 Task: Determine the distance between Billings and Glacier National Park.
Action: Mouse moved to (1039, 226)
Screenshot: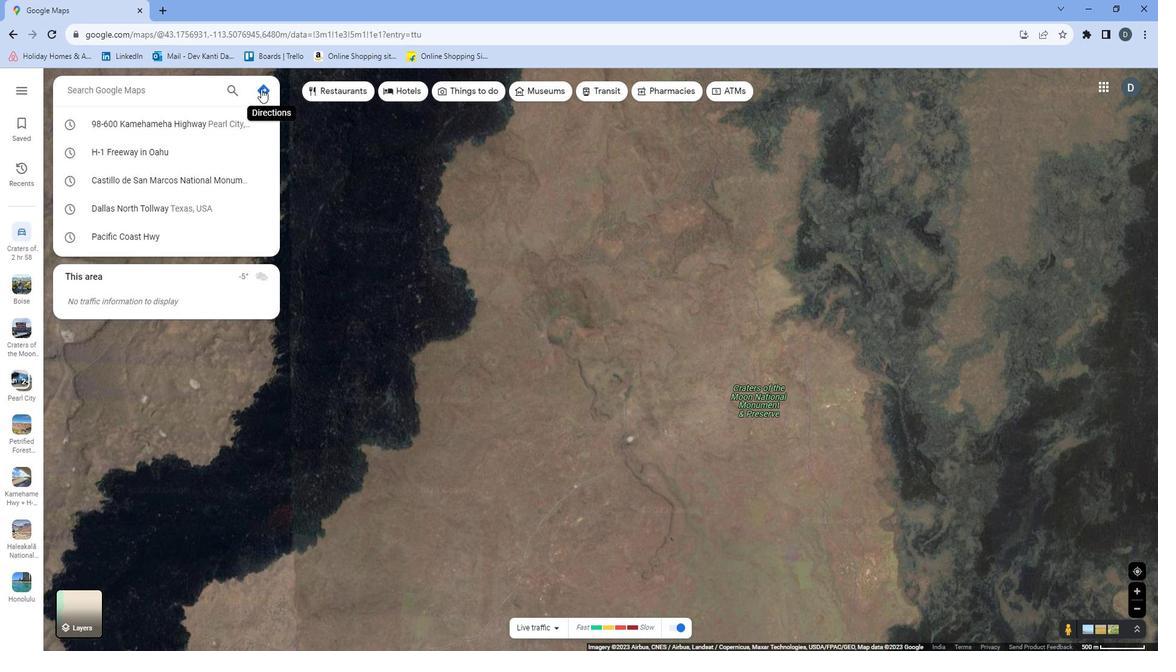 
Action: Mouse pressed left at (1039, 226)
Screenshot: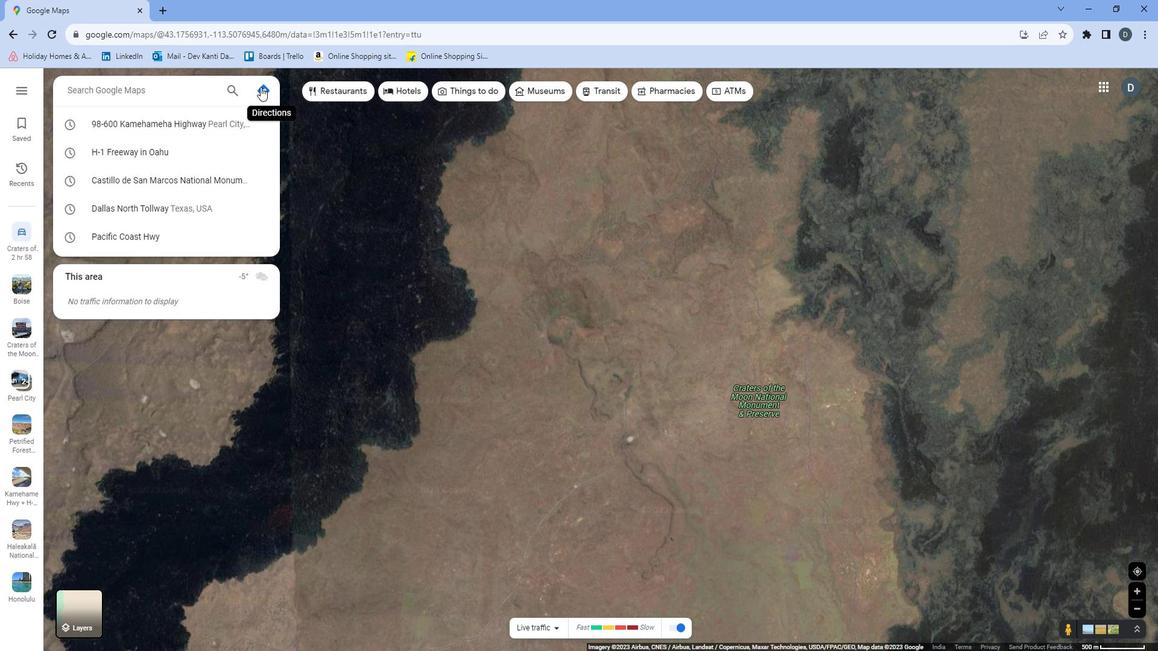 
Action: Mouse moved to (1086, 232)
Screenshot: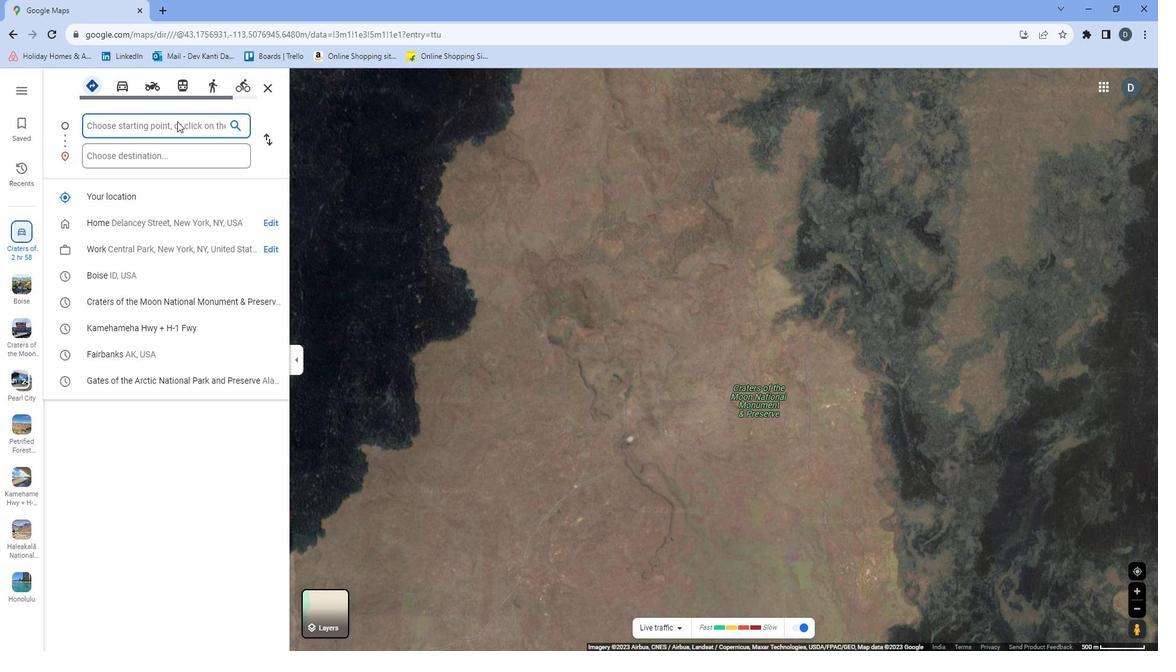
Action: Mouse pressed left at (1086, 232)
Screenshot: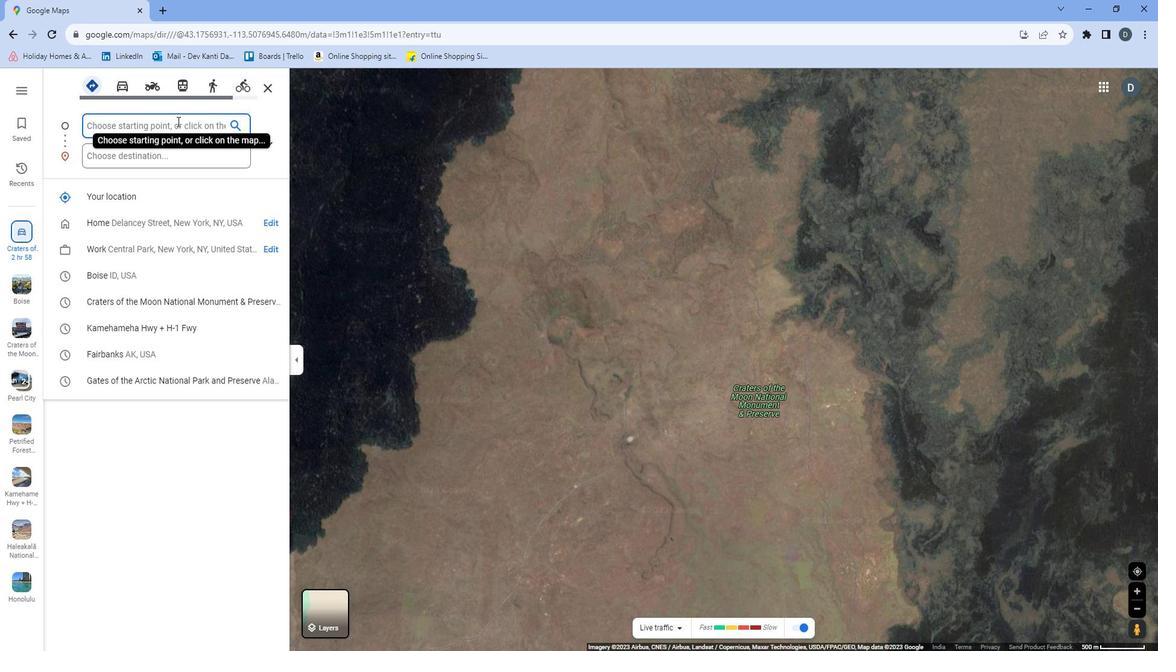 
Action: Mouse moved to (1085, 232)
Screenshot: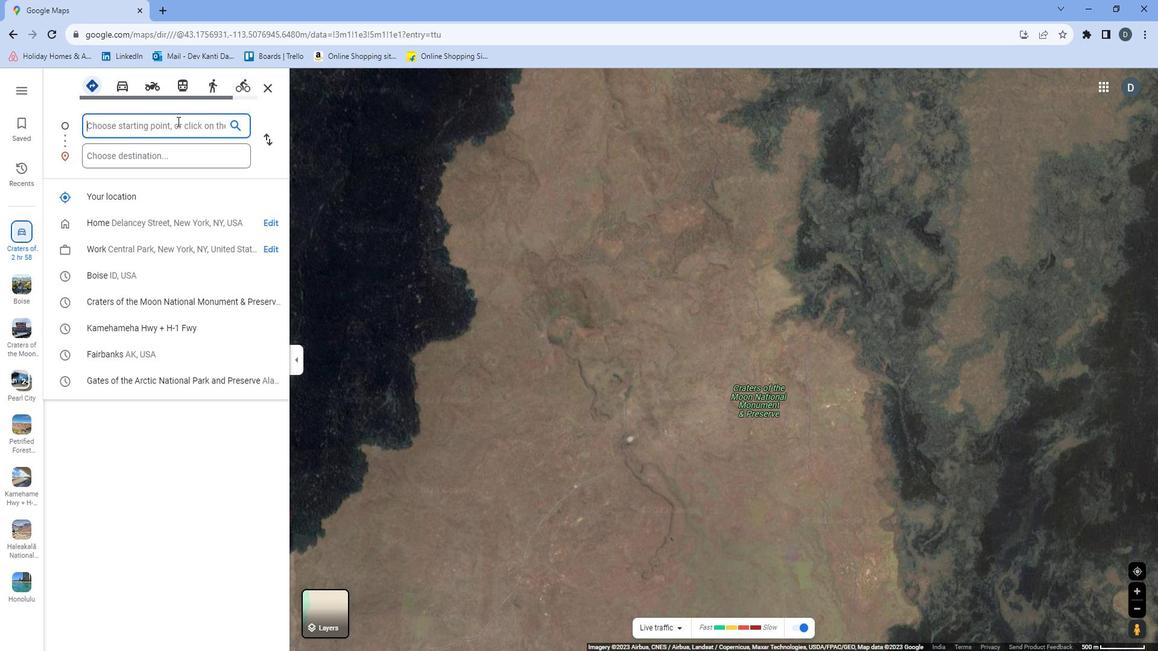 
Action: Key pressed <Key.shift><Key.shift><Key.shift><Key.shift><Key.shift>BVillings<Key.space><Key.backspace><Key.backspace><Key.backspace><Key.backspace><Key.backspace><Key.backspace><Key.backspace><Key.backspace><Key.backspace>illings
Screenshot: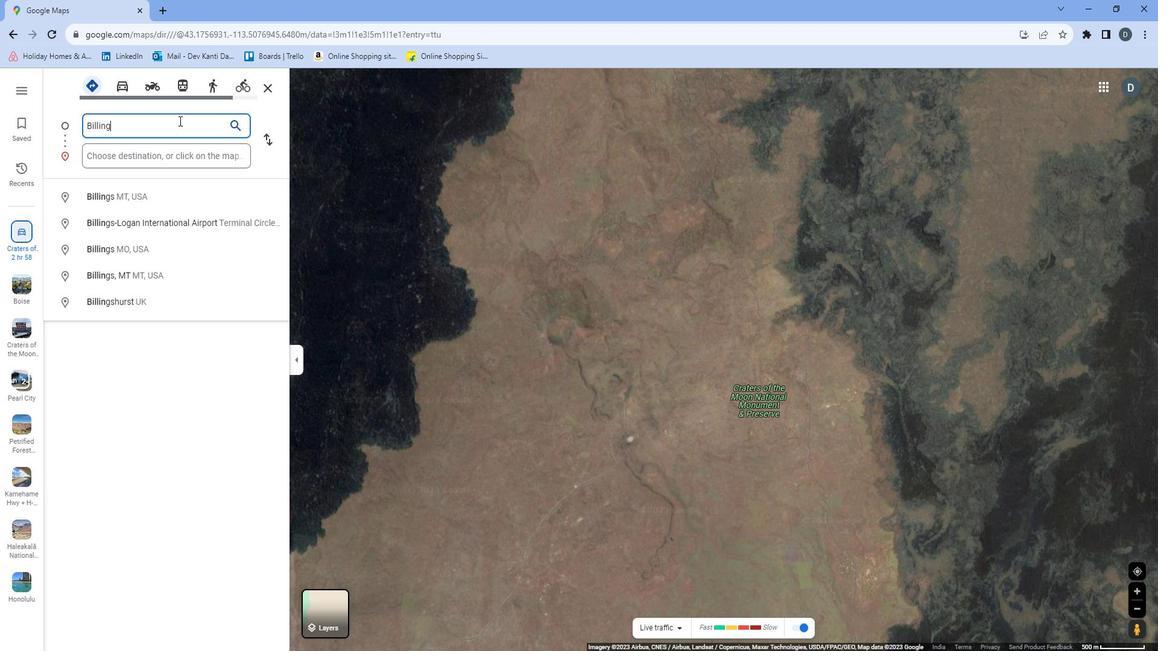 
Action: Mouse moved to (1075, 238)
Screenshot: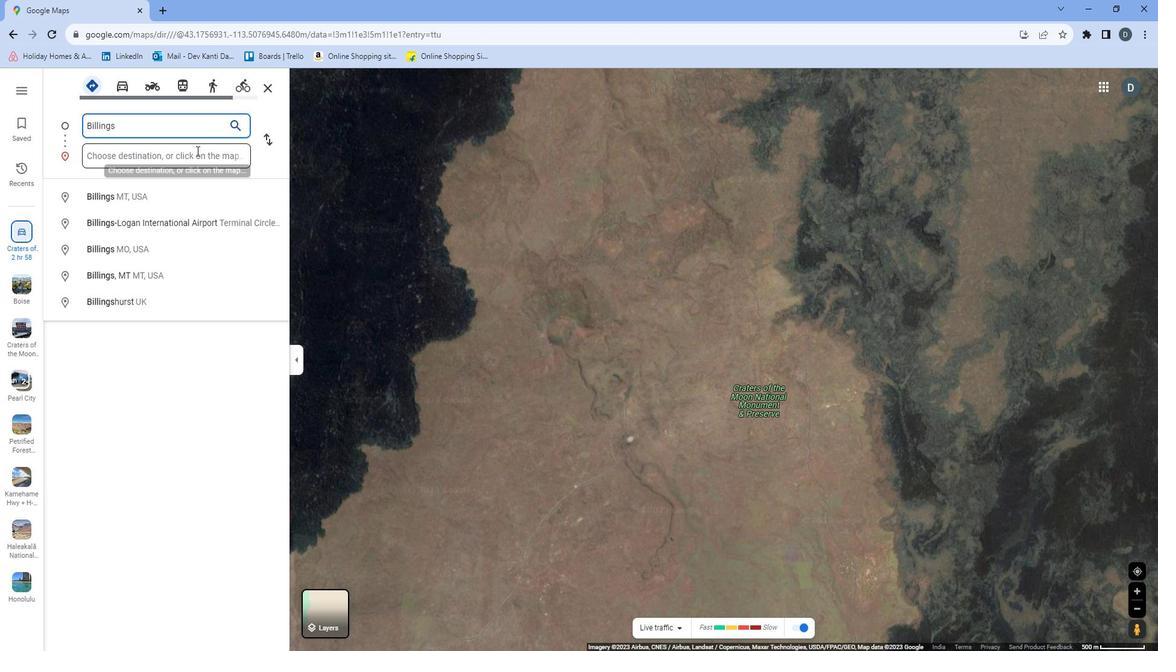 
Action: Mouse pressed left at (1075, 238)
Screenshot: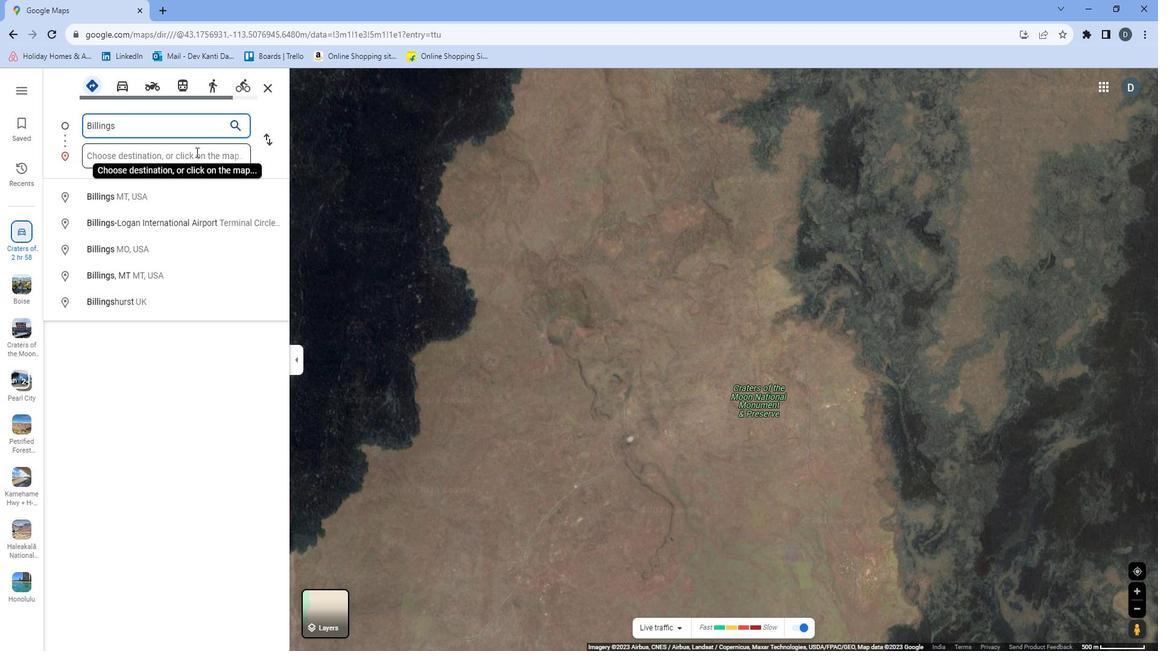 
Action: Key pressed <Key.shift><Key.shift>Glacier<Key.space><Key.shift>Natiuo<Key.backspace><Key.backspace>onal<Key.space><Key.shift>Park<Key.space><Key.enter>
Screenshot: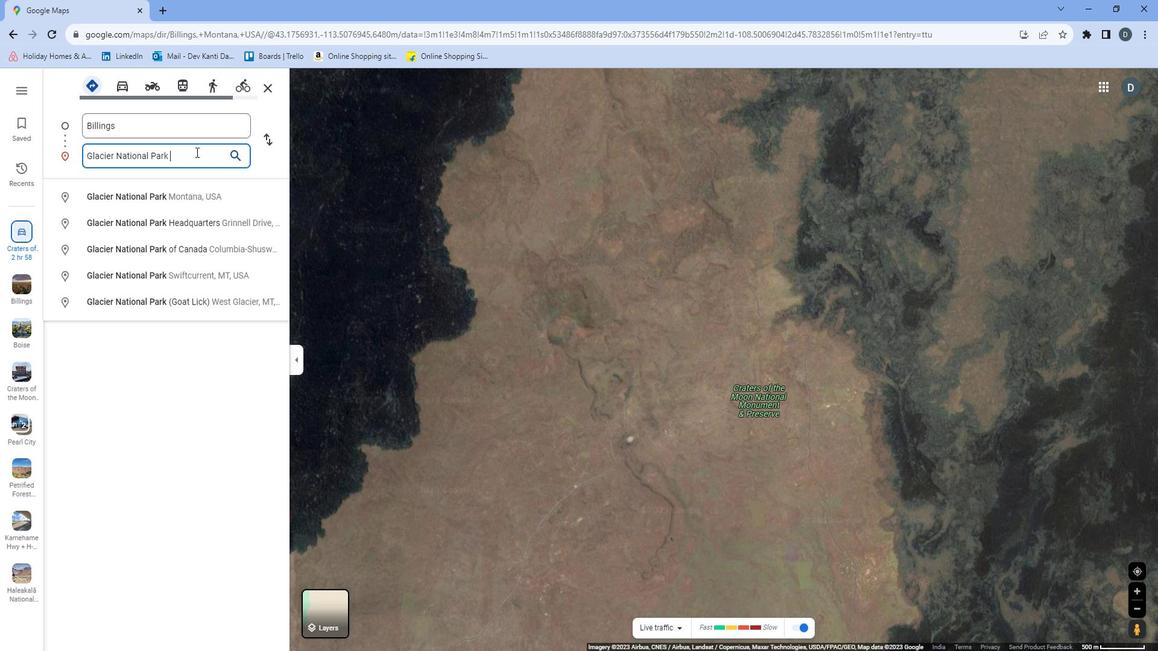 
Action: Mouse moved to (1086, 272)
Screenshot: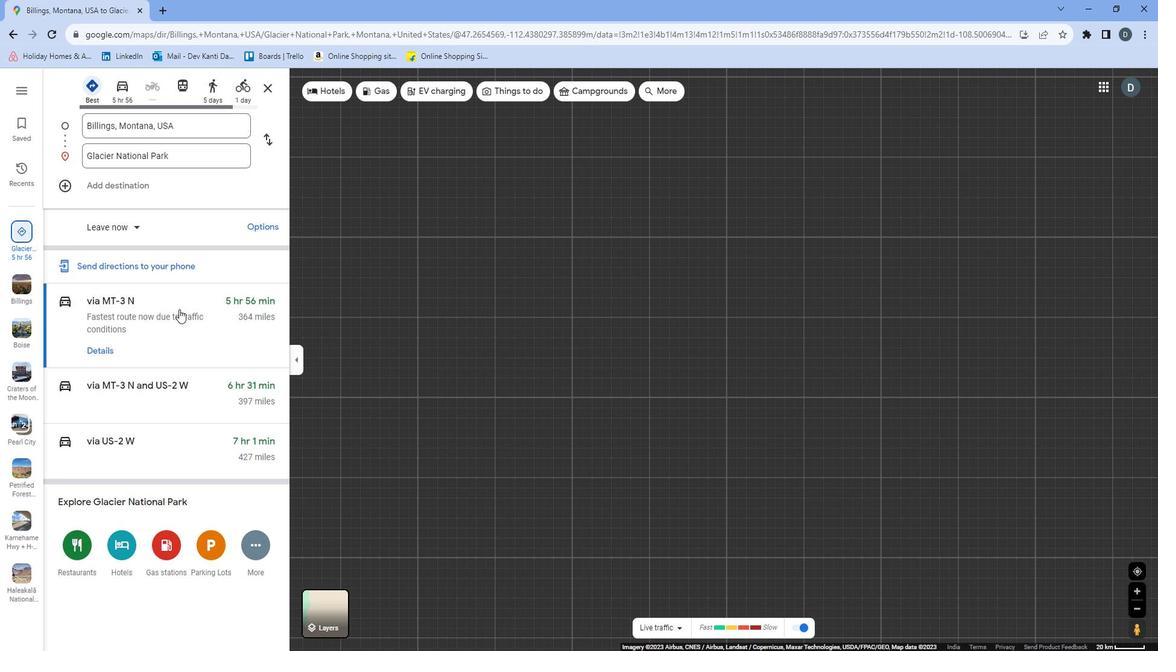 
Action: Mouse pressed left at (1086, 272)
Screenshot: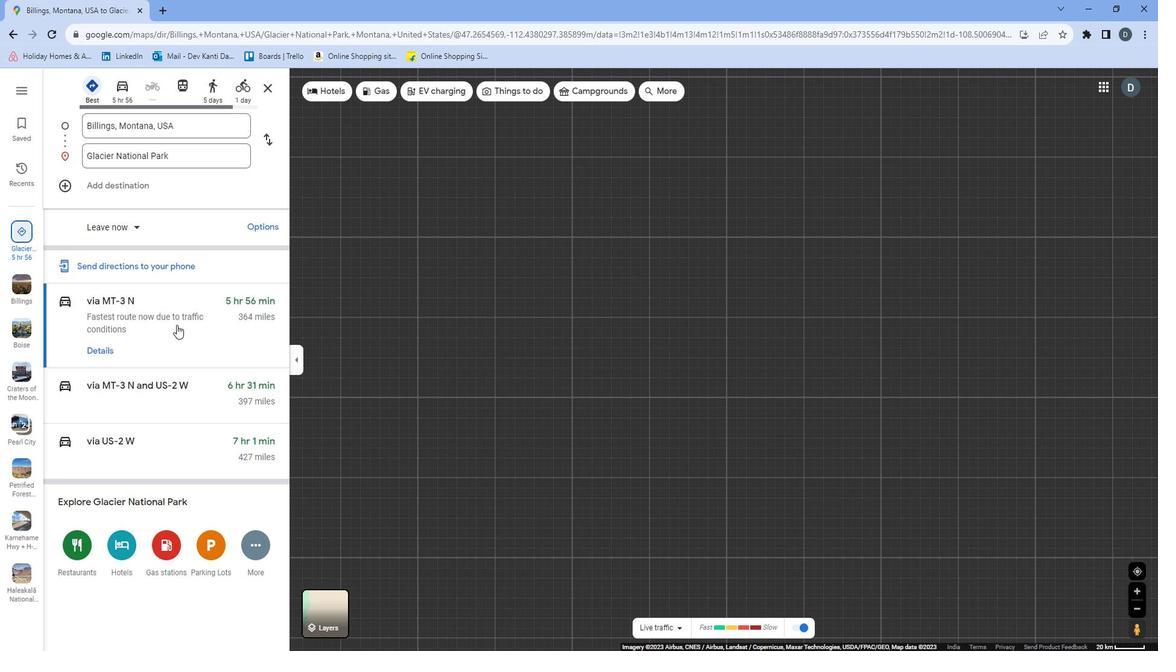 
Action: Mouse moved to (1149, 256)
Screenshot: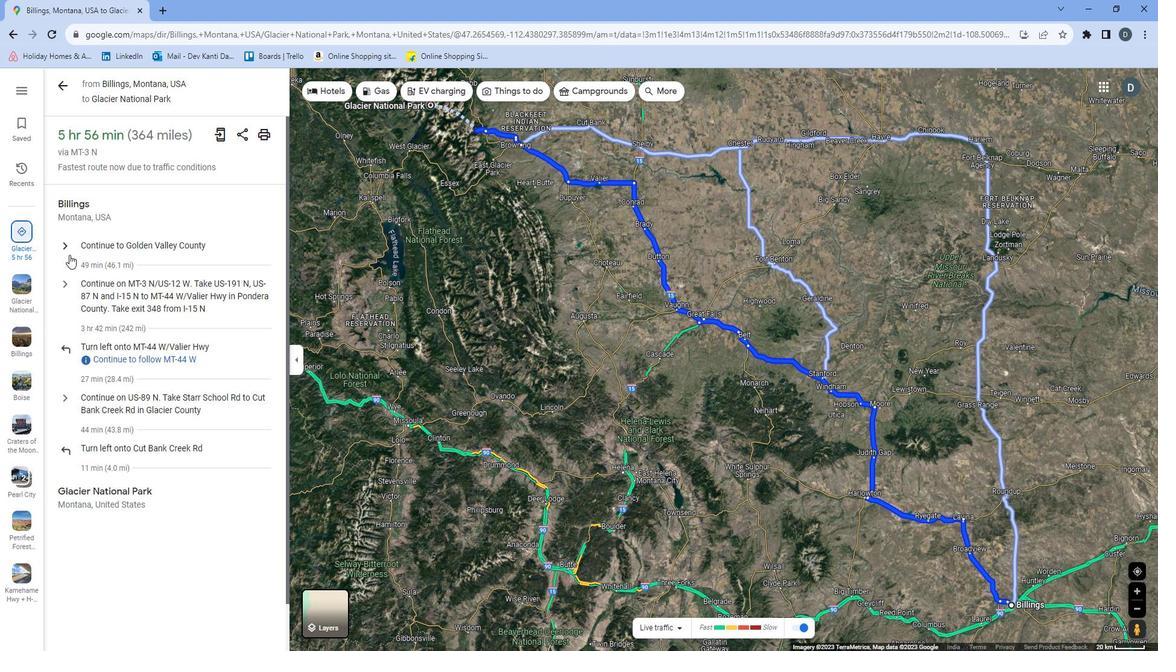 
Action: Mouse pressed left at (1149, 256)
Screenshot: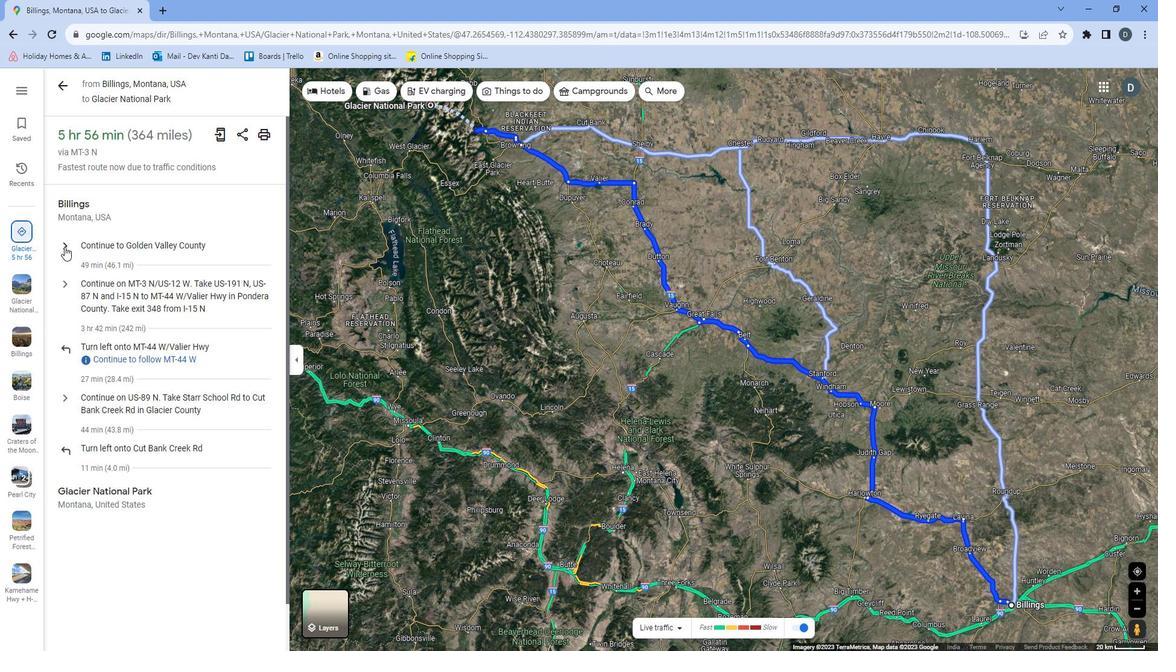 
Action: Mouse moved to (1148, 257)
Screenshot: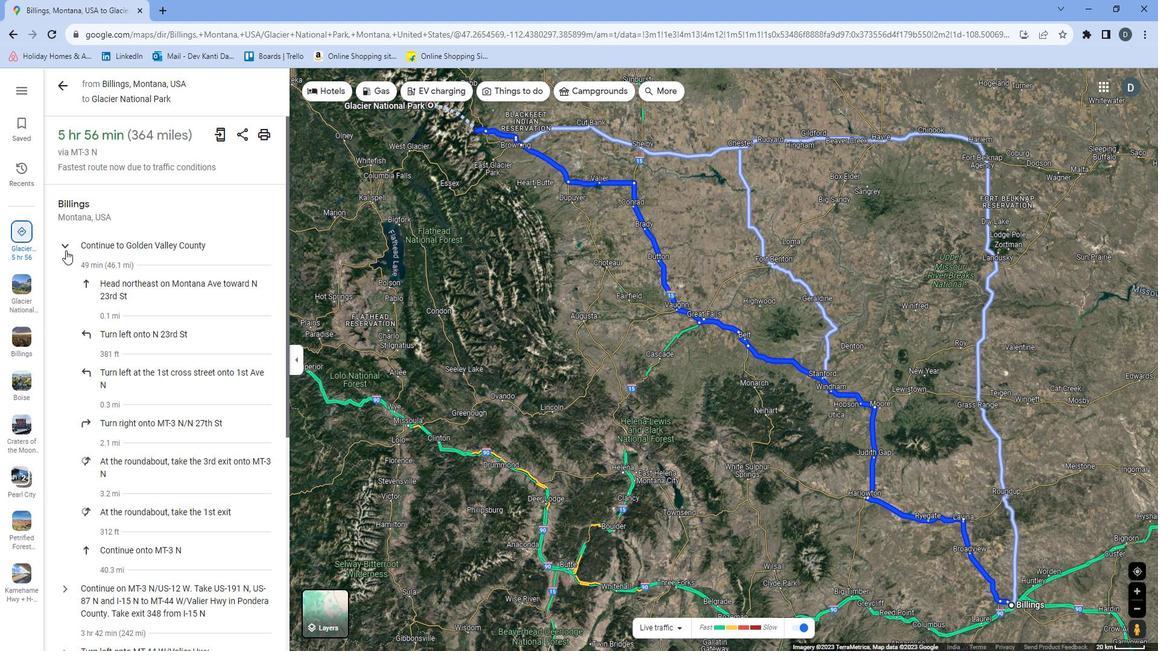 
Action: Mouse scrolled (1148, 257) with delta (0, 0)
Screenshot: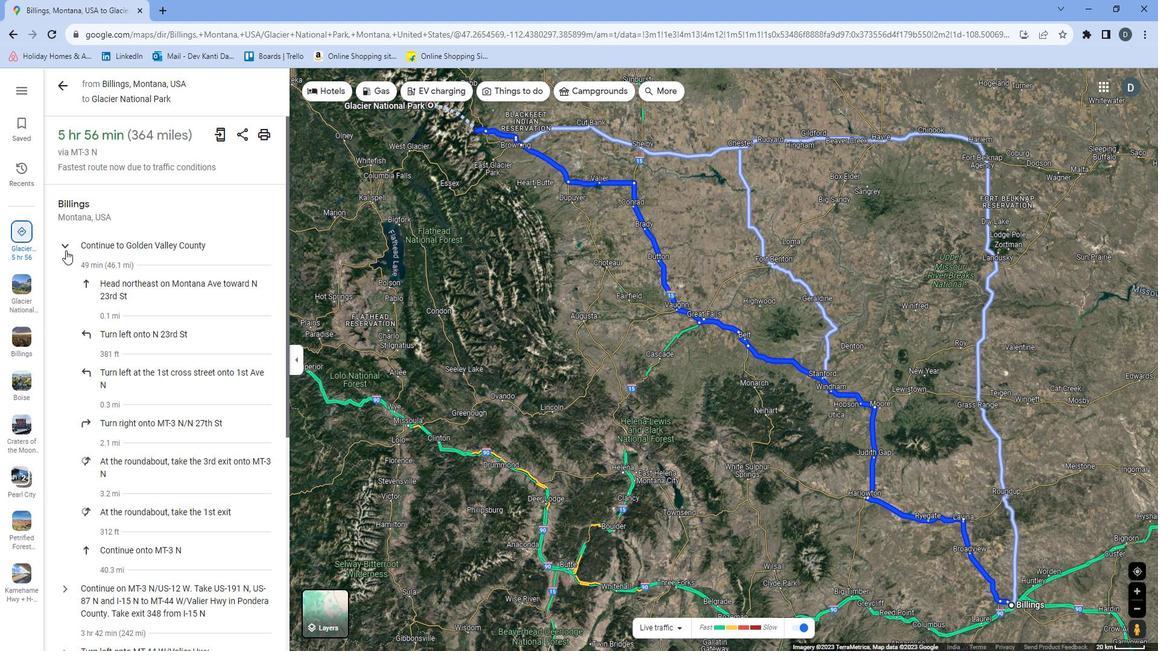 
Action: Mouse moved to (1147, 258)
Screenshot: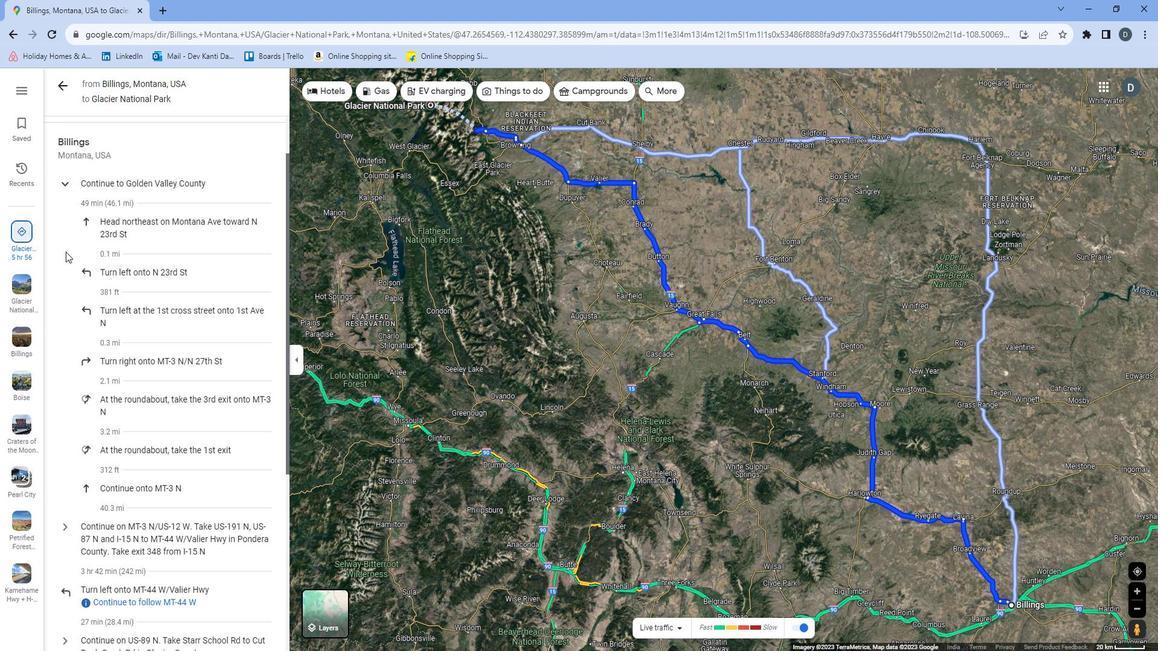 
Action: Mouse scrolled (1147, 258) with delta (0, 0)
Screenshot: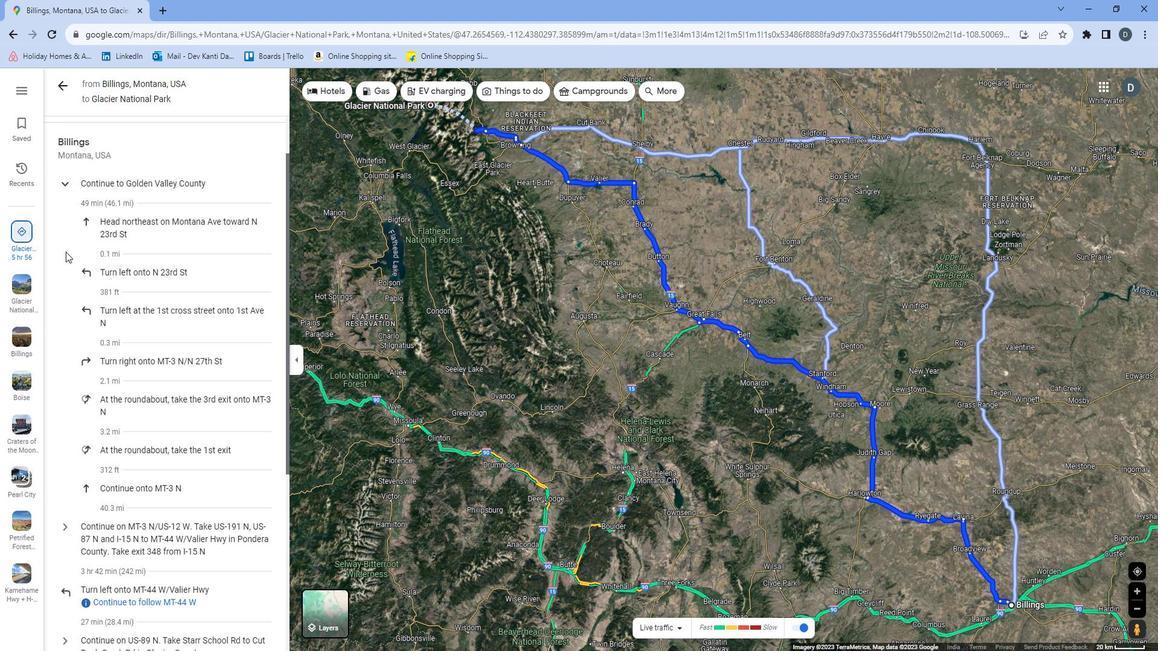 
Action: Mouse moved to (1138, 270)
Screenshot: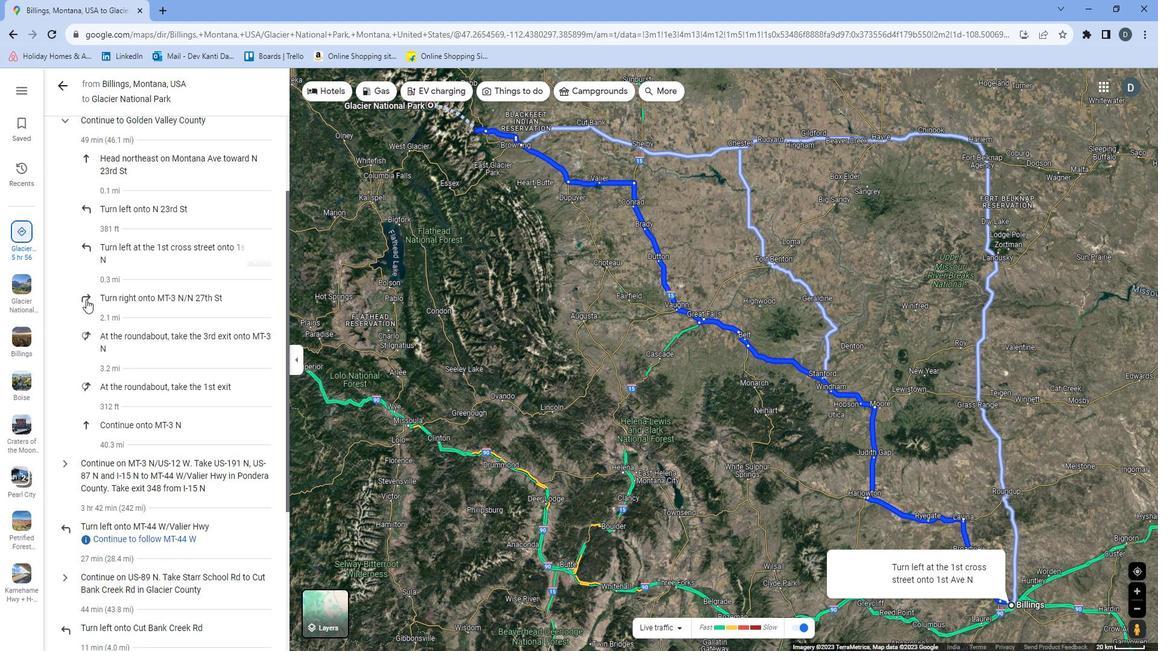 
Action: Mouse scrolled (1138, 270) with delta (0, 0)
Screenshot: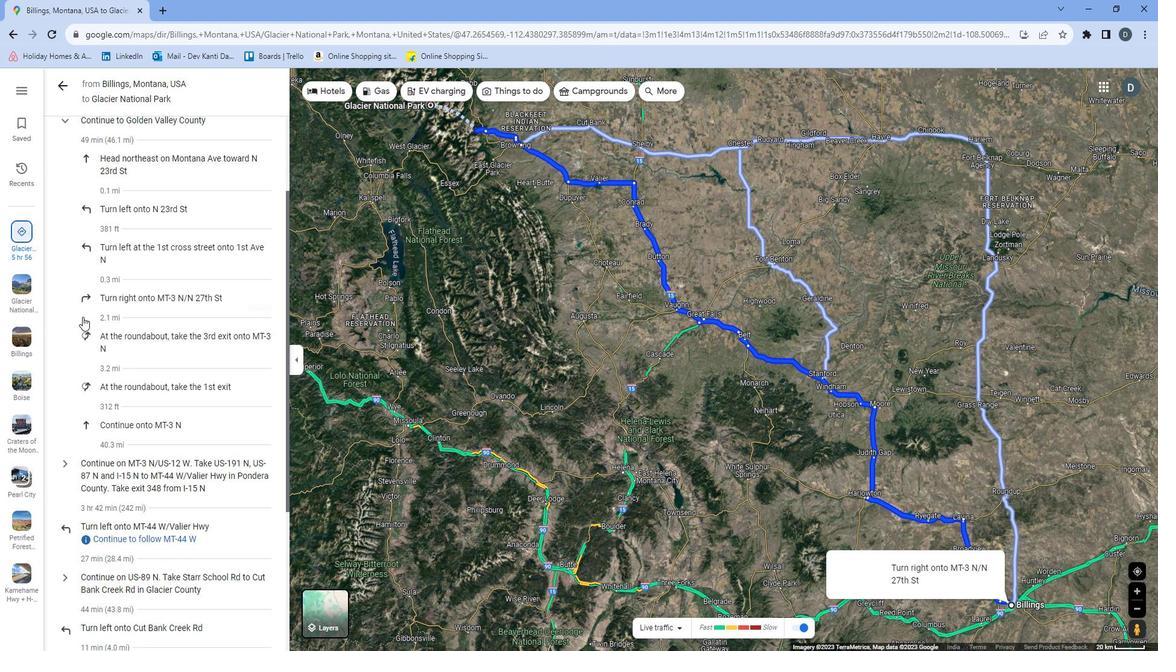 
Action: Mouse moved to (1147, 286)
Screenshot: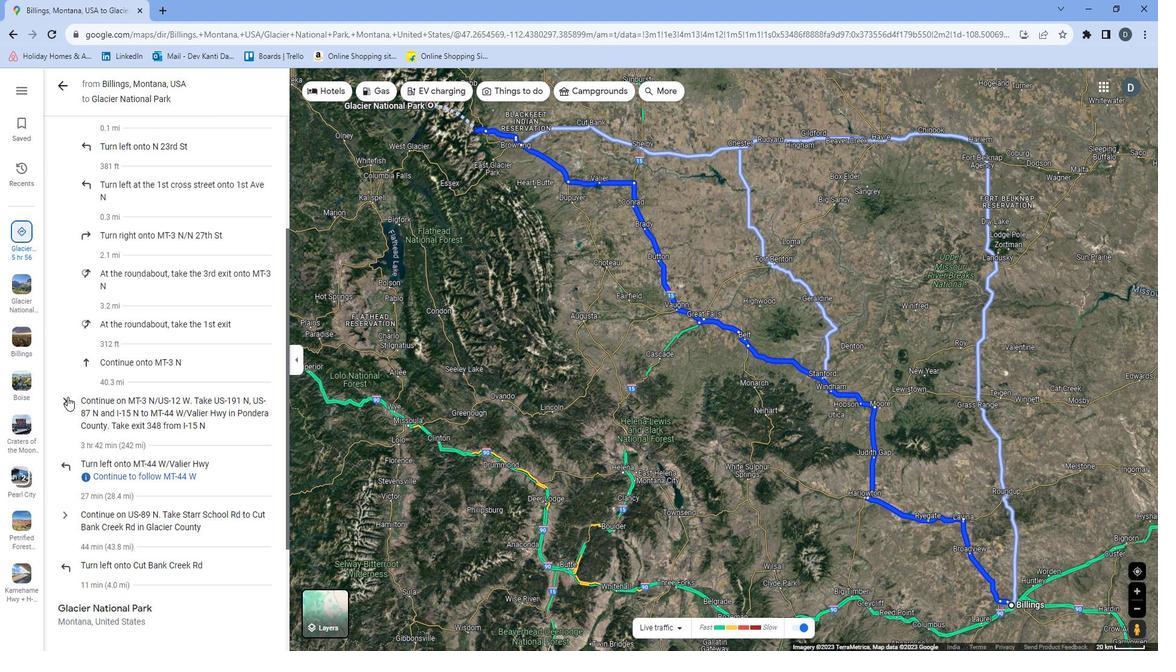 
Action: Mouse pressed left at (1147, 286)
Screenshot: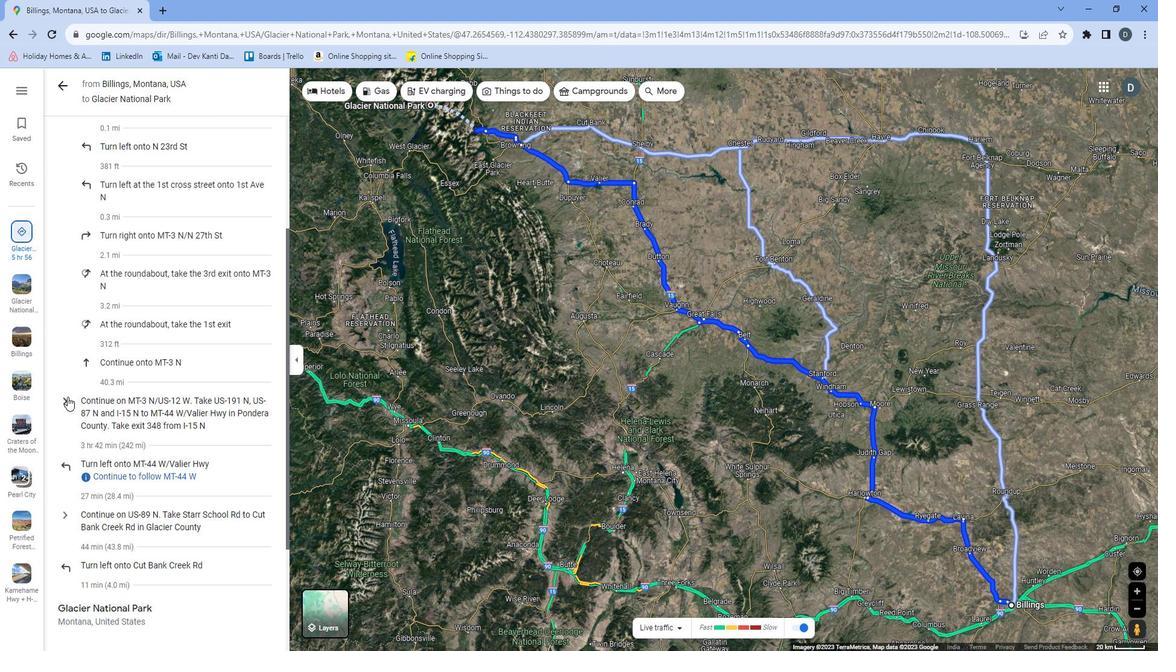 
Action: Mouse moved to (1146, 285)
Screenshot: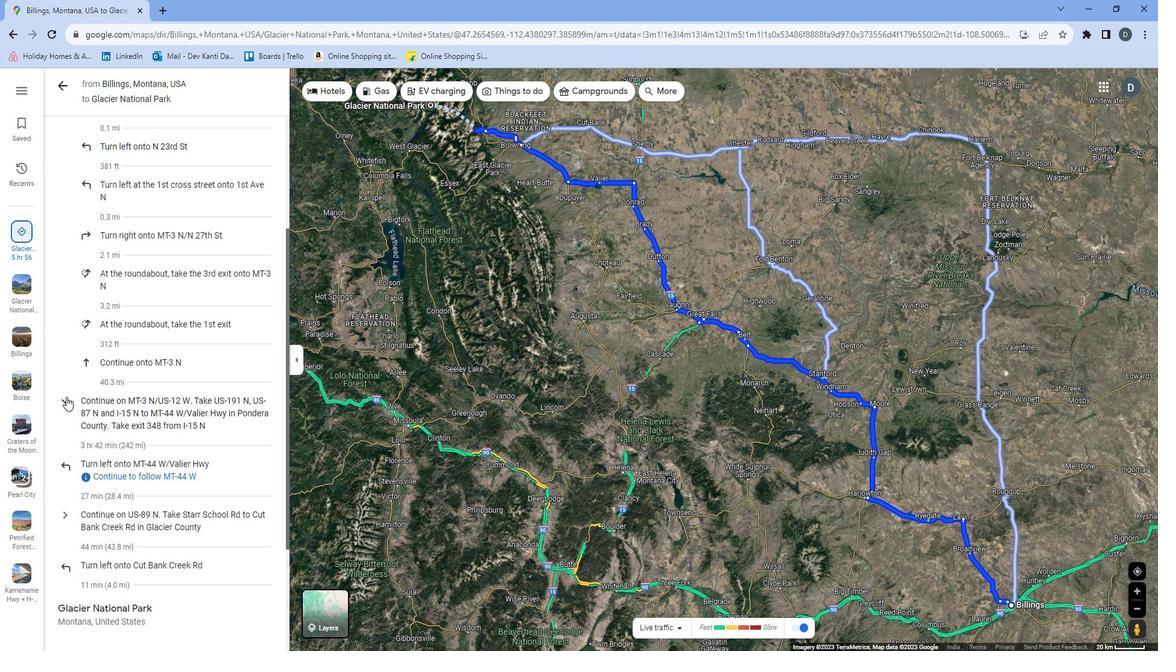 
Action: Mouse scrolled (1146, 285) with delta (0, 0)
Screenshot: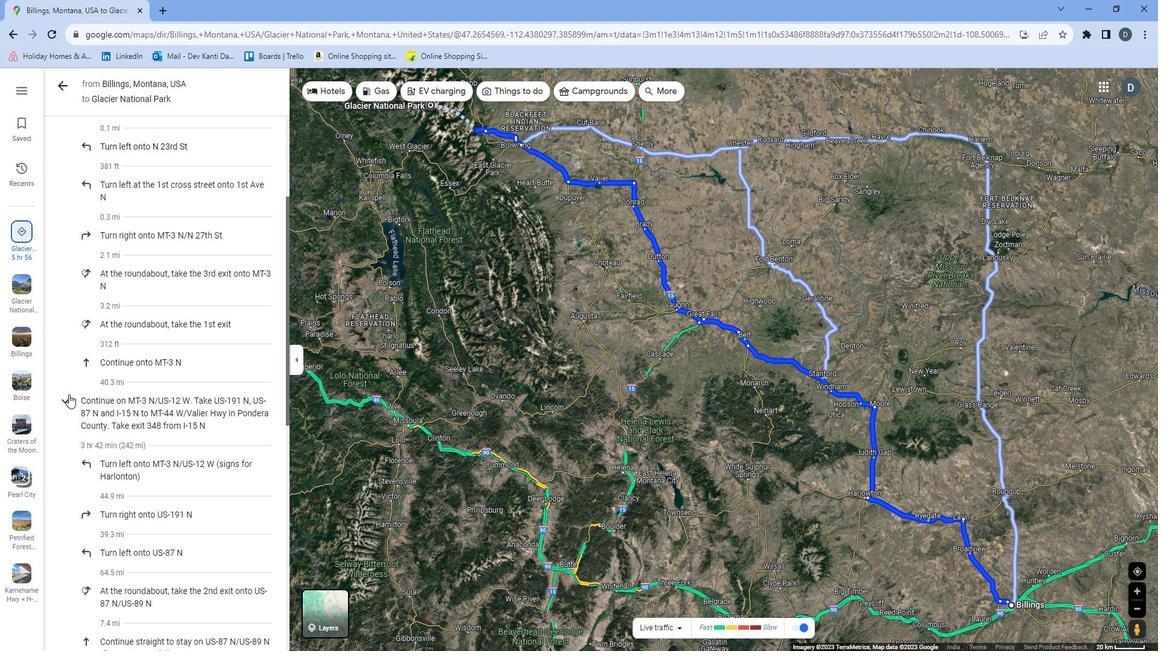 
Action: Mouse scrolled (1146, 285) with delta (0, 0)
Screenshot: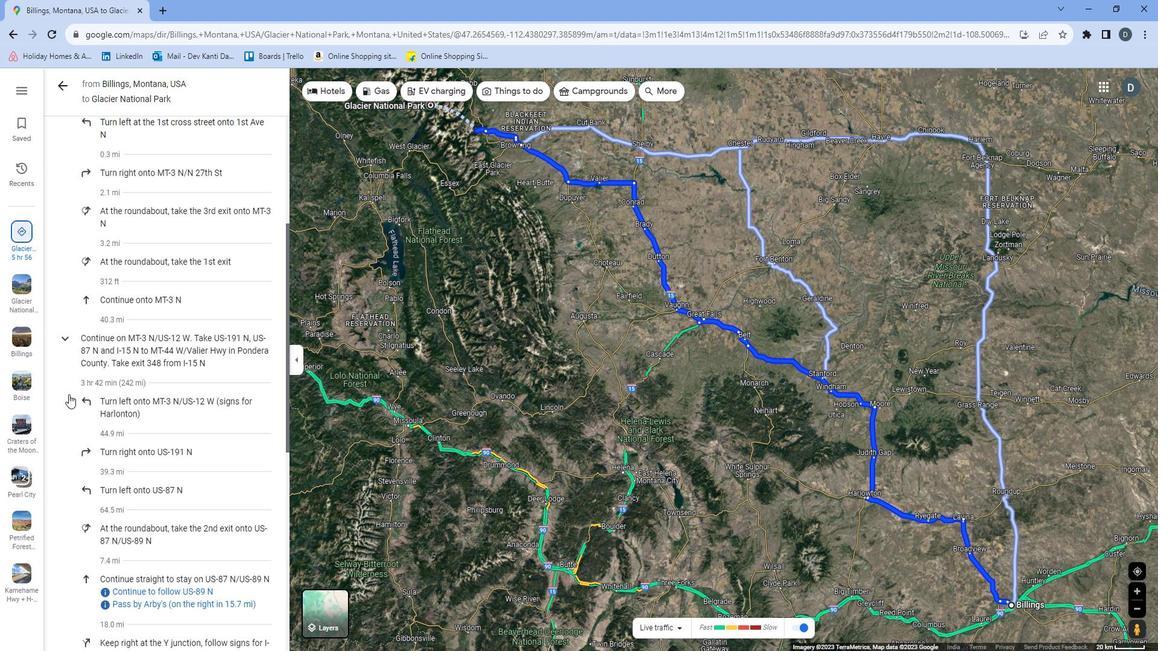
Action: Mouse scrolled (1146, 285) with delta (0, 0)
Screenshot: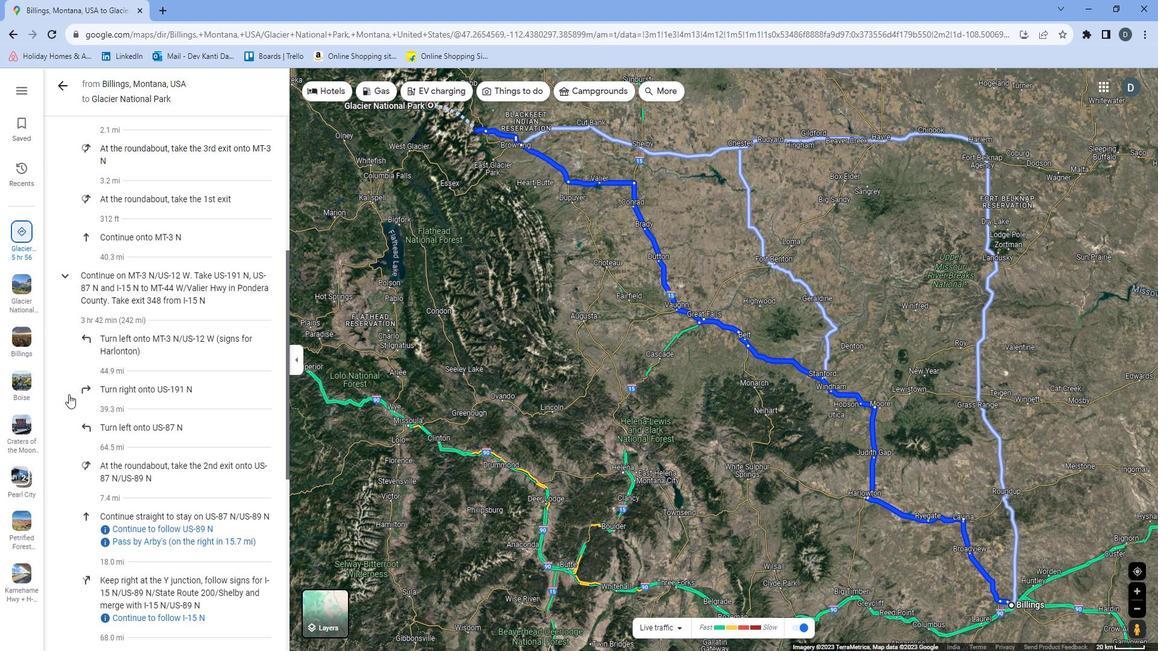 
Action: Mouse moved to (1149, 286)
Screenshot: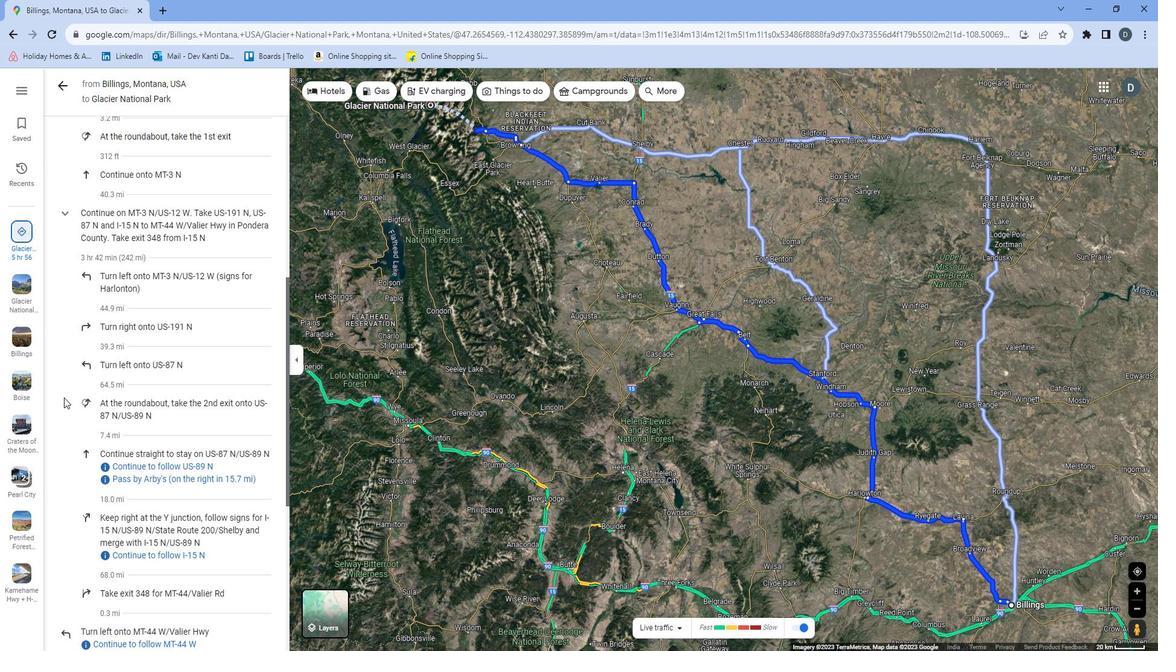 
Action: Mouse scrolled (1149, 286) with delta (0, 0)
Screenshot: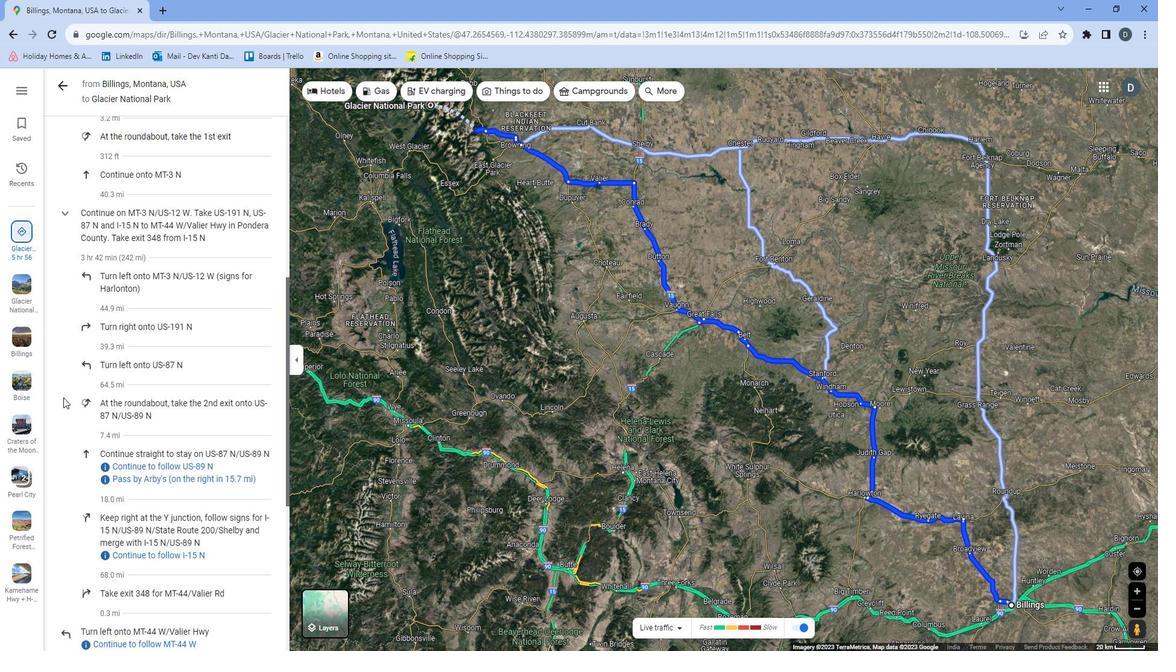 
Action: Mouse moved to (1149, 286)
Screenshot: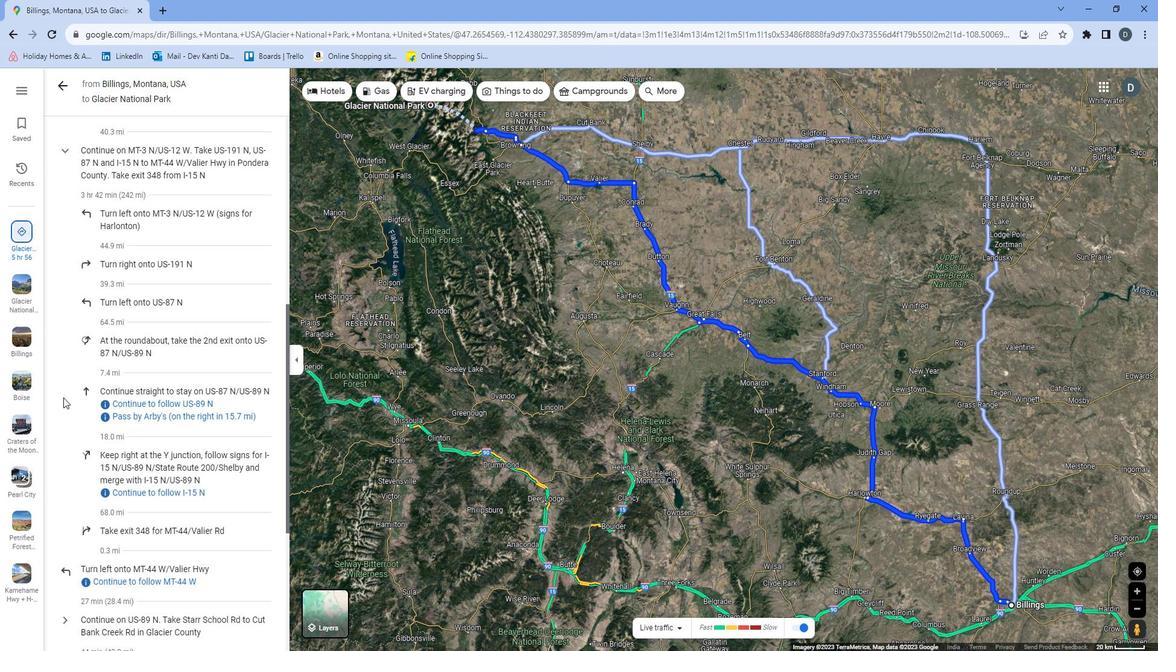 
Action: Mouse scrolled (1149, 286) with delta (0, 0)
Screenshot: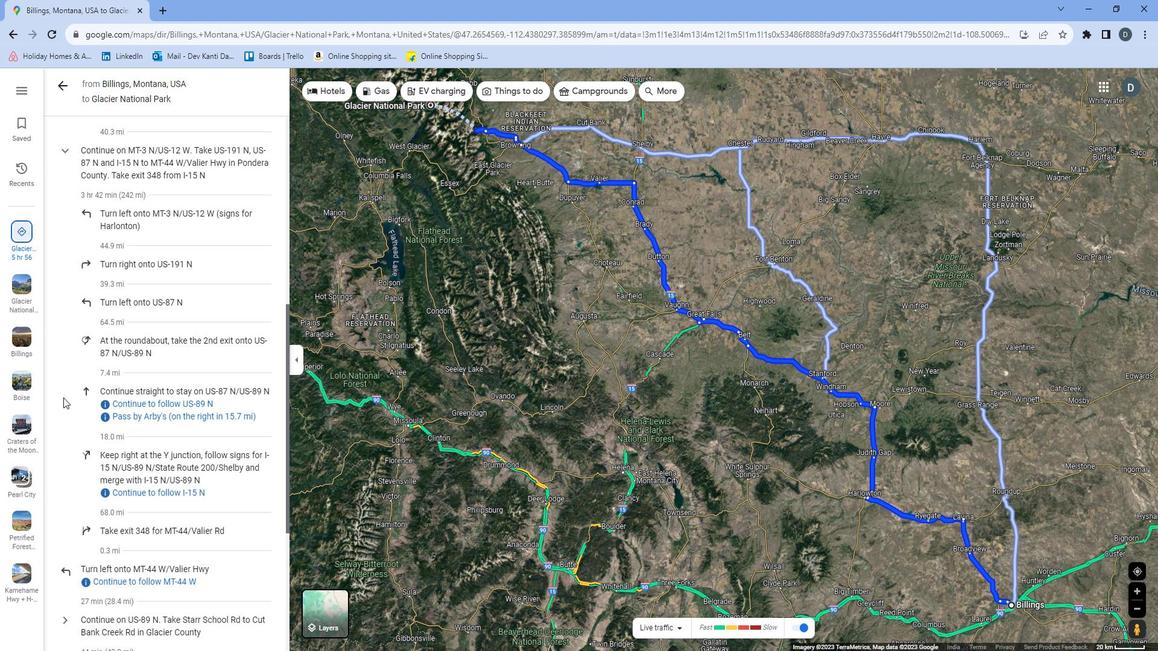 
Action: Mouse moved to (1150, 286)
Screenshot: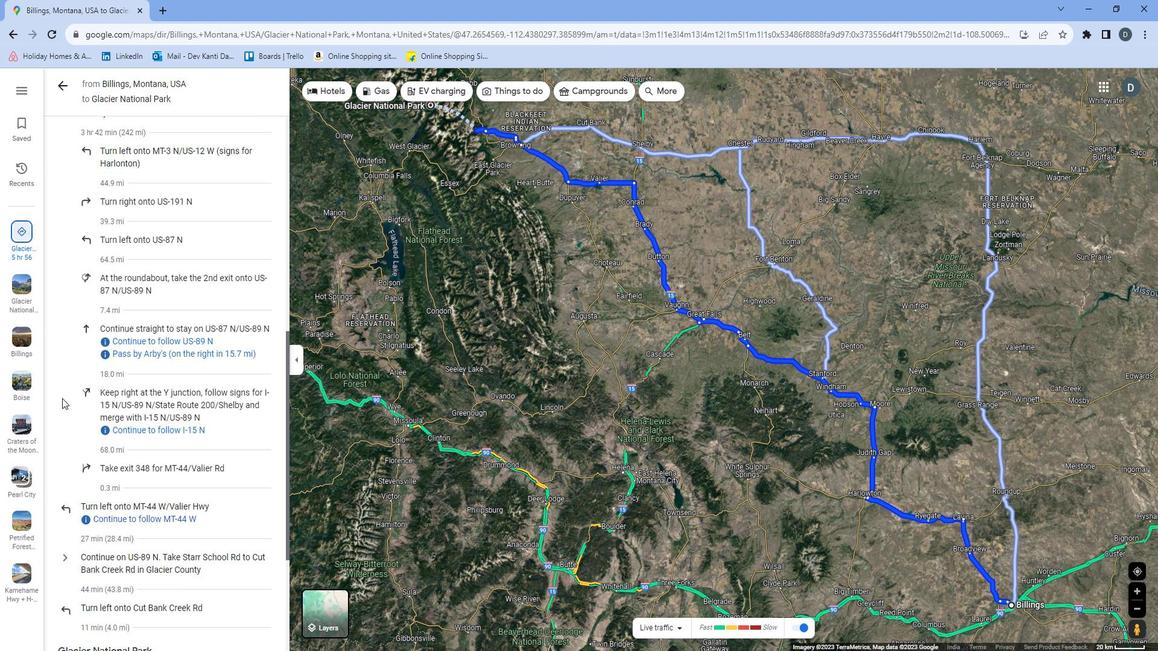 
Action: Mouse scrolled (1150, 286) with delta (0, 0)
Screenshot: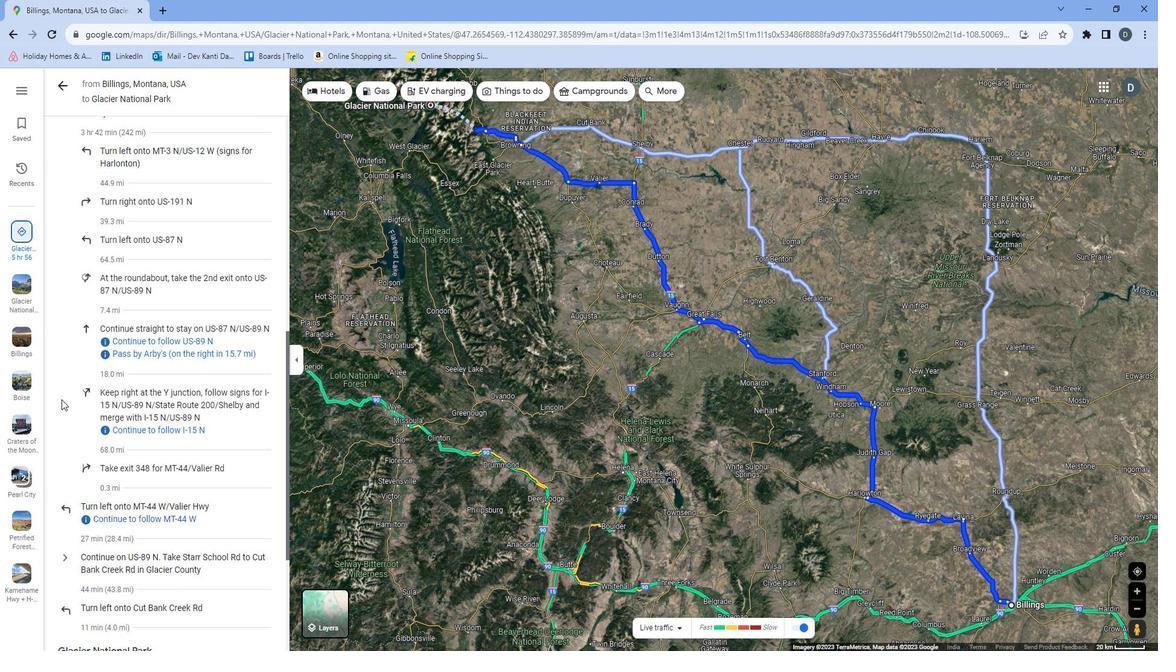 
Action: Mouse scrolled (1150, 286) with delta (0, 0)
Screenshot: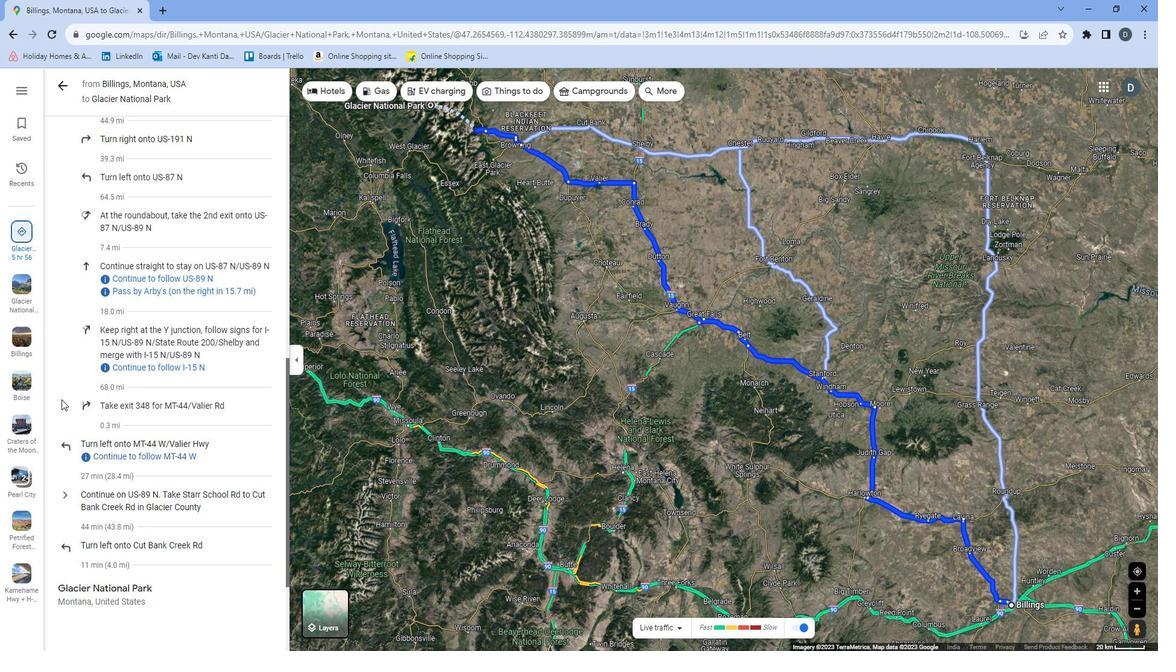 
Action: Mouse moved to (1148, 291)
Screenshot: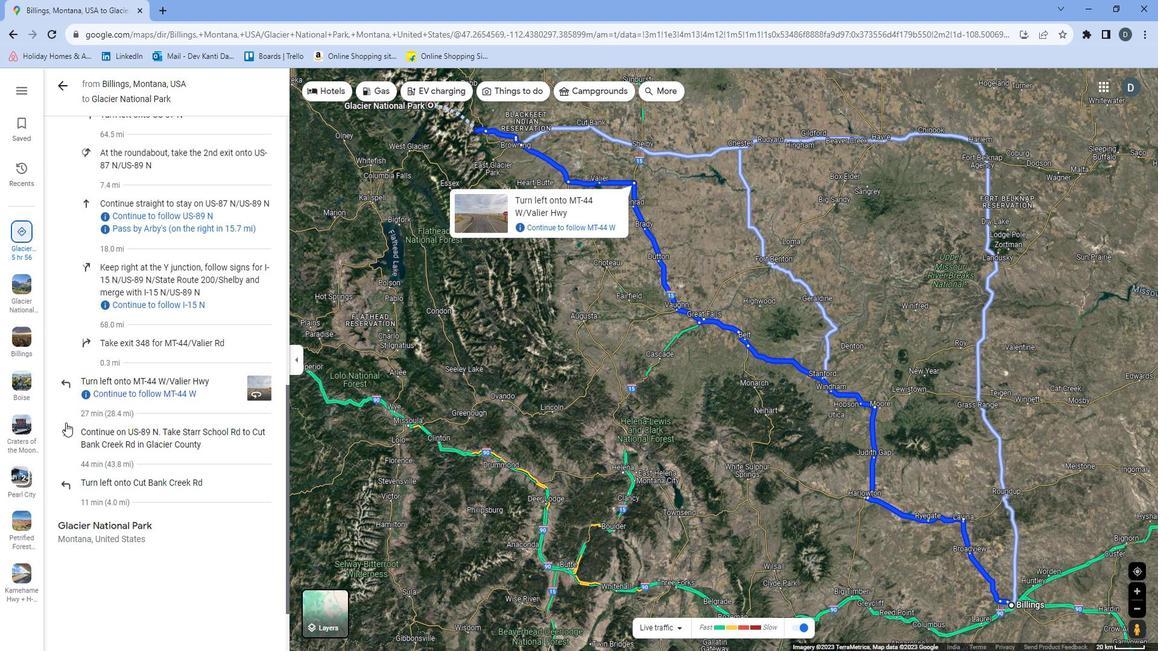 
Action: Mouse pressed left at (1148, 291)
Screenshot: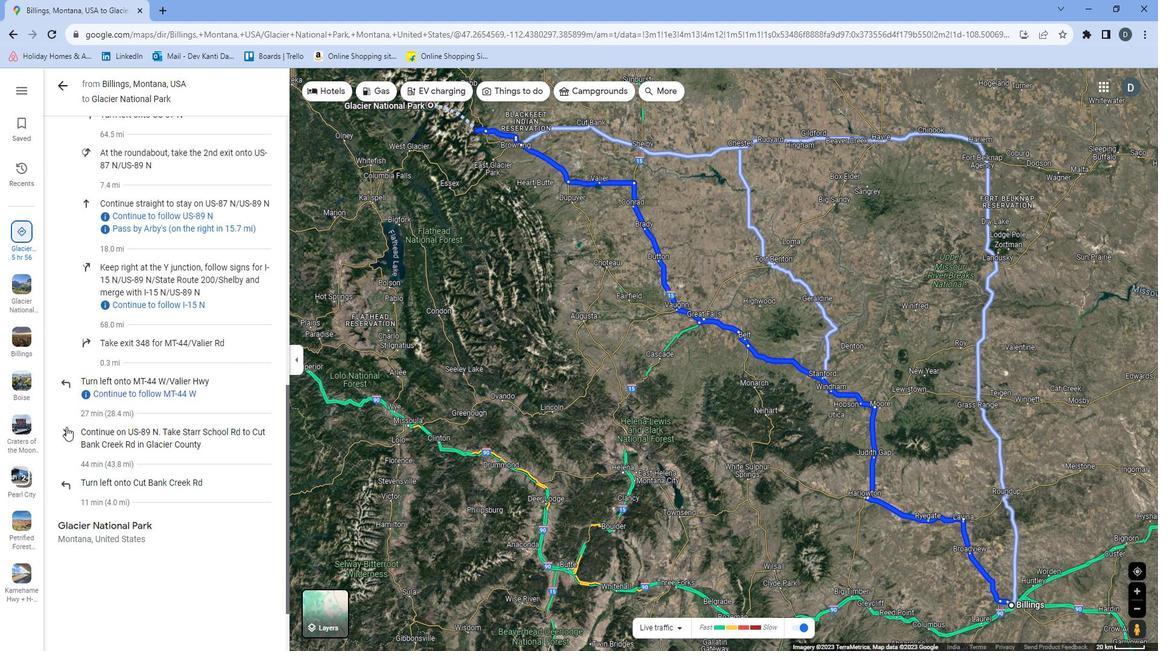 
Action: Mouse moved to (1146, 291)
Screenshot: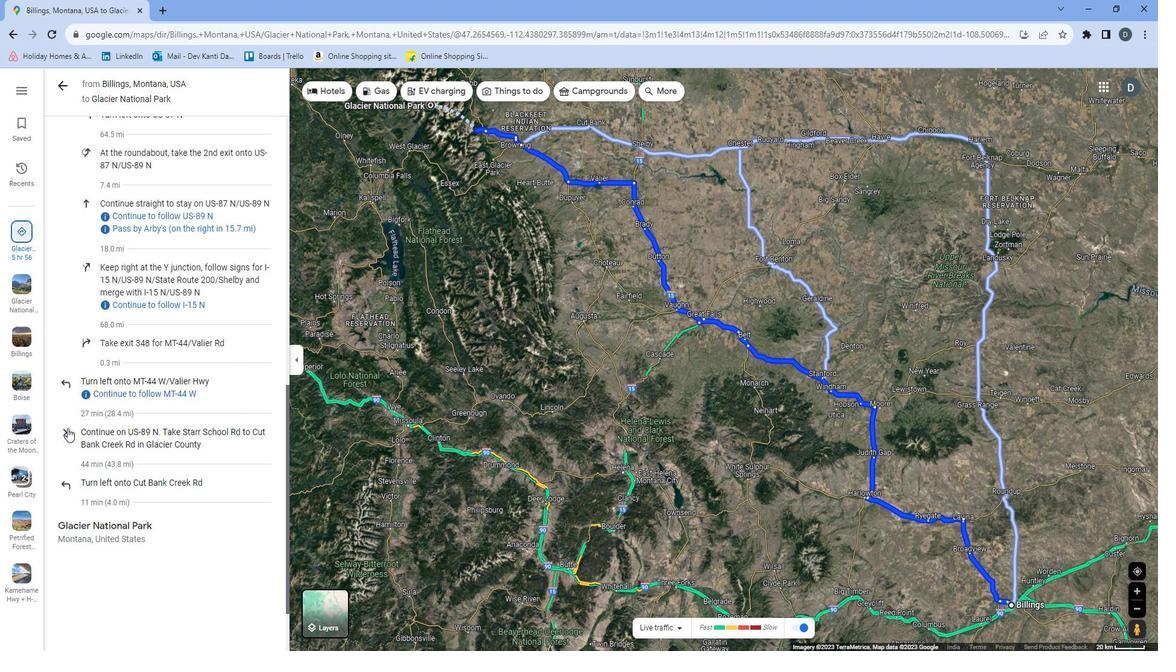 
Action: Mouse scrolled (1146, 291) with delta (0, 0)
Screenshot: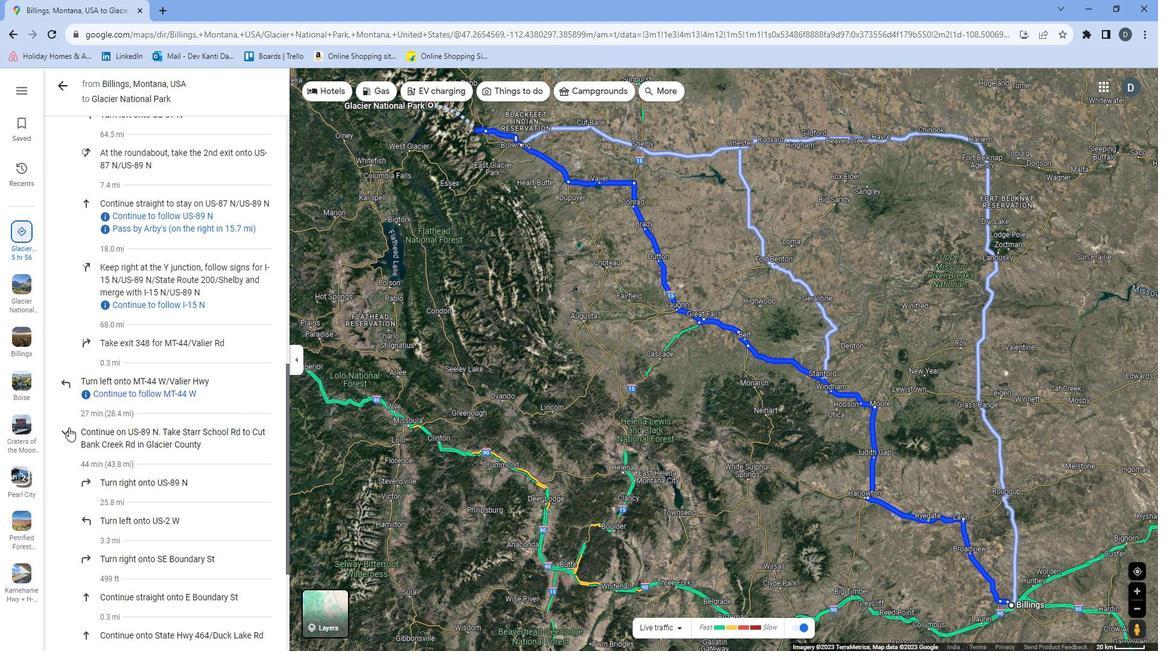 
Action: Mouse moved to (1146, 291)
Screenshot: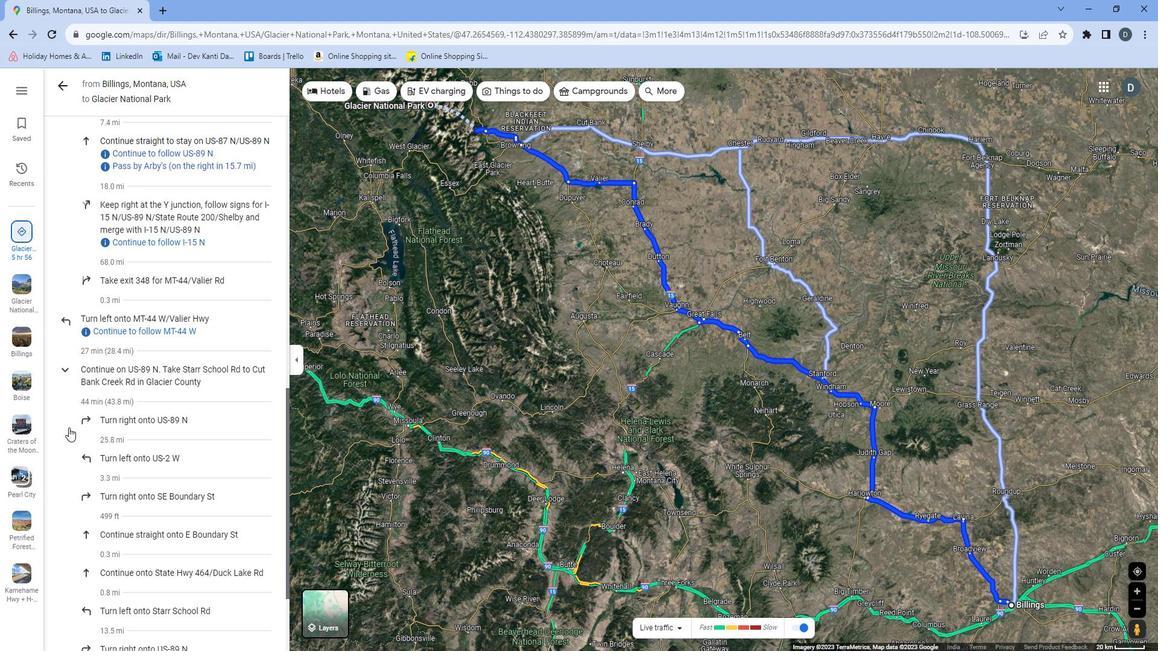 
Action: Mouse scrolled (1146, 291) with delta (0, 0)
Screenshot: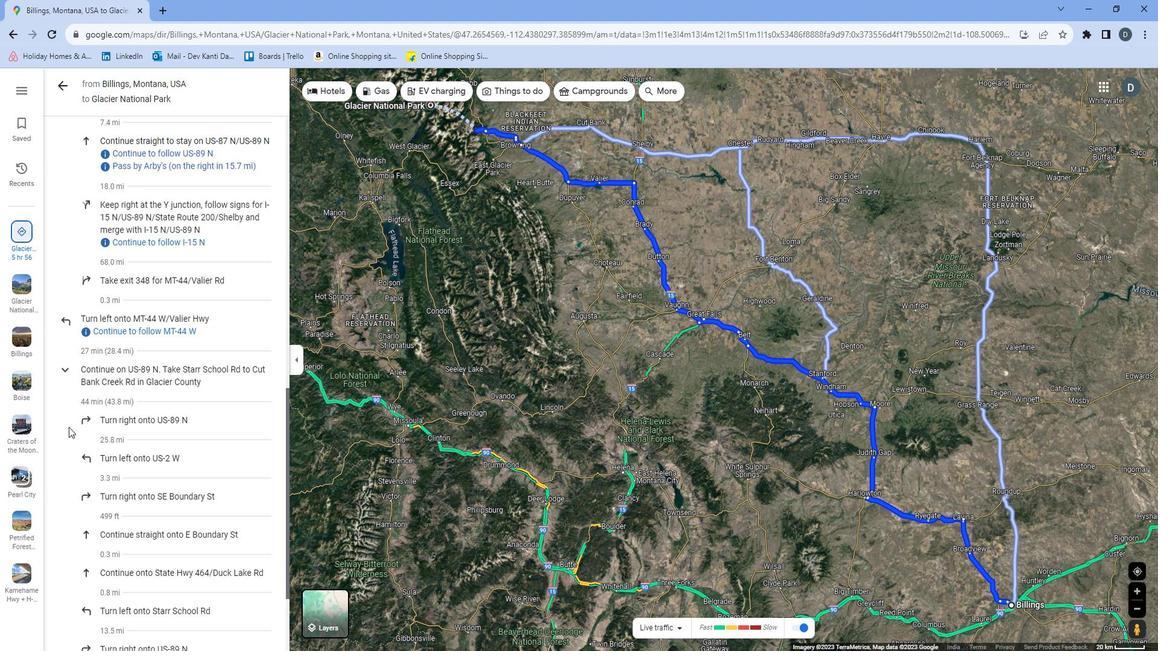 
Action: Mouse scrolled (1146, 291) with delta (0, 0)
Screenshot: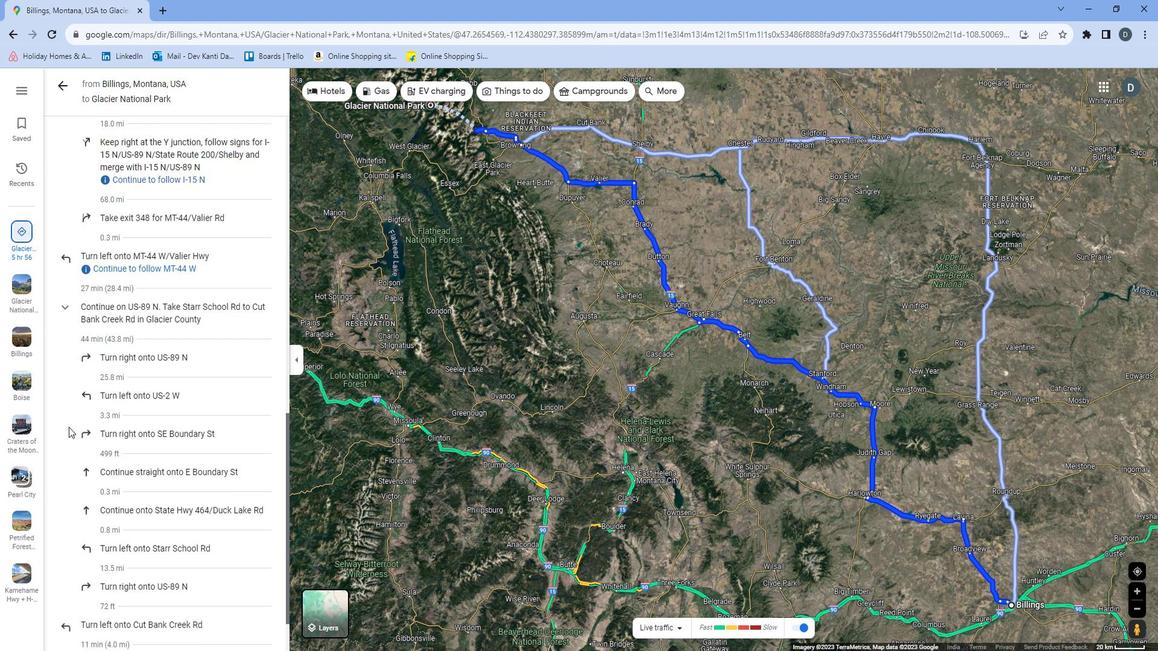 
Action: Mouse scrolled (1146, 291) with delta (0, 0)
Screenshot: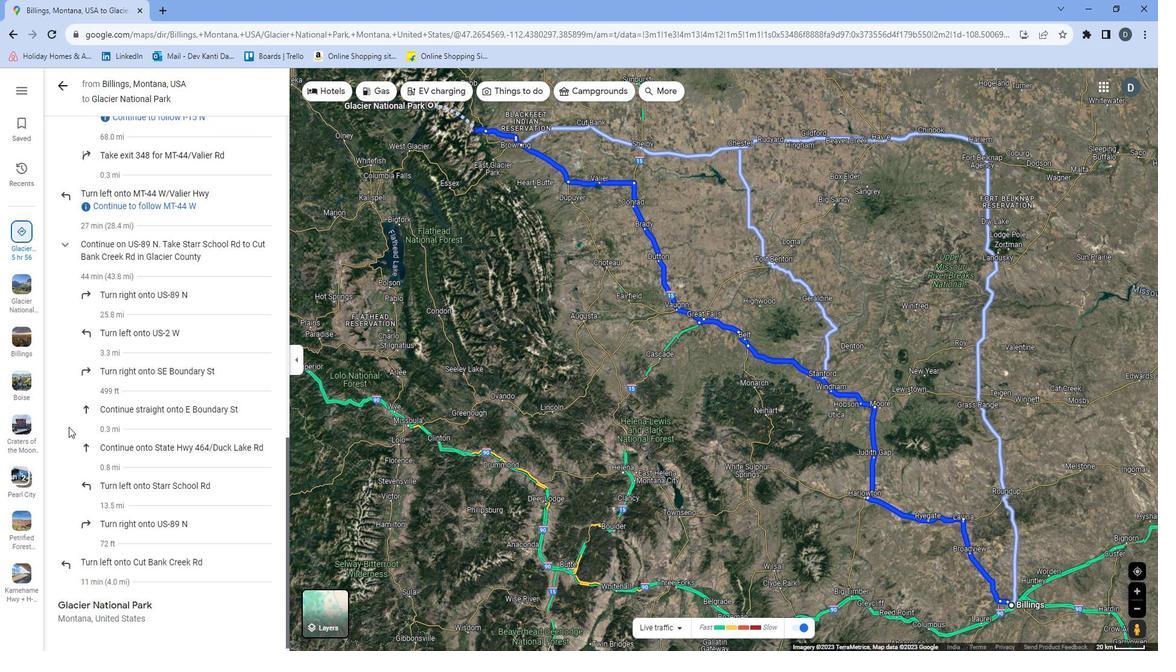 
Action: Mouse moved to (621, 330)
Screenshot: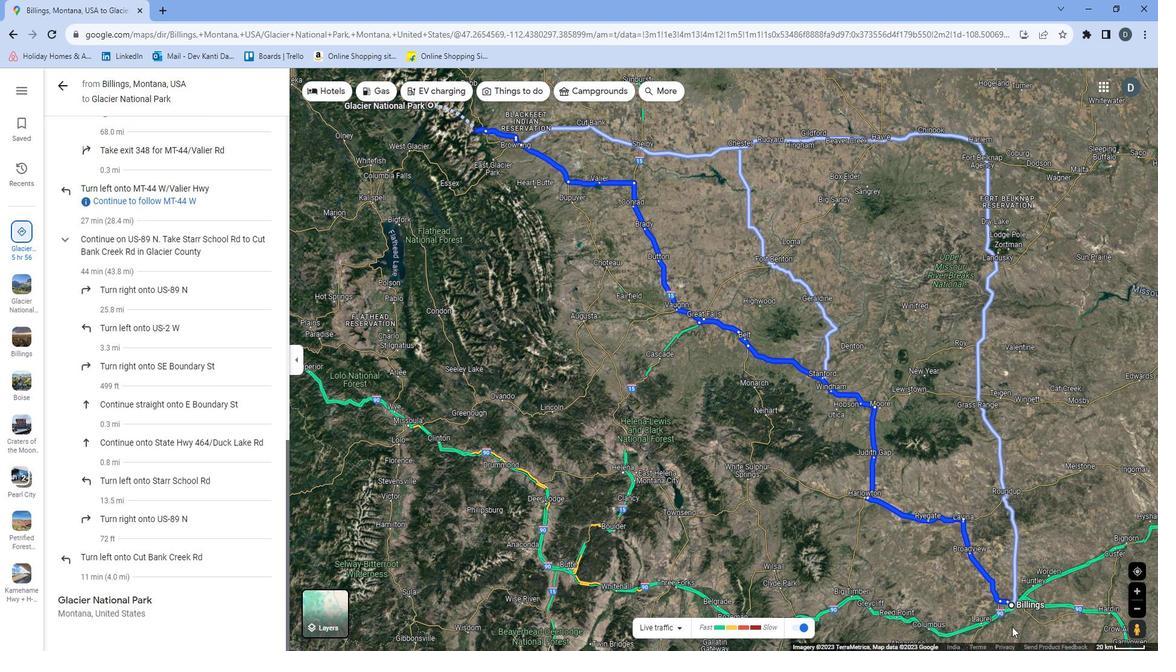 
Action: Mouse scrolled (621, 331) with delta (0, 0)
Screenshot: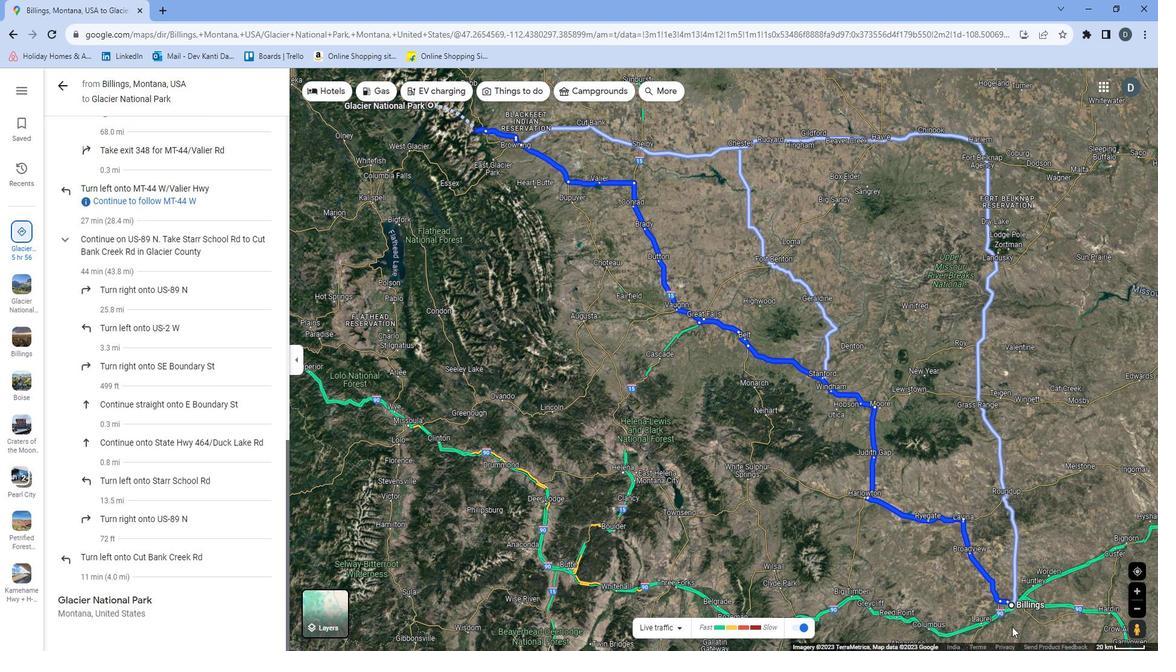 
Action: Mouse scrolled (621, 331) with delta (0, 0)
Screenshot: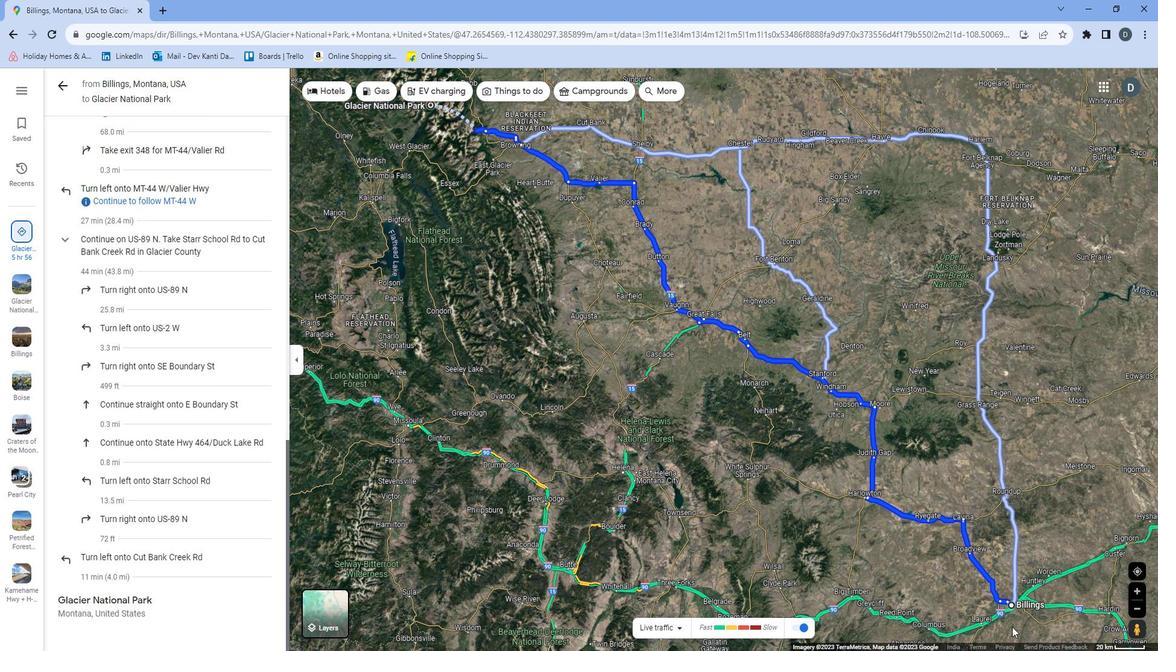 
Action: Mouse scrolled (621, 331) with delta (0, 0)
Screenshot: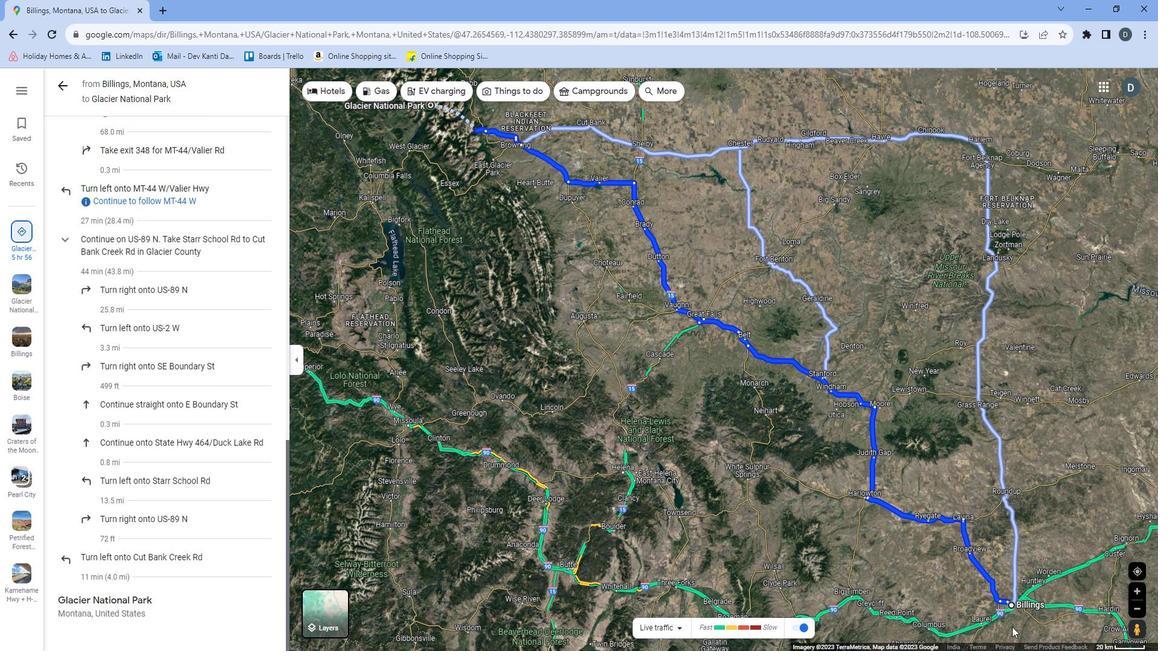 
Action: Mouse scrolled (621, 331) with delta (0, 0)
Screenshot: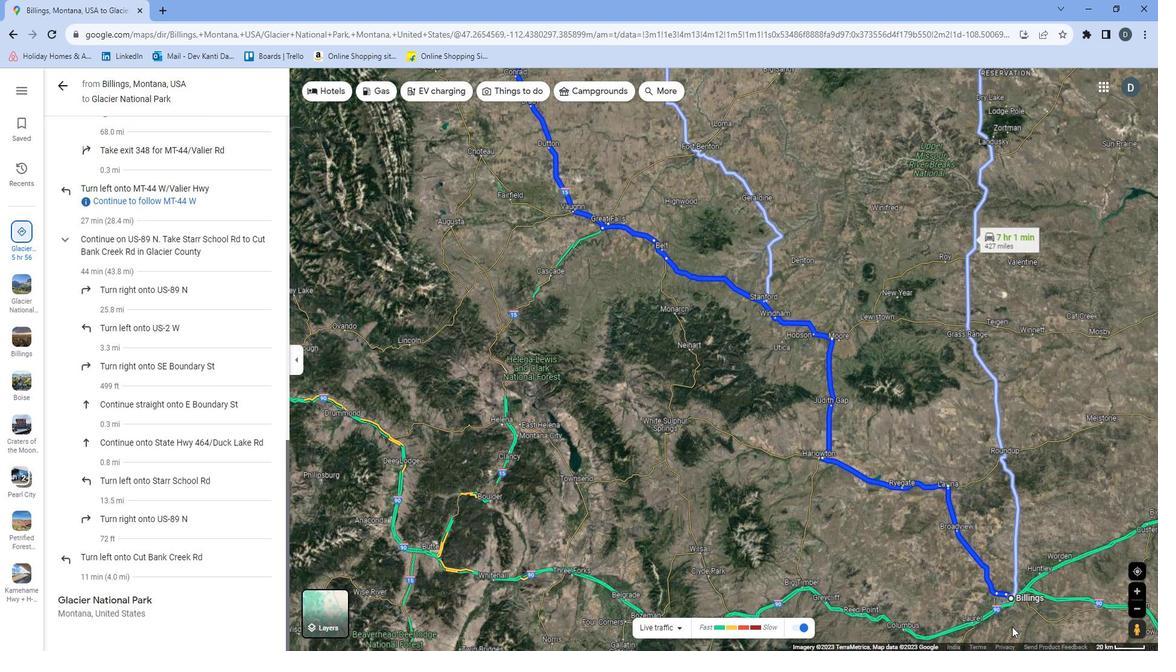 
Action: Mouse scrolled (621, 331) with delta (0, 0)
Screenshot: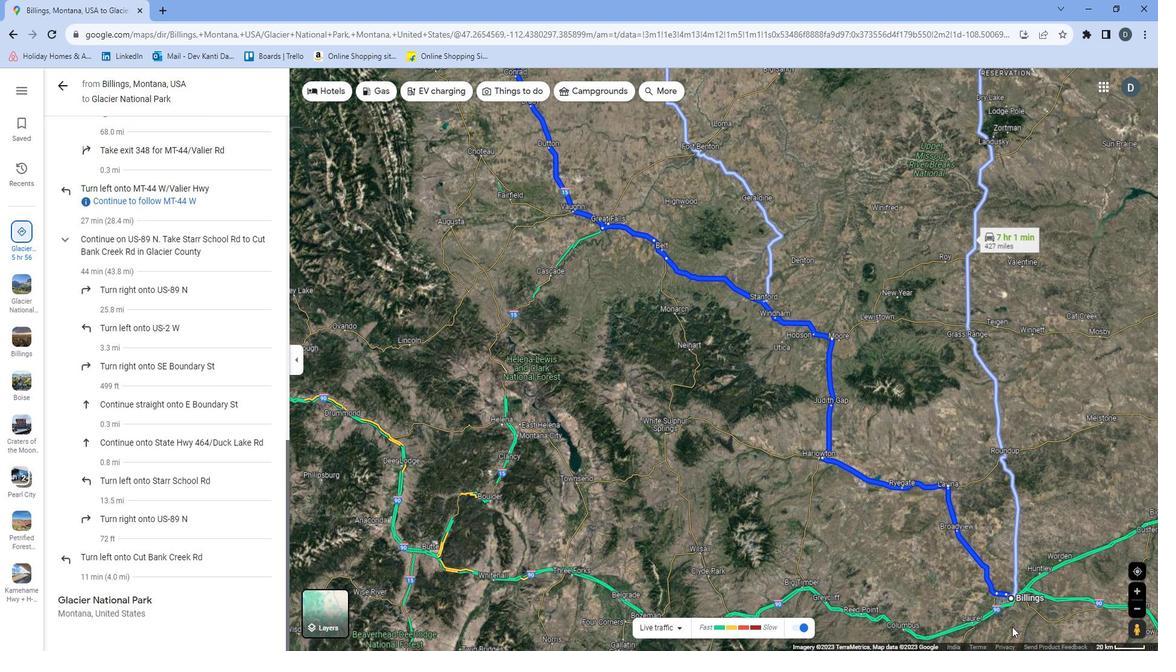 
Action: Mouse scrolled (621, 331) with delta (0, 0)
Screenshot: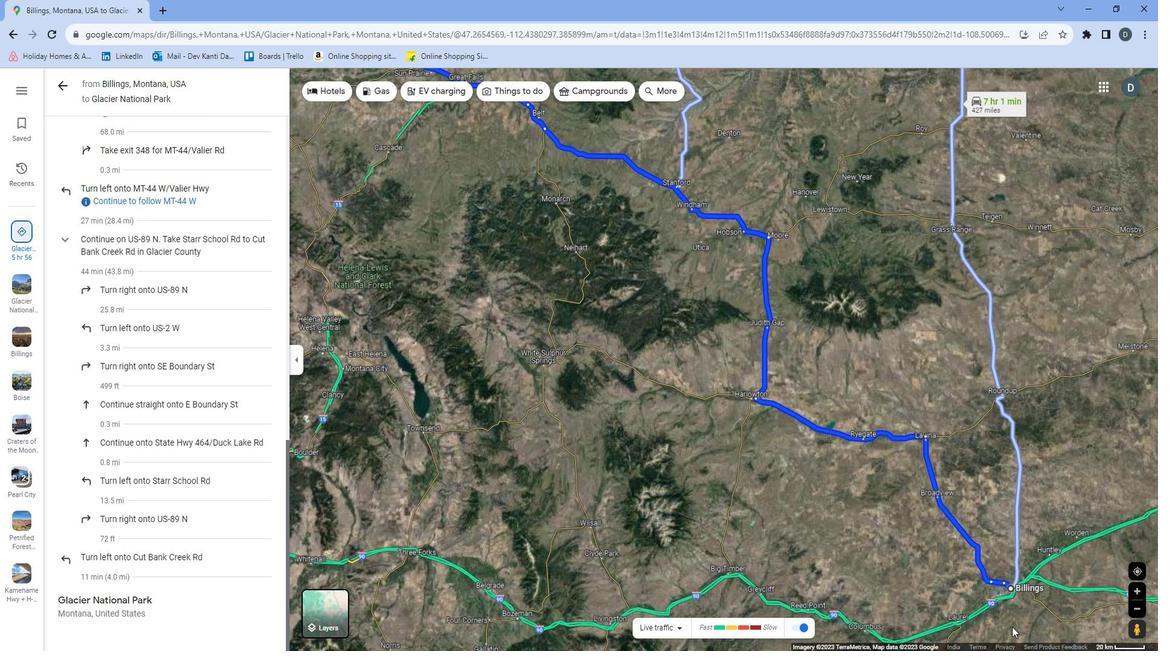 
Action: Mouse moved to (617, 326)
Screenshot: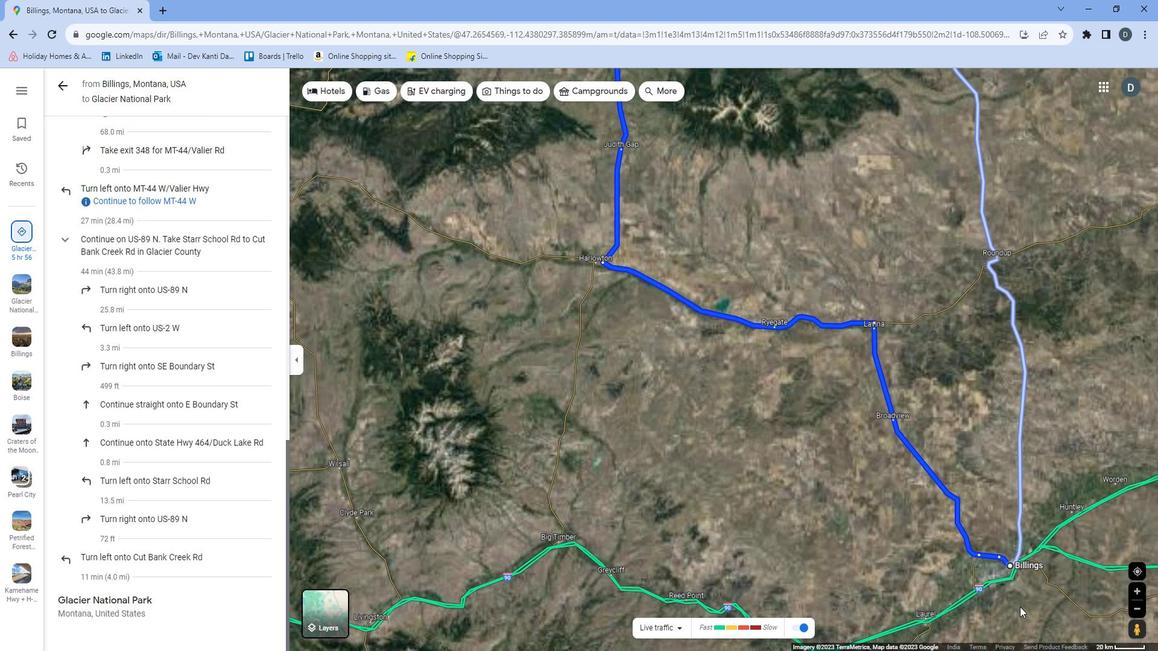 
Action: Mouse scrolled (617, 326) with delta (0, 0)
Screenshot: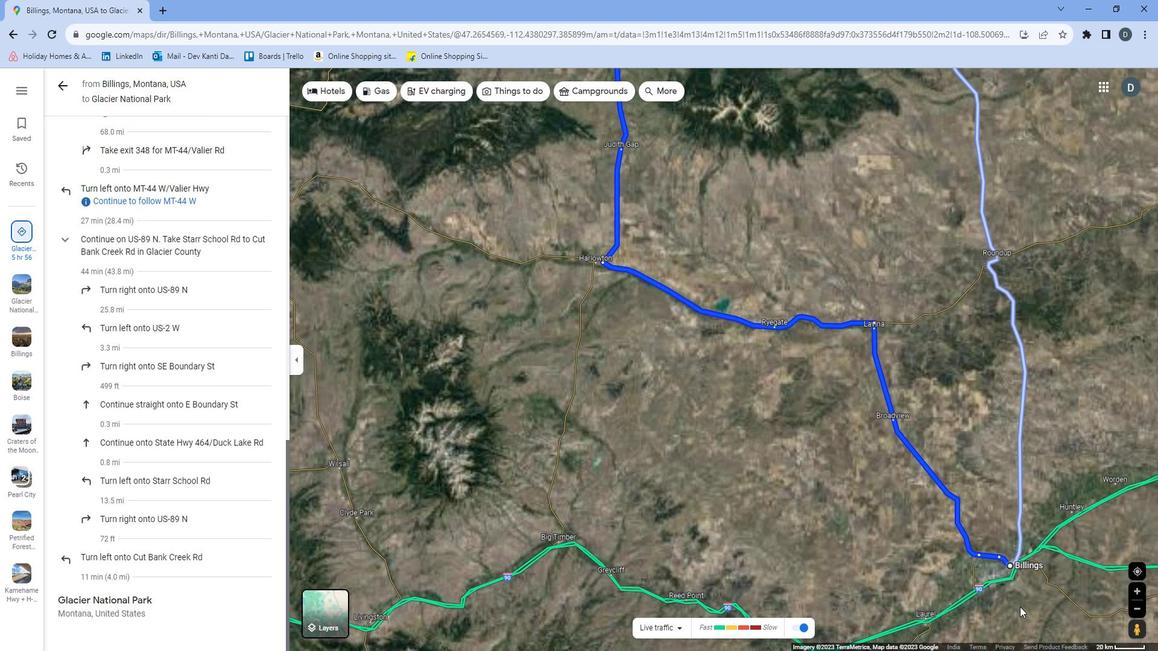
Action: Mouse moved to (617, 325)
Screenshot: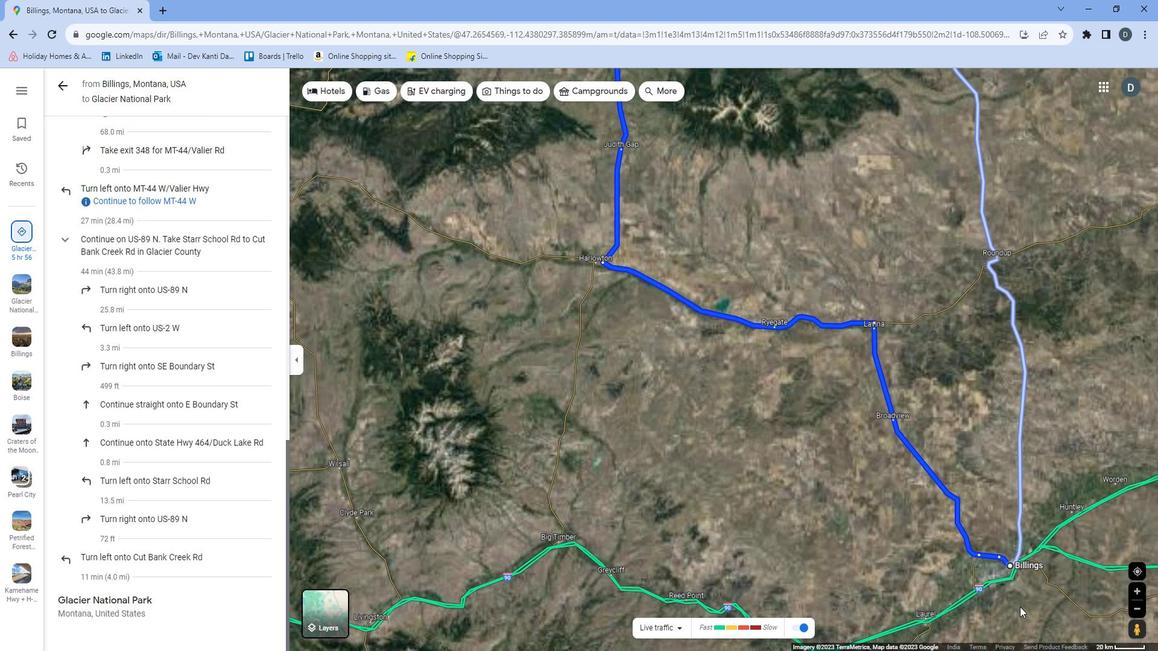 
Action: Mouse scrolled (617, 325) with delta (0, 0)
Screenshot: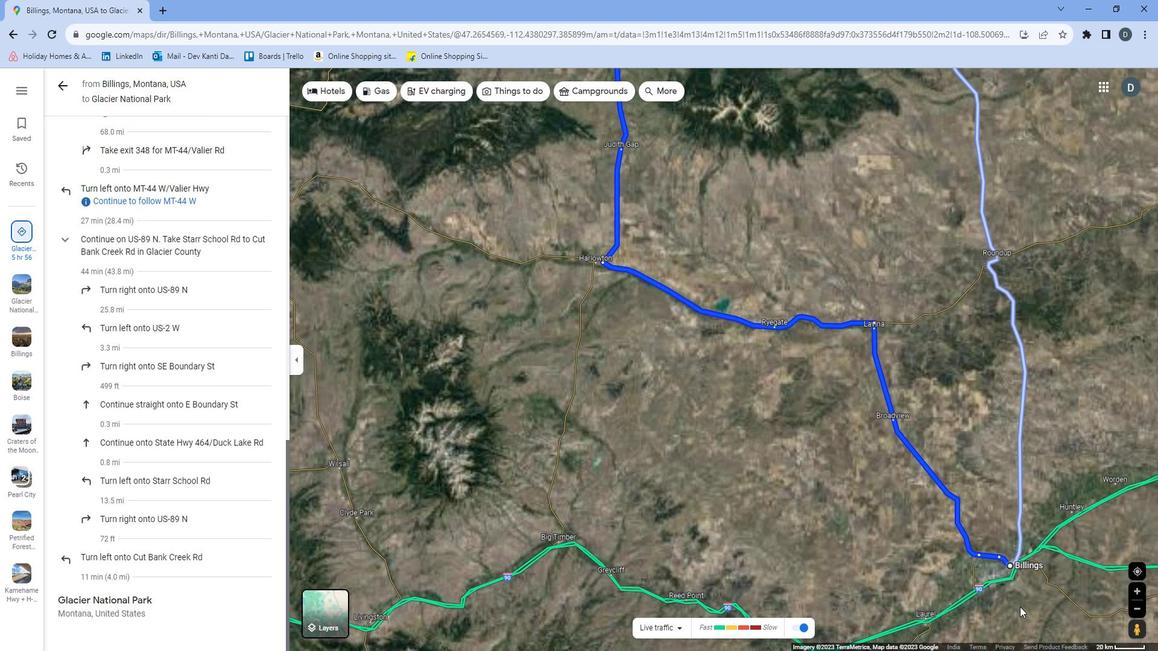 
Action: Mouse moved to (617, 324)
Screenshot: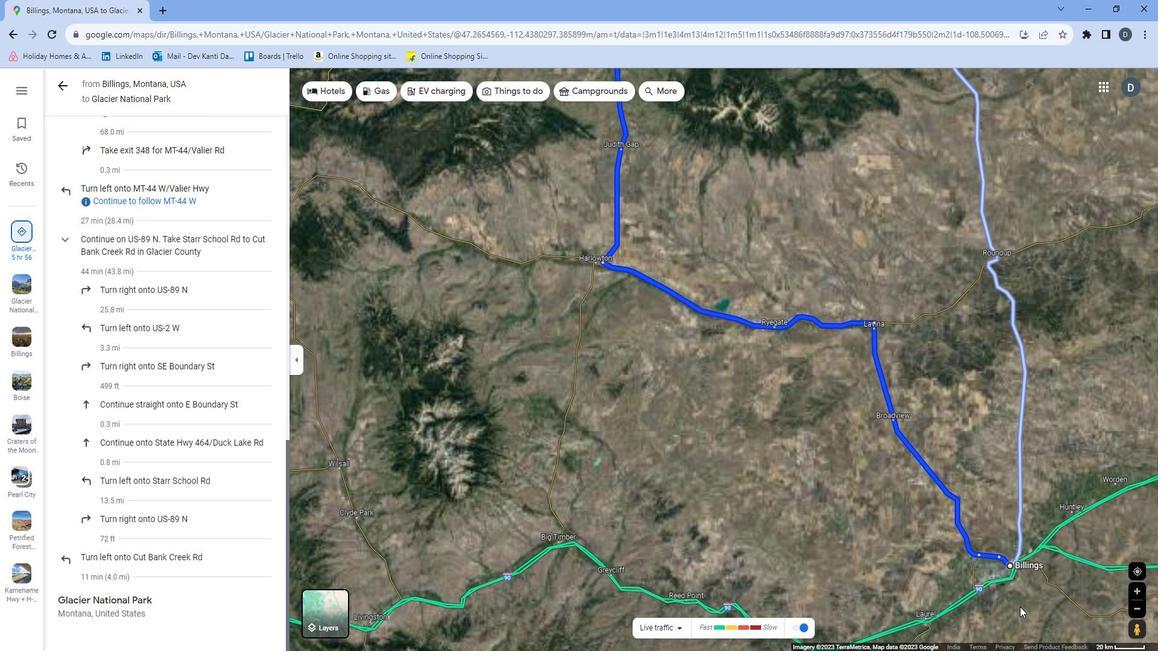 
Action: Mouse scrolled (617, 325) with delta (0, 0)
Screenshot: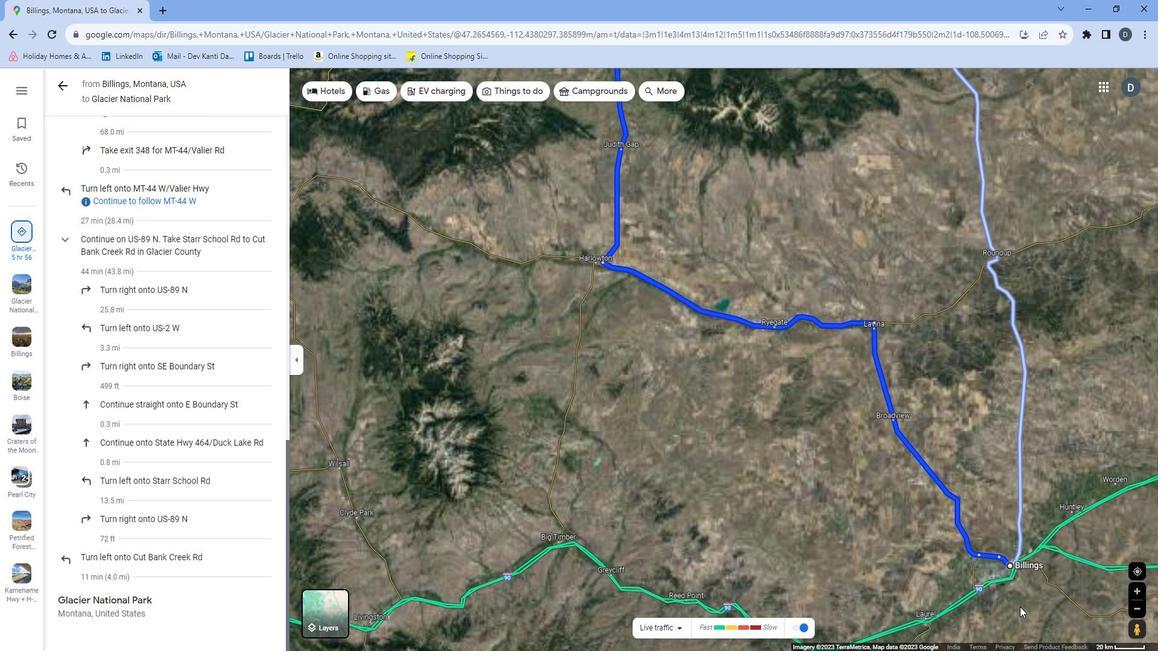 
Action: Mouse moved to (617, 324)
Screenshot: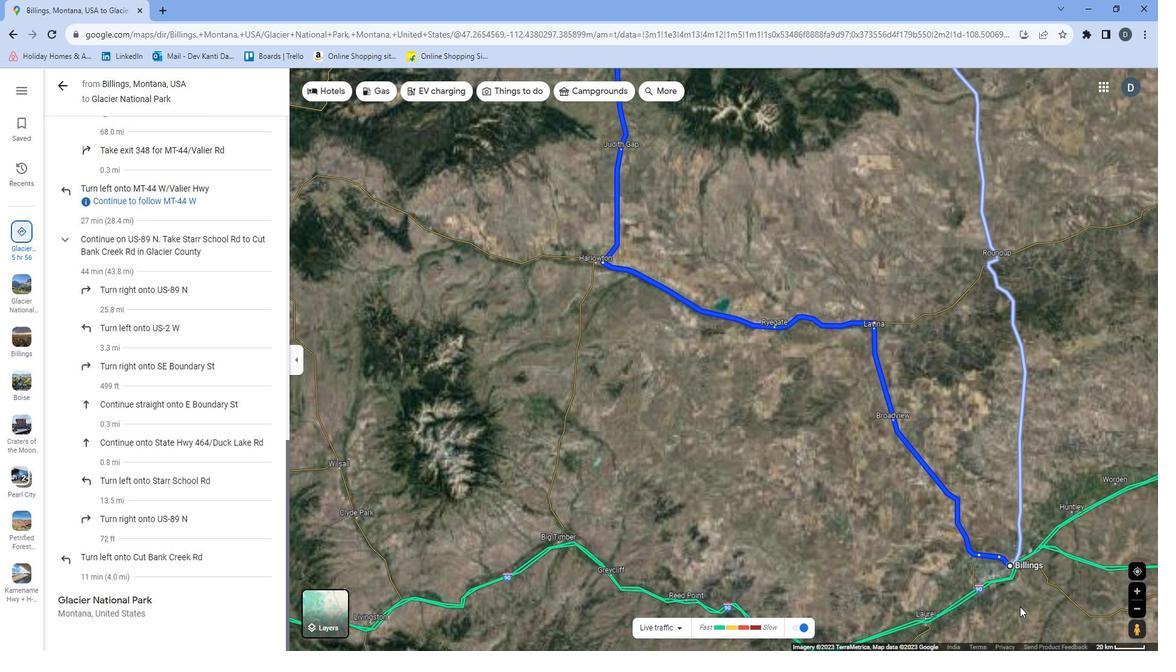 
Action: Mouse scrolled (617, 324) with delta (0, 0)
Screenshot: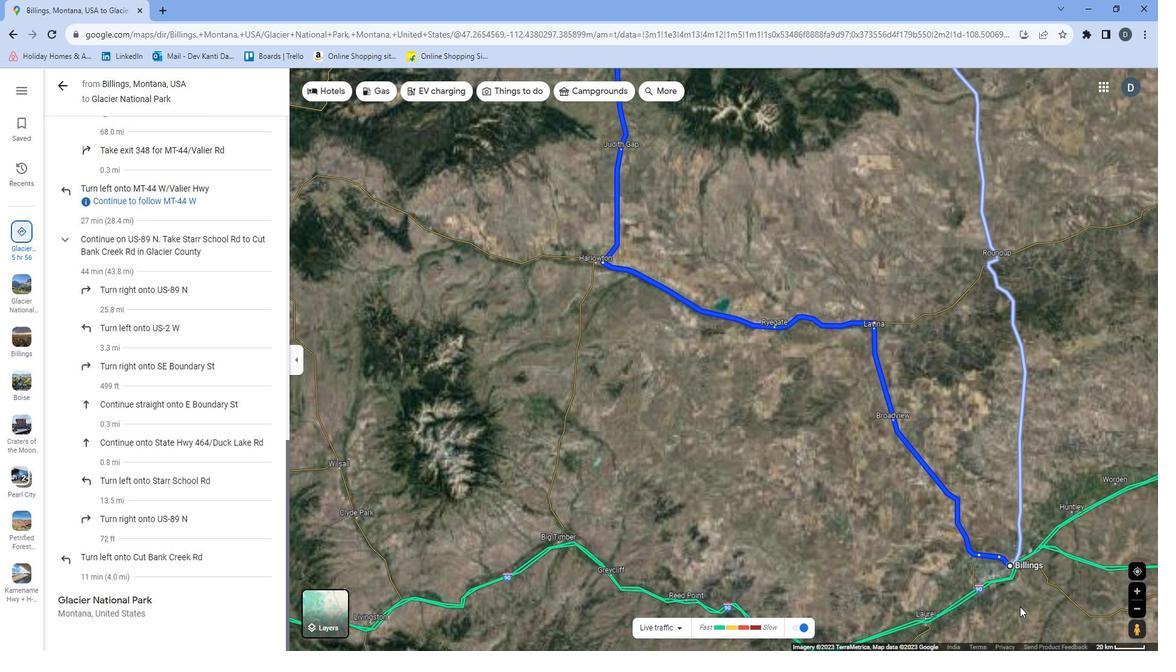 
Action: Mouse moved to (616, 323)
Screenshot: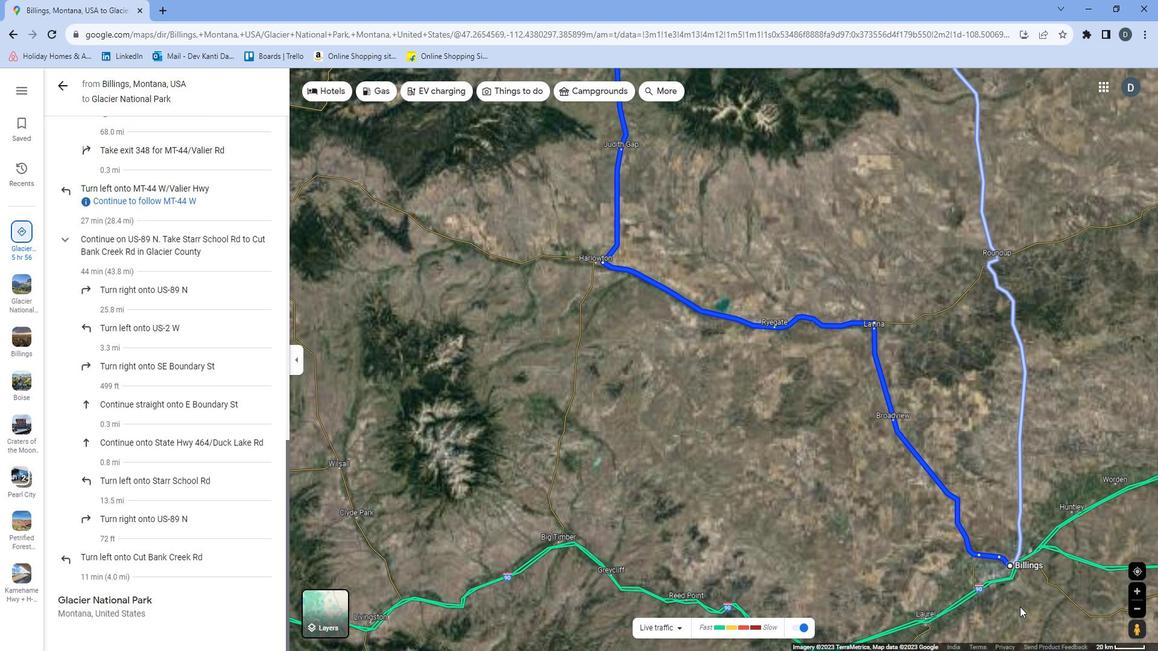 
Action: Mouse scrolled (616, 324) with delta (0, 0)
Screenshot: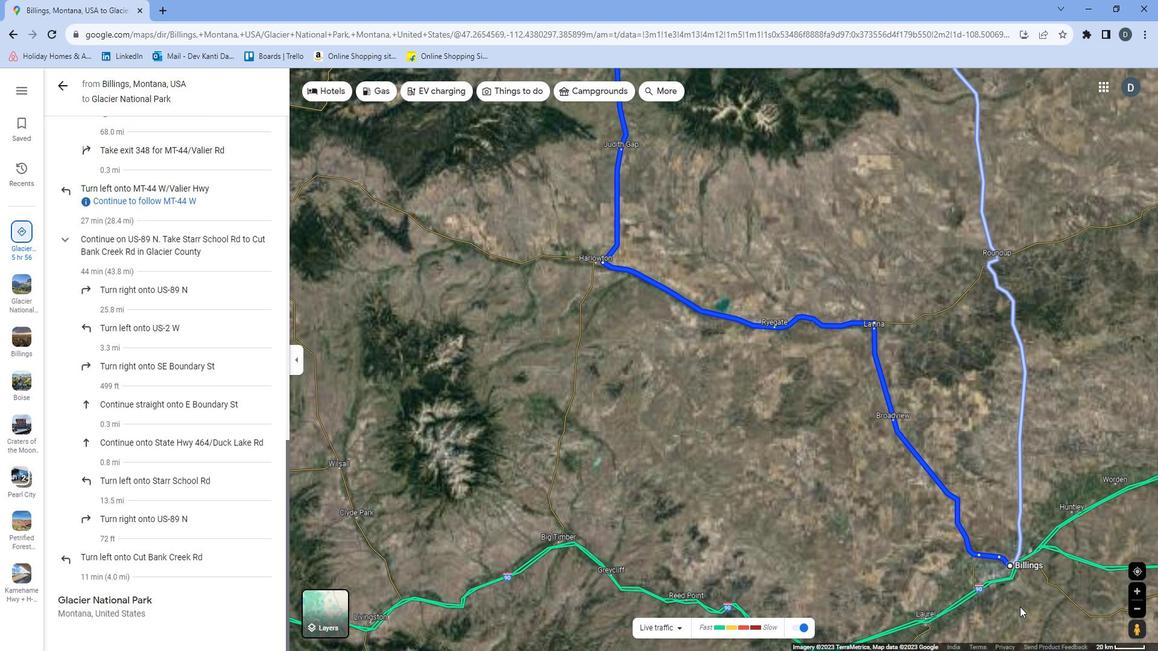 
Action: Mouse moved to (615, 323)
Screenshot: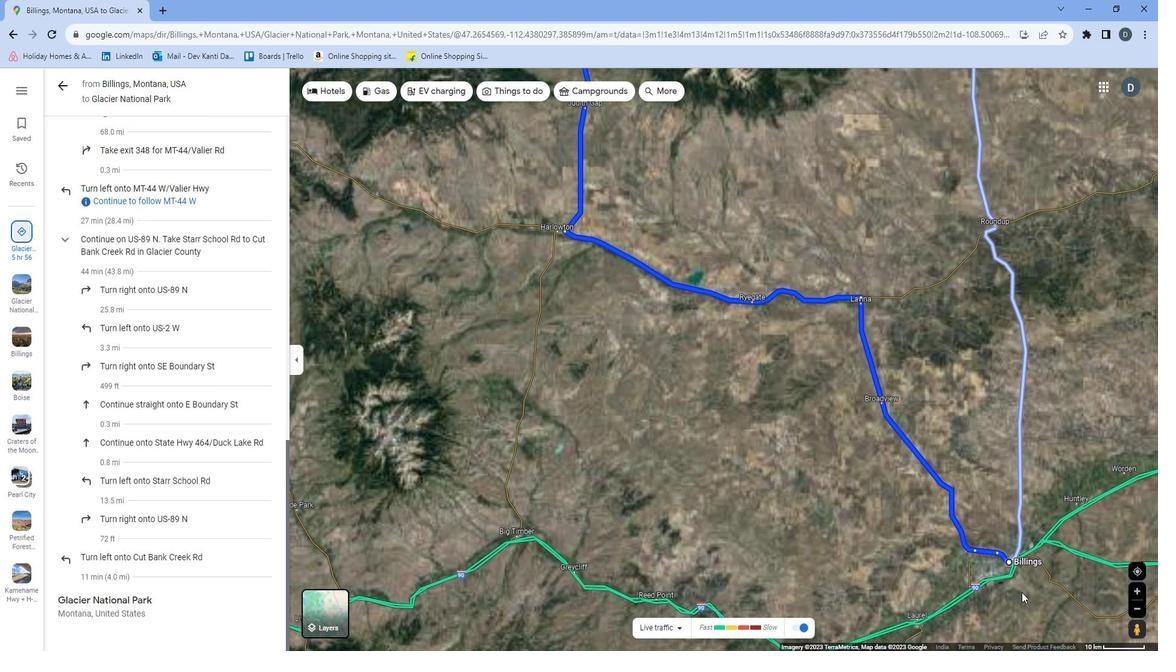 
Action: Mouse scrolled (615, 323) with delta (0, 0)
Screenshot: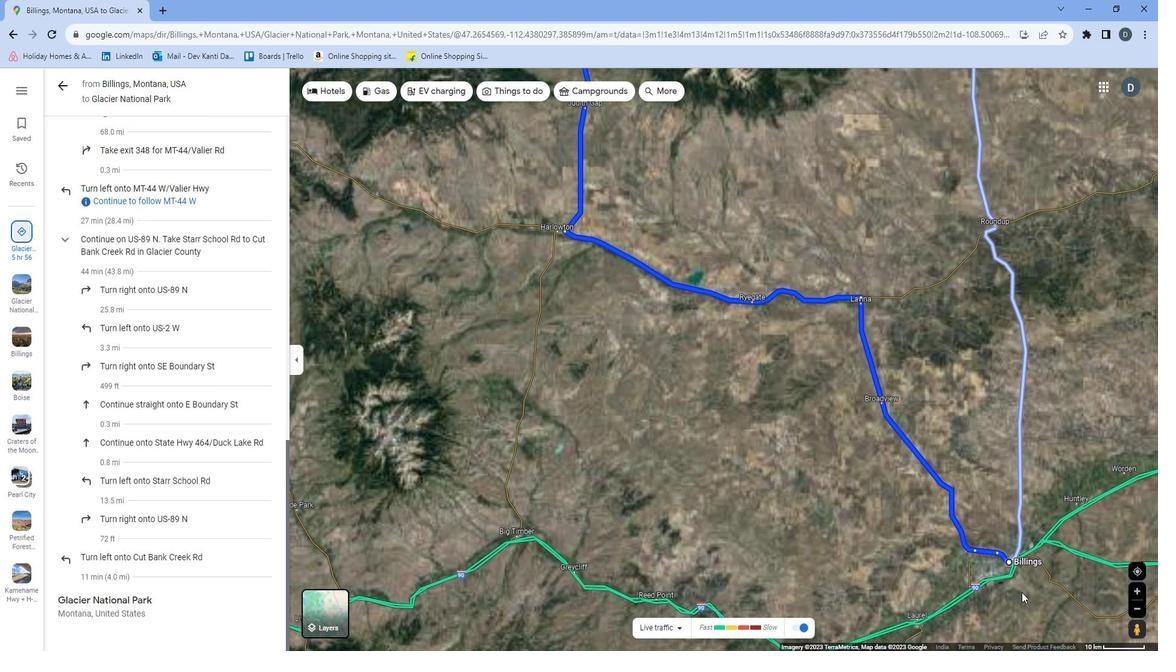 
Action: Mouse moved to (646, 305)
Screenshot: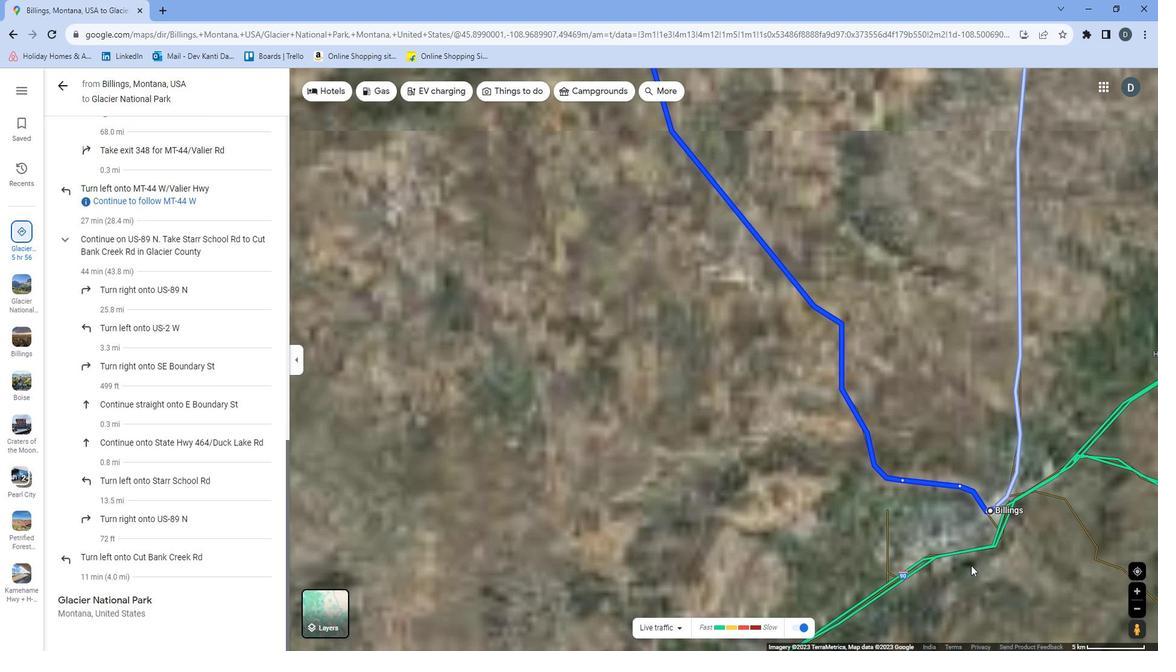 
Action: Mouse scrolled (646, 305) with delta (0, 0)
Screenshot: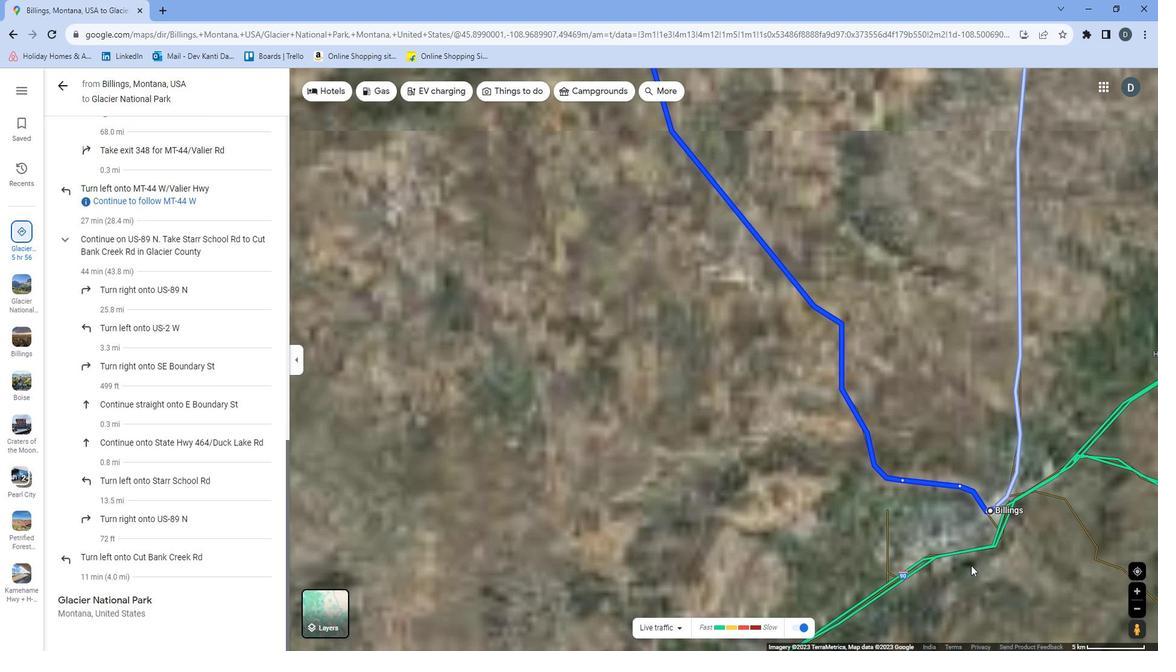 
Action: Mouse moved to (641, 302)
Screenshot: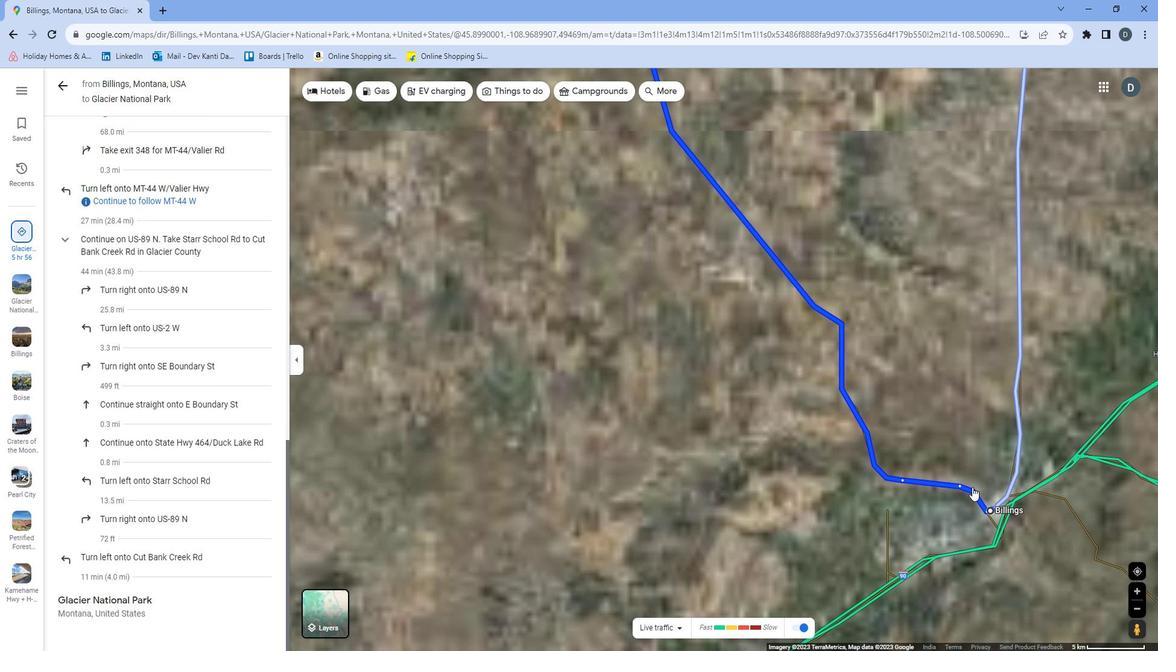 
Action: Mouse scrolled (641, 302) with delta (0, 0)
Screenshot: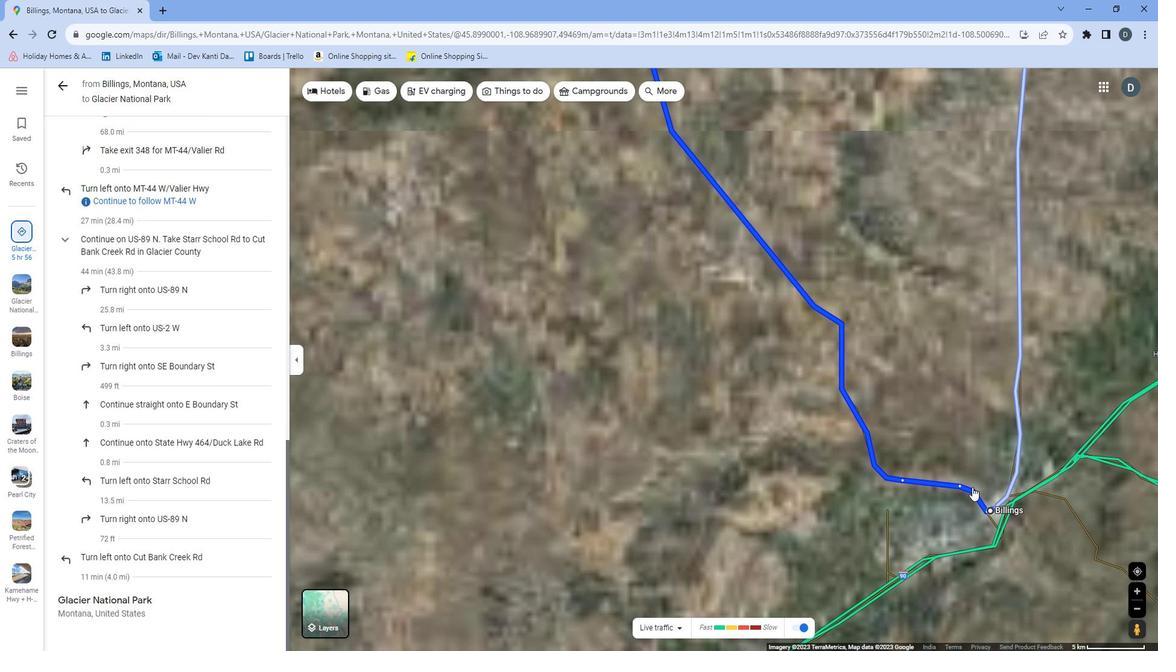 
Action: Mouse moved to (641, 302)
Screenshot: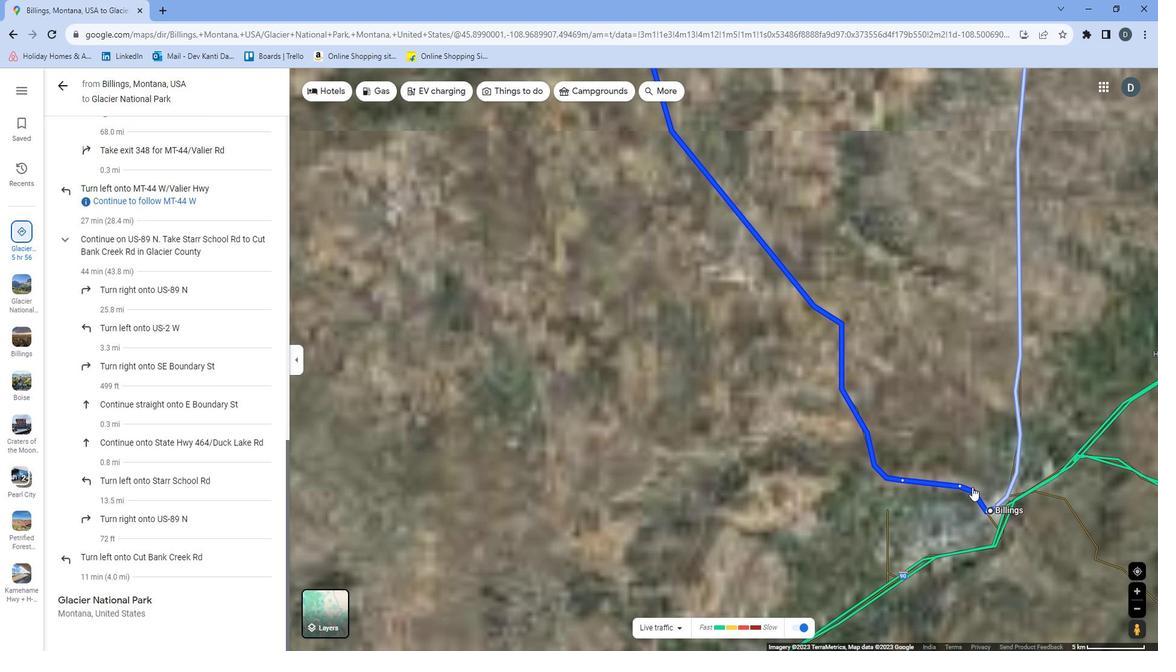 
Action: Mouse scrolled (641, 302) with delta (0, 0)
Screenshot: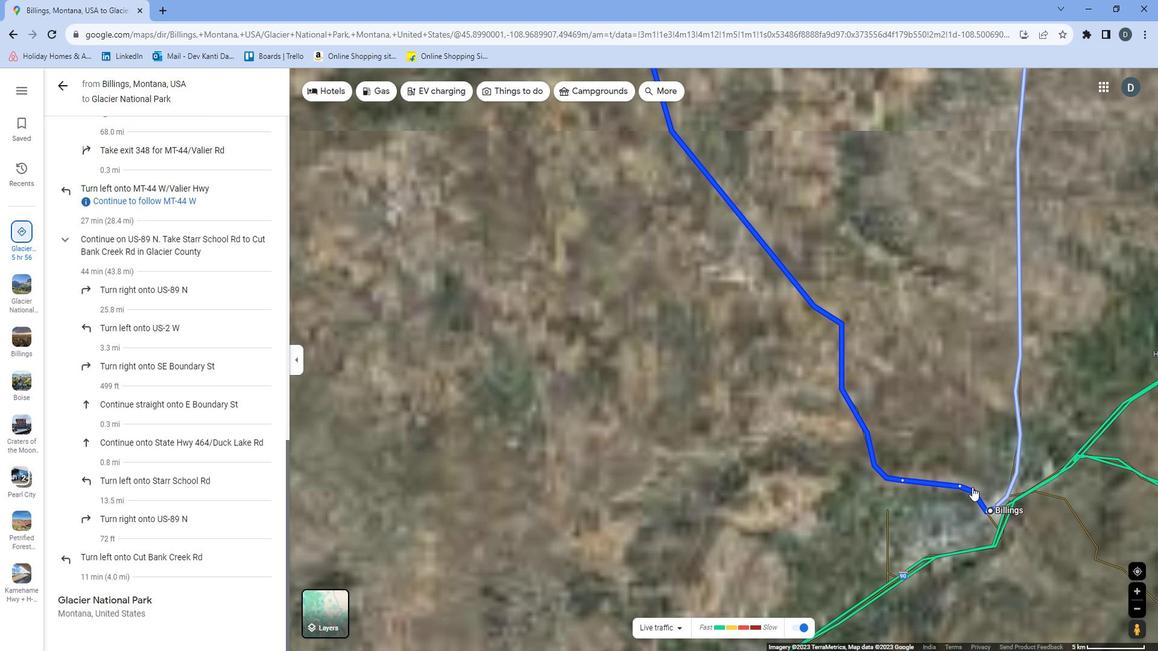 
Action: Mouse moved to (640, 302)
Screenshot: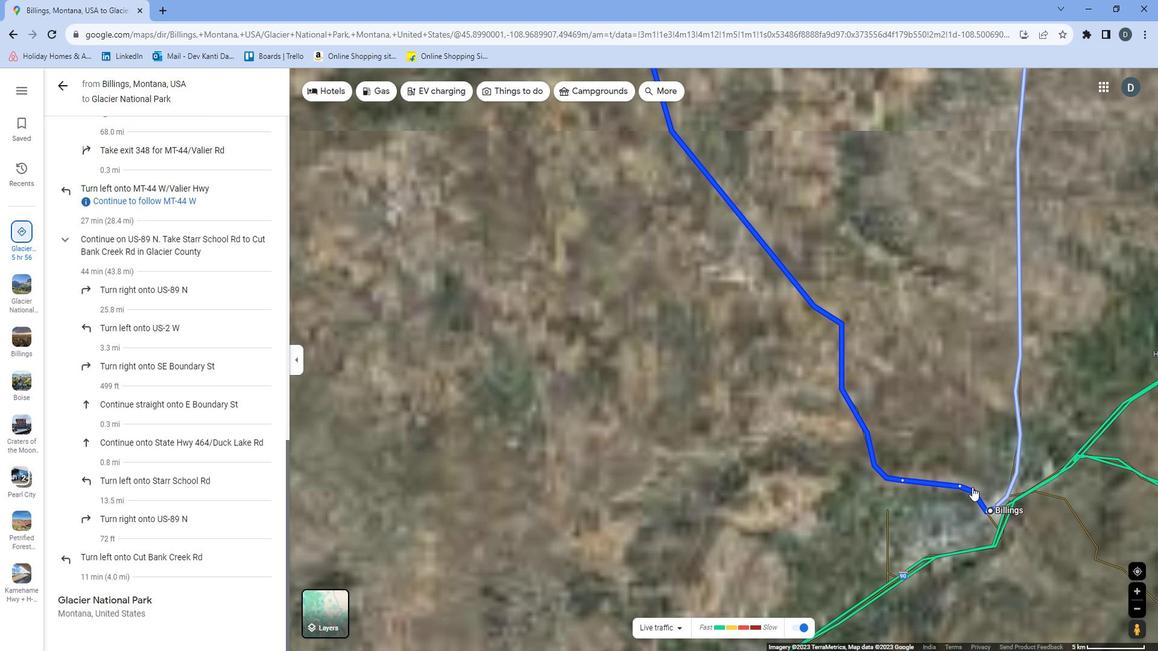 
Action: Mouse scrolled (640, 302) with delta (0, 0)
Screenshot: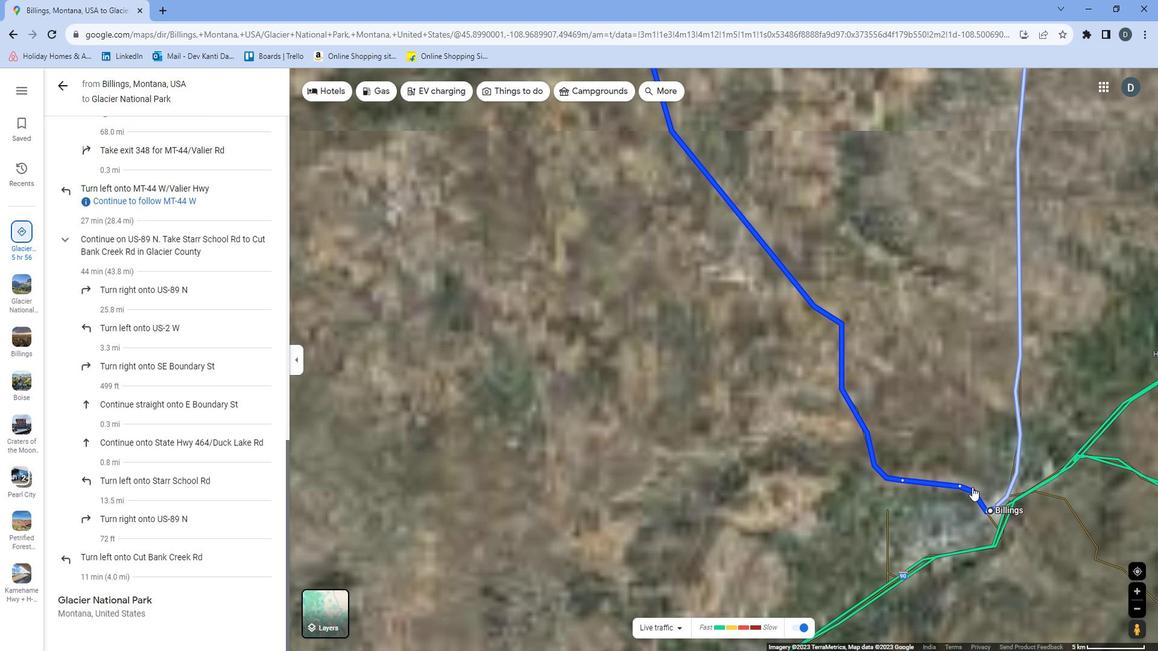 
Action: Mouse moved to (661, 311)
Screenshot: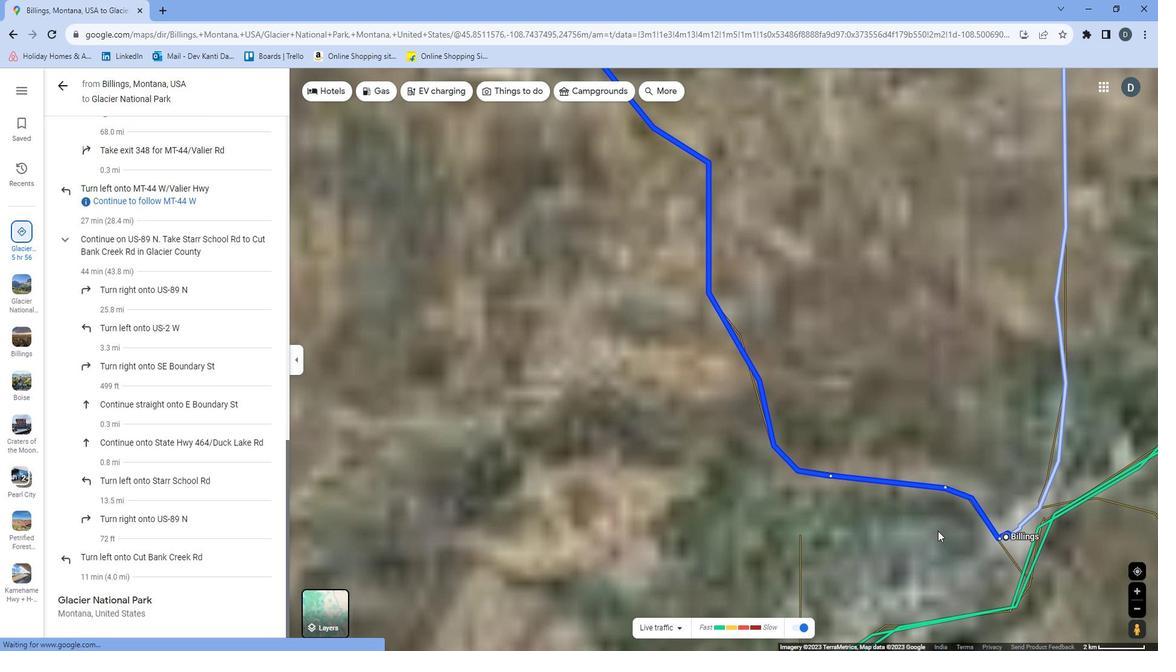 
Action: Mouse scrolled (661, 312) with delta (0, 0)
Screenshot: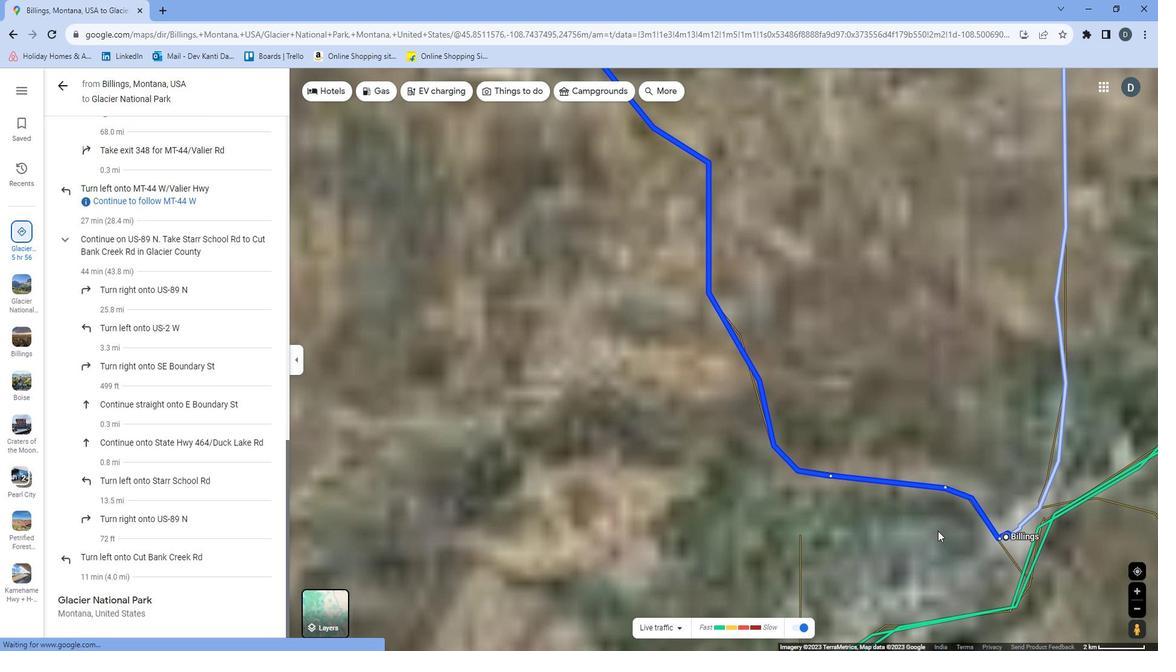 
Action: Mouse moved to (658, 311)
Screenshot: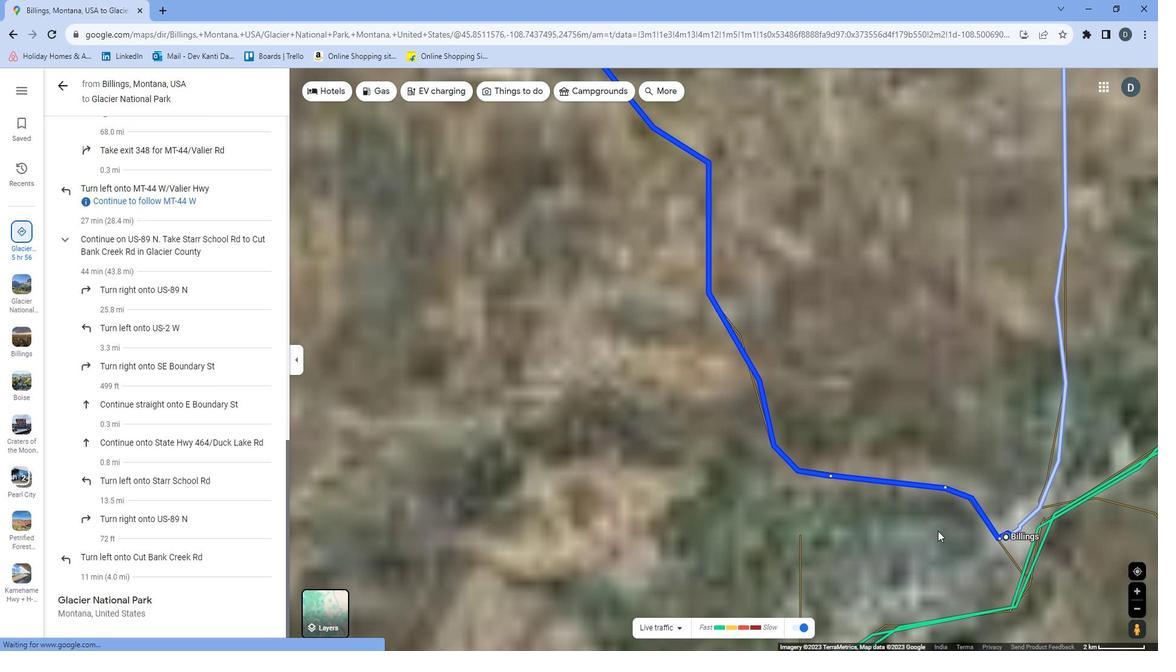 
Action: Mouse scrolled (658, 311) with delta (0, 0)
Screenshot: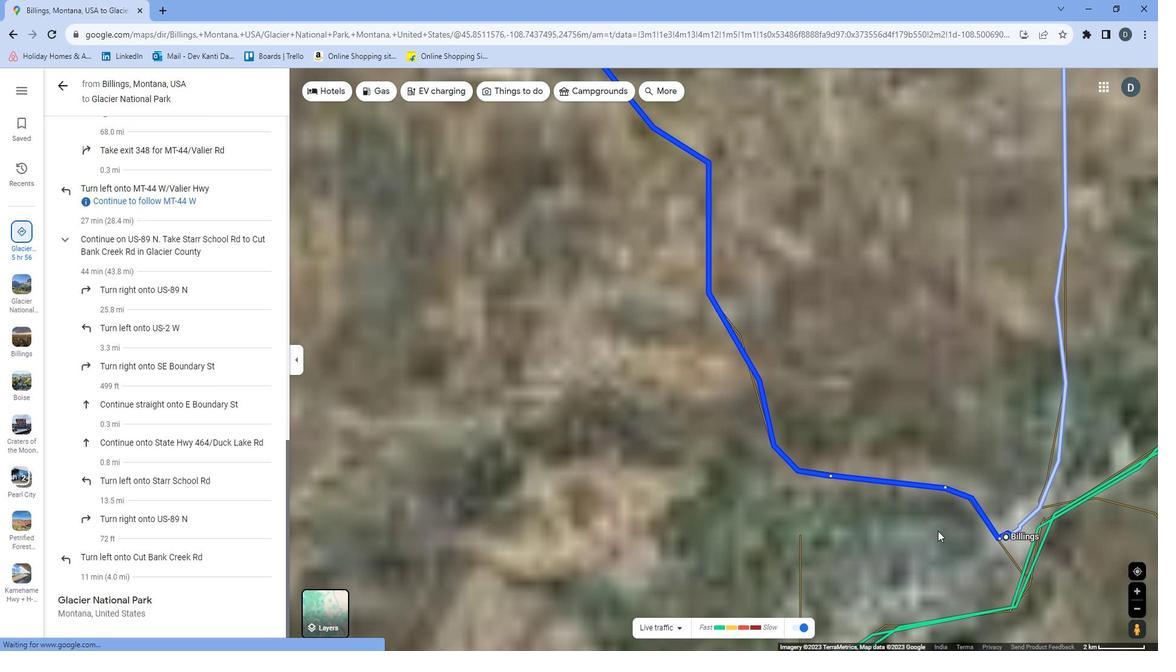 
Action: Mouse moved to (656, 311)
Screenshot: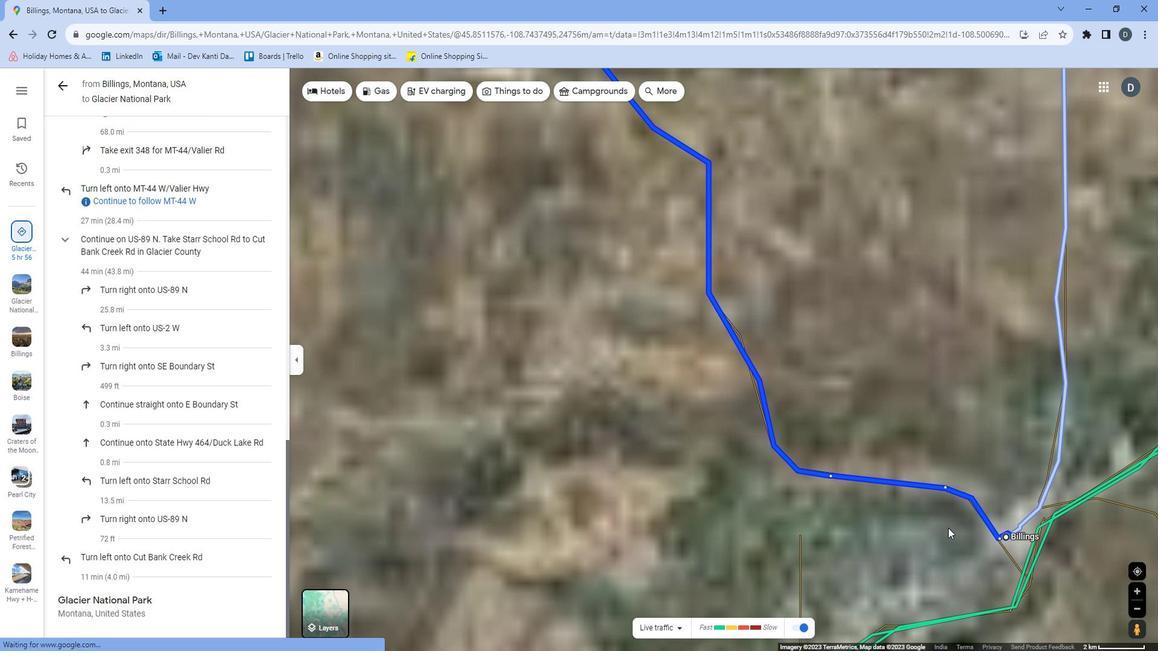 
Action: Mouse scrolled (656, 311) with delta (0, 0)
Screenshot: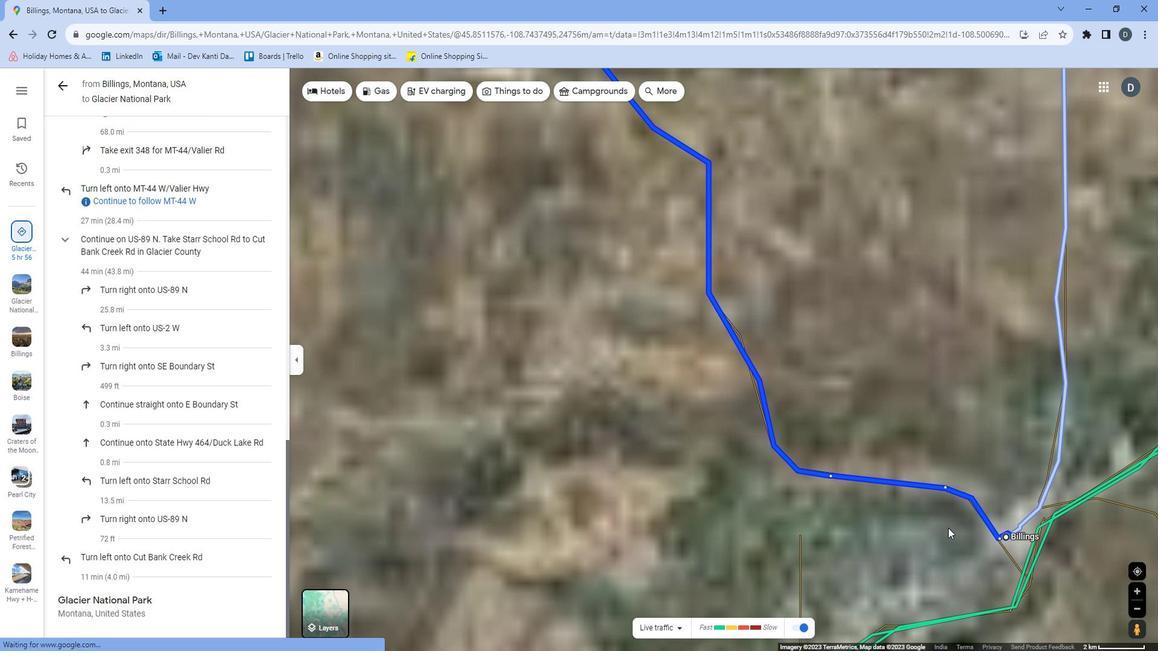 
Action: Mouse moved to (653, 311)
Screenshot: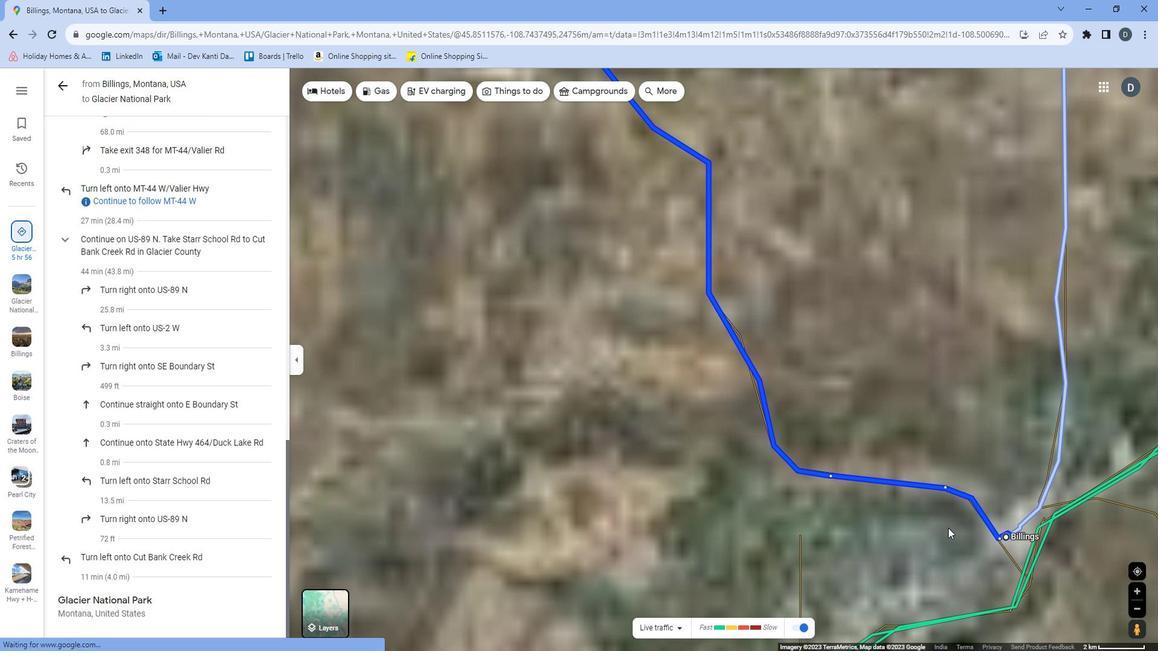 
Action: Mouse scrolled (653, 311) with delta (0, 0)
Screenshot: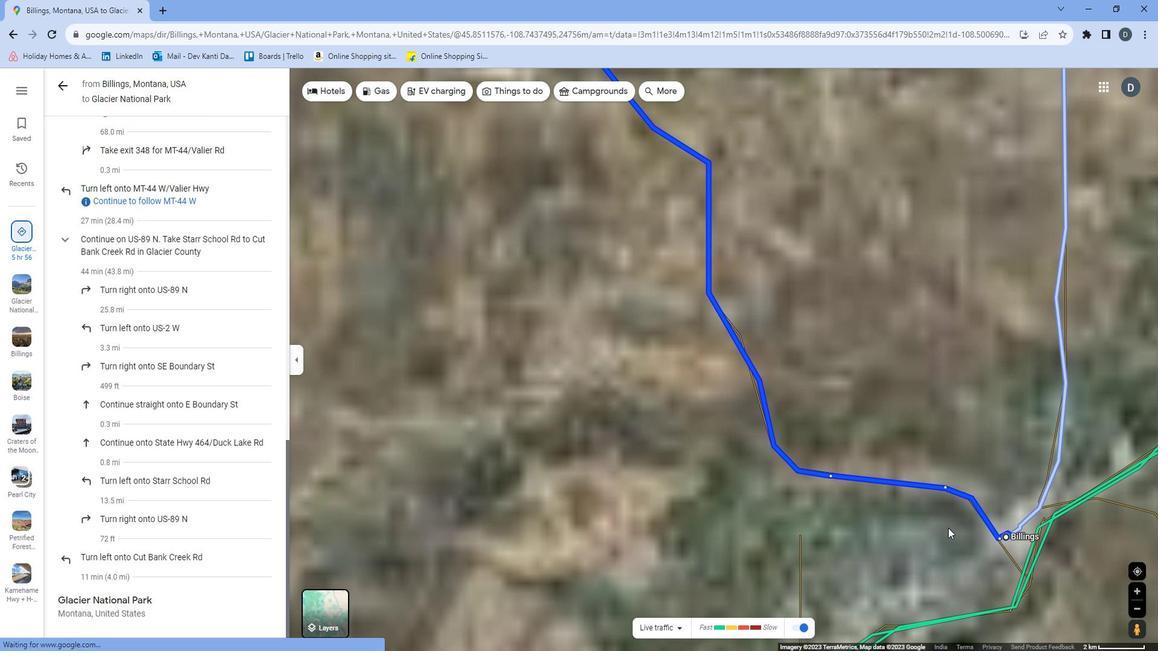 
Action: Mouse moved to (652, 311)
Screenshot: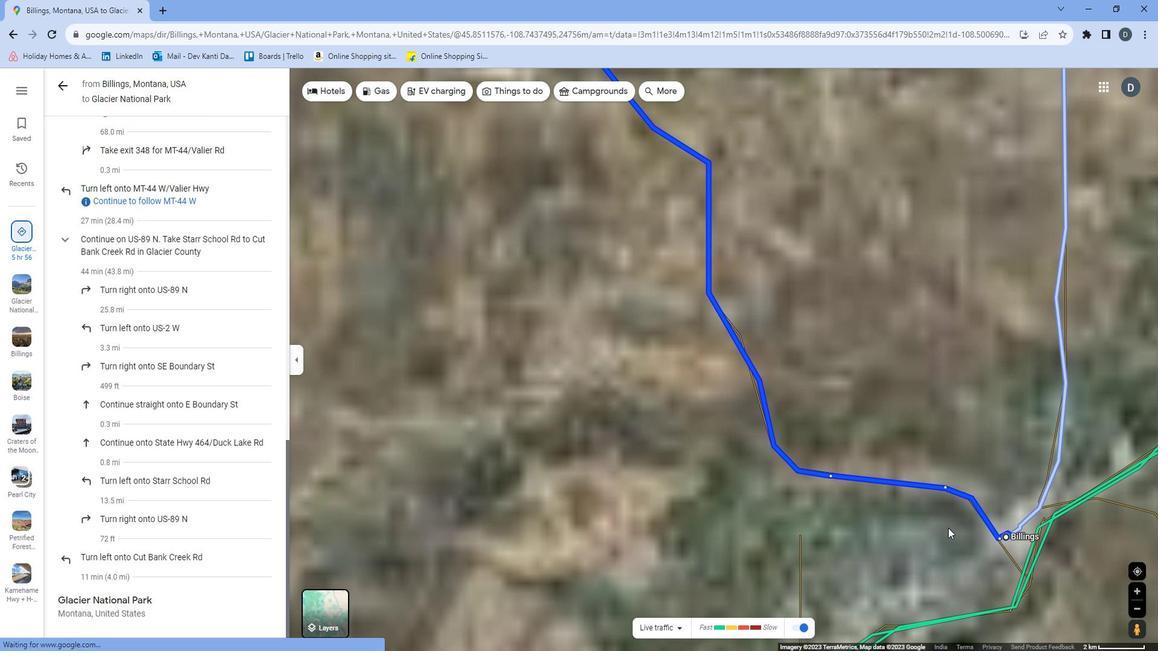 
Action: Mouse scrolled (652, 311) with delta (0, 0)
Screenshot: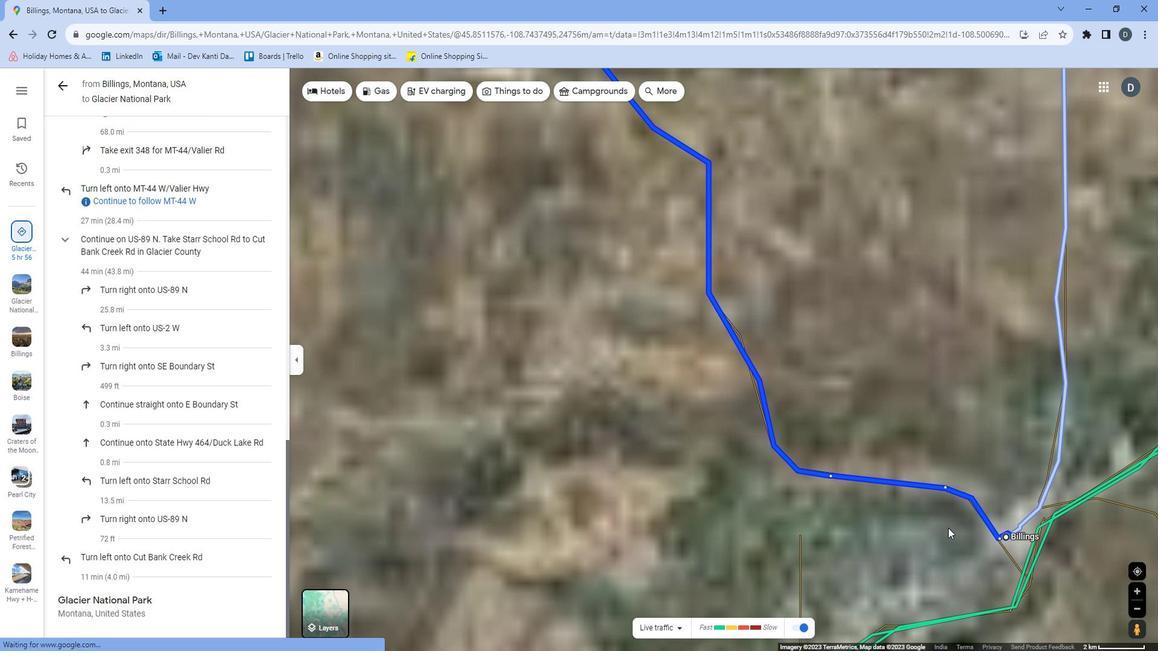 
Action: Mouse moved to (709, 307)
Screenshot: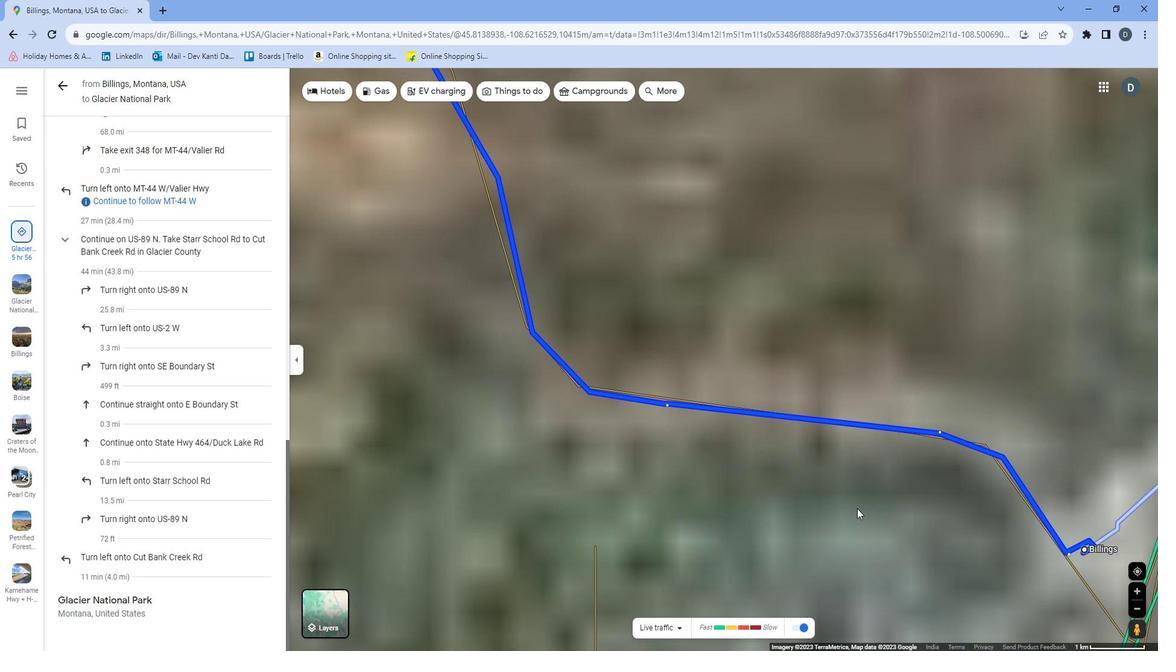 
Action: Mouse pressed left at (709, 307)
Screenshot: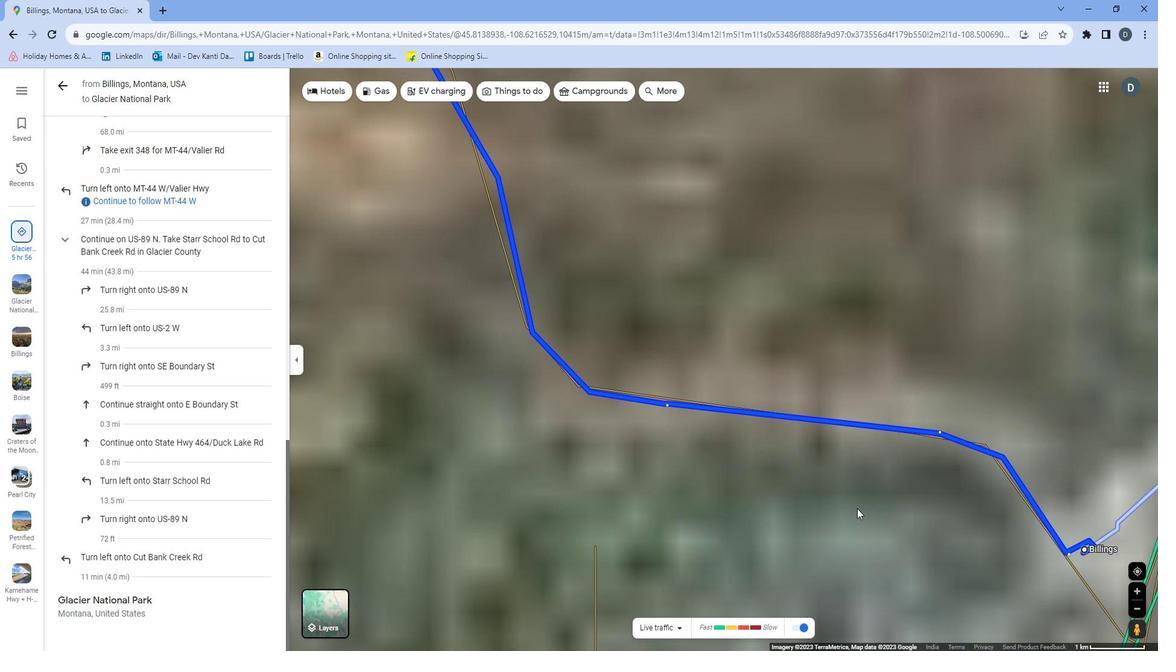 
Action: Mouse moved to (819, 268)
Screenshot: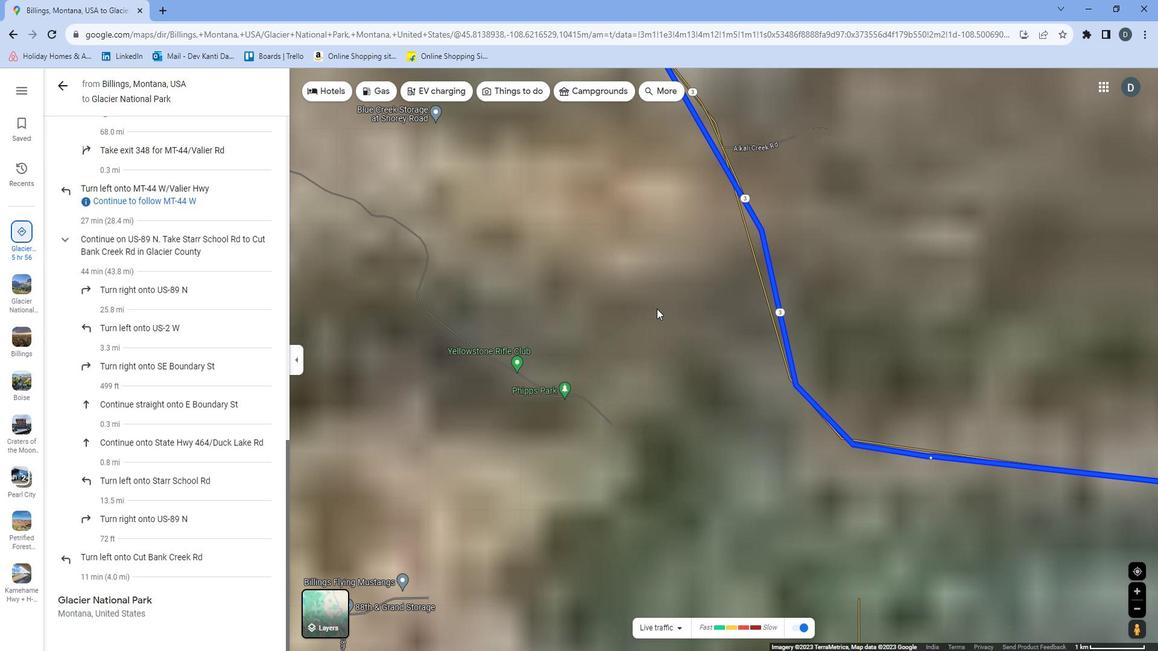 
Action: Mouse pressed left at (819, 268)
Screenshot: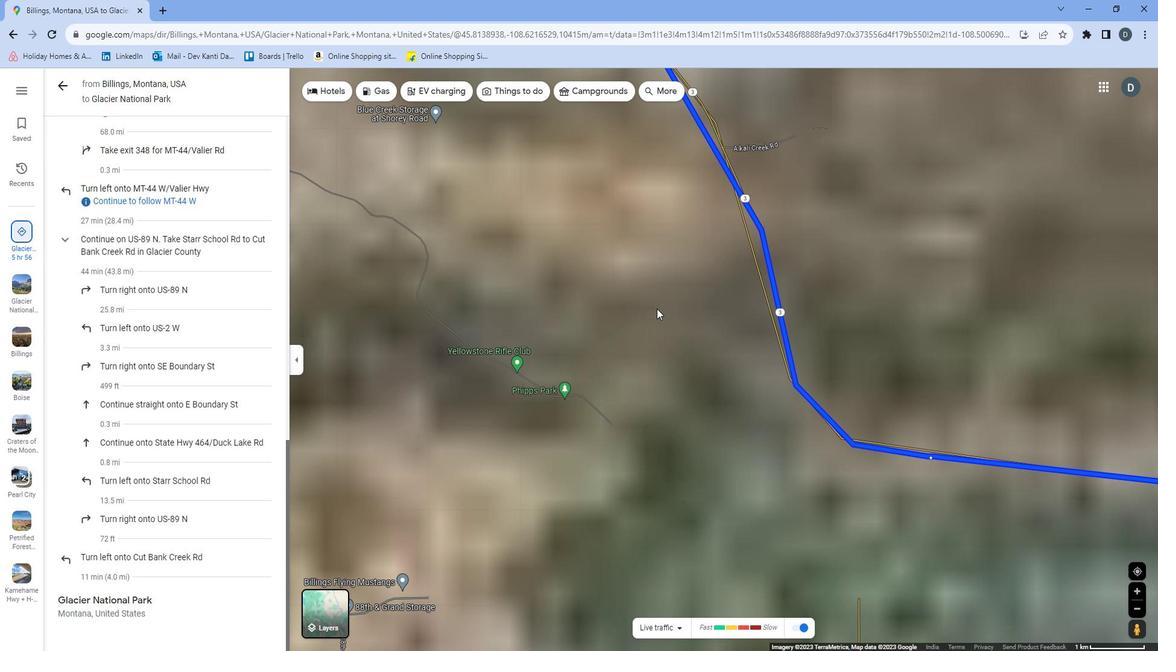 
Action: Mouse moved to (770, 276)
Screenshot: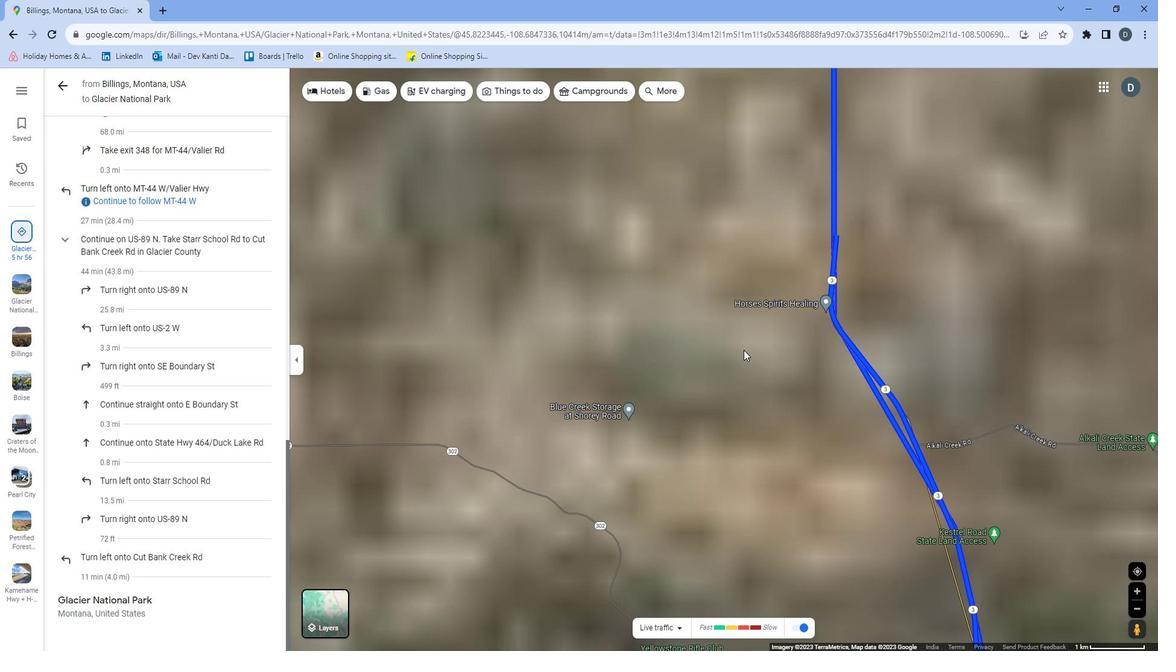 
Action: Mouse scrolled (770, 276) with delta (0, 0)
Screenshot: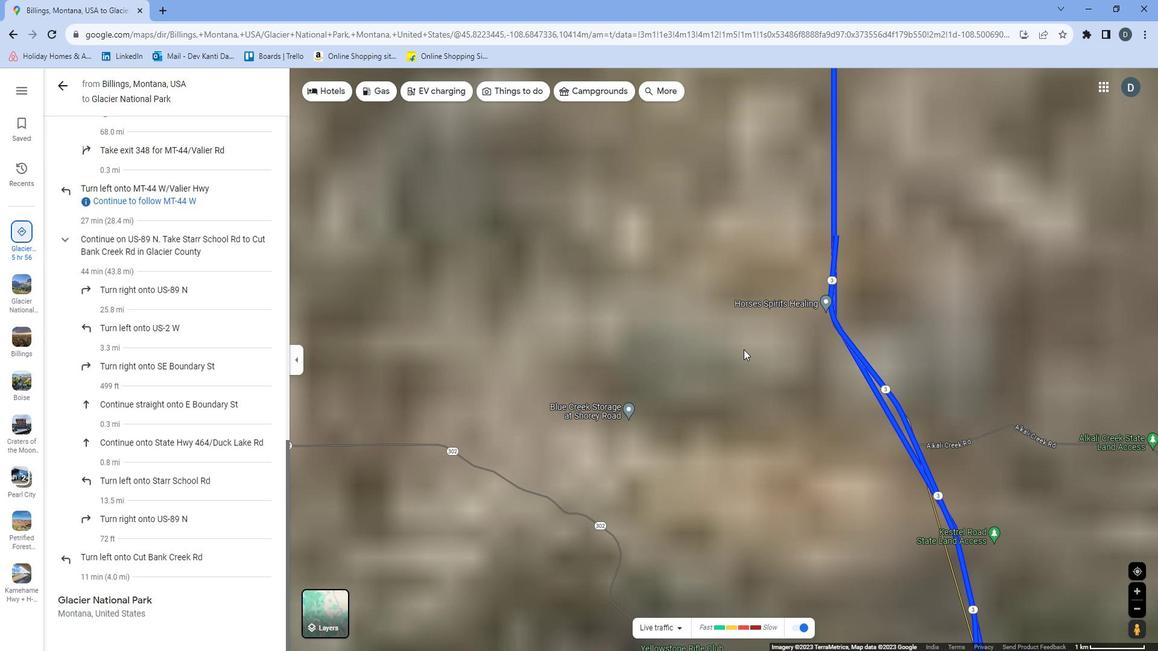 
Action: Mouse scrolled (770, 276) with delta (0, 0)
Screenshot: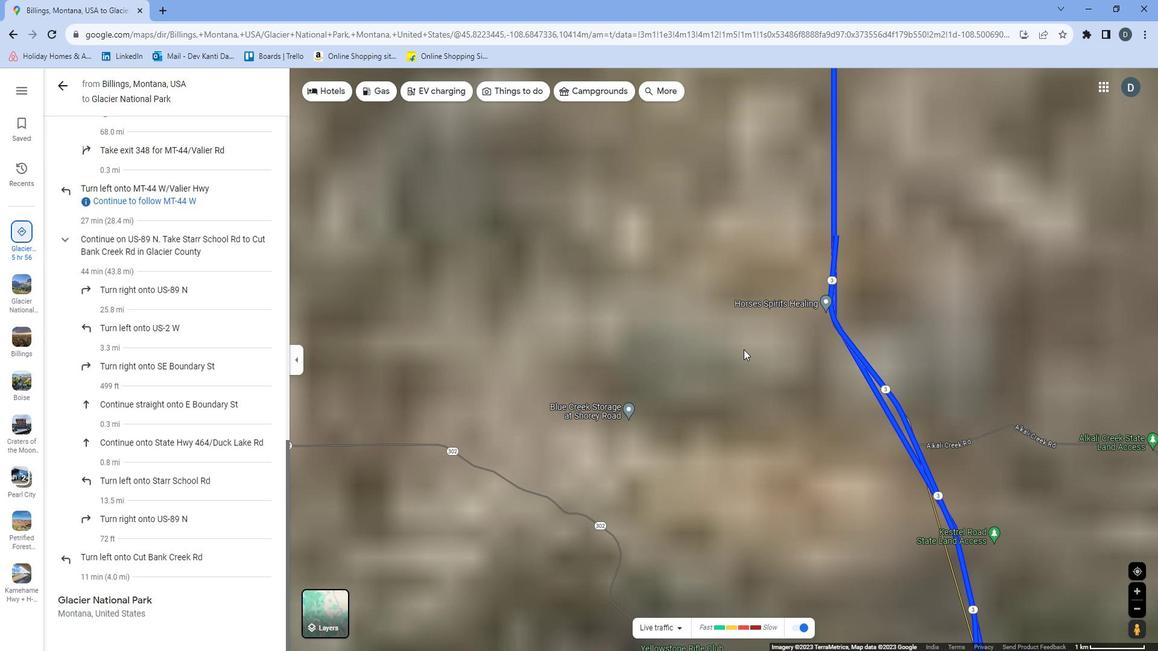 
Action: Mouse moved to (770, 276)
Screenshot: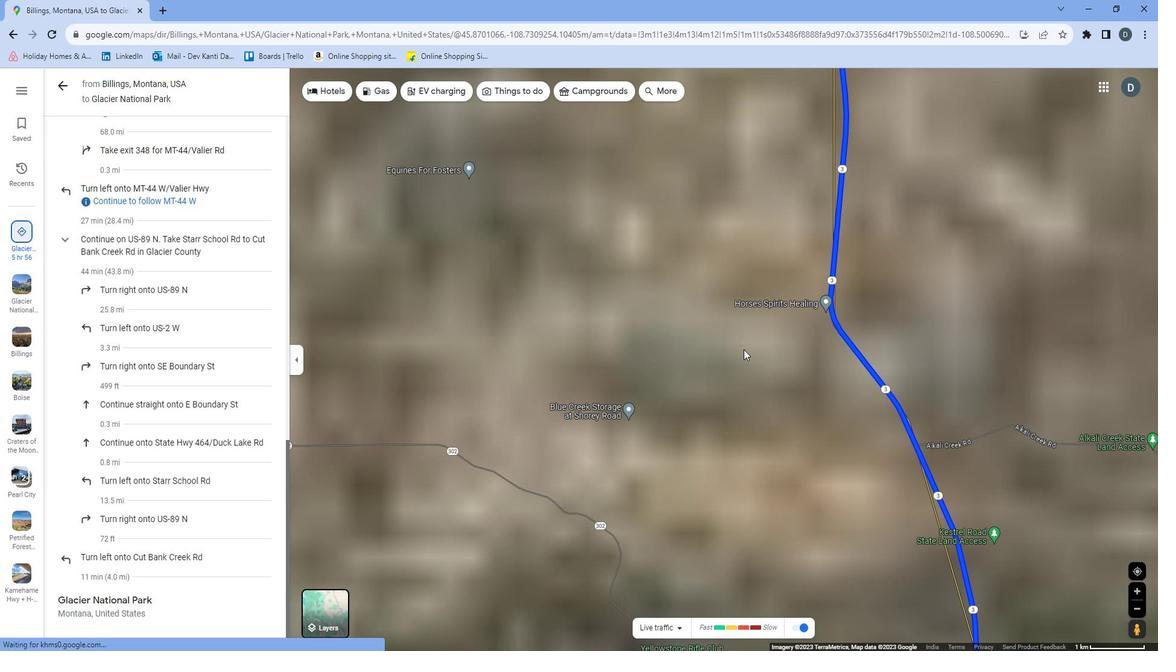 
Action: Mouse pressed left at (770, 276)
Screenshot: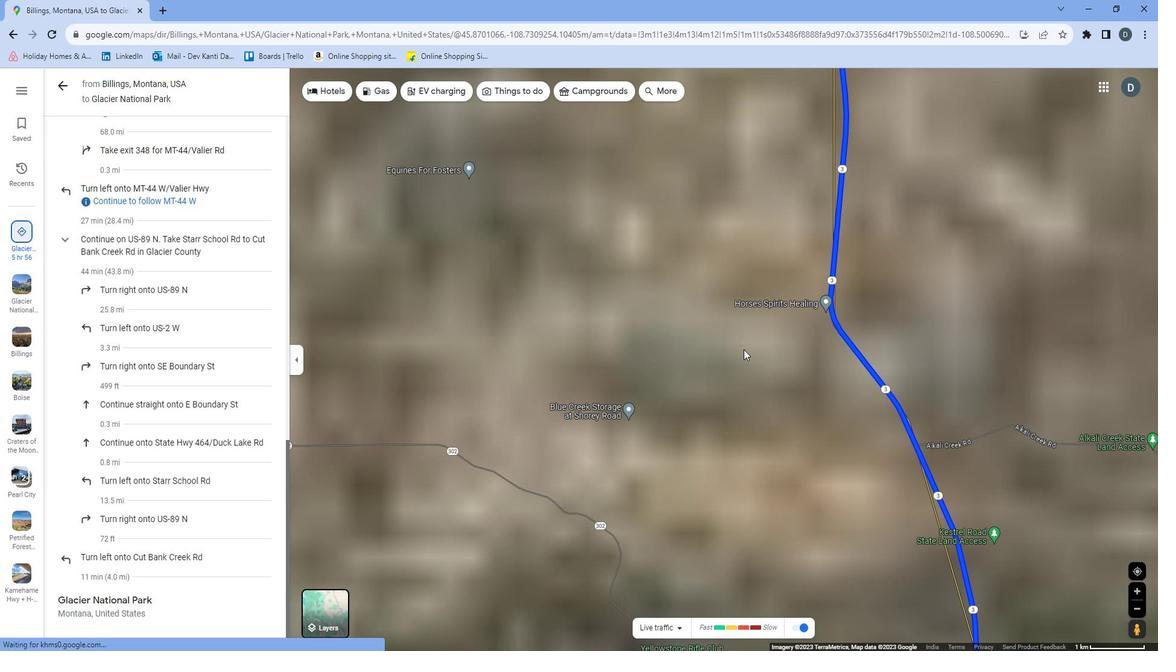 
Action: Mouse moved to (801, 263)
Screenshot: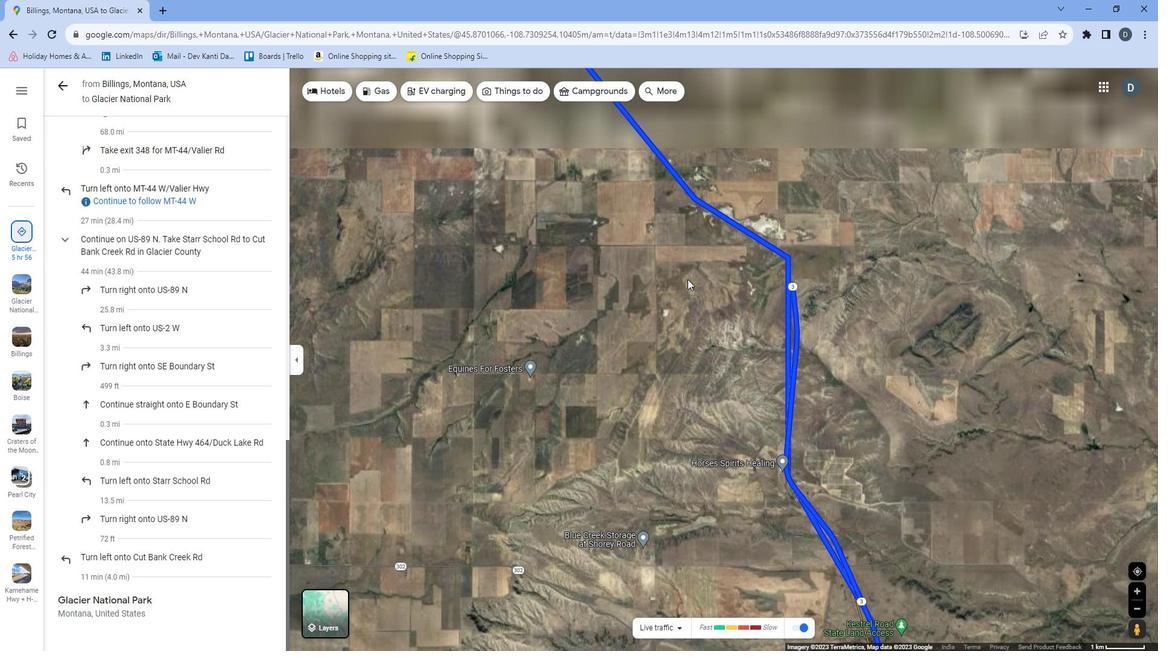 
Action: Mouse pressed left at (801, 263)
Screenshot: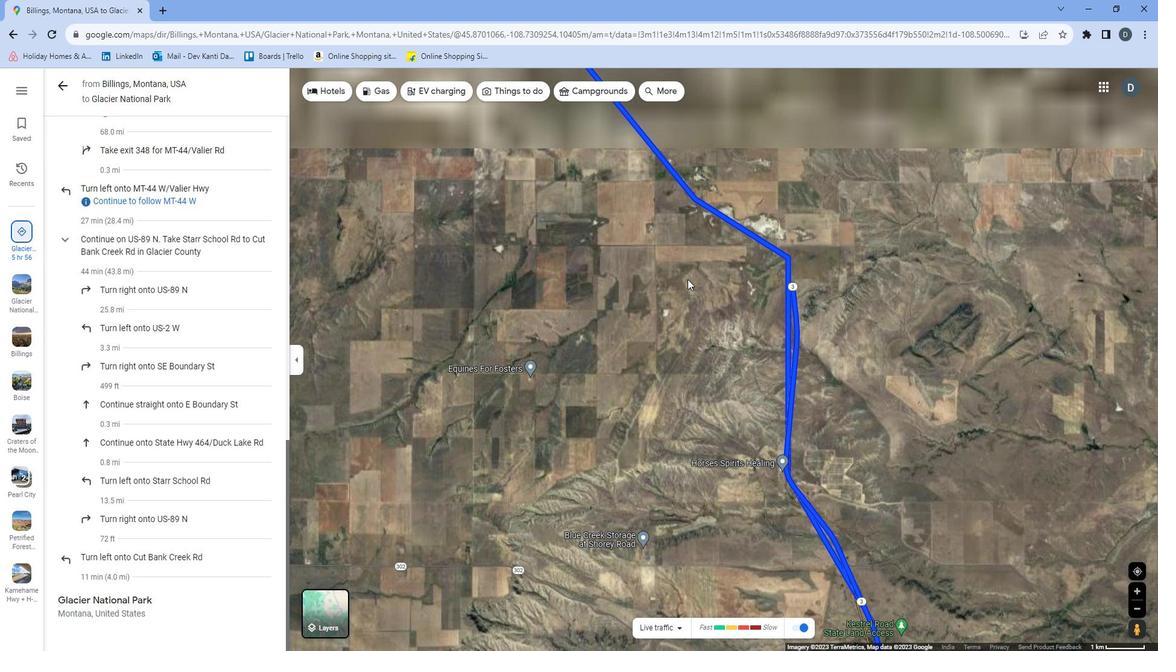 
Action: Mouse moved to (878, 255)
Screenshot: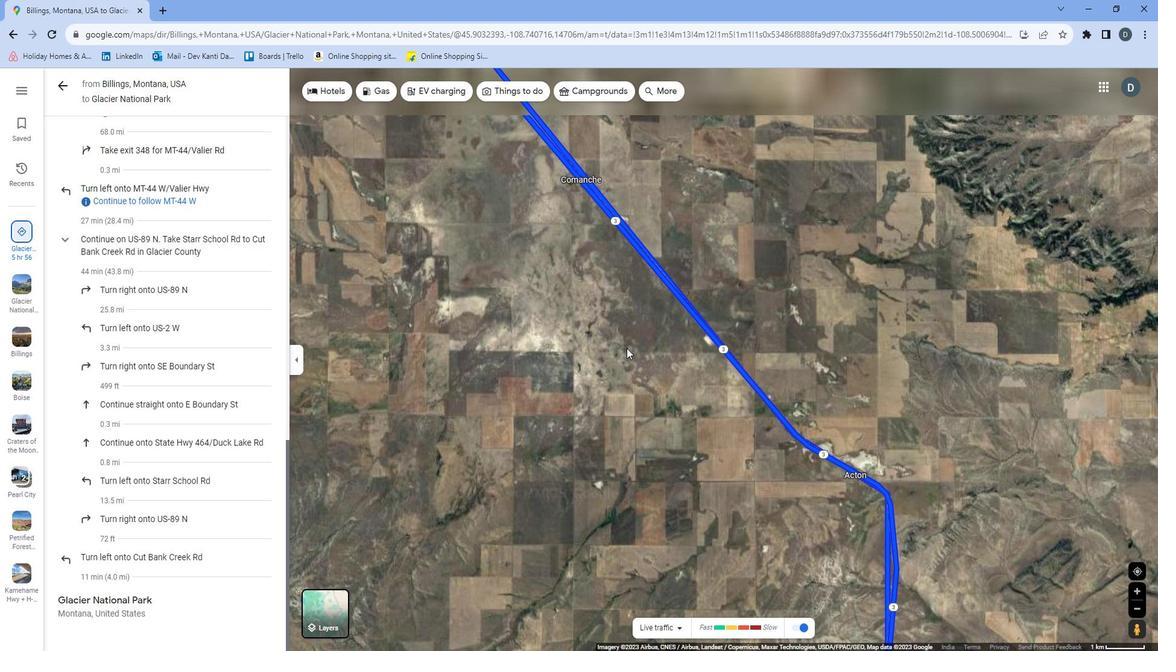 
Action: Mouse pressed left at (878, 255)
Screenshot: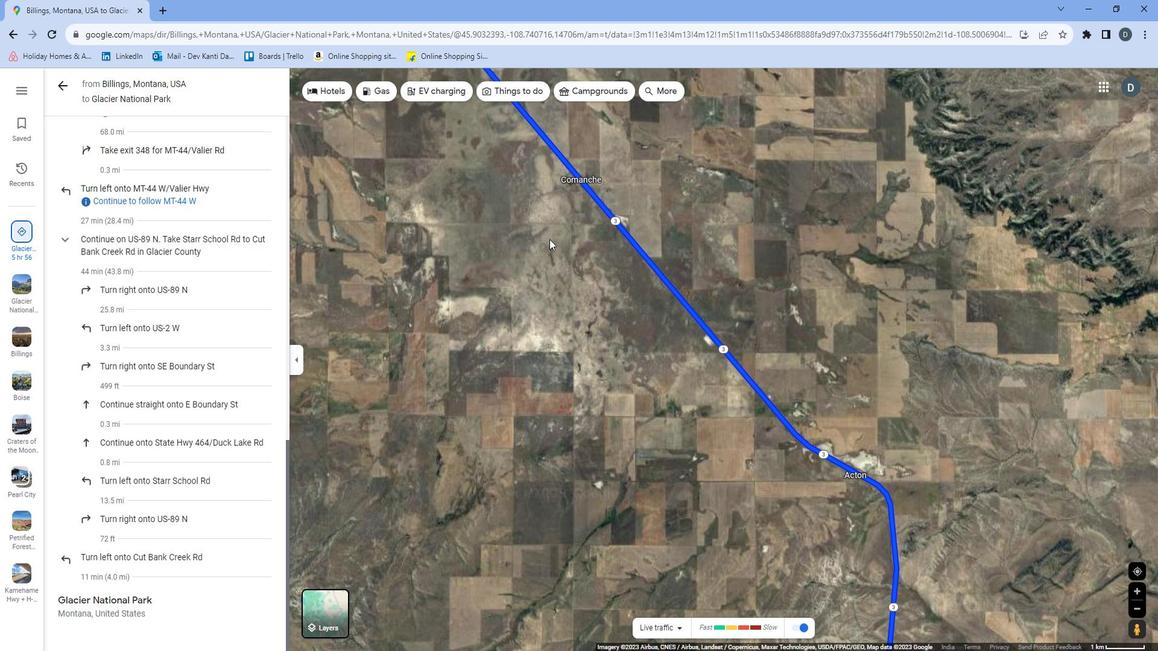
Action: Mouse moved to (867, 257)
Screenshot: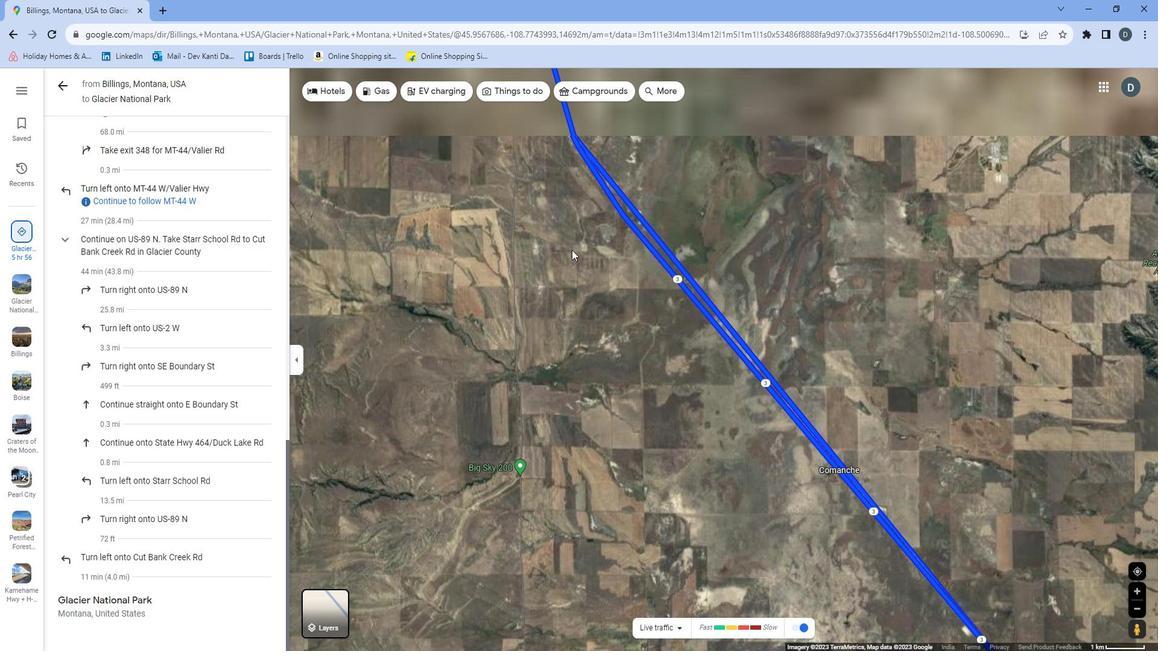 
Action: Mouse pressed left at (867, 257)
Screenshot: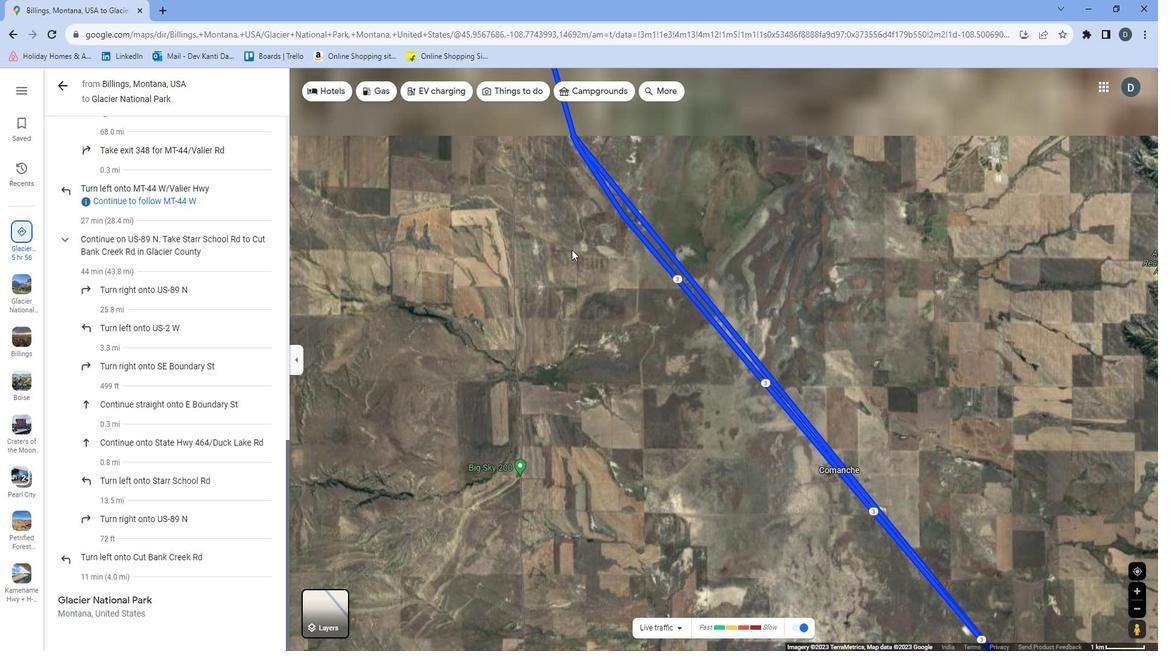 
Action: Mouse moved to (840, 257)
Screenshot: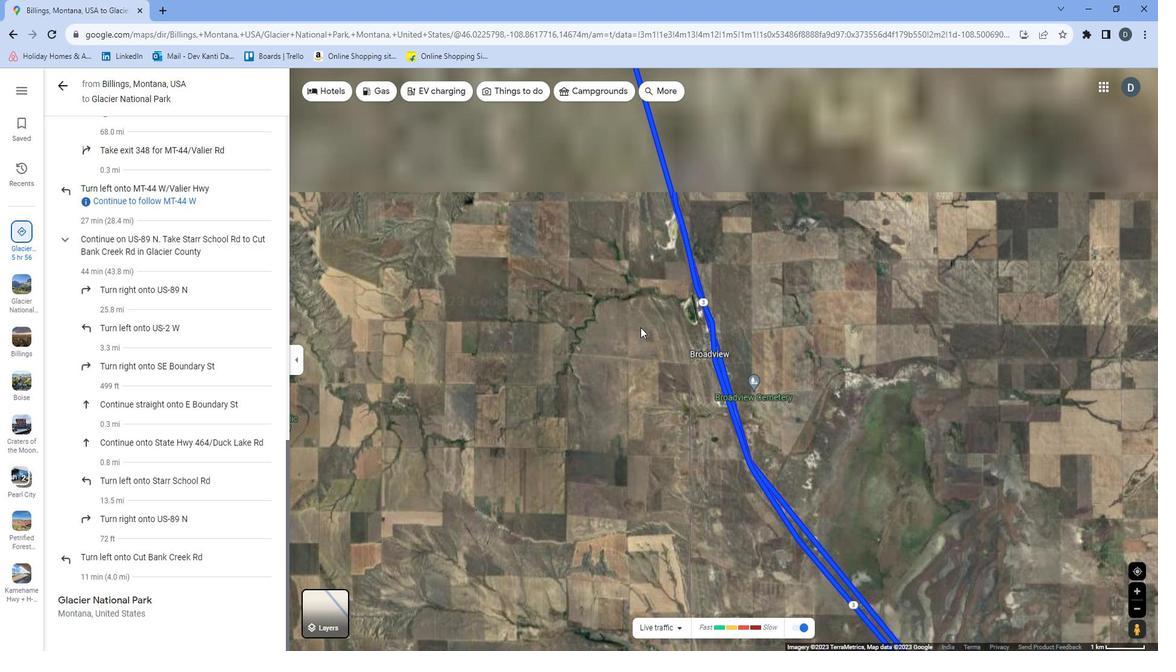 
Action: Mouse pressed left at (840, 257)
Screenshot: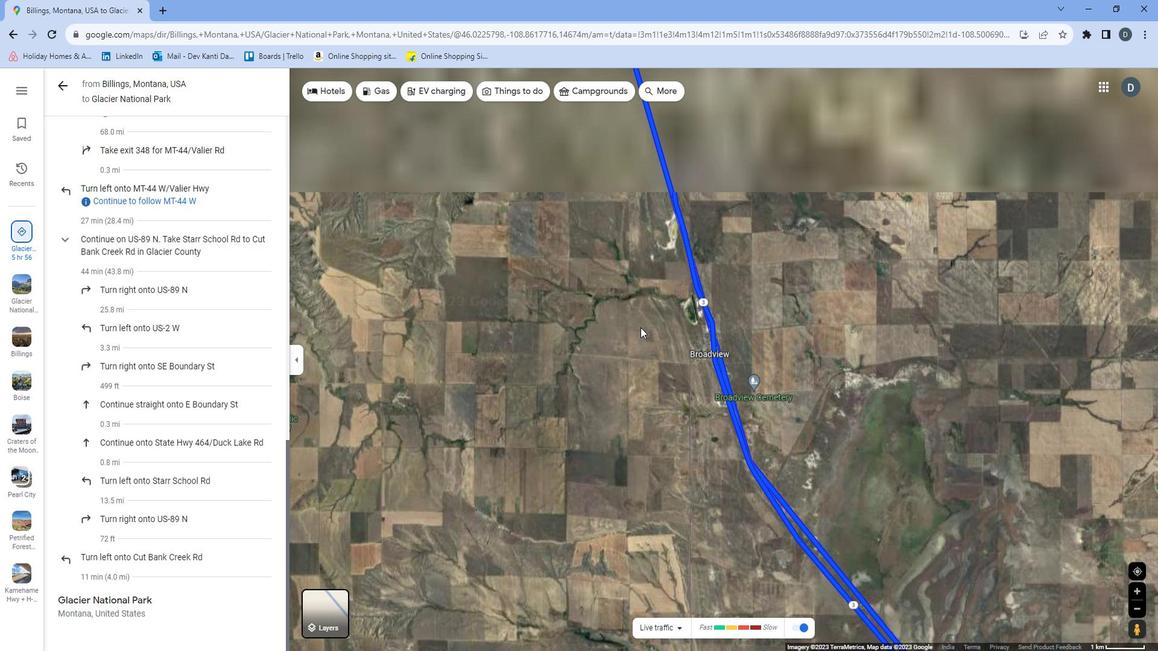 
Action: Mouse moved to (921, 252)
Screenshot: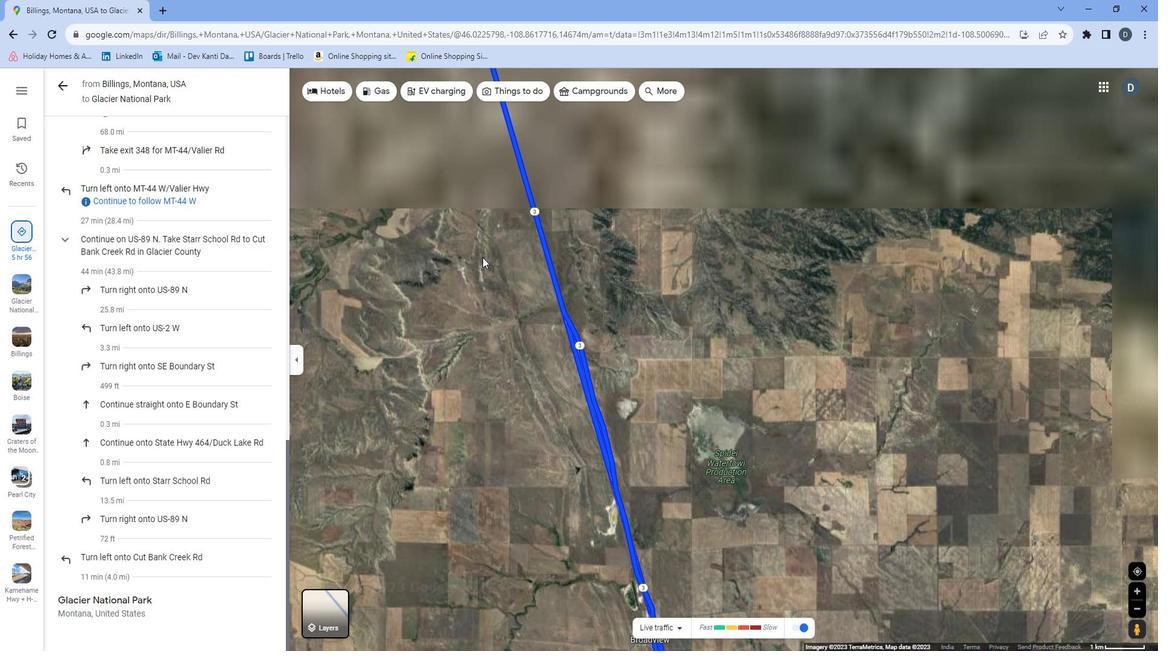 
Action: Mouse pressed left at (921, 252)
Screenshot: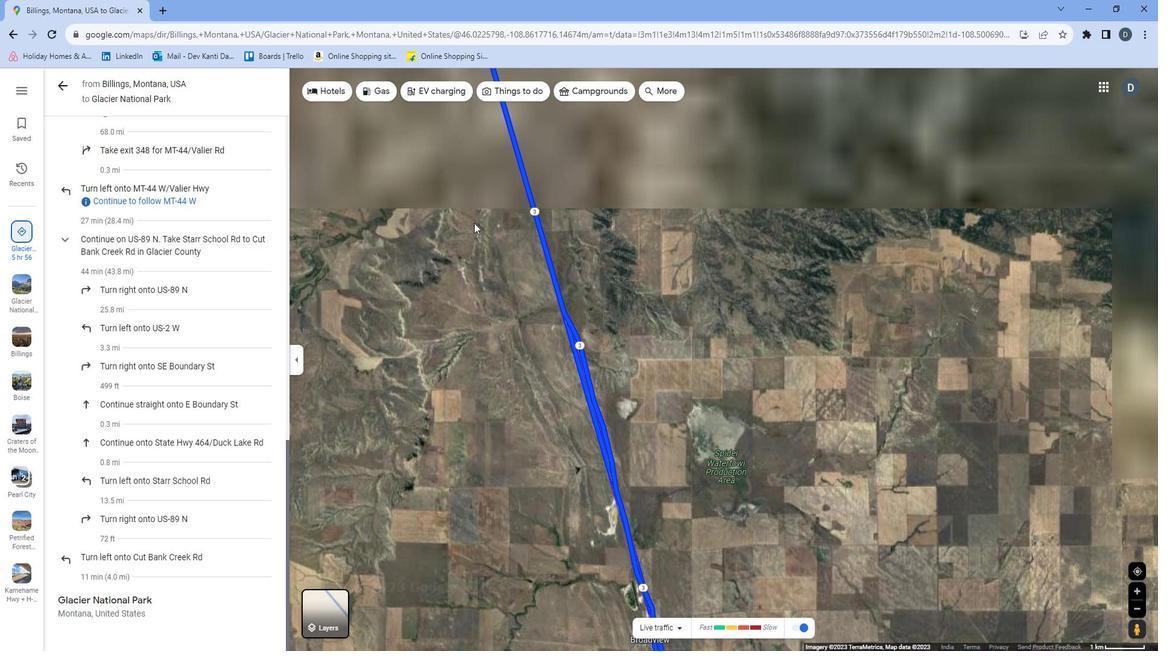 
Action: Mouse moved to (859, 257)
Screenshot: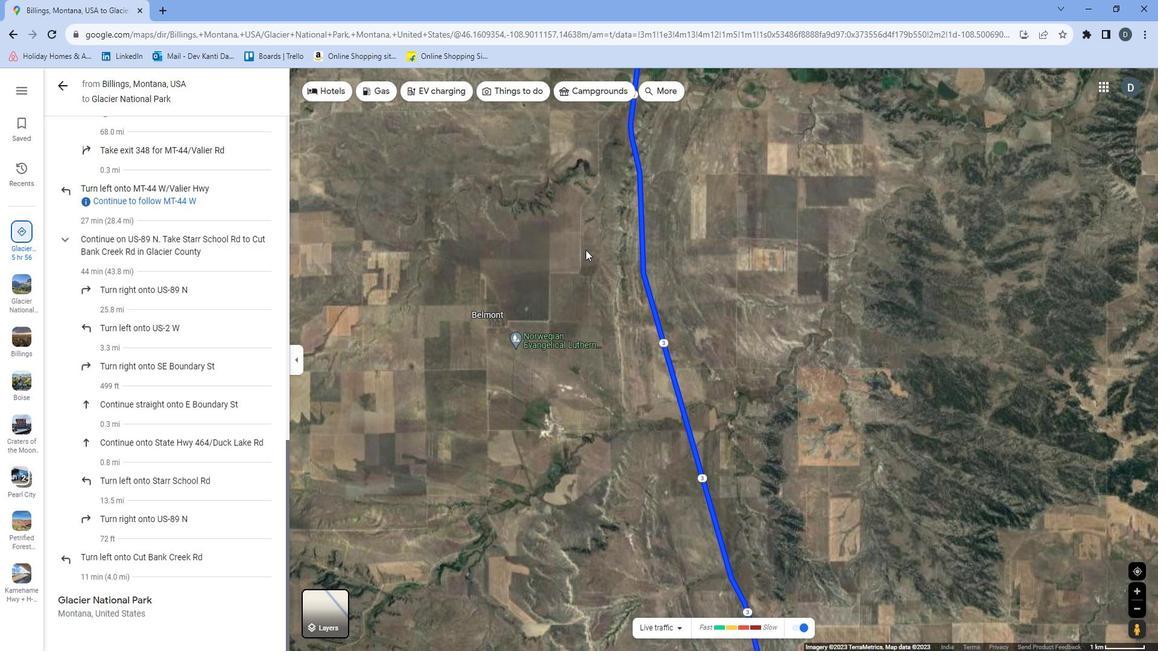 
Action: Mouse pressed left at (859, 257)
Screenshot: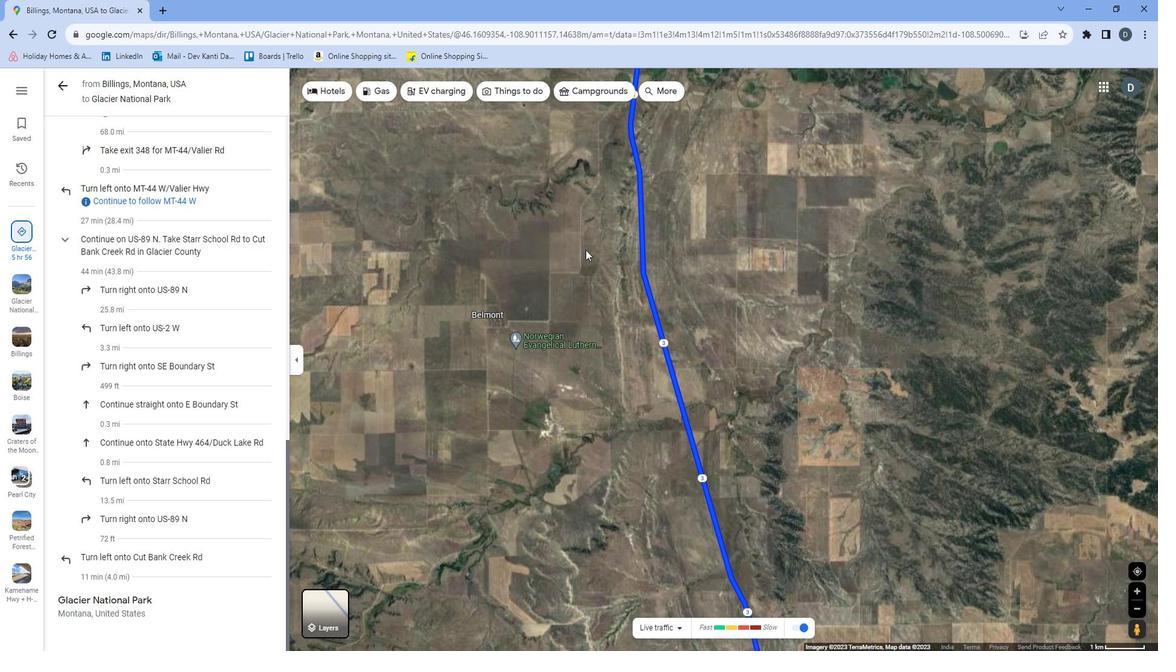 
Action: Mouse moved to (882, 275)
Screenshot: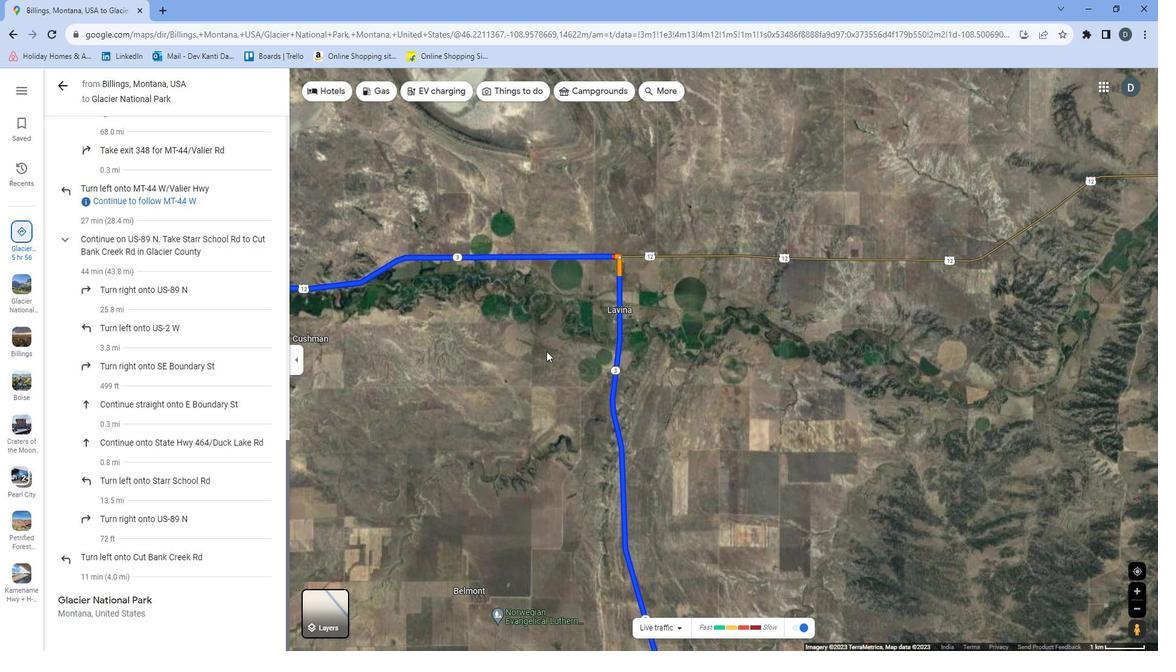 
Action: Mouse pressed left at (882, 275)
Screenshot: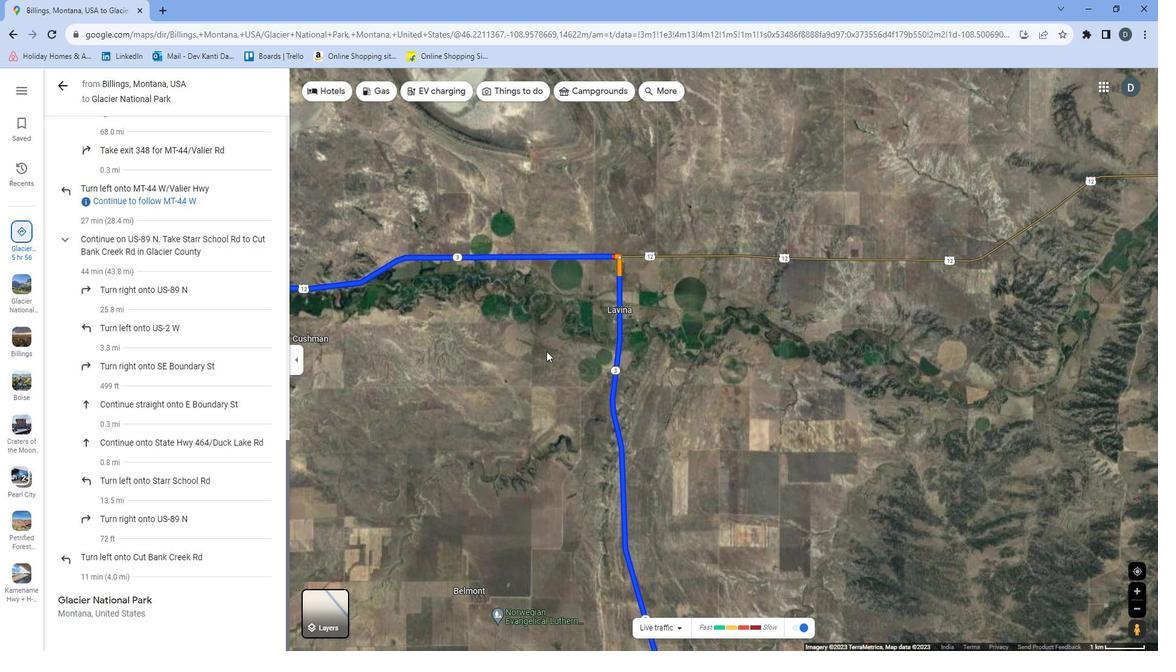 
Action: Mouse moved to (888, 282)
Screenshot: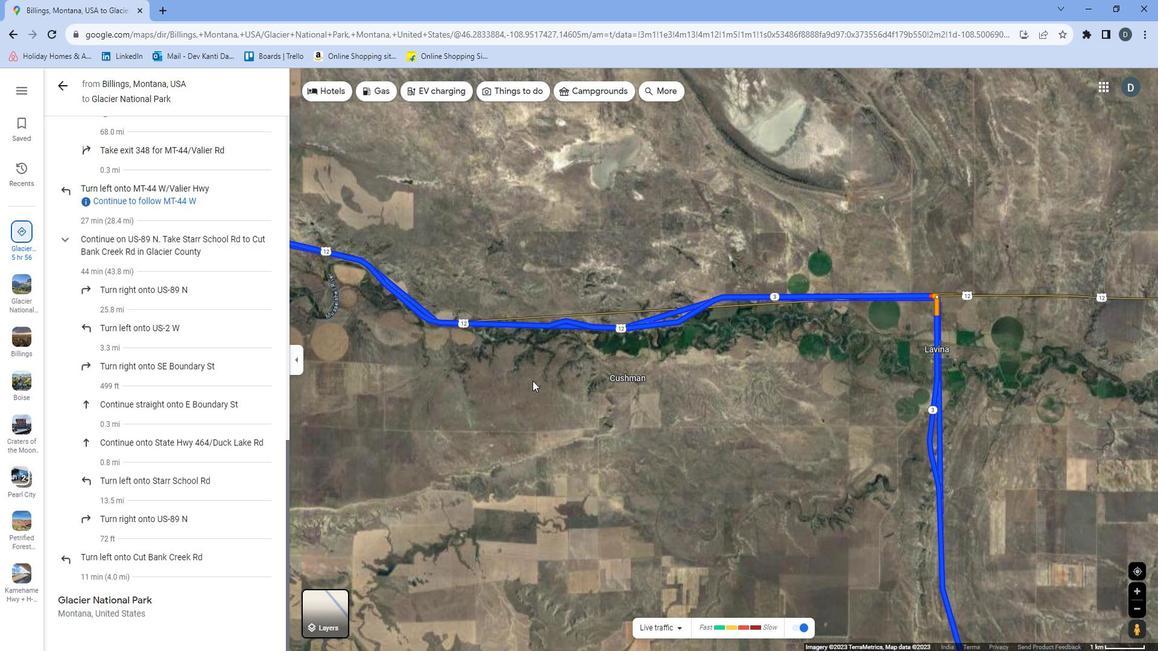
Action: Mouse pressed left at (888, 282)
Screenshot: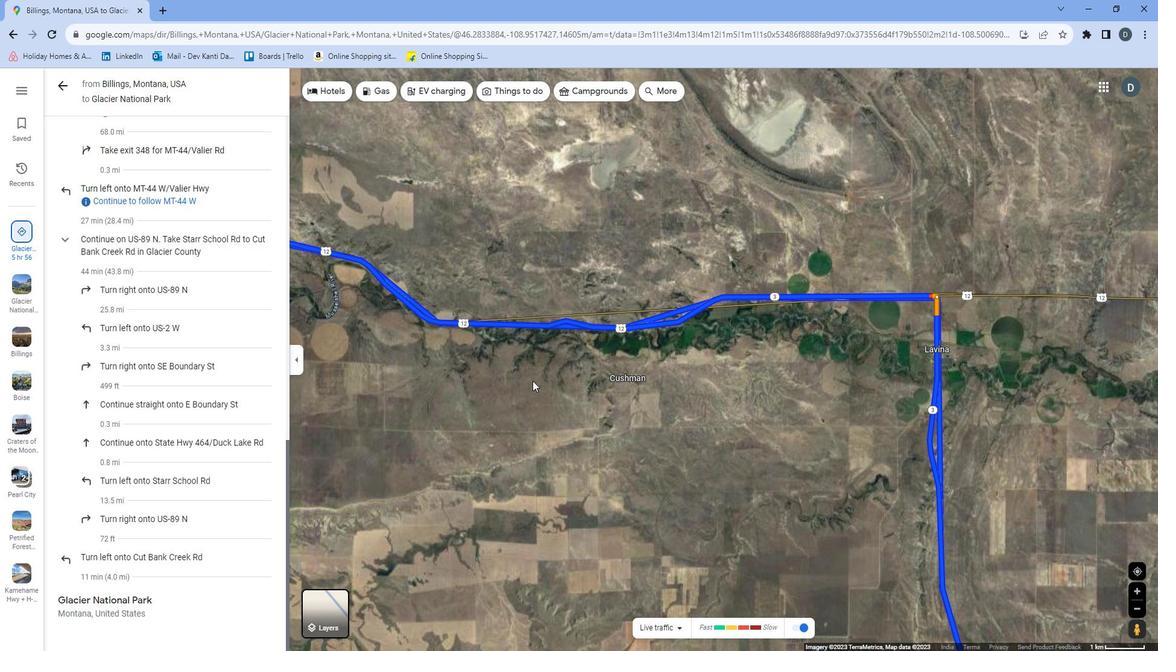 
Action: Mouse moved to (850, 270)
Screenshot: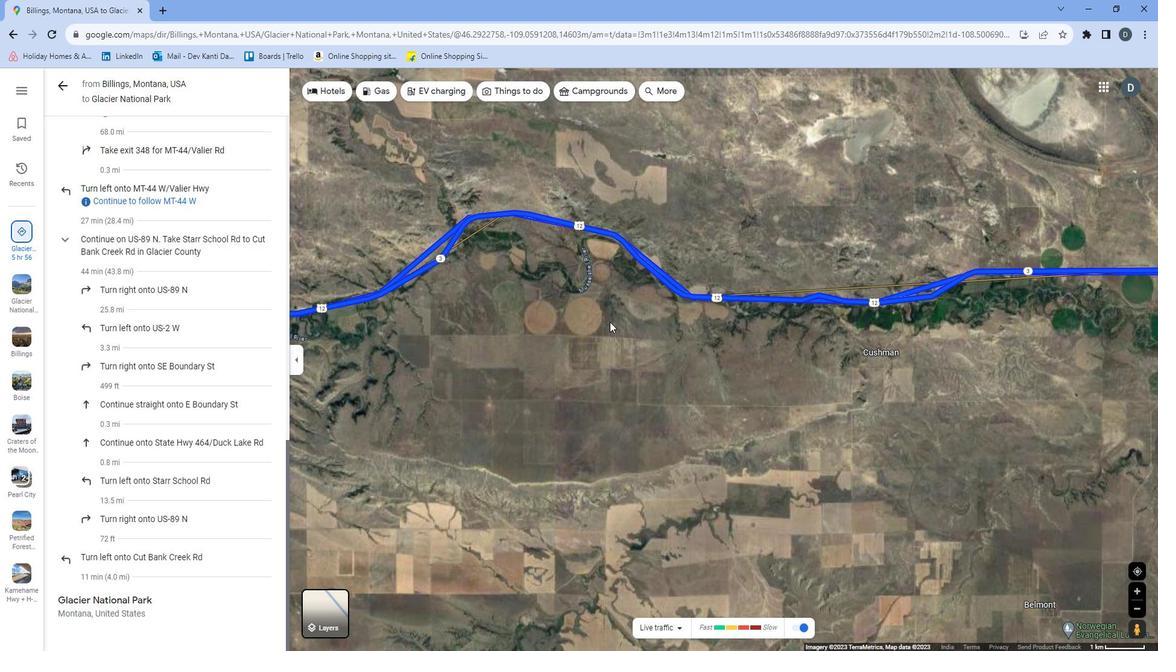 
Action: Mouse pressed left at (850, 270)
Screenshot: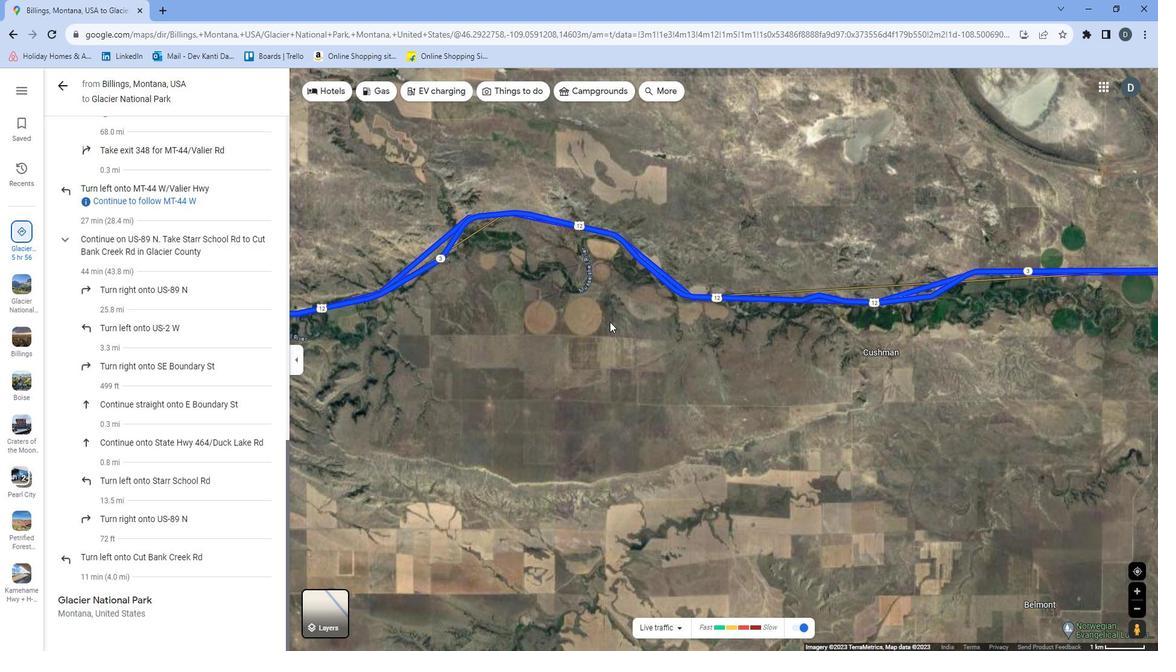 
Action: Mouse moved to (799, 273)
Screenshot: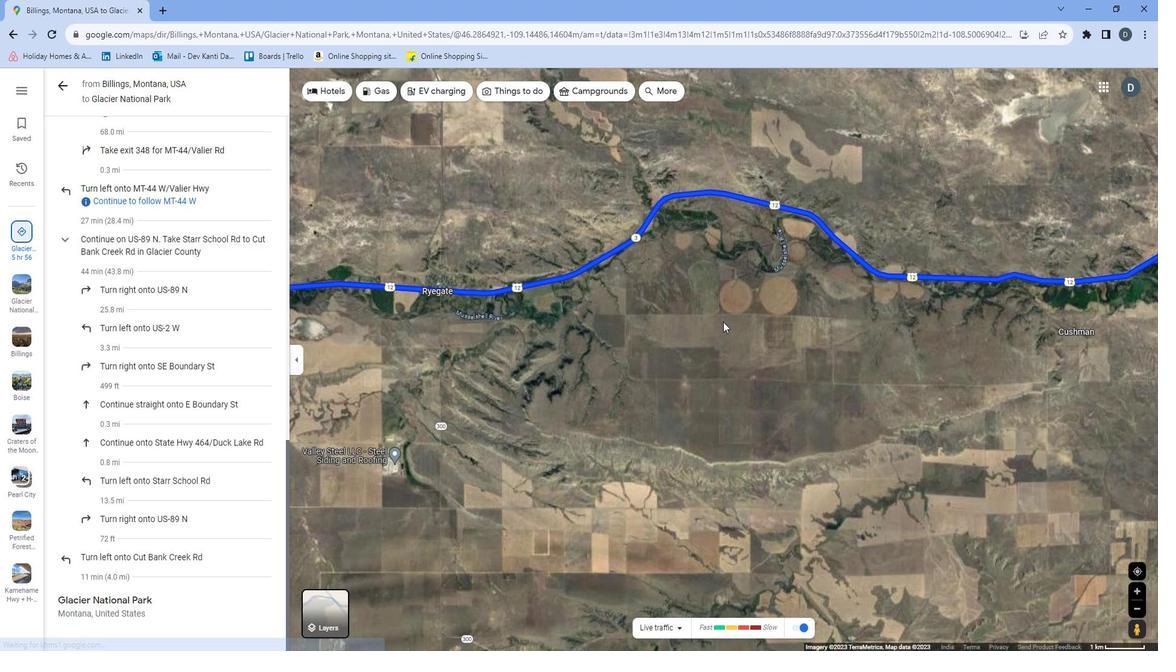 
Action: Mouse pressed left at (799, 273)
Screenshot: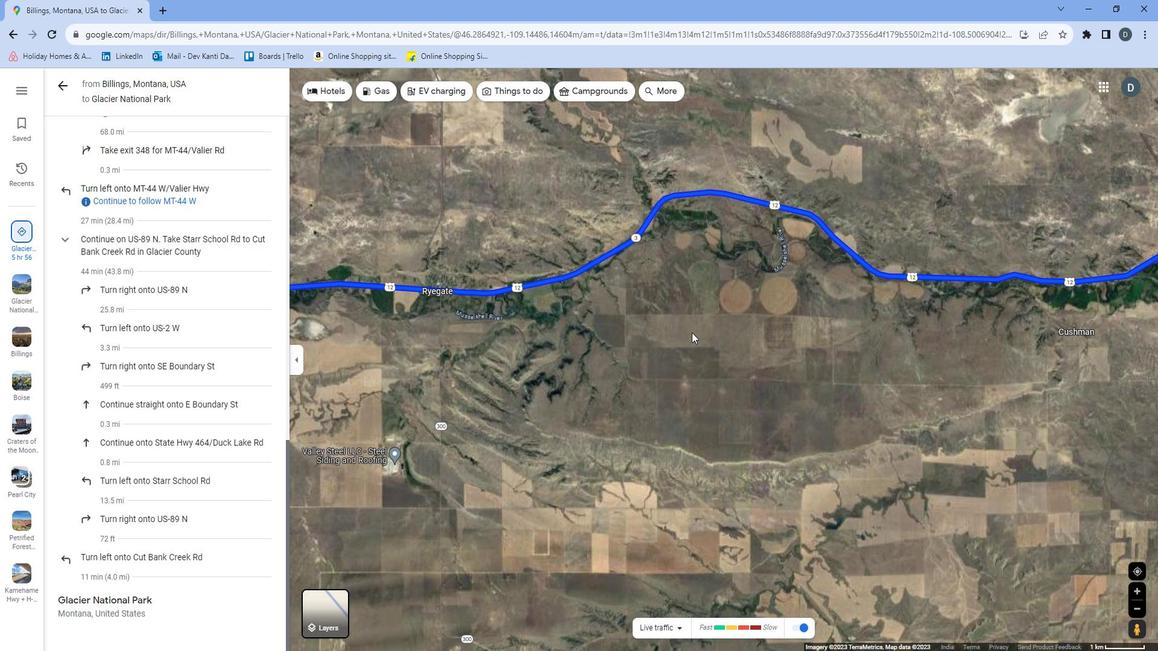 
Action: Mouse moved to (827, 271)
Screenshot: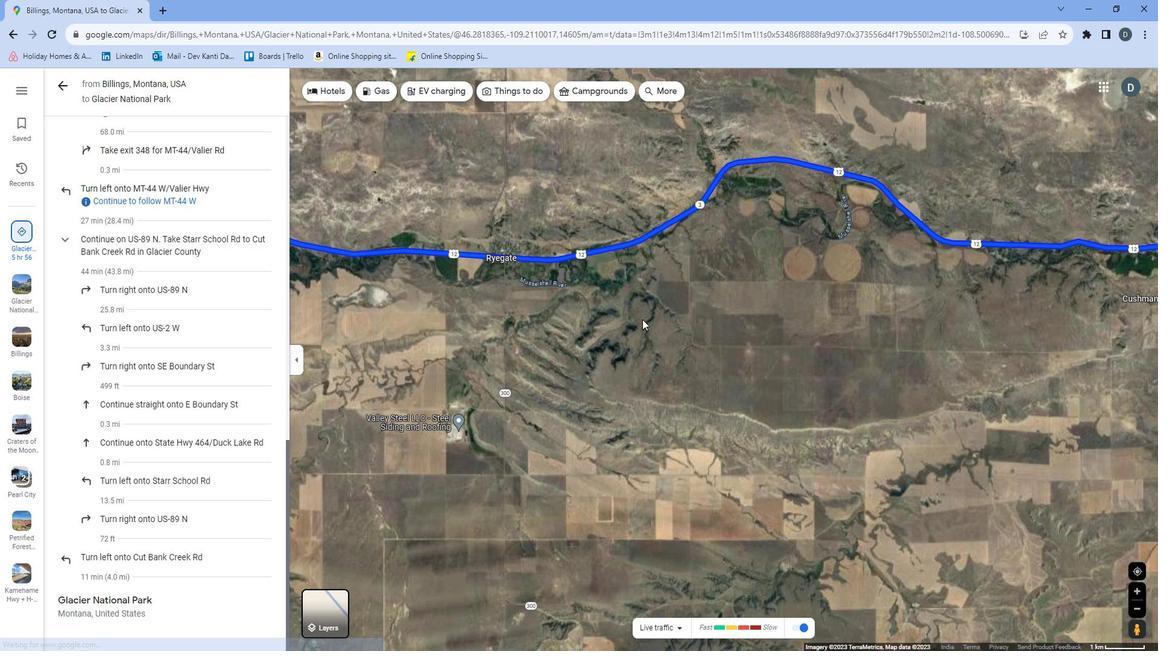 
Action: Mouse pressed left at (827, 271)
Screenshot: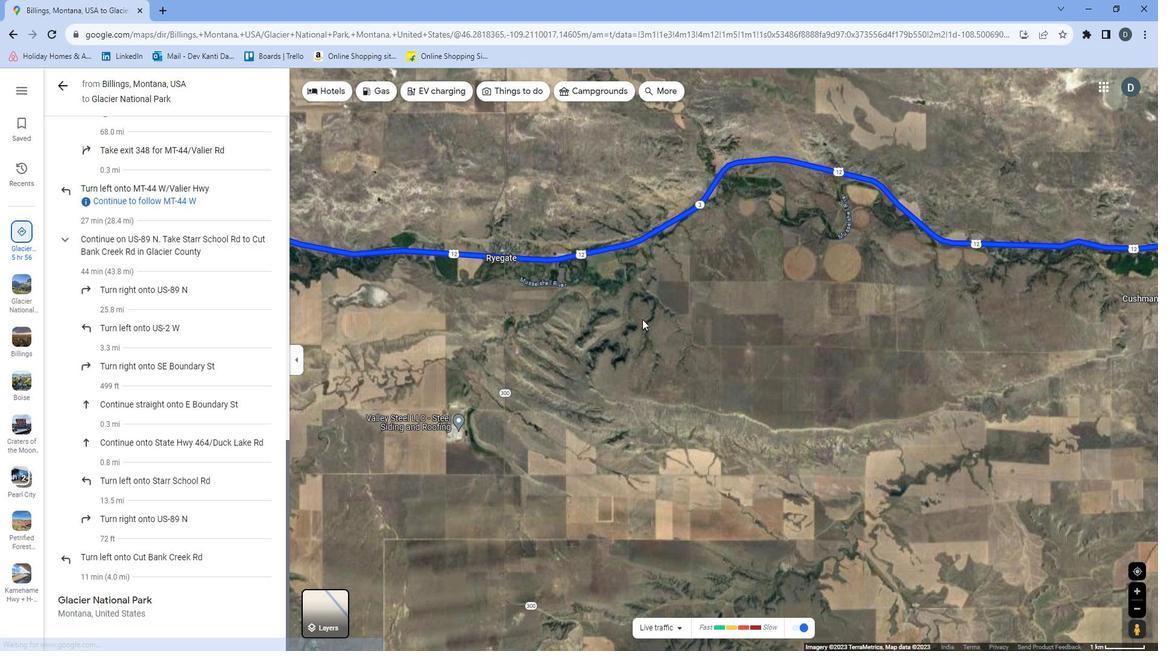
Action: Mouse moved to (822, 260)
Screenshot: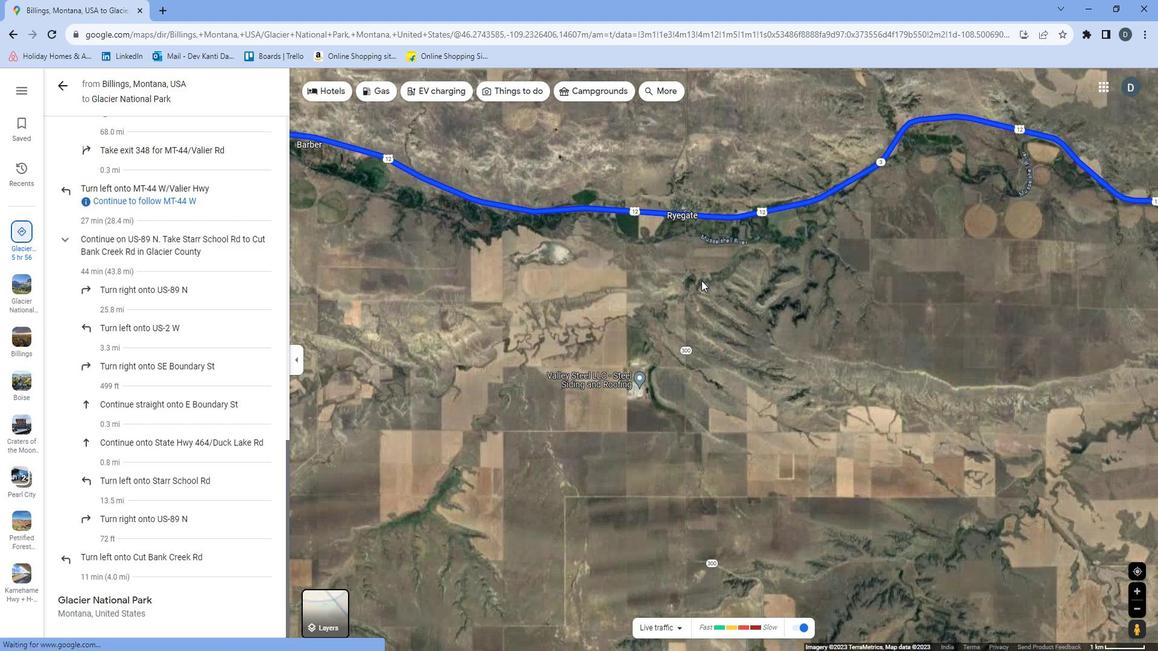 
Action: Mouse pressed left at (822, 260)
Screenshot: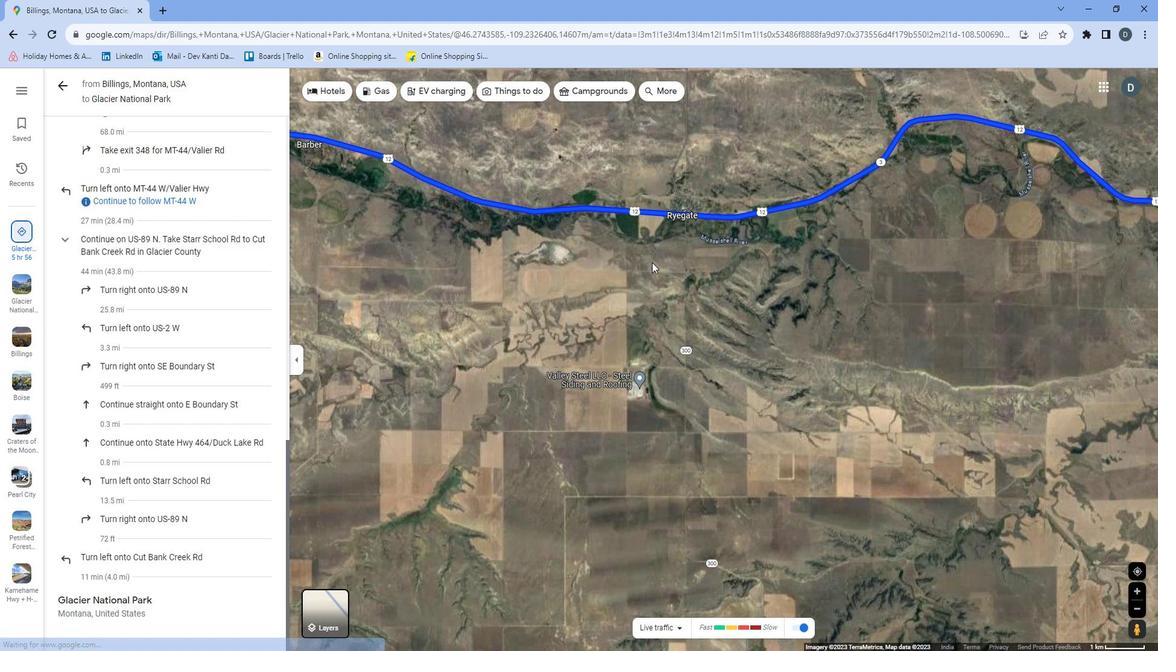 
Action: Mouse moved to (861, 263)
Screenshot: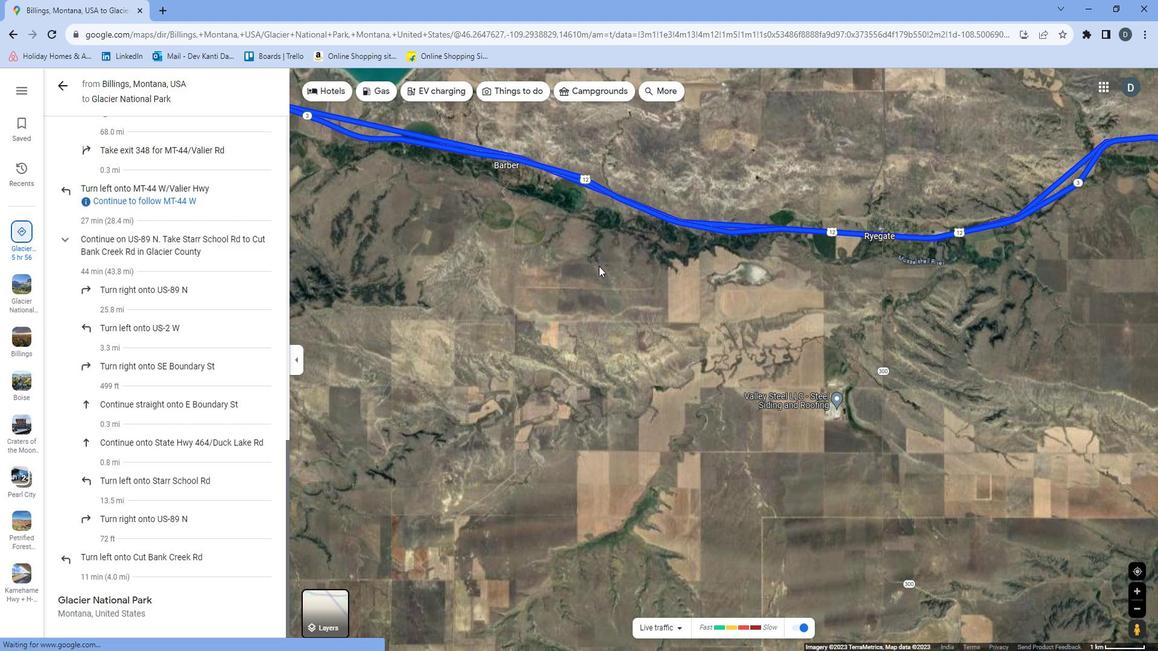 
Action: Mouse pressed left at (861, 263)
Screenshot: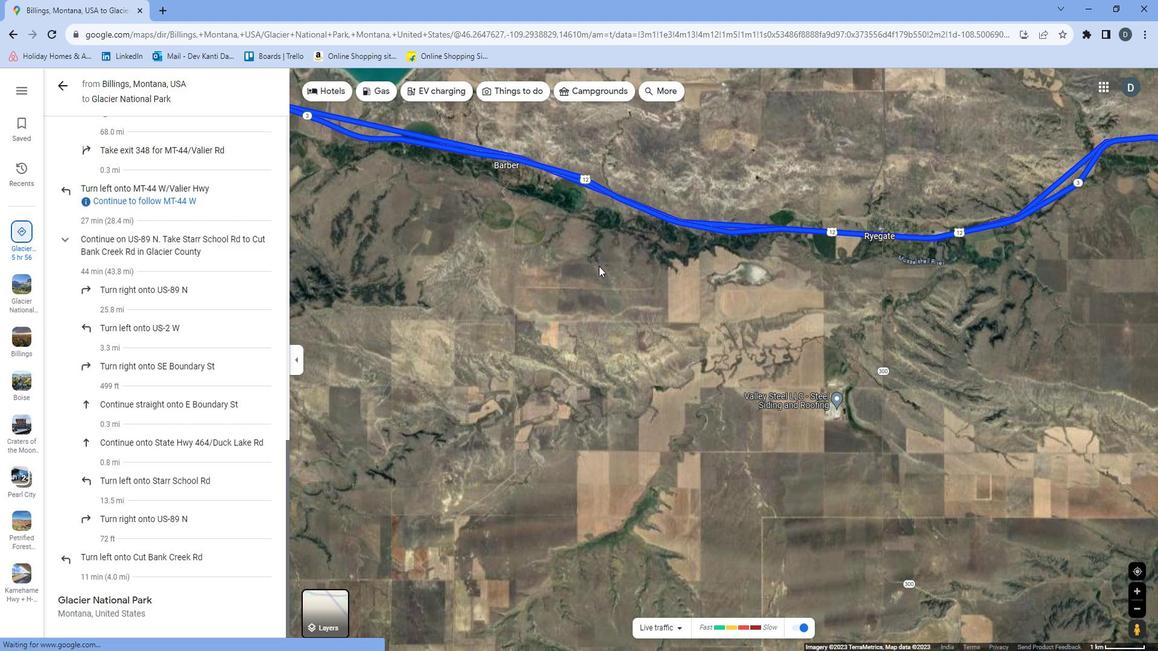 
Action: Mouse moved to (792, 258)
Screenshot: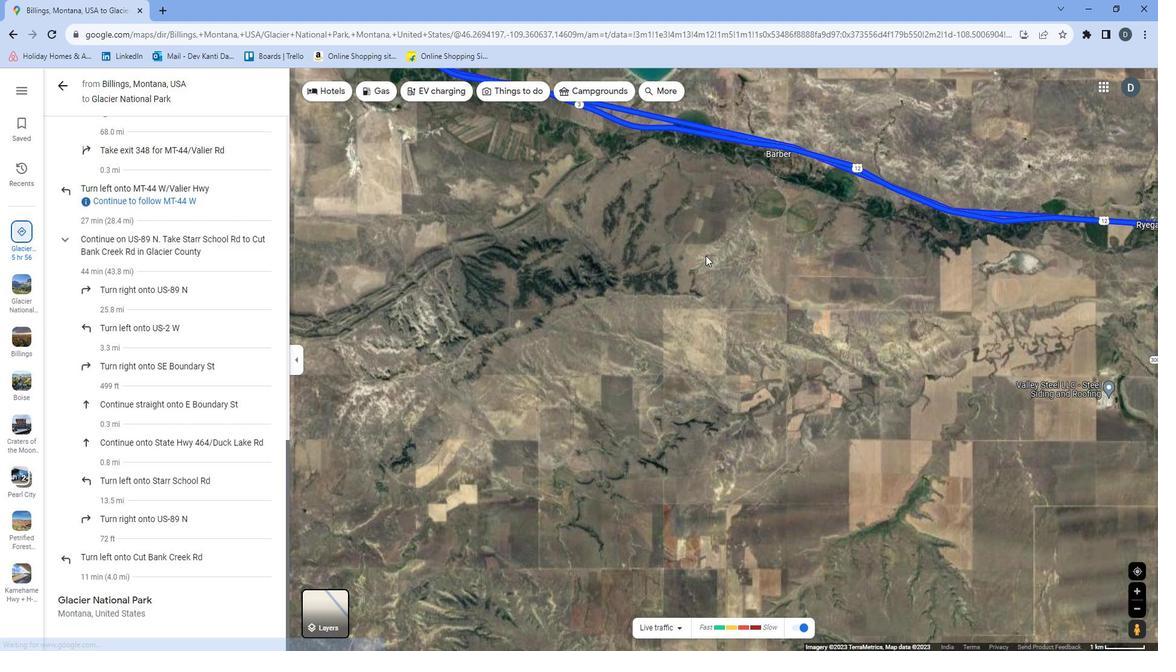 
Action: Mouse pressed left at (792, 258)
Screenshot: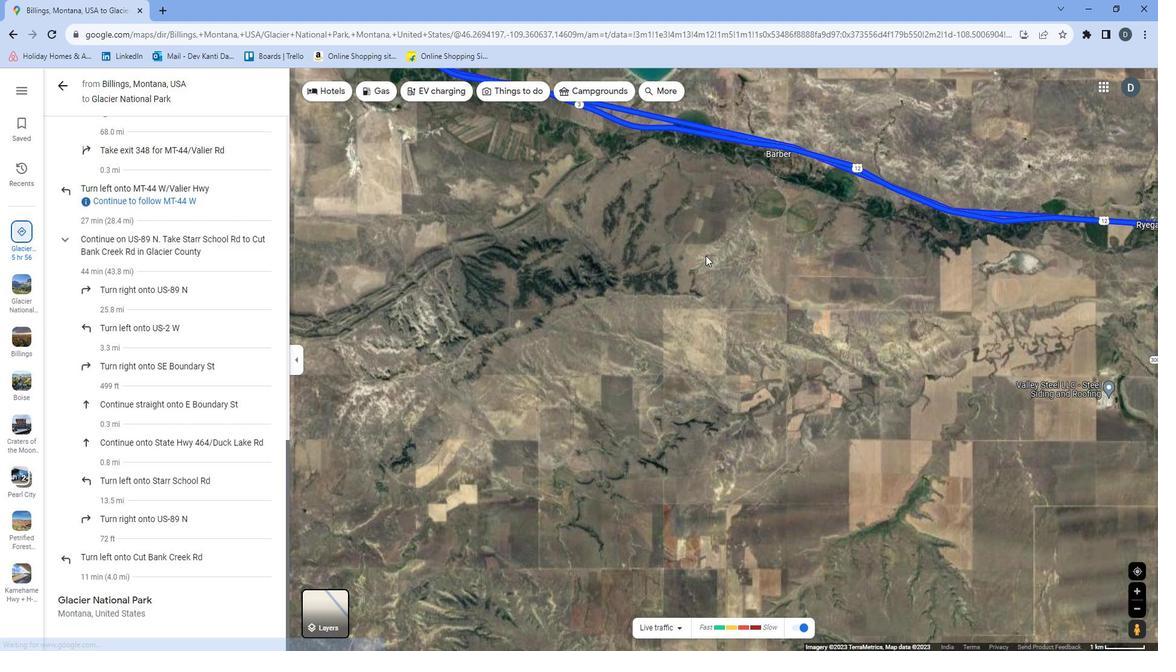 
Action: Mouse moved to (778, 255)
Screenshot: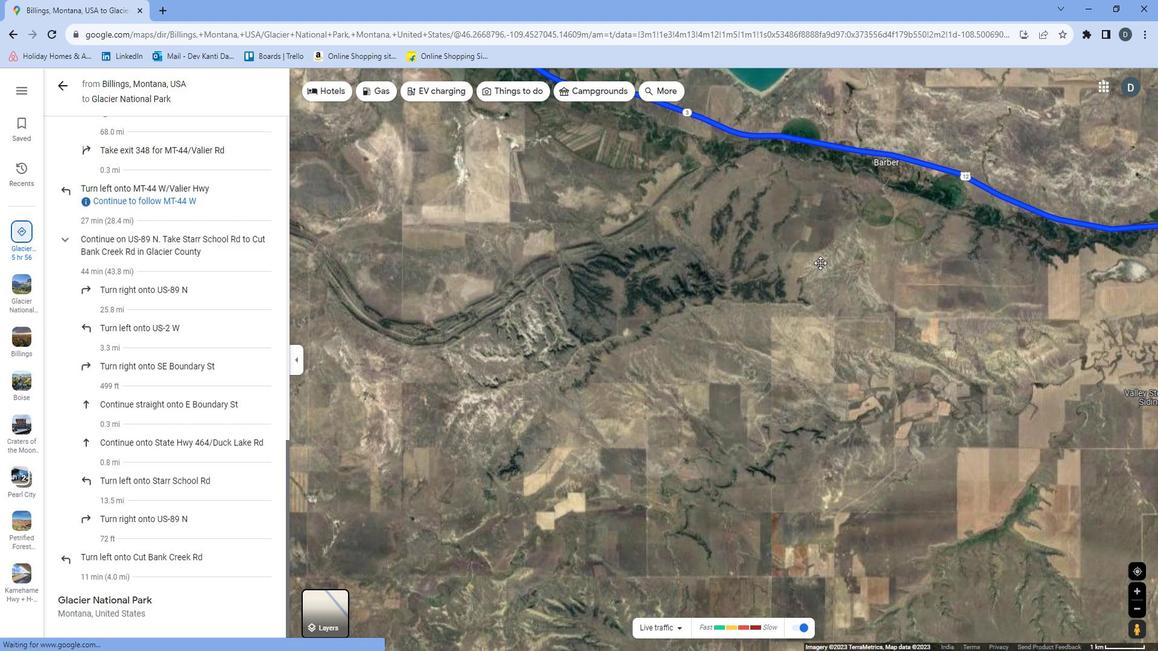 
Action: Mouse pressed left at (778, 255)
Screenshot: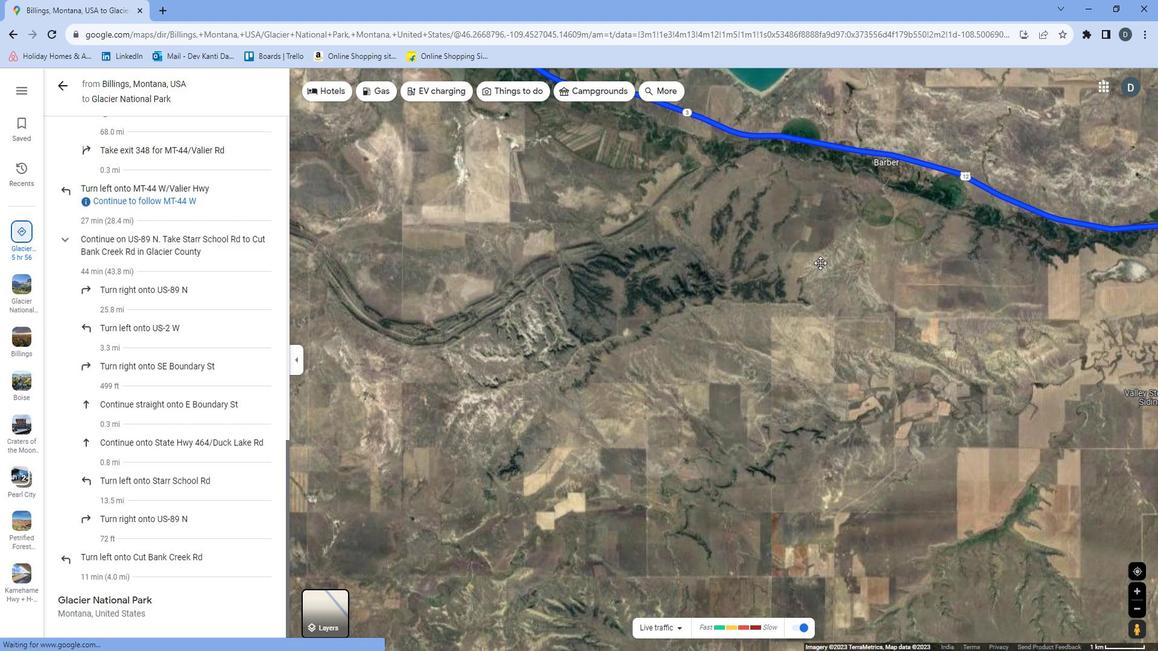 
Action: Mouse moved to (770, 290)
Screenshot: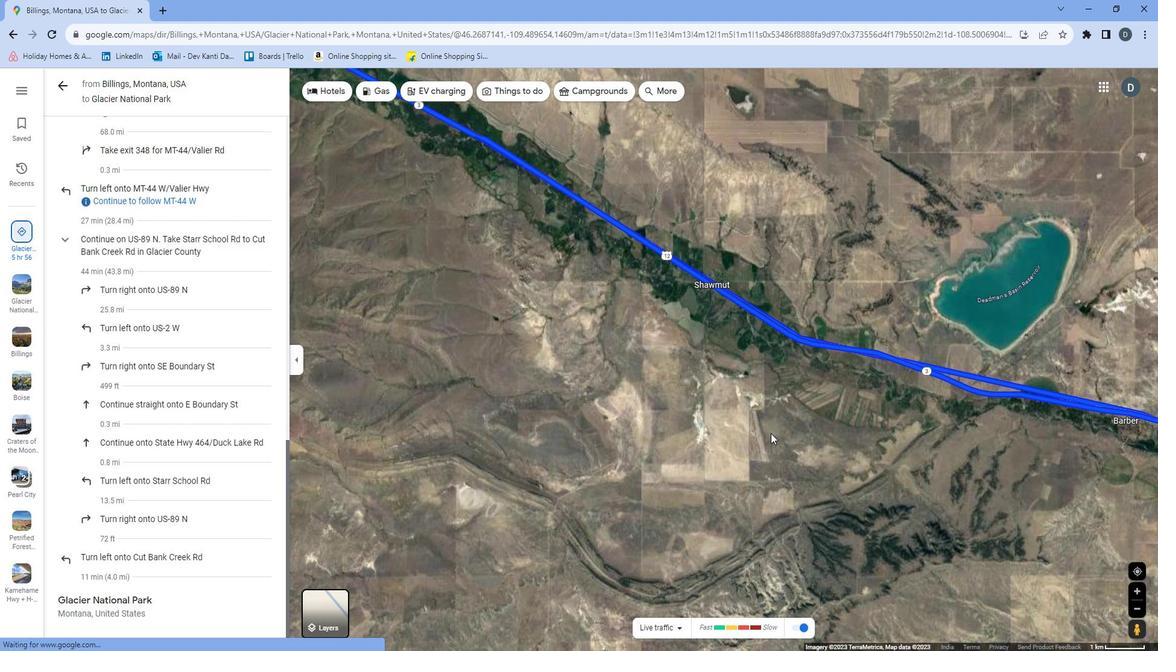 
Action: Mouse pressed left at (770, 290)
Screenshot: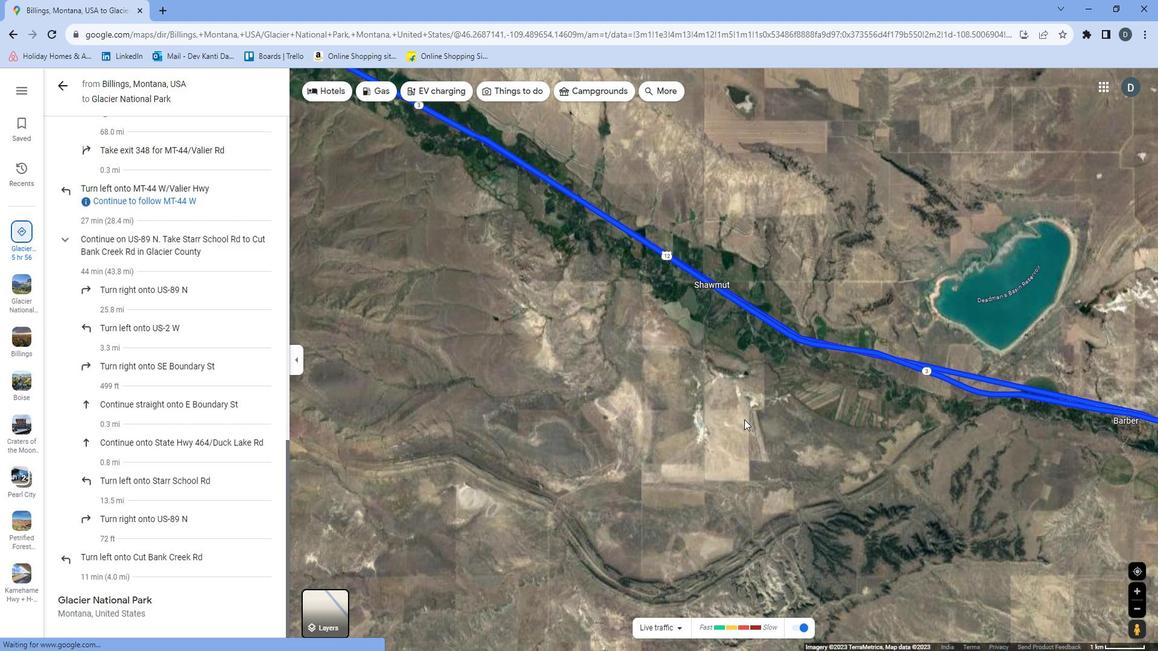
Action: Mouse moved to (769, 288)
Screenshot: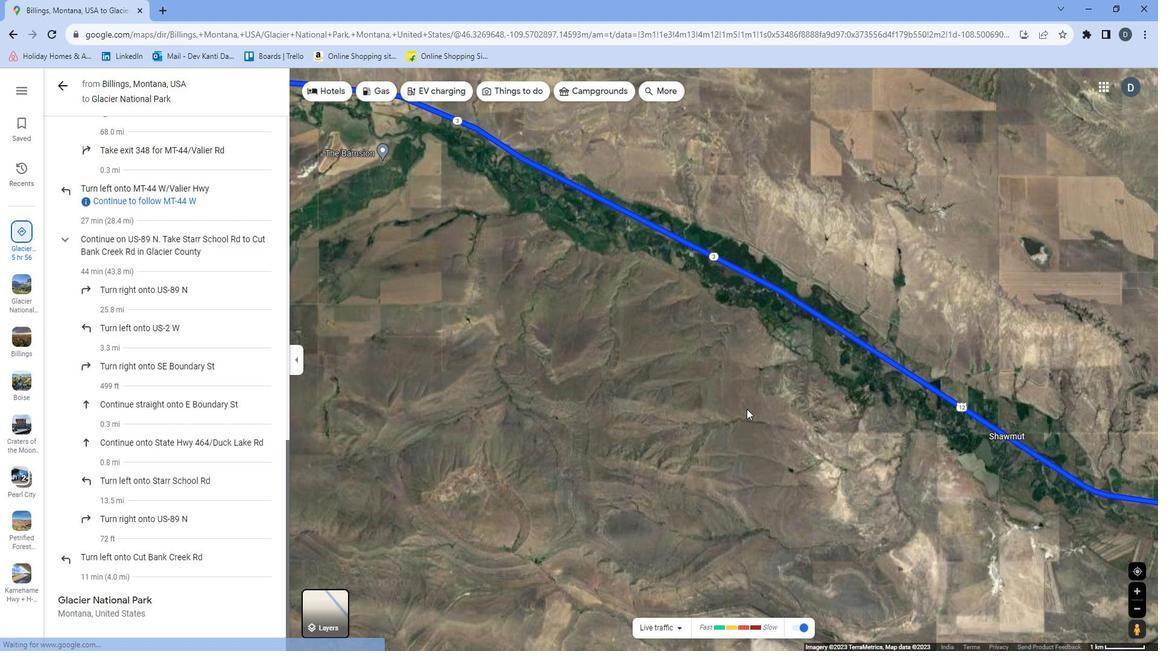 
Action: Mouse pressed left at (769, 288)
Screenshot: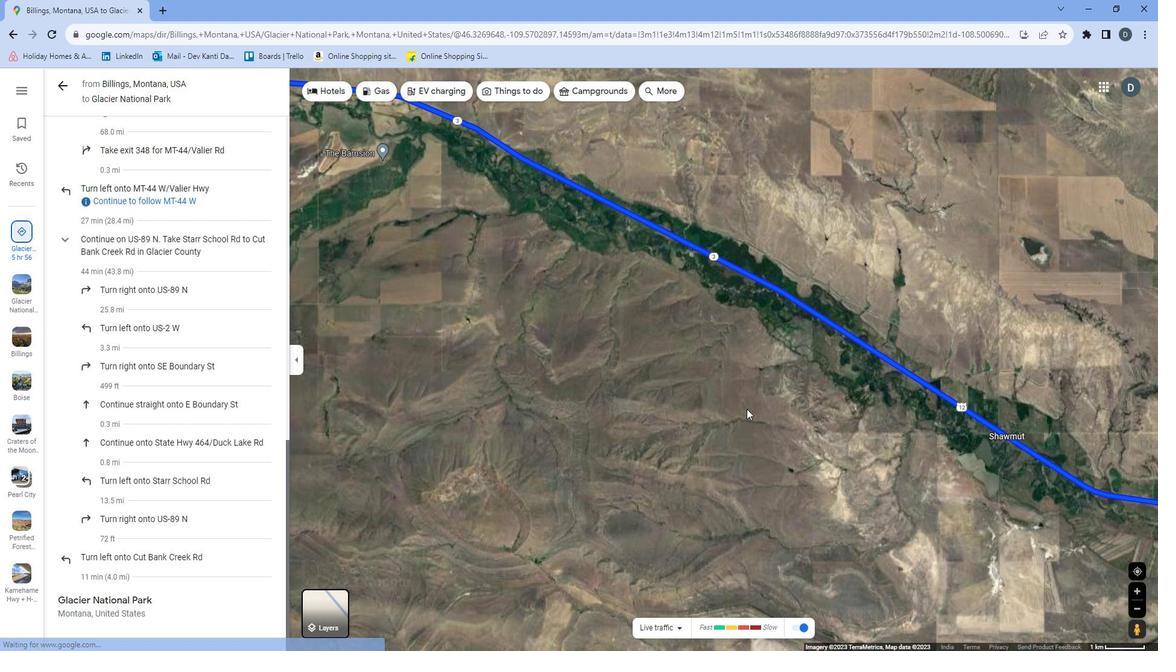 
Action: Mouse moved to (772, 291)
Screenshot: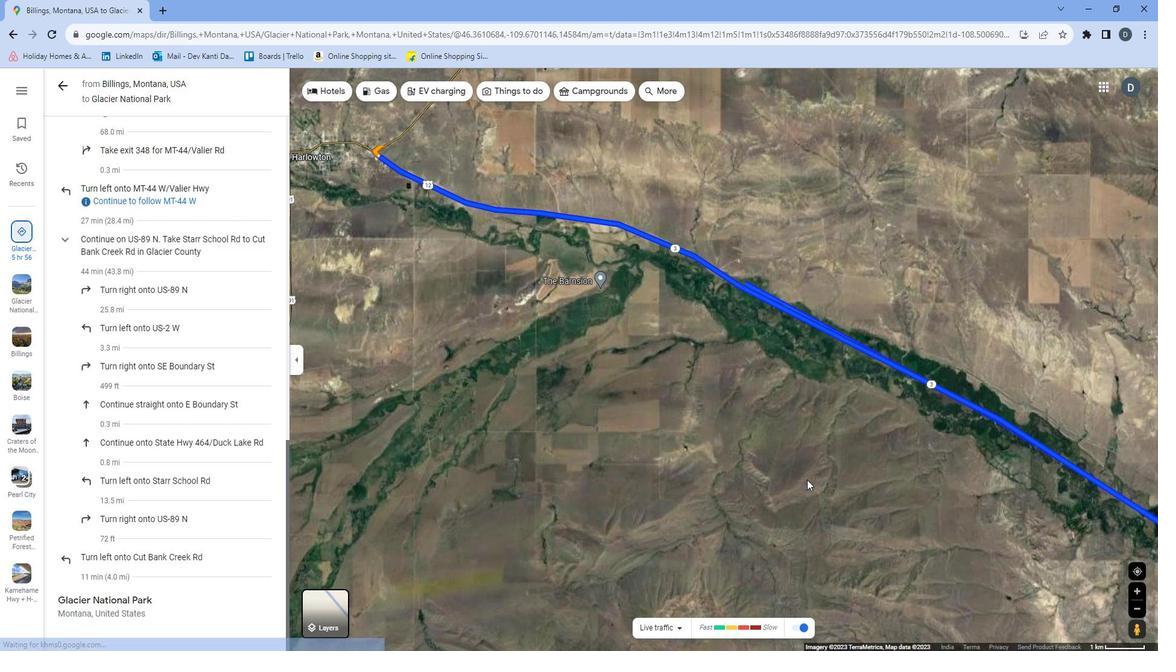 
Action: Mouse pressed left at (772, 291)
Screenshot: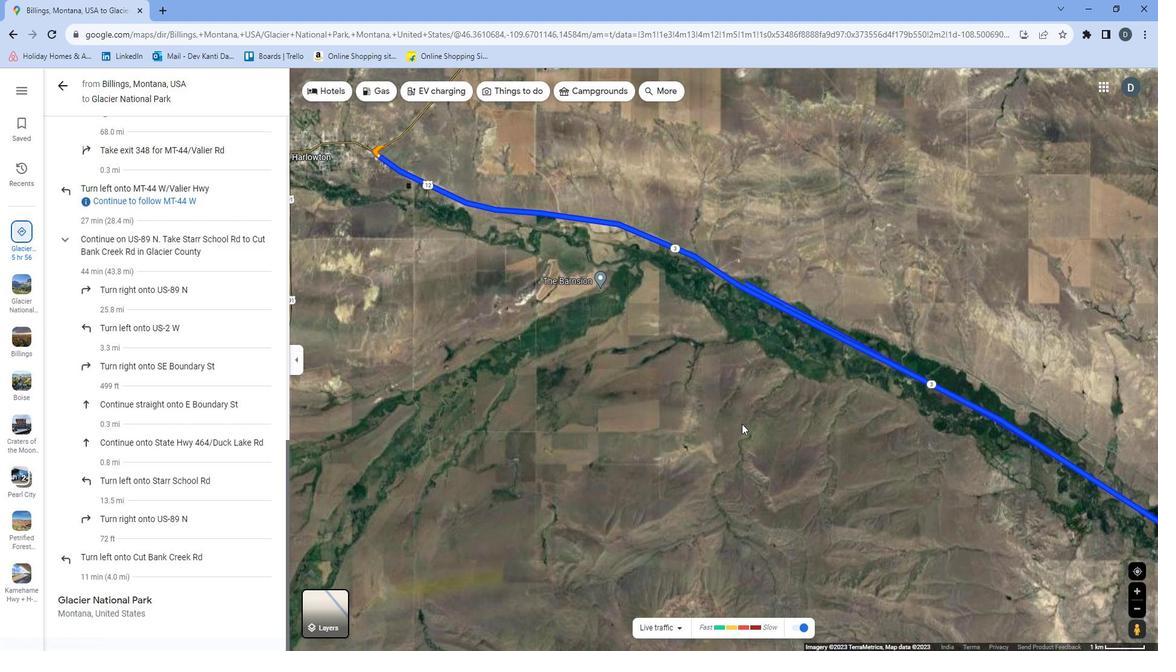 
Action: Mouse moved to (859, 275)
Screenshot: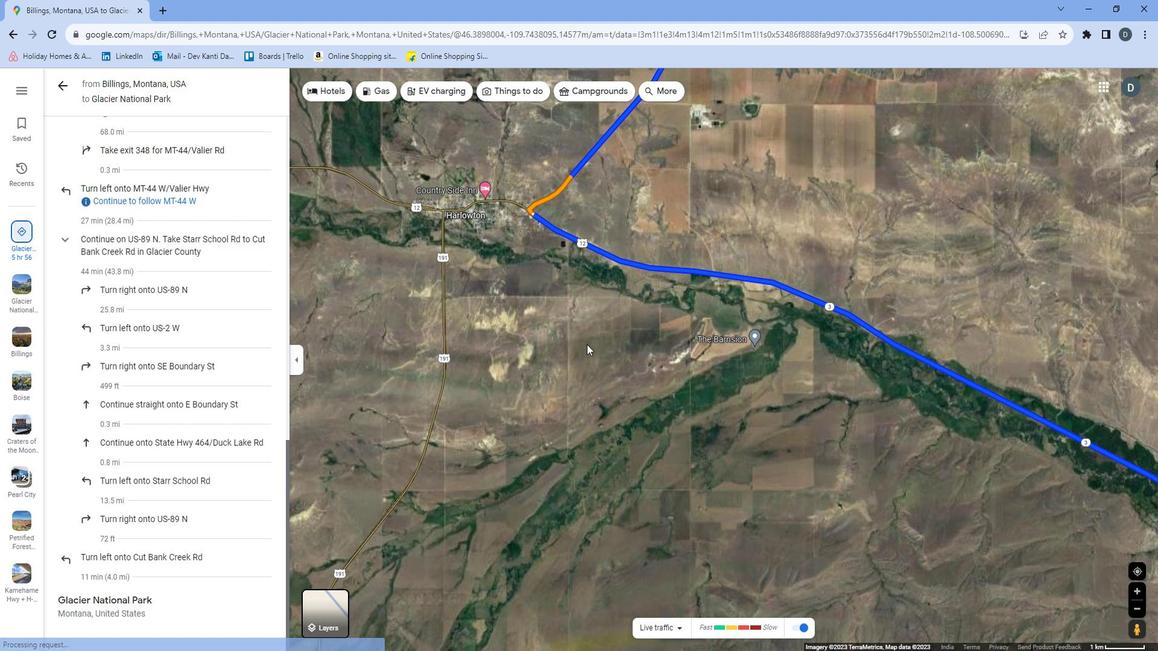 
Action: Mouse pressed left at (859, 275)
Screenshot: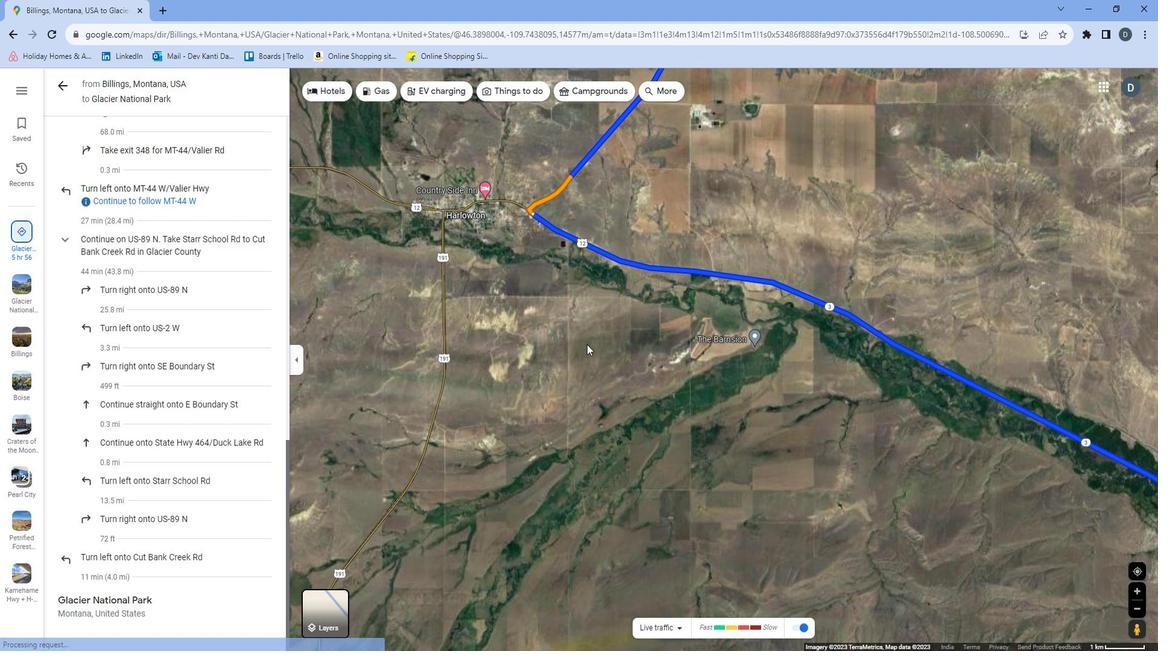 
Action: Mouse moved to (831, 256)
Screenshot: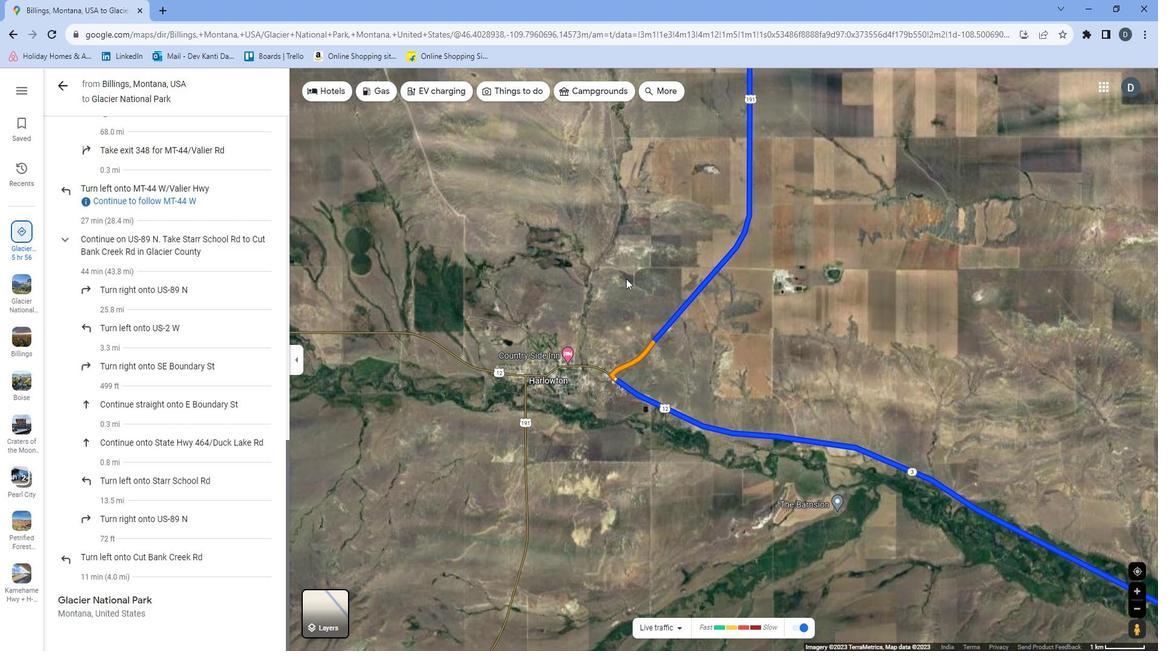 
Action: Mouse pressed left at (831, 256)
Screenshot: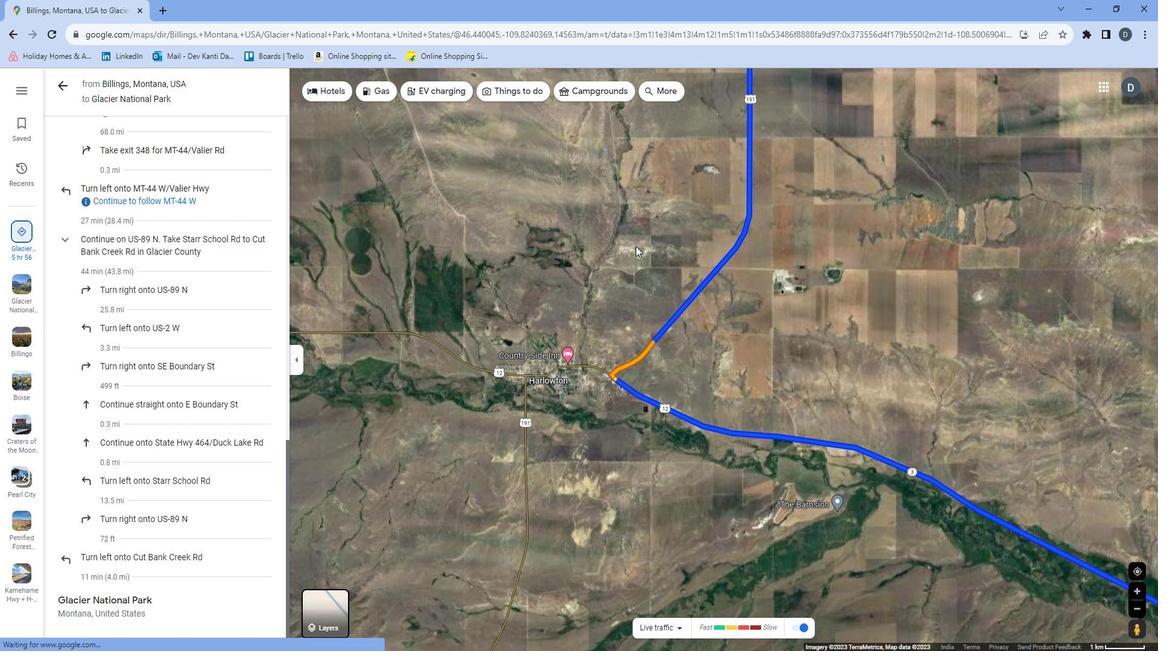 
Action: Mouse moved to (802, 251)
Screenshot: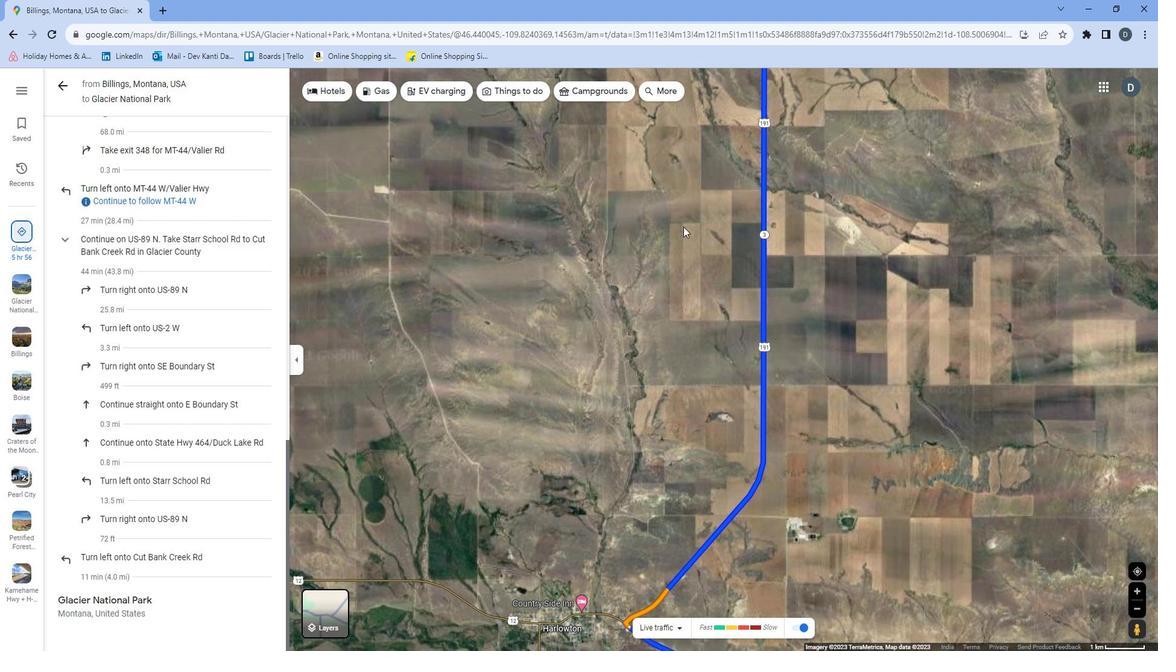 
Action: Mouse pressed left at (802, 251)
Screenshot: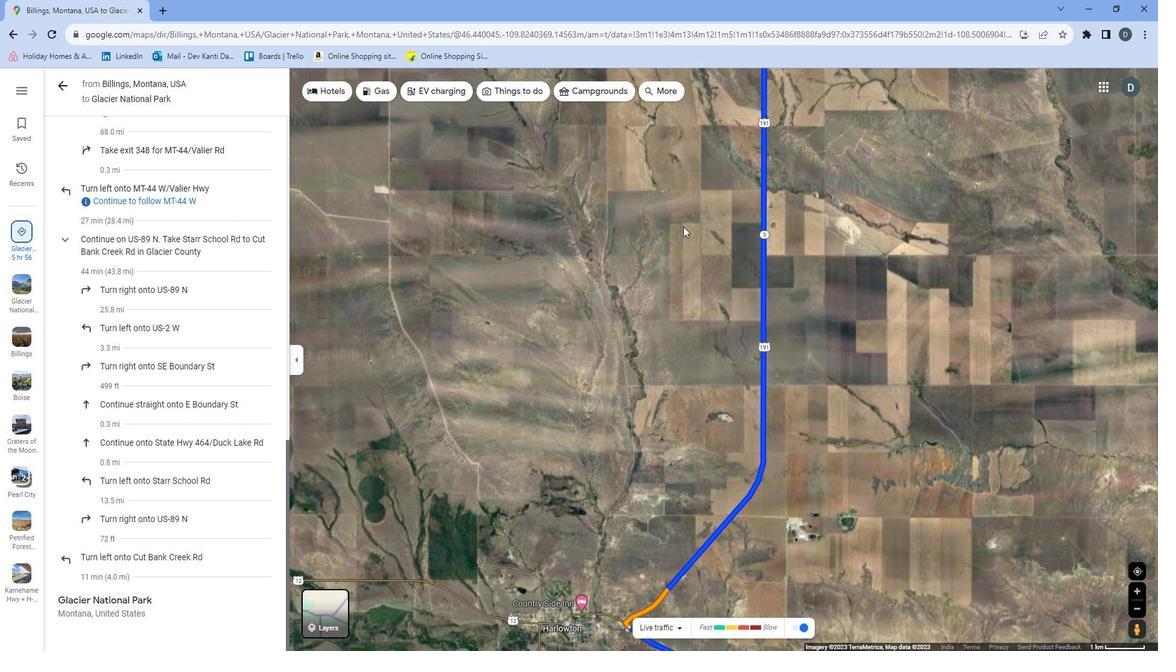 
Action: Mouse moved to (784, 256)
Screenshot: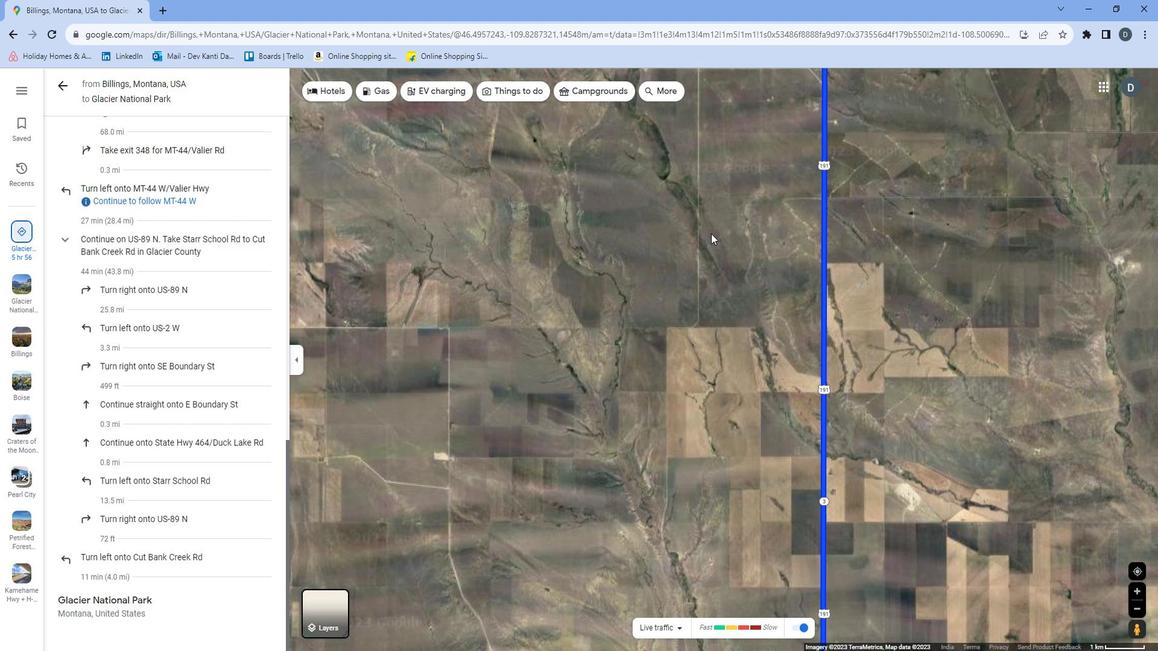 
Action: Mouse pressed left at (784, 256)
Screenshot: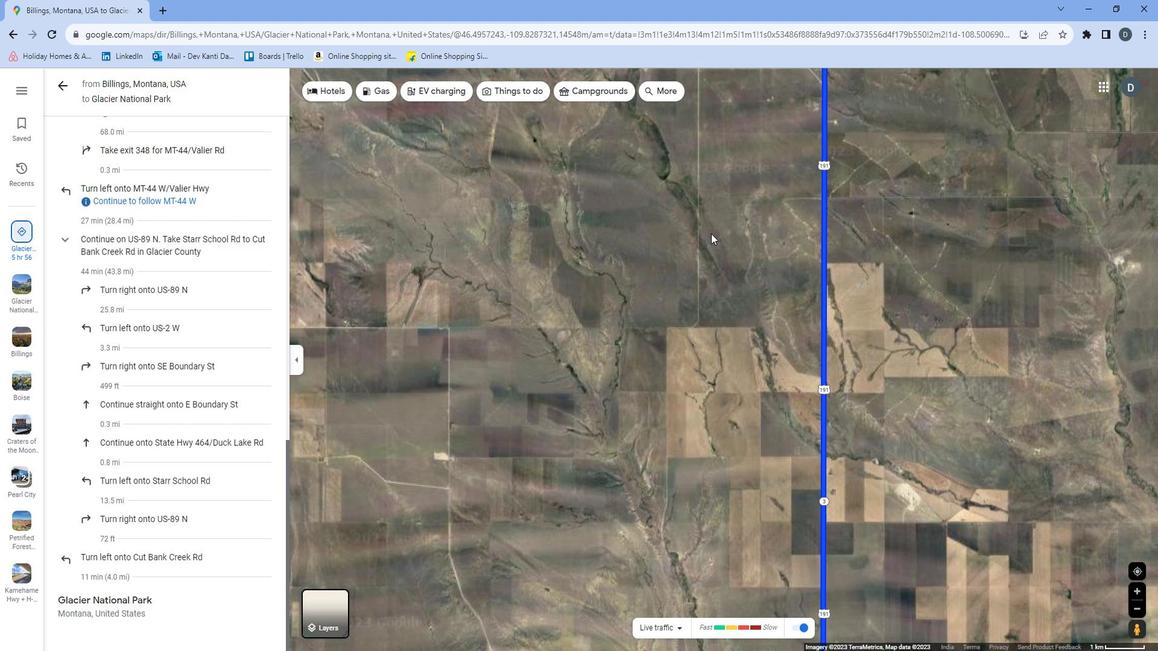 
Action: Mouse moved to (767, 258)
Screenshot: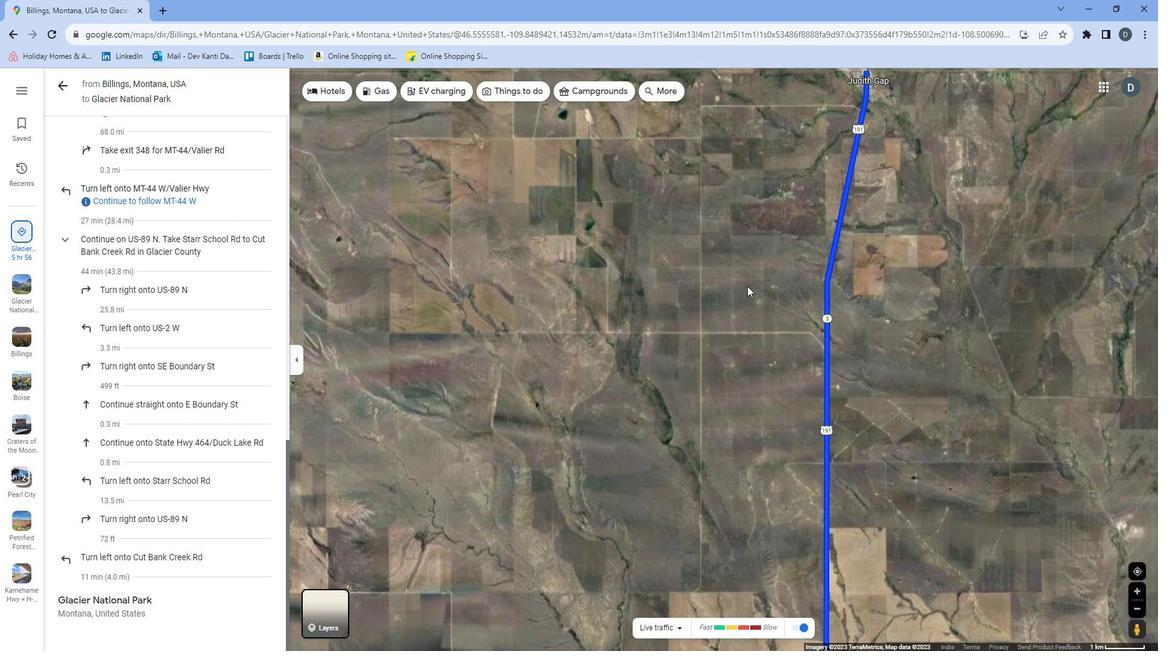 
Action: Mouse scrolled (767, 258) with delta (0, 0)
Screenshot: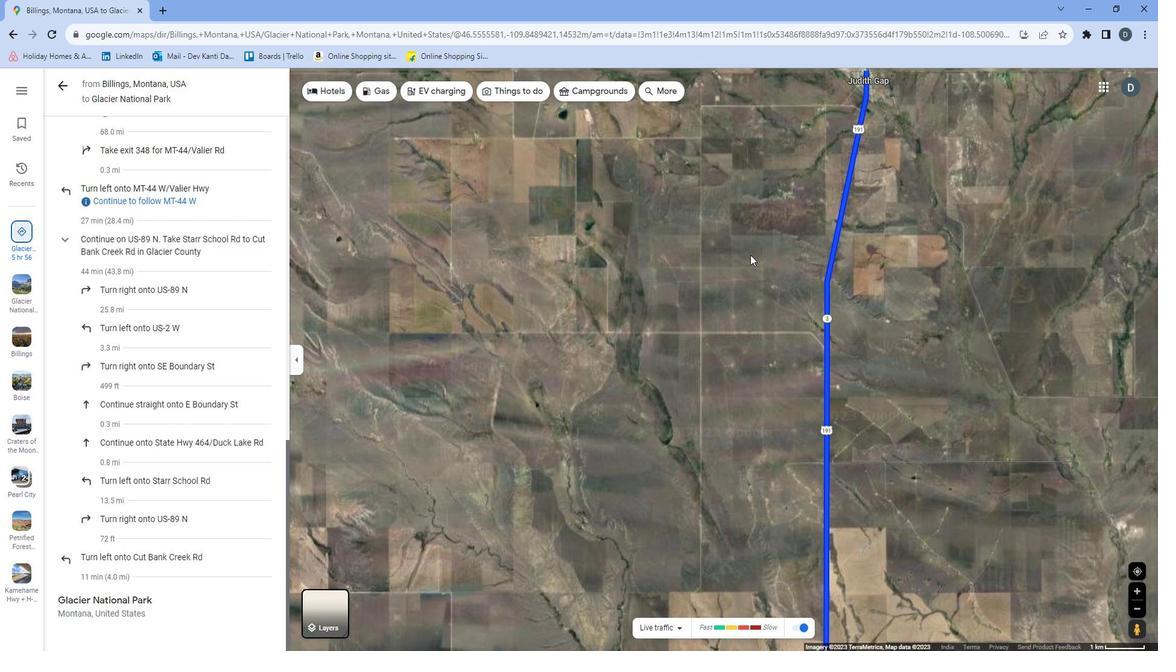 
Action: Mouse scrolled (767, 258) with delta (0, 0)
Screenshot: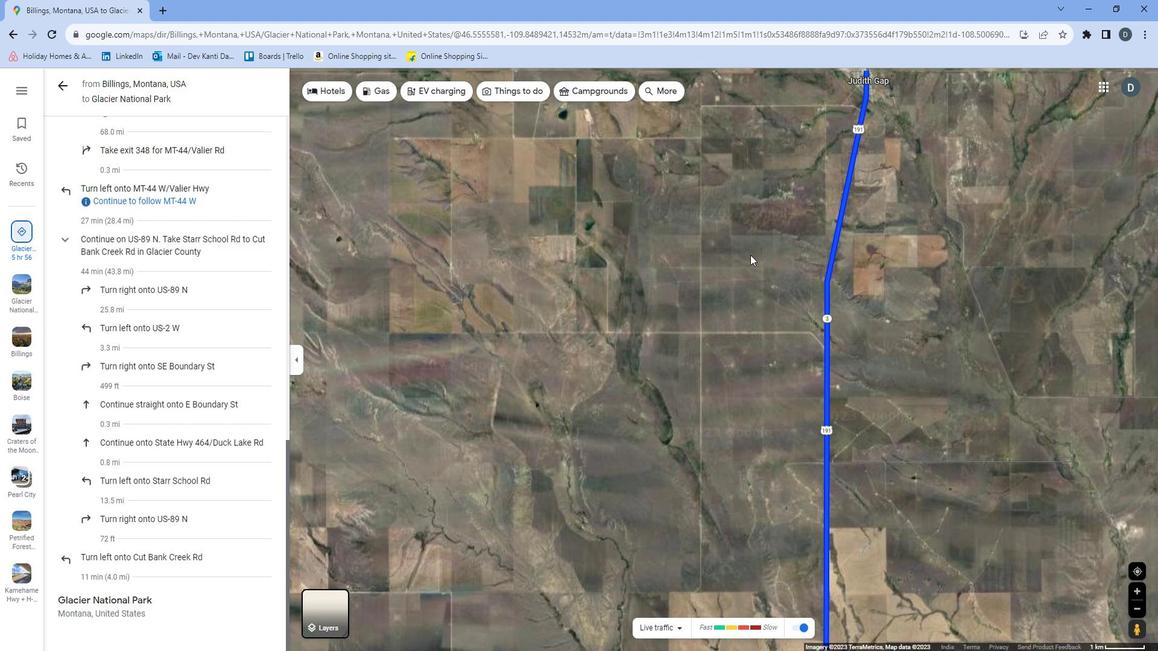 
Action: Mouse moved to (760, 254)
Screenshot: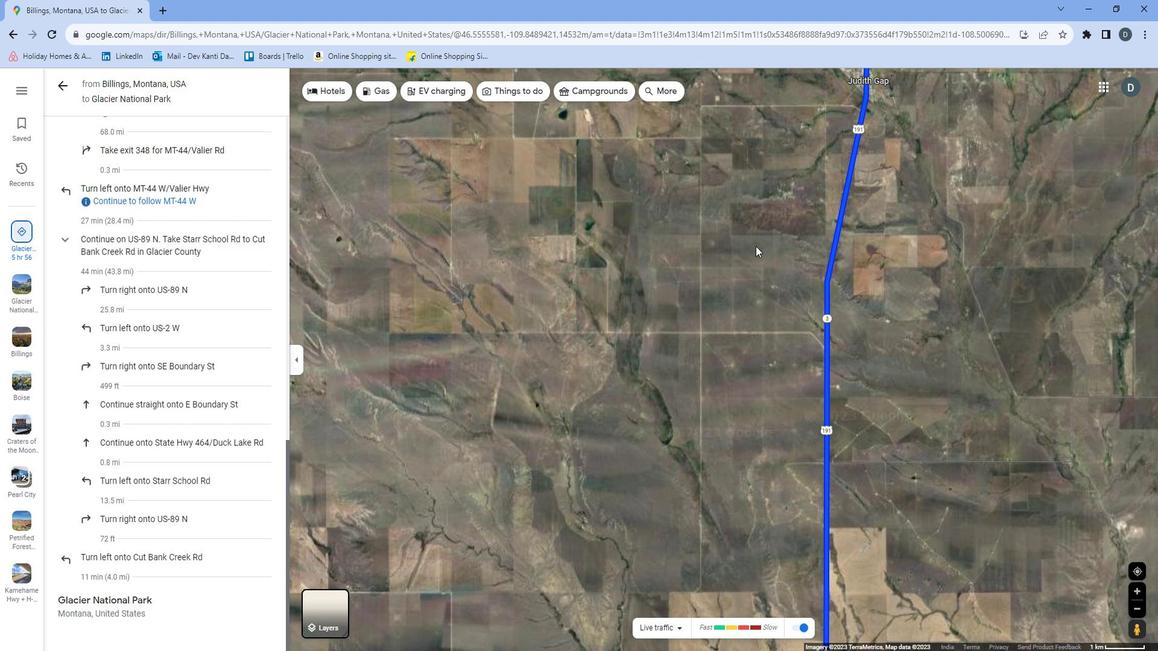 
Action: Mouse pressed left at (760, 254)
Screenshot: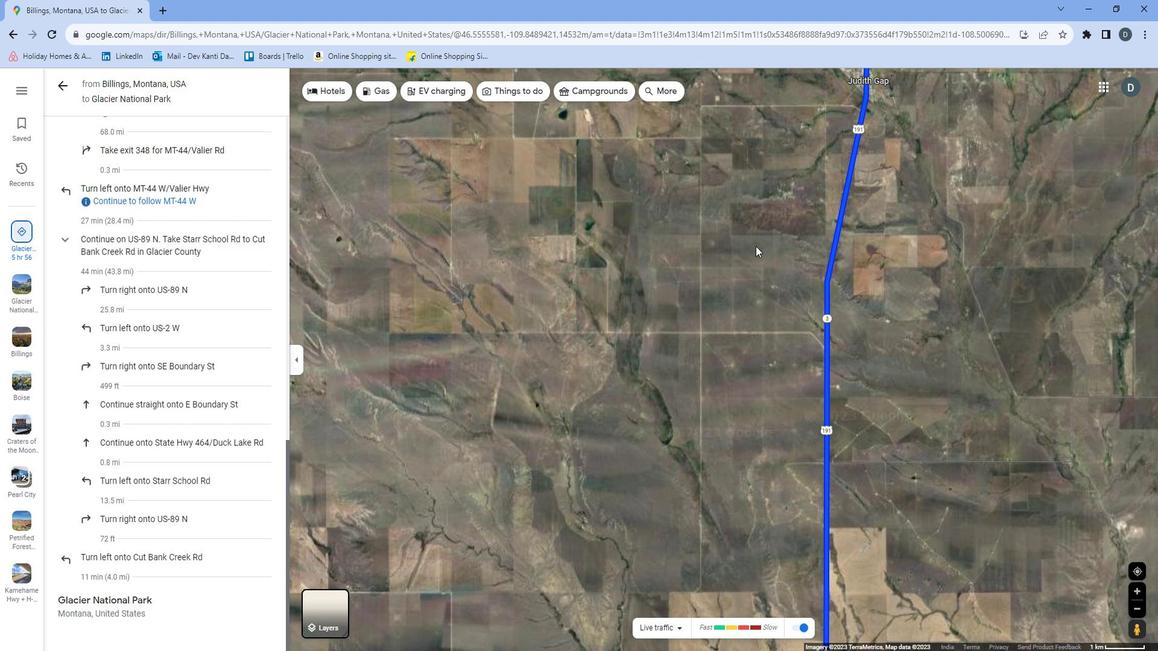 
Action: Mouse moved to (752, 257)
Screenshot: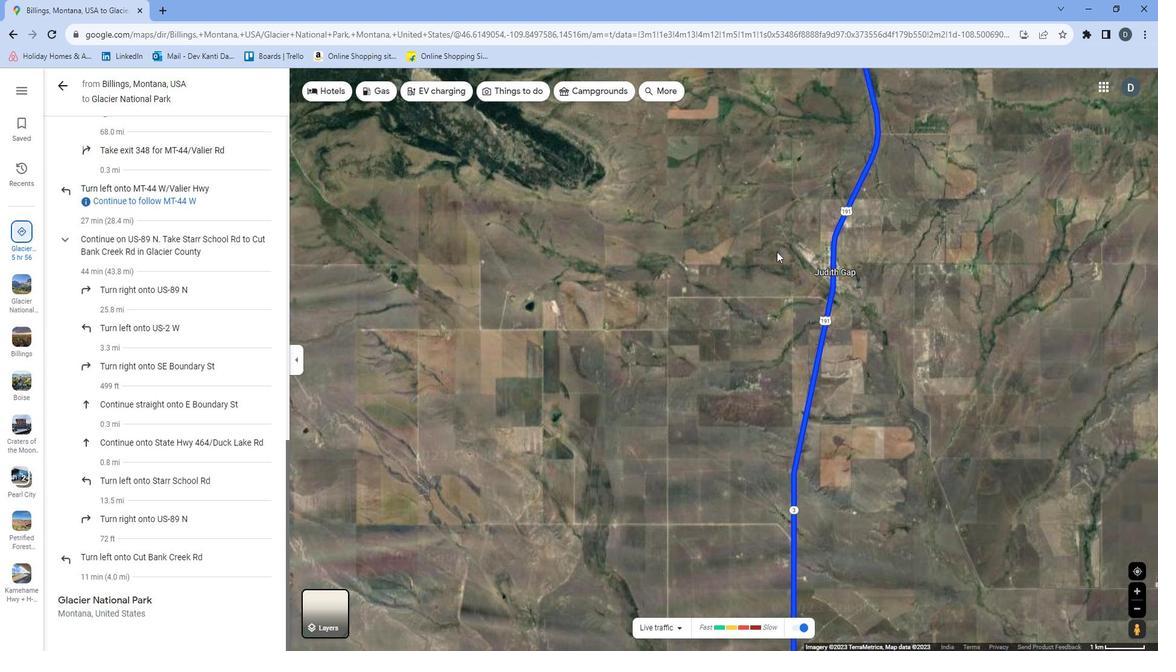 
Action: Mouse scrolled (752, 257) with delta (0, 0)
Screenshot: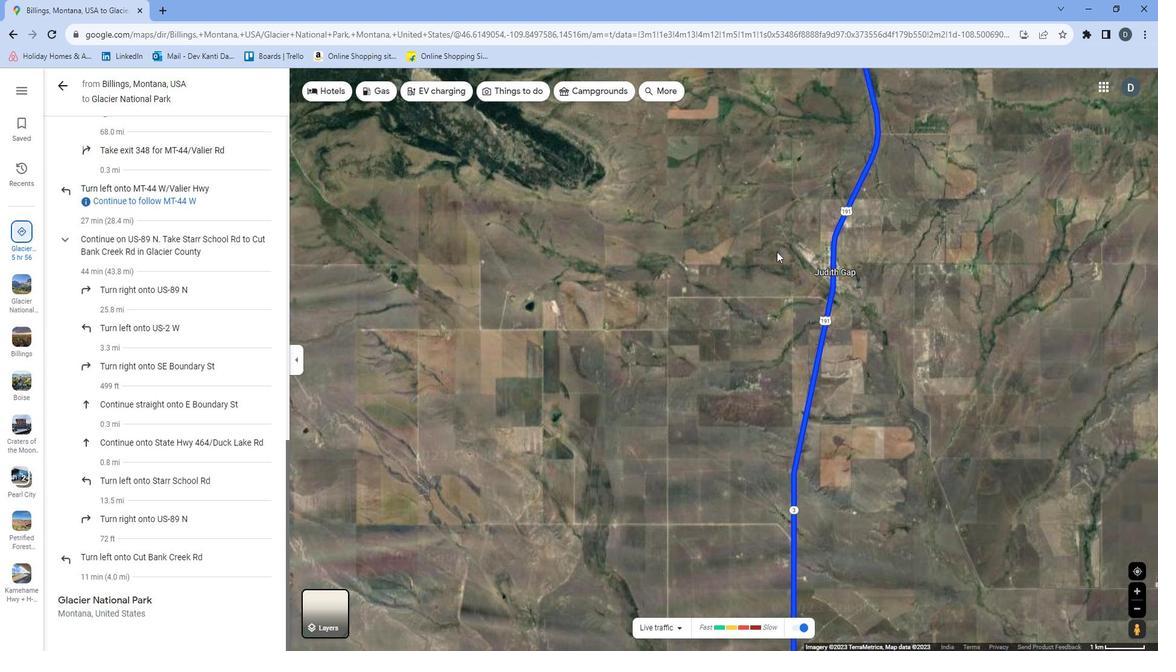 
Action: Mouse scrolled (752, 257) with delta (0, 0)
Screenshot: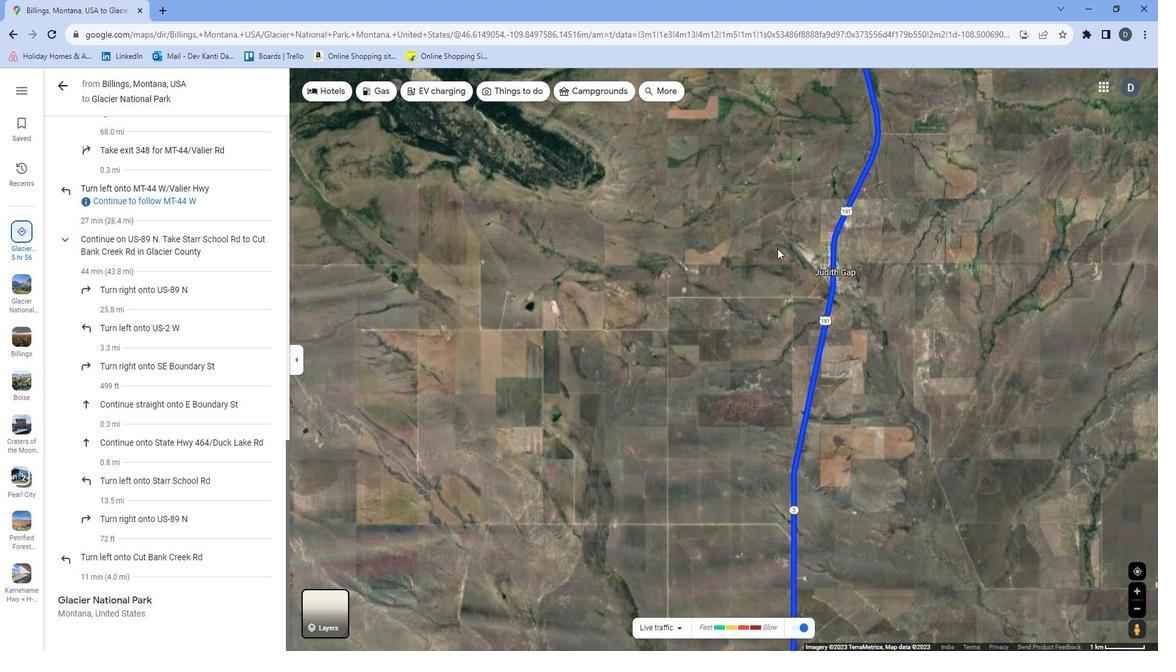 
Action: Mouse moved to (770, 247)
Screenshot: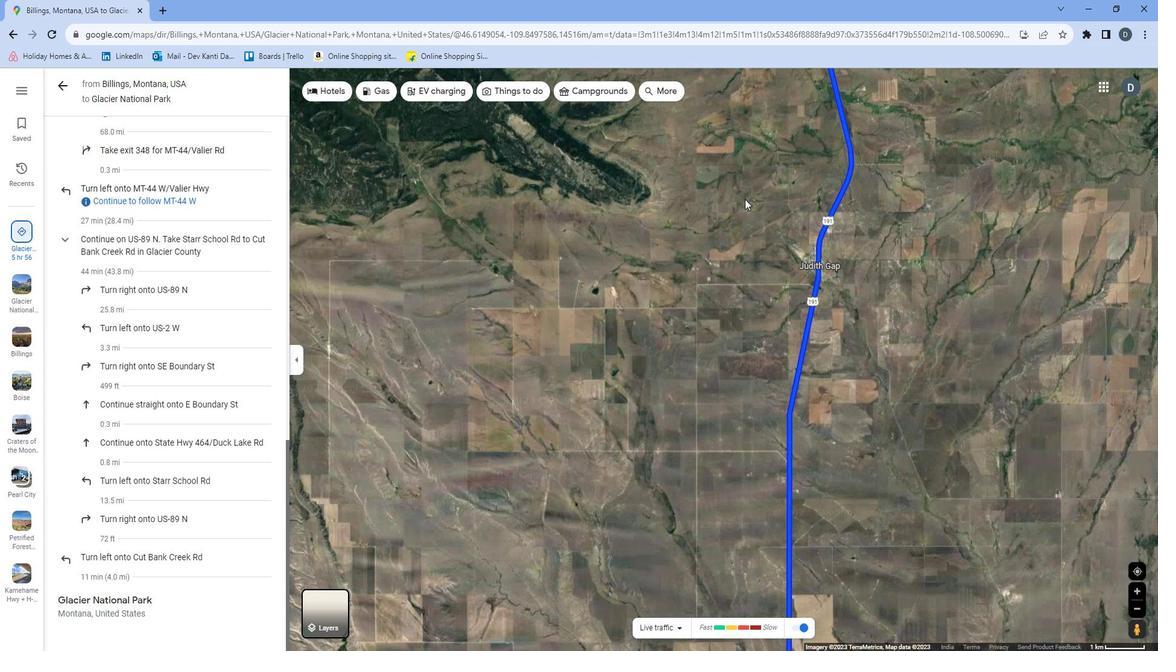 
Action: Mouse pressed left at (770, 247)
Screenshot: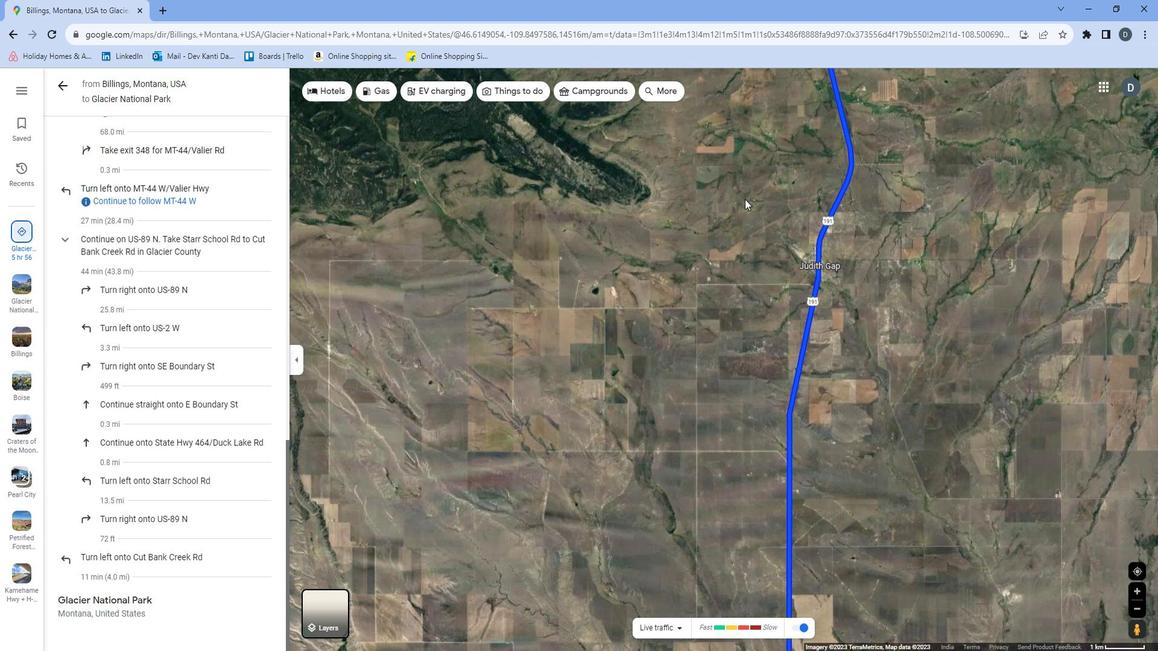 
Action: Mouse moved to (747, 266)
Screenshot: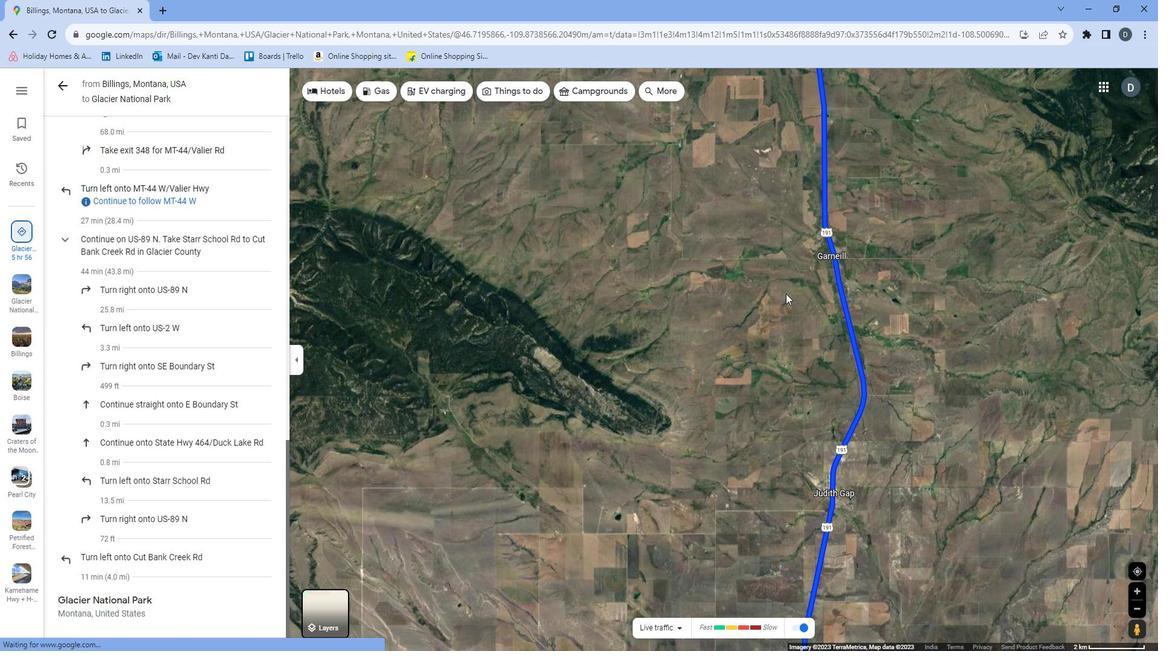 
Action: Mouse scrolled (747, 266) with delta (0, 0)
Screenshot: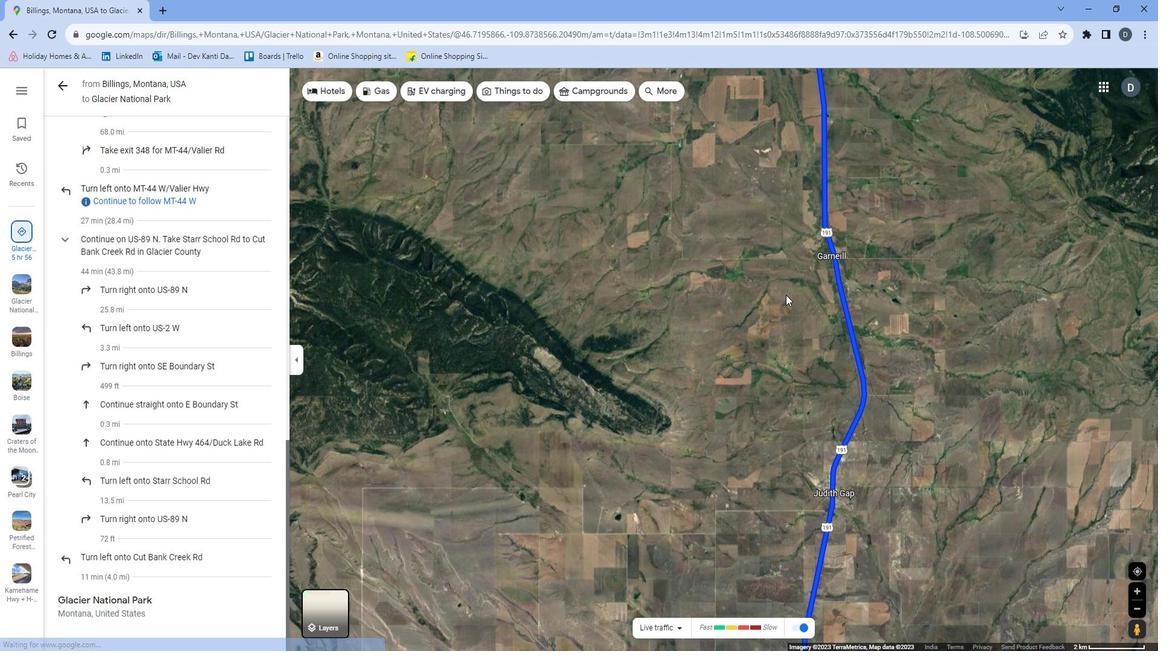 
Action: Mouse scrolled (747, 266) with delta (0, 0)
Screenshot: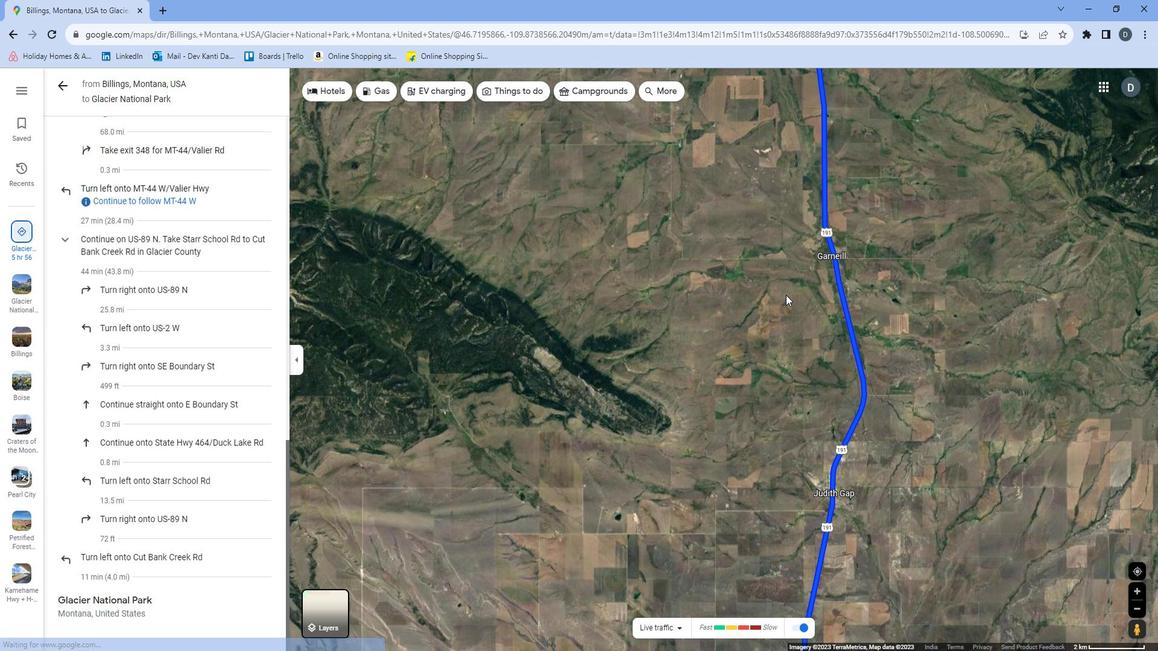 
Action: Mouse moved to (759, 258)
Screenshot: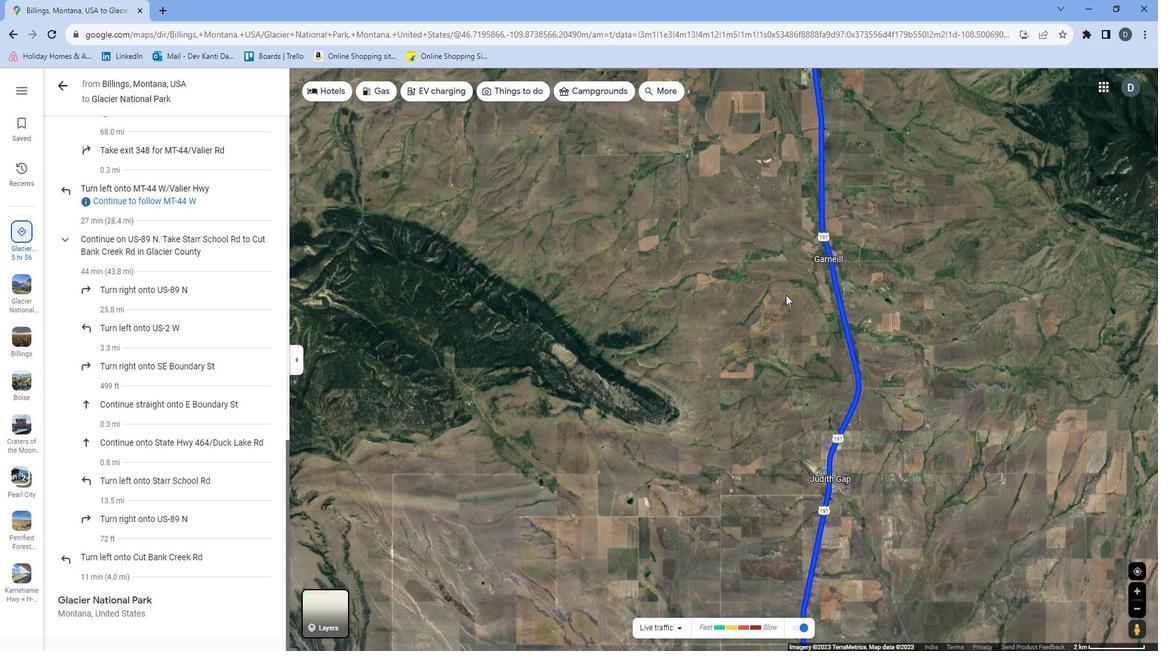 
Action: Mouse pressed left at (759, 258)
Screenshot: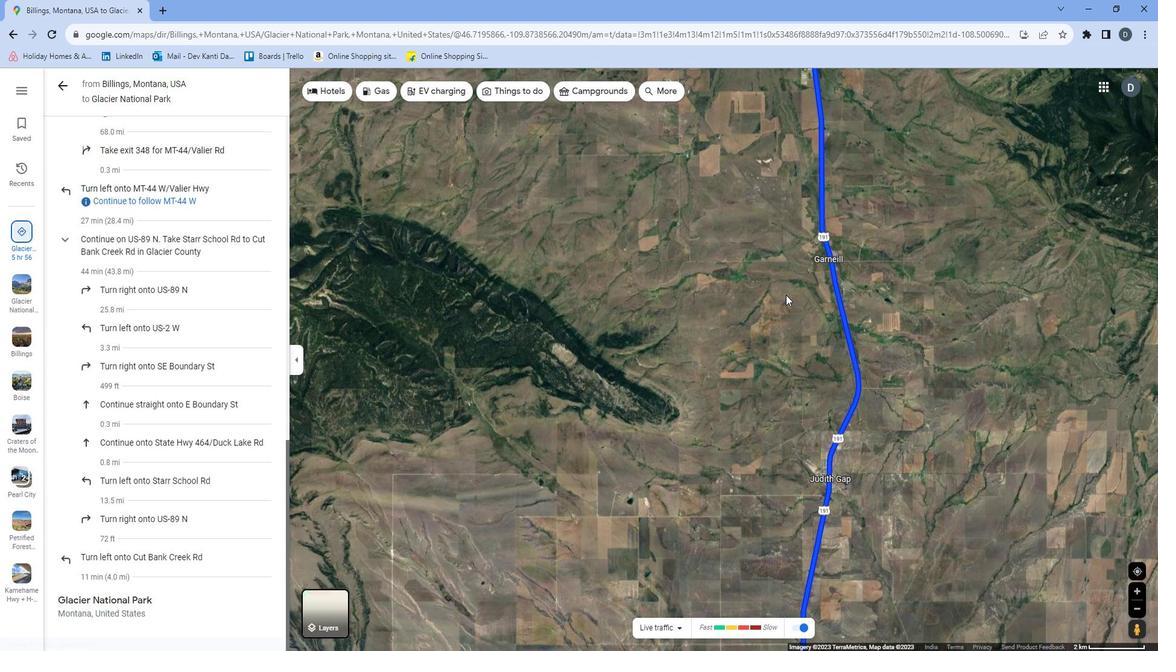 
Action: Mouse moved to (762, 260)
Screenshot: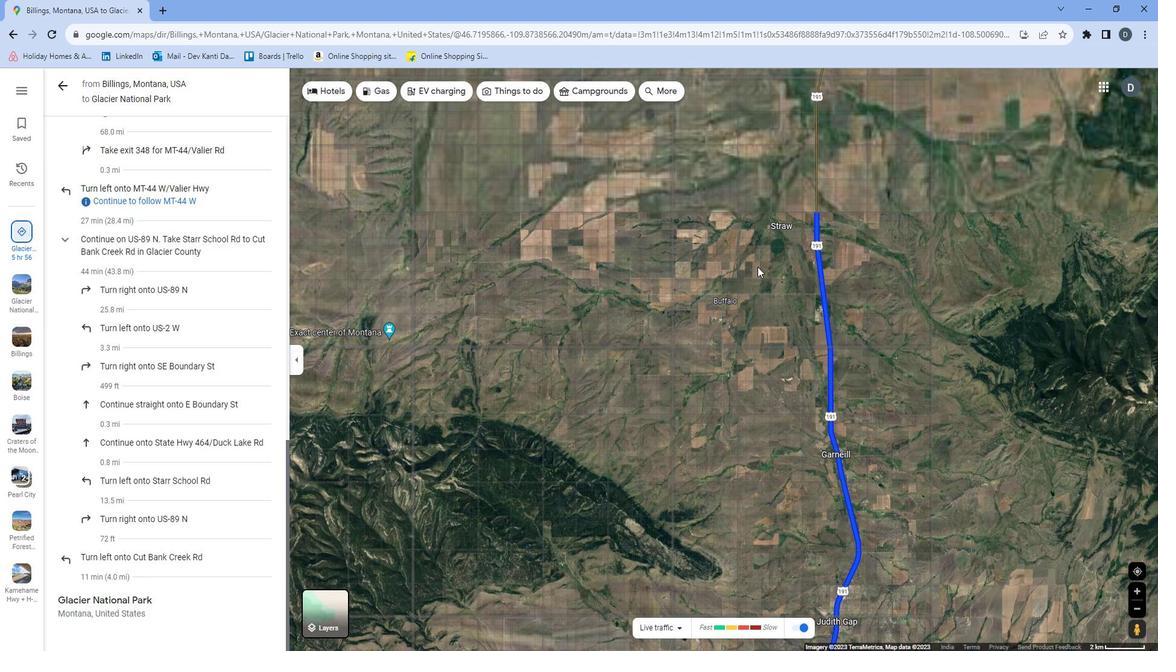 
Action: Mouse pressed left at (762, 260)
Screenshot: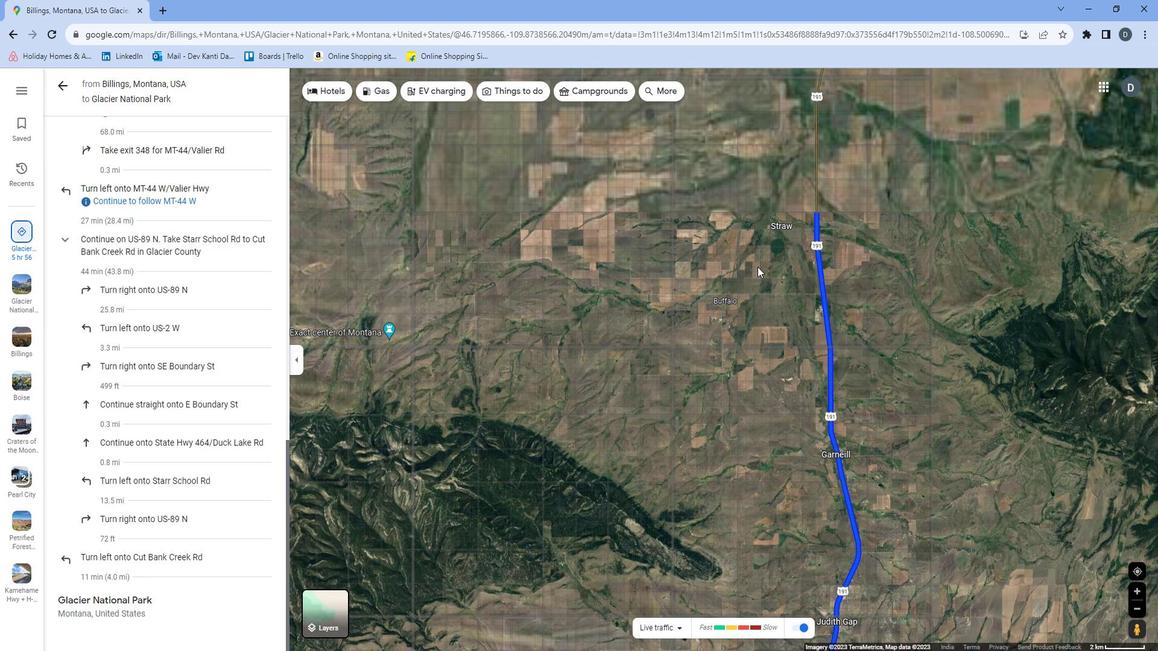 
Action: Mouse moved to (745, 243)
Screenshot: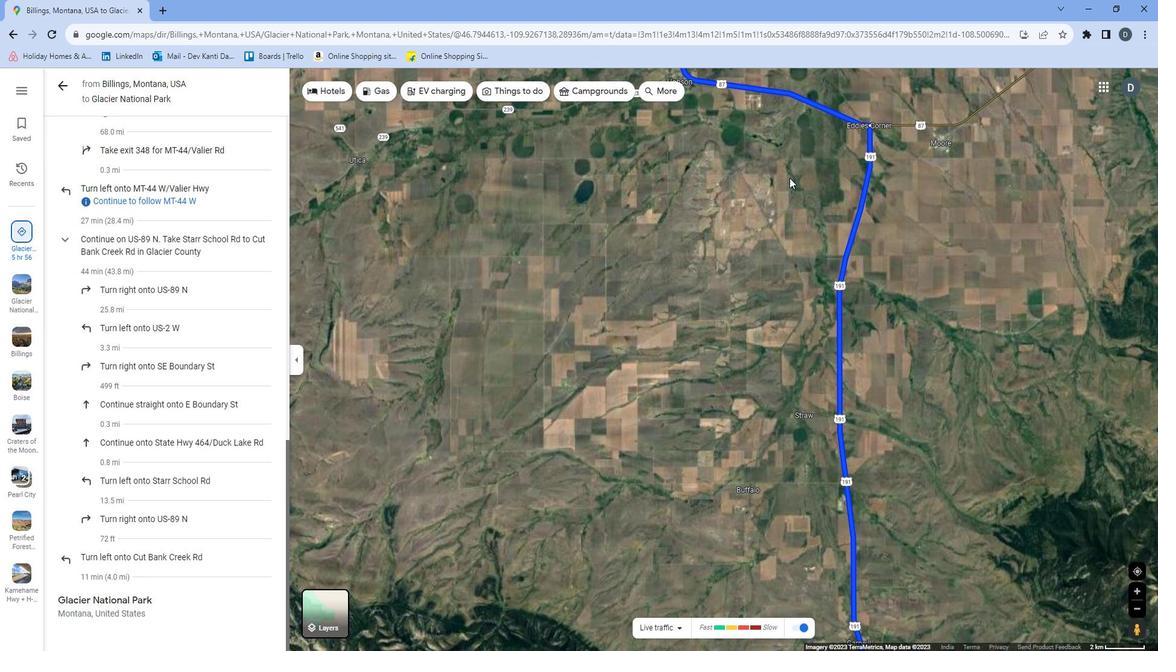 
Action: Mouse pressed left at (745, 243)
Screenshot: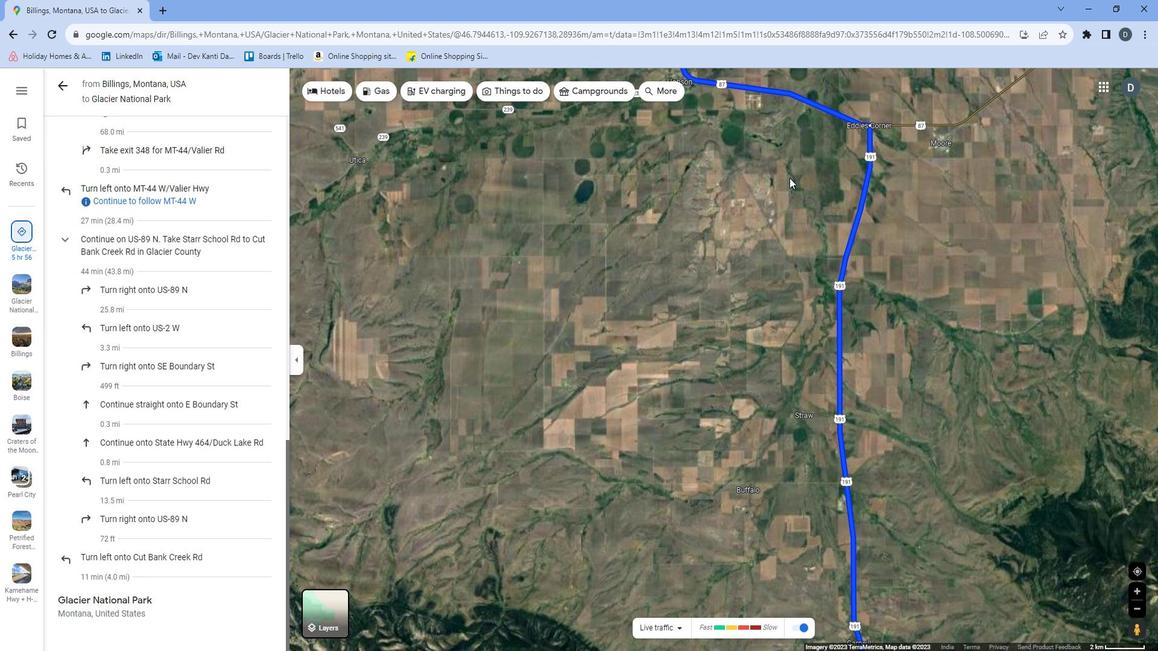 
Action: Mouse moved to (733, 267)
Screenshot: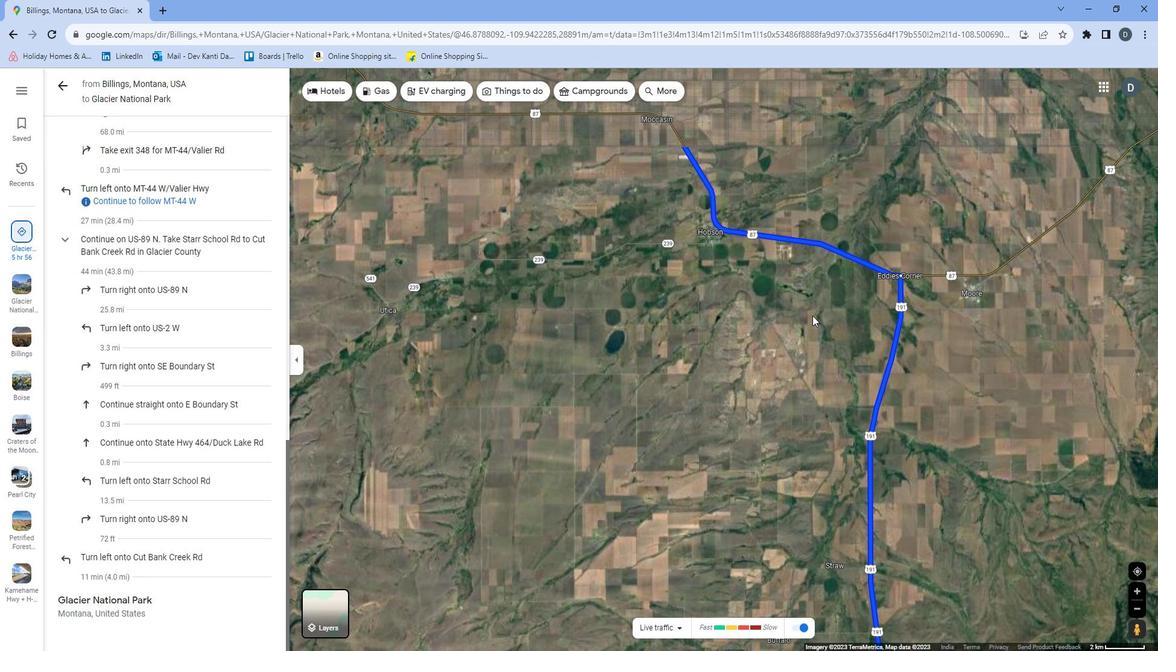 
Action: Mouse pressed left at (733, 267)
Screenshot: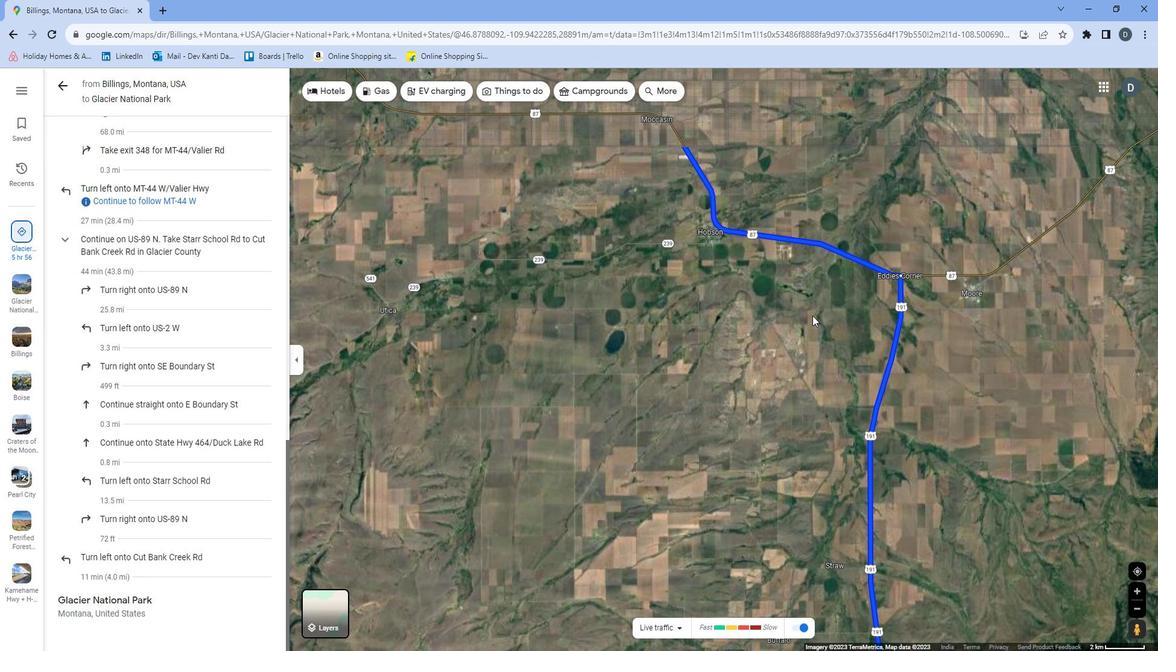 
Action: Mouse moved to (799, 260)
Screenshot: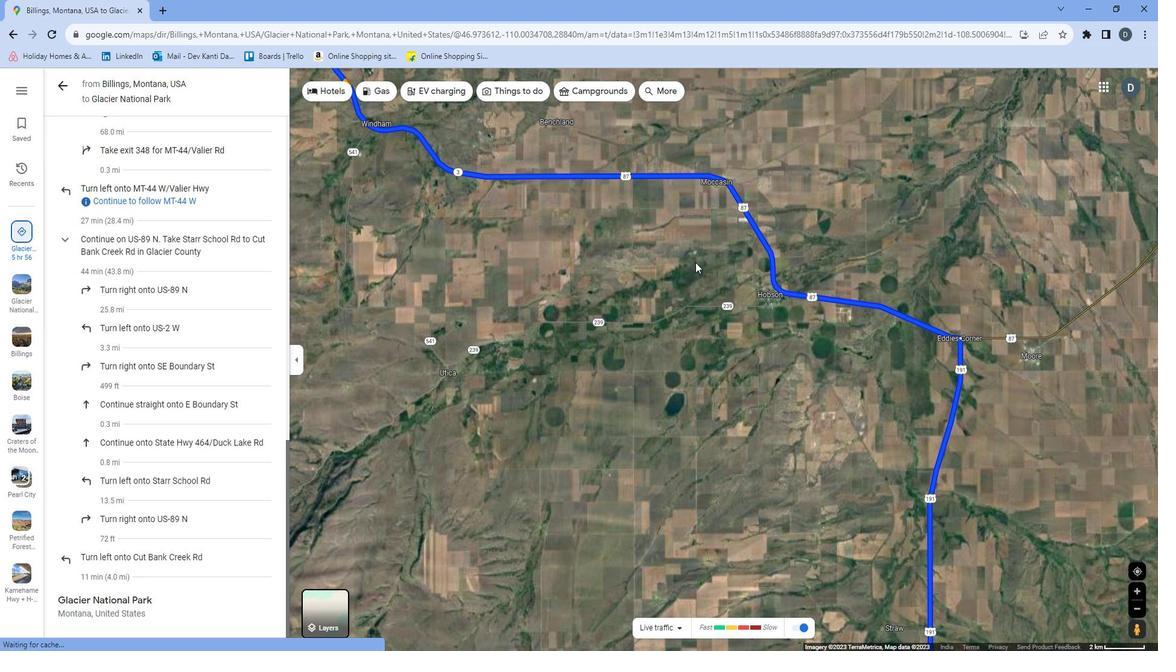 
Action: Mouse pressed left at (799, 260)
Screenshot: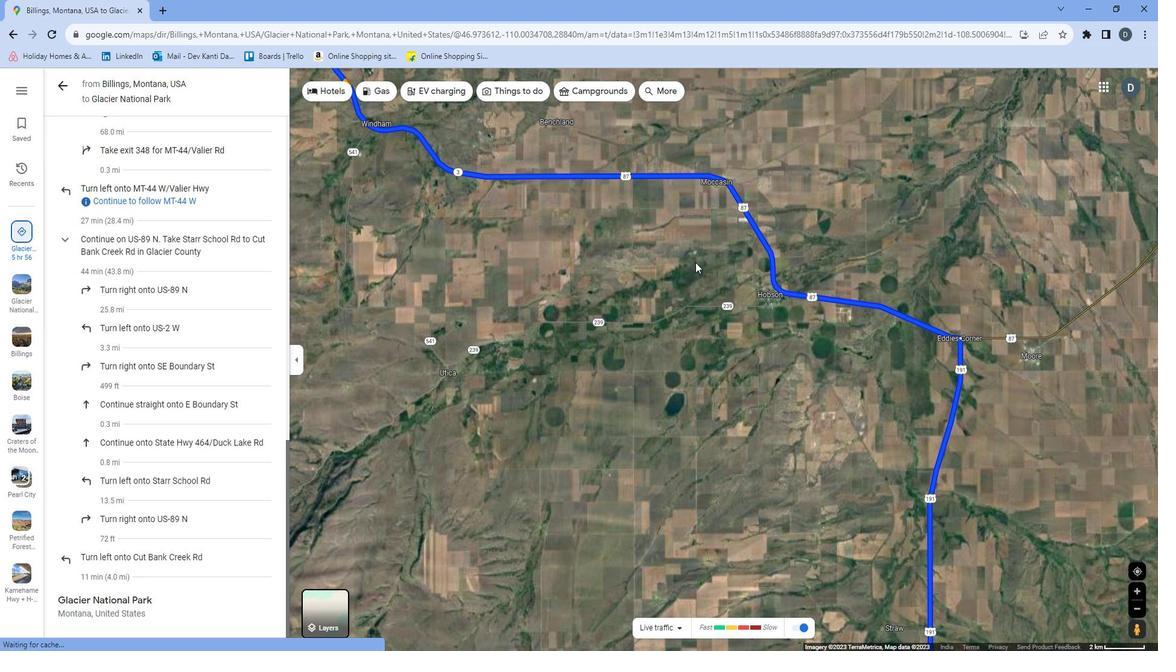 
Action: Mouse moved to (807, 263)
Screenshot: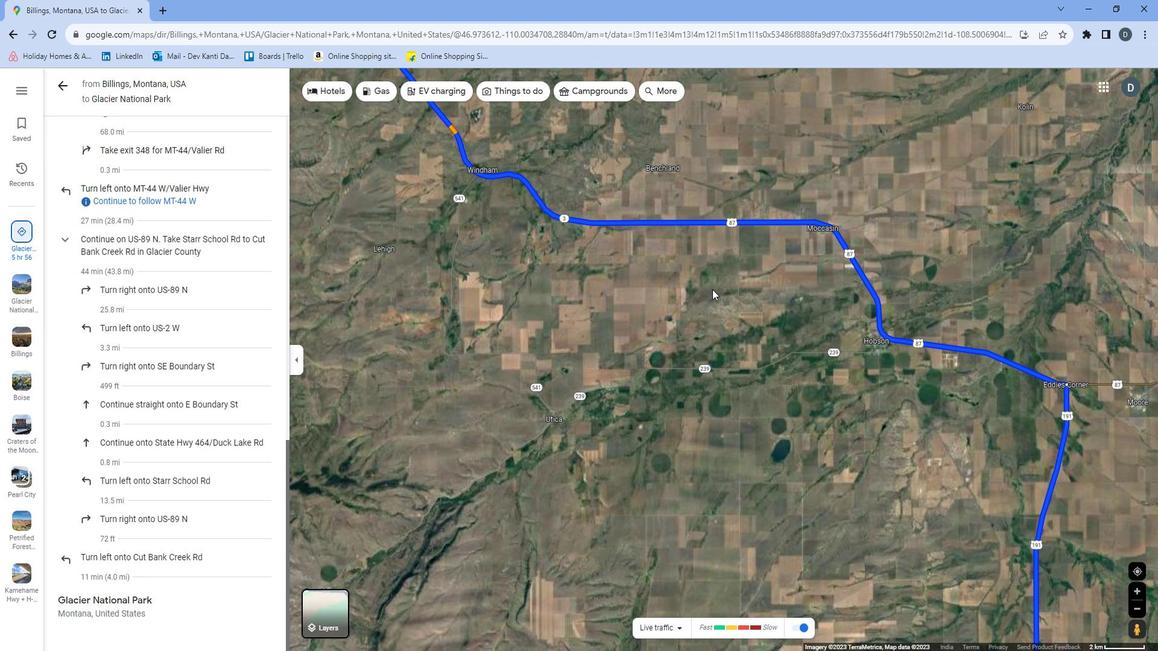 
Action: Mouse pressed left at (807, 263)
Screenshot: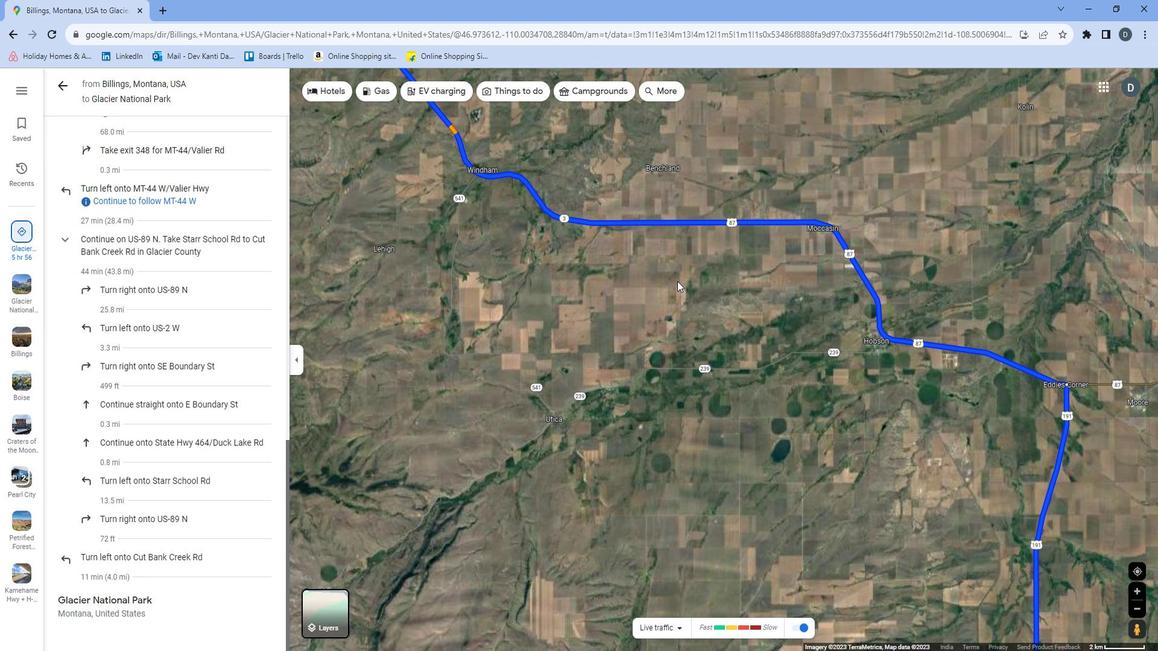 
Action: Mouse moved to (860, 258)
Screenshot: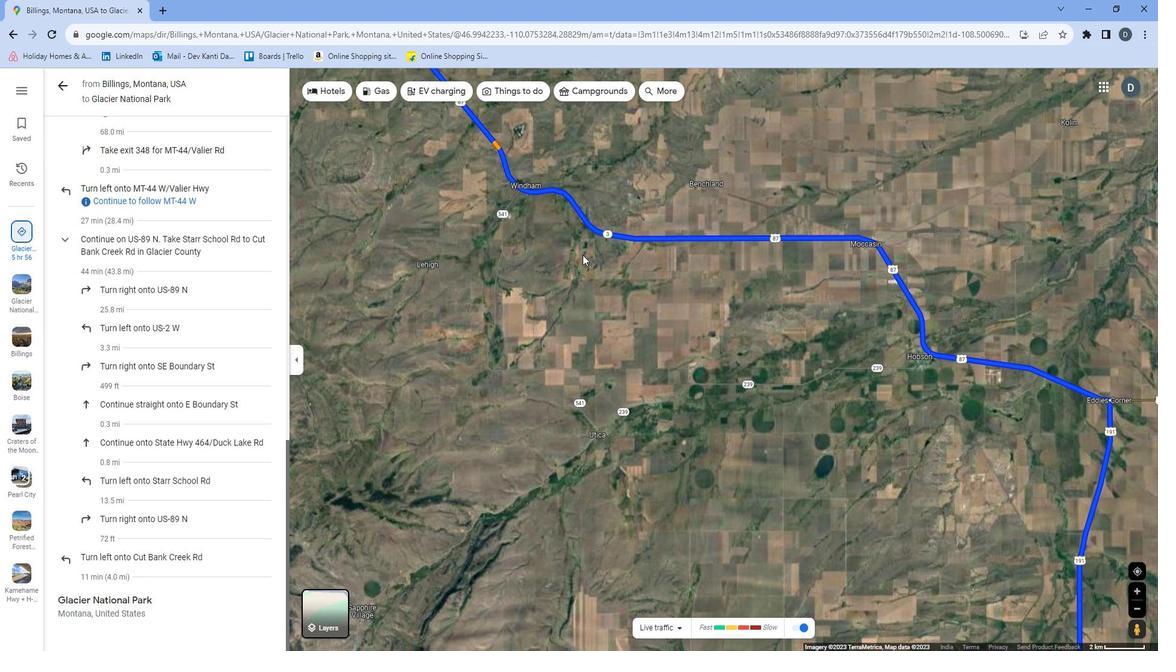 
Action: Mouse pressed left at (860, 258)
Screenshot: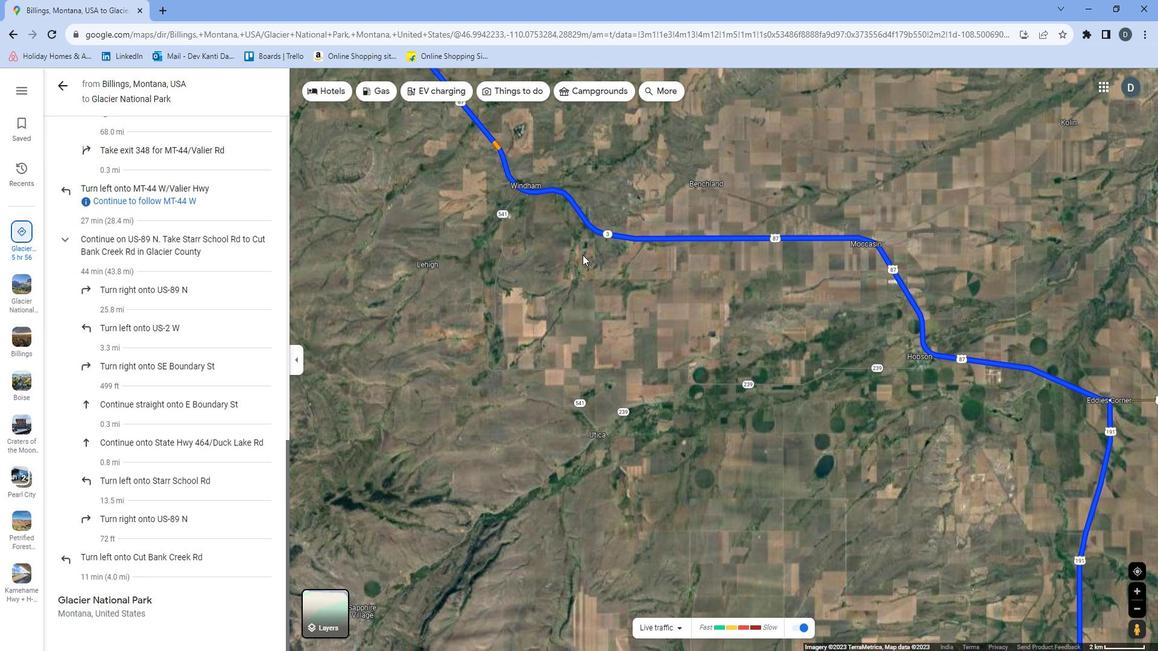 
Action: Mouse moved to (884, 251)
Screenshot: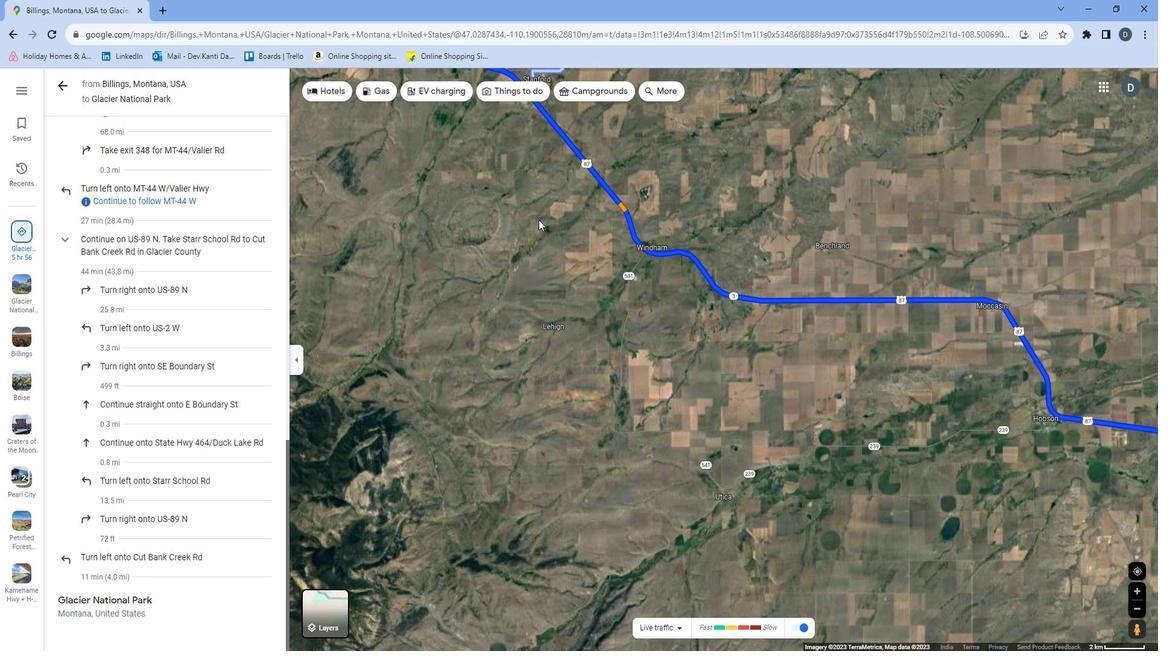 
Action: Mouse pressed left at (884, 251)
Screenshot: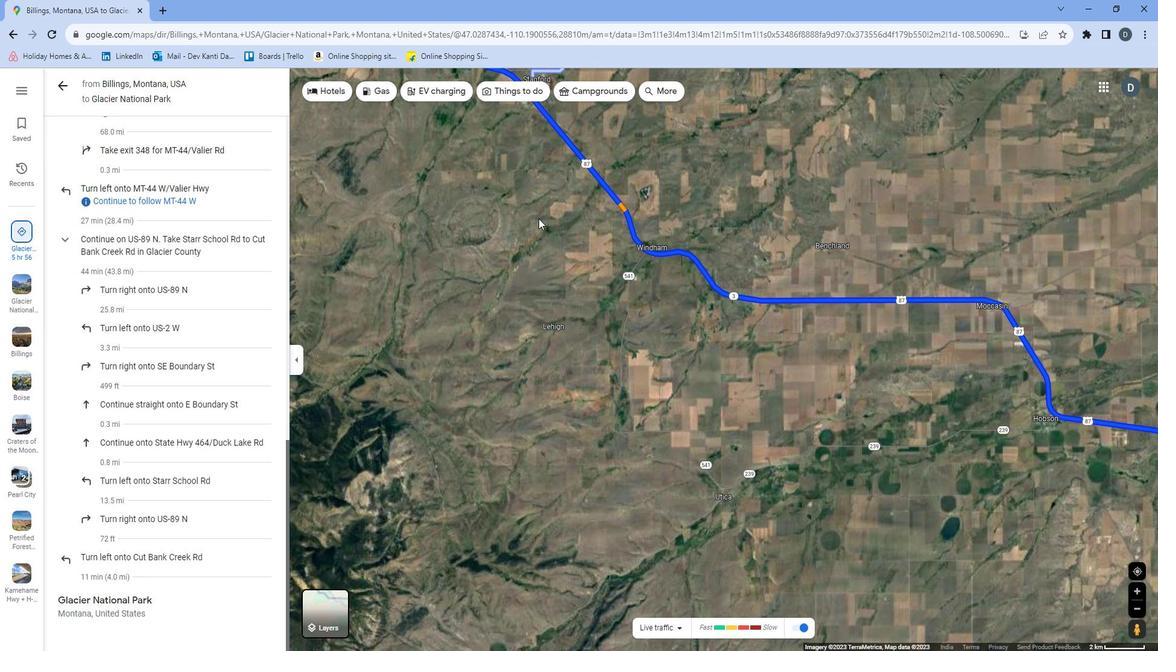 
Action: Mouse moved to (839, 259)
Screenshot: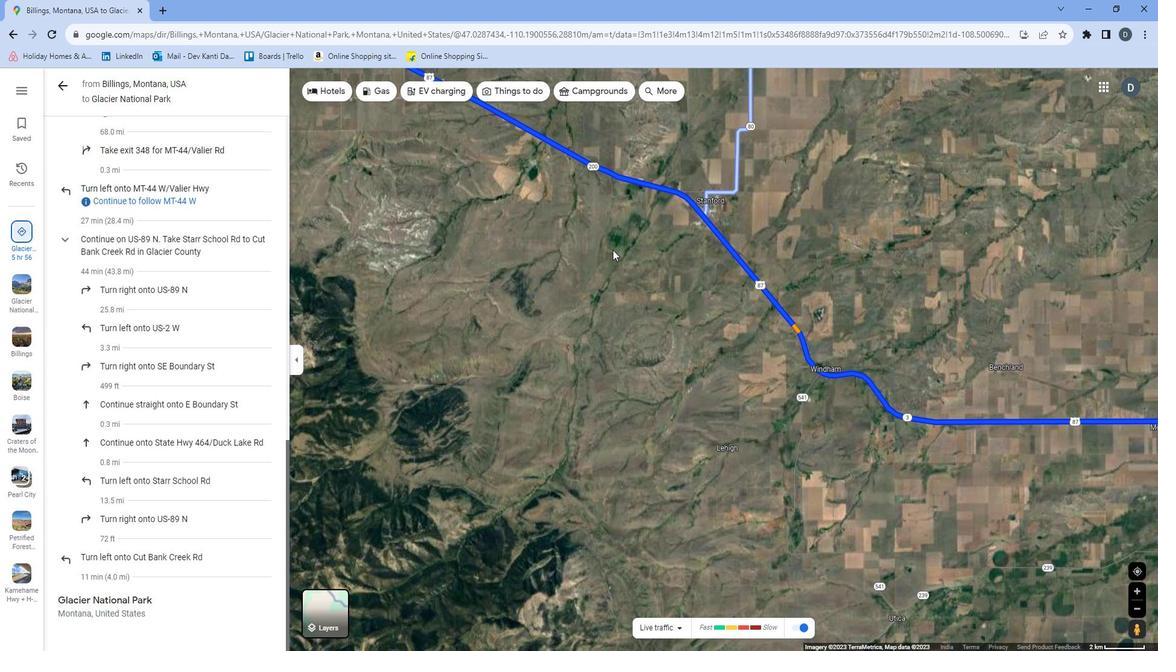 
Action: Mouse pressed left at (839, 259)
Screenshot: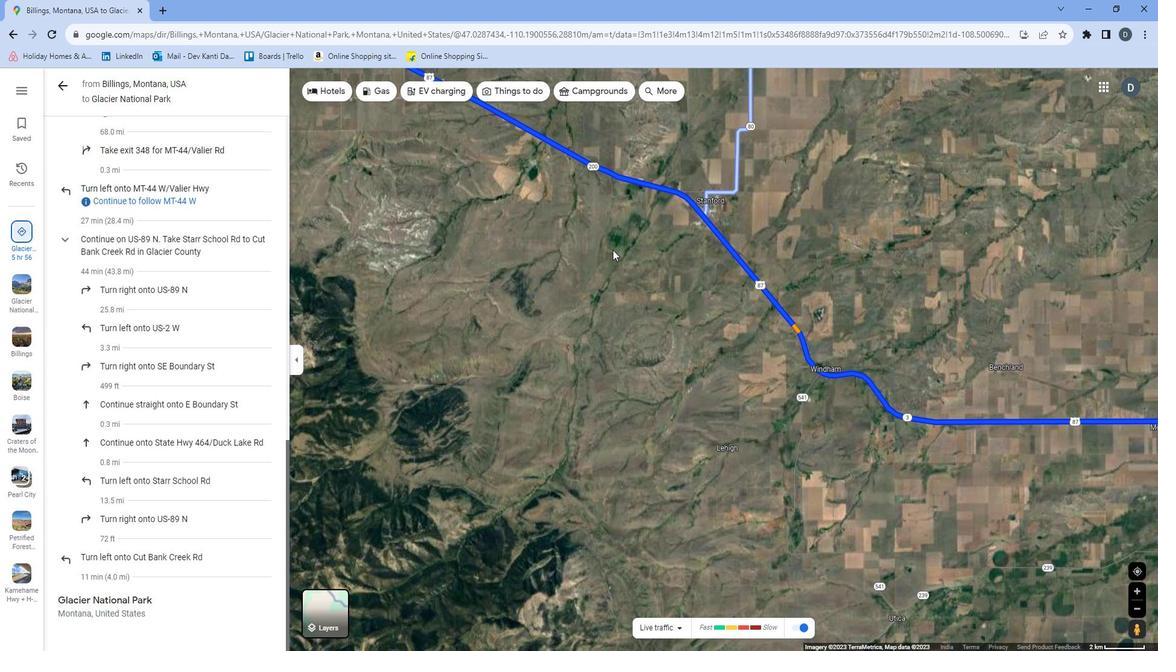 
Action: Mouse moved to (888, 256)
Screenshot: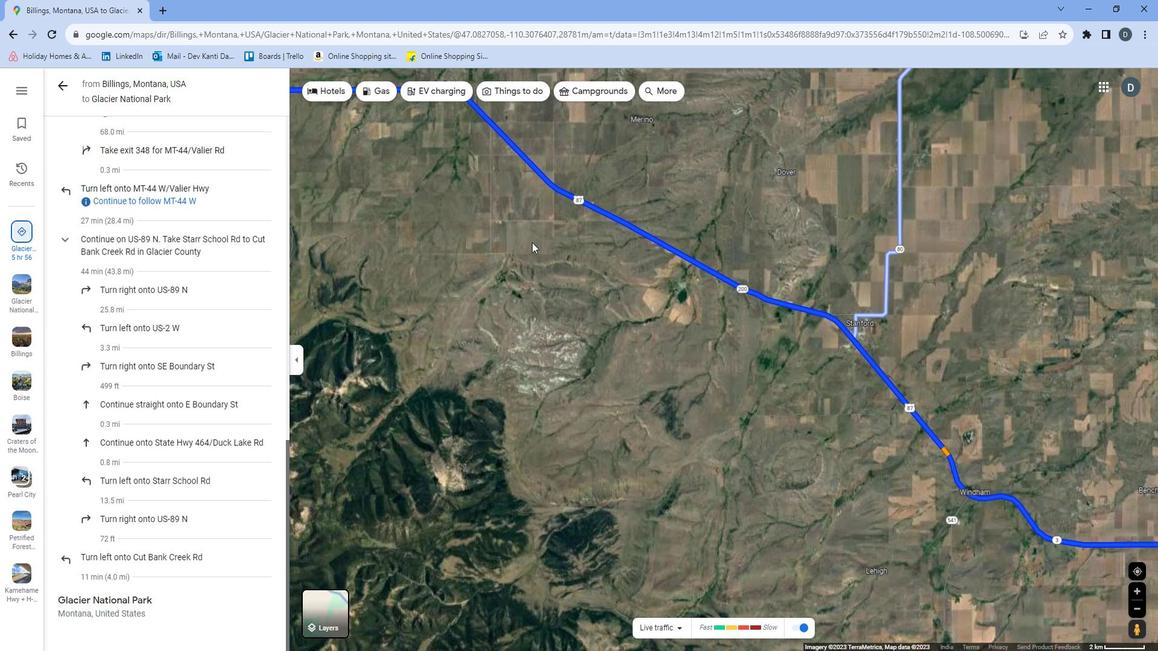 
Action: Mouse pressed left at (888, 256)
Screenshot: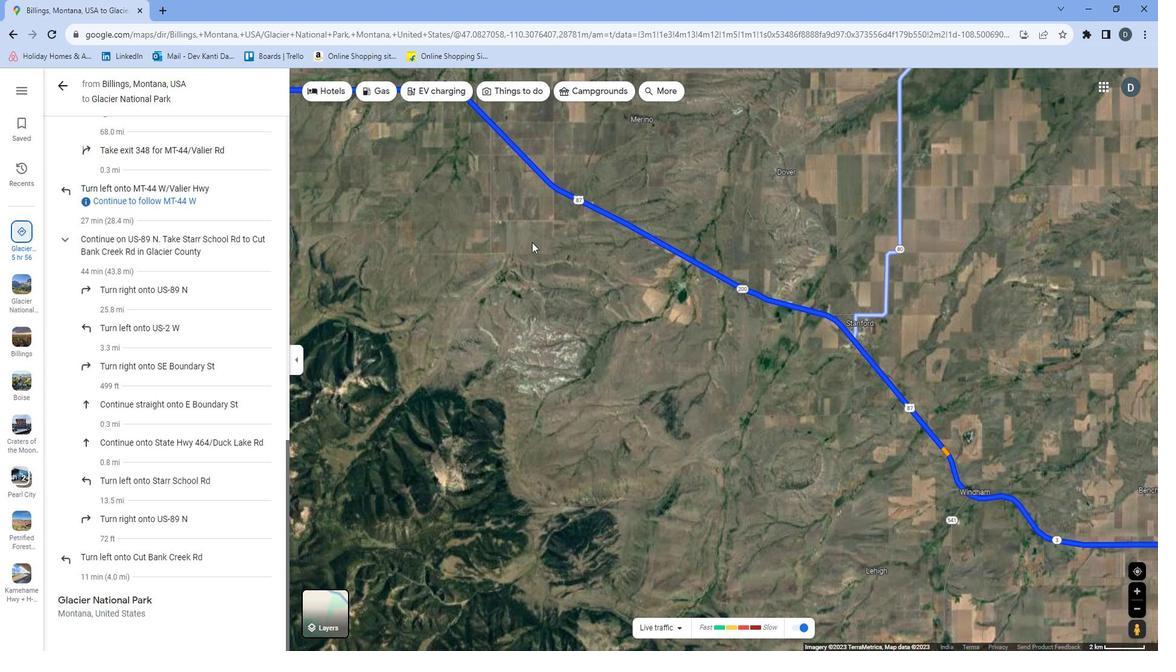 
Action: Mouse moved to (883, 274)
Screenshot: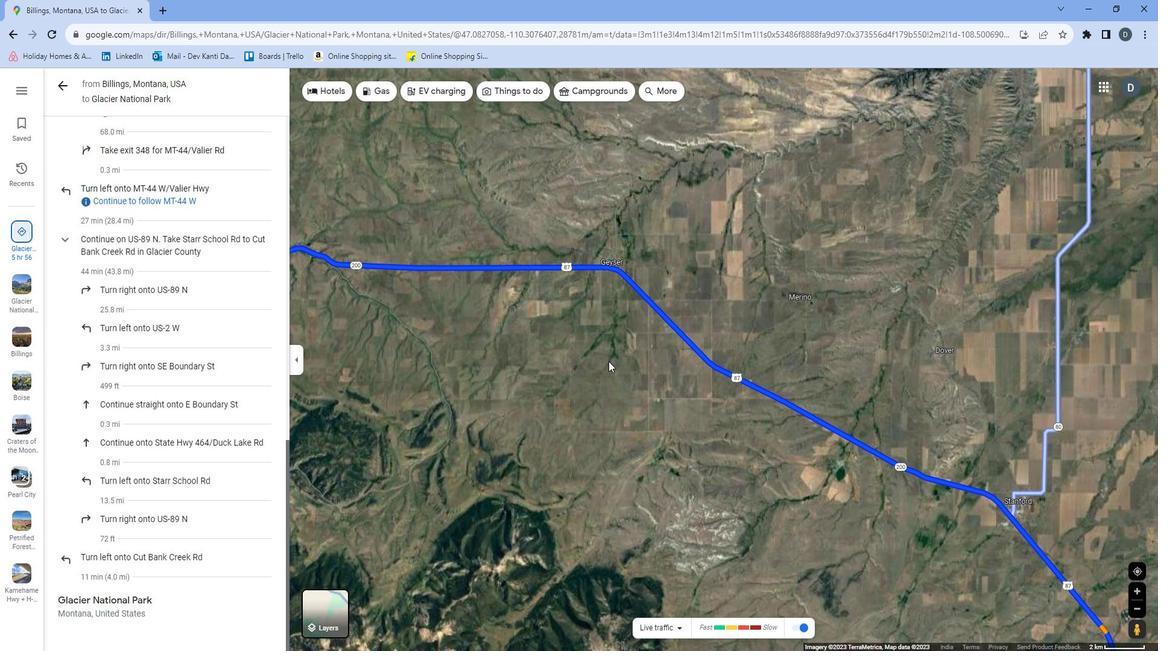 
Action: Mouse pressed left at (883, 274)
Screenshot: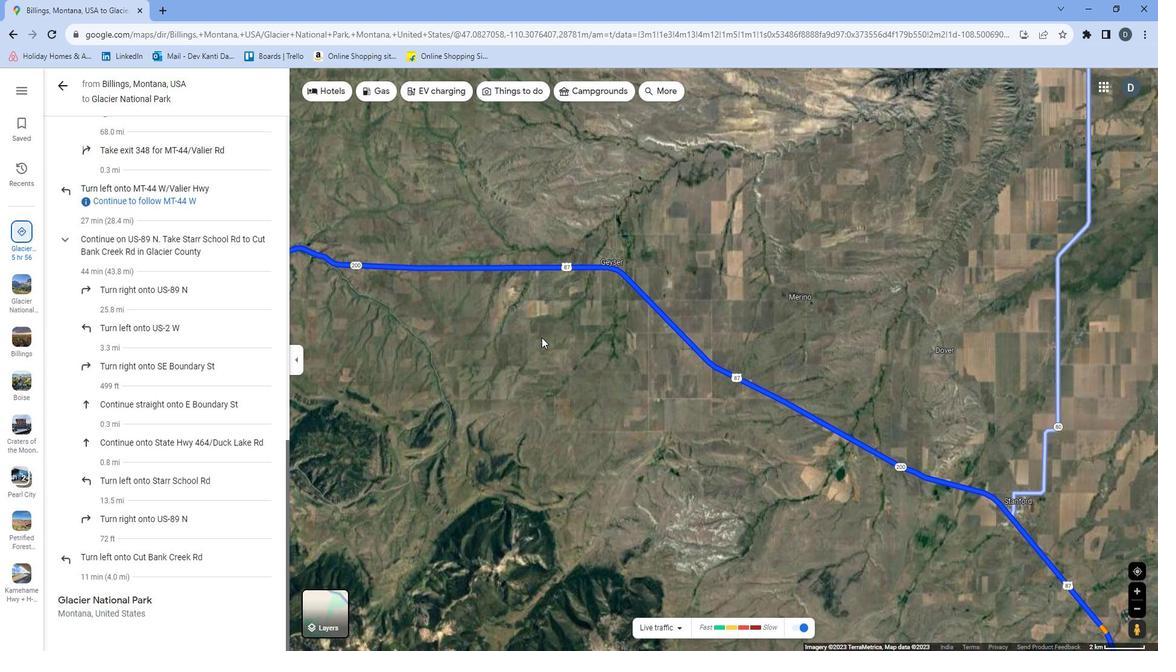 
Action: Mouse moved to (885, 285)
Screenshot: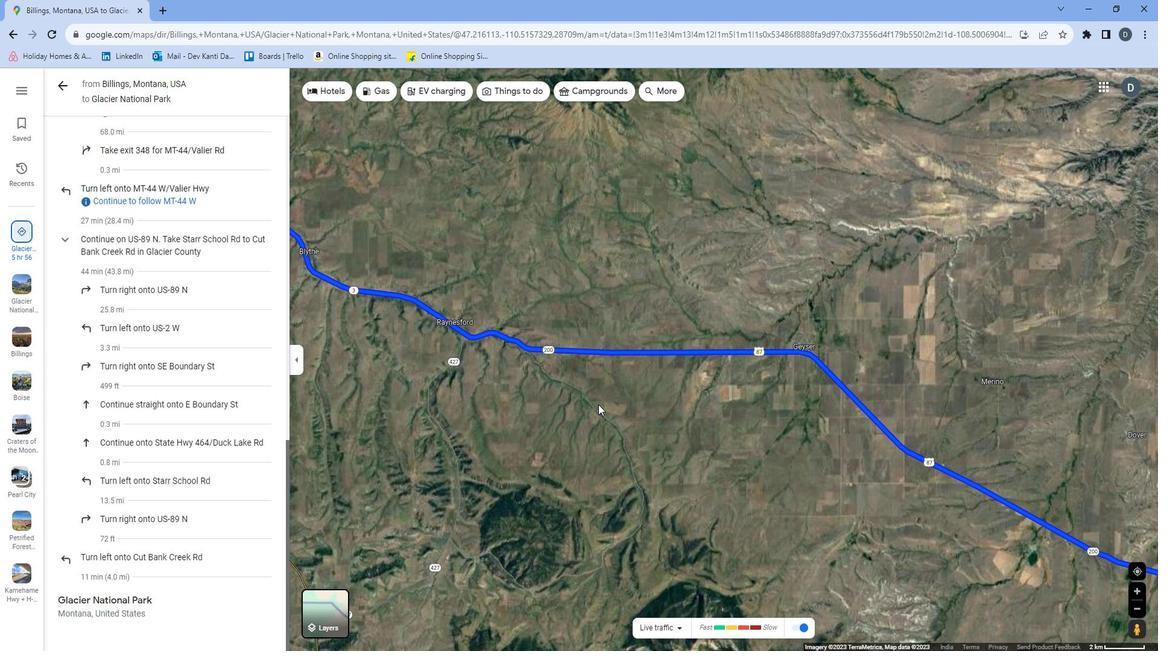 
Action: Mouse pressed left at (885, 285)
Screenshot: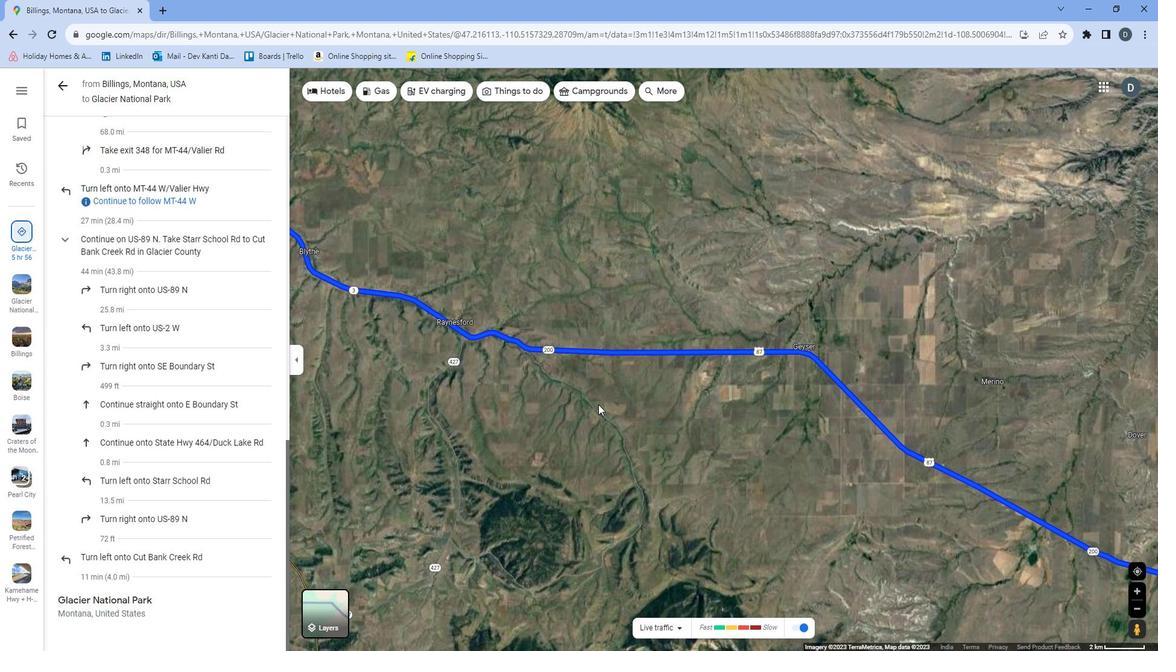 
Action: Mouse moved to (962, 273)
Screenshot: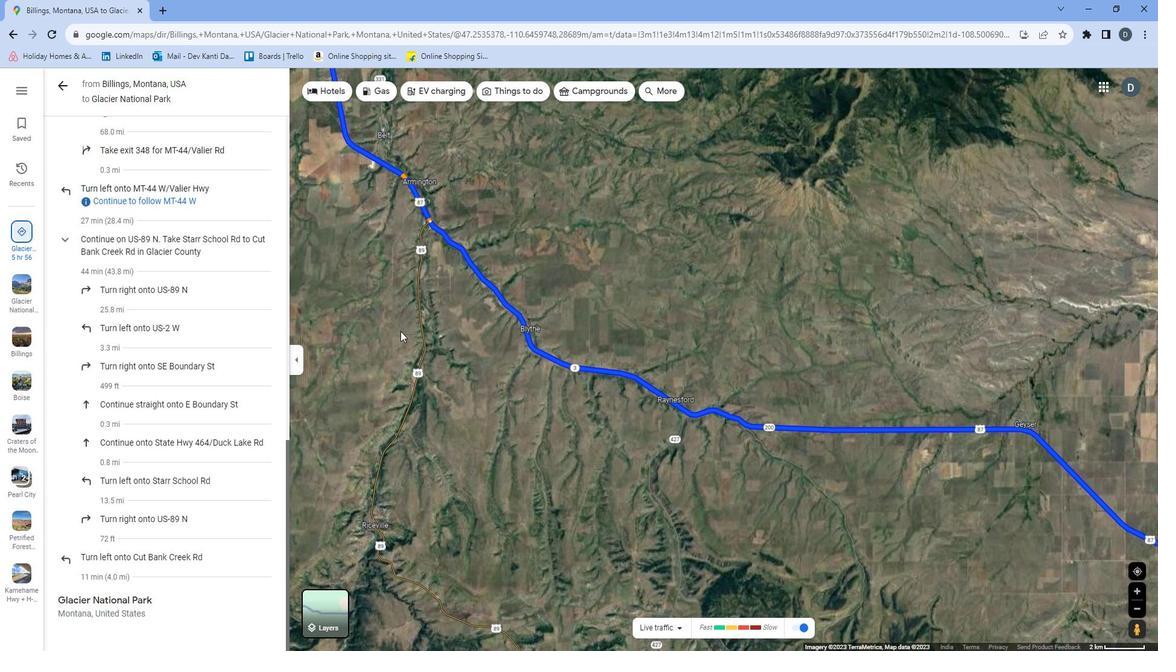 
Action: Mouse pressed left at (962, 273)
Screenshot: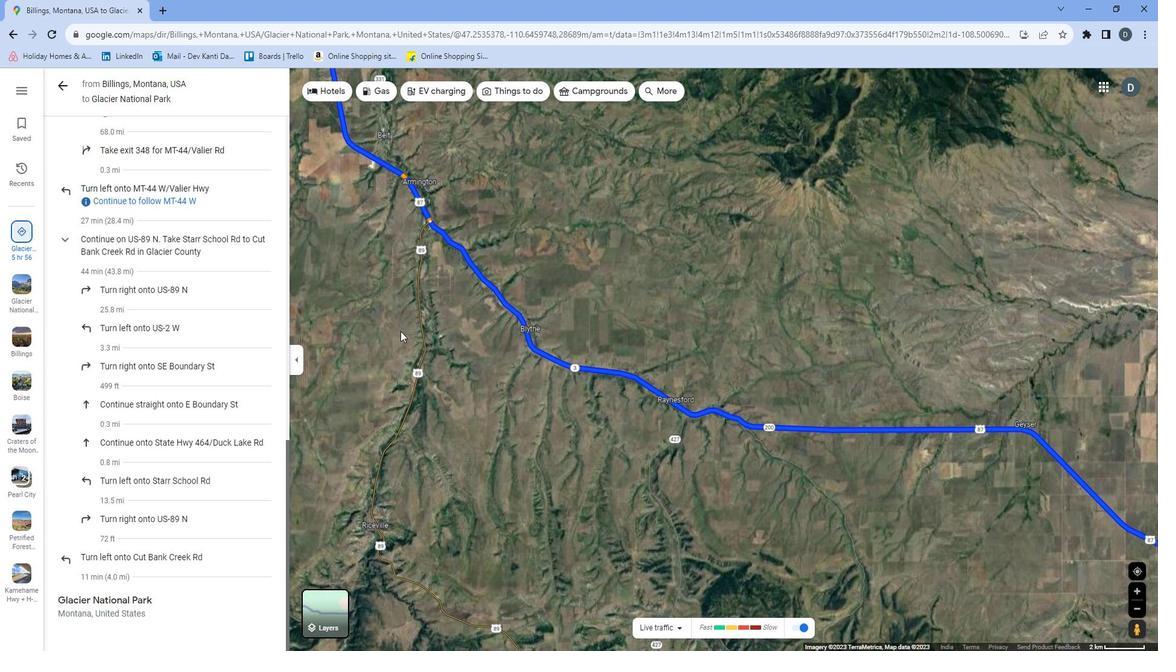 
Action: Mouse moved to (903, 260)
Screenshot: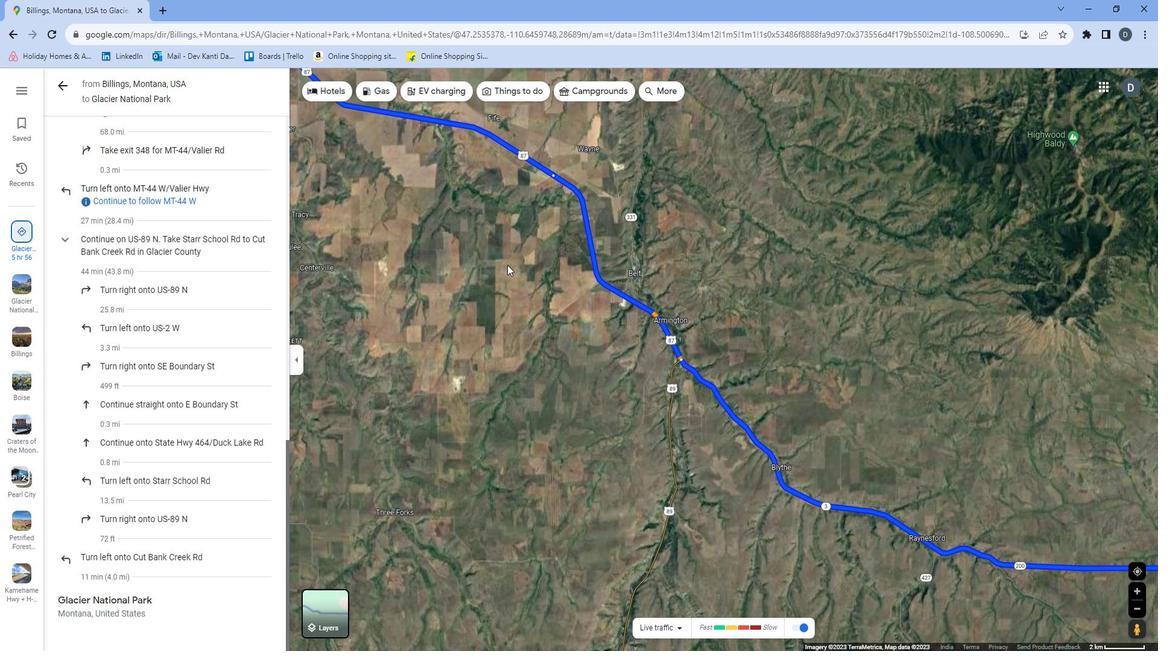 
Action: Mouse pressed left at (903, 260)
Screenshot: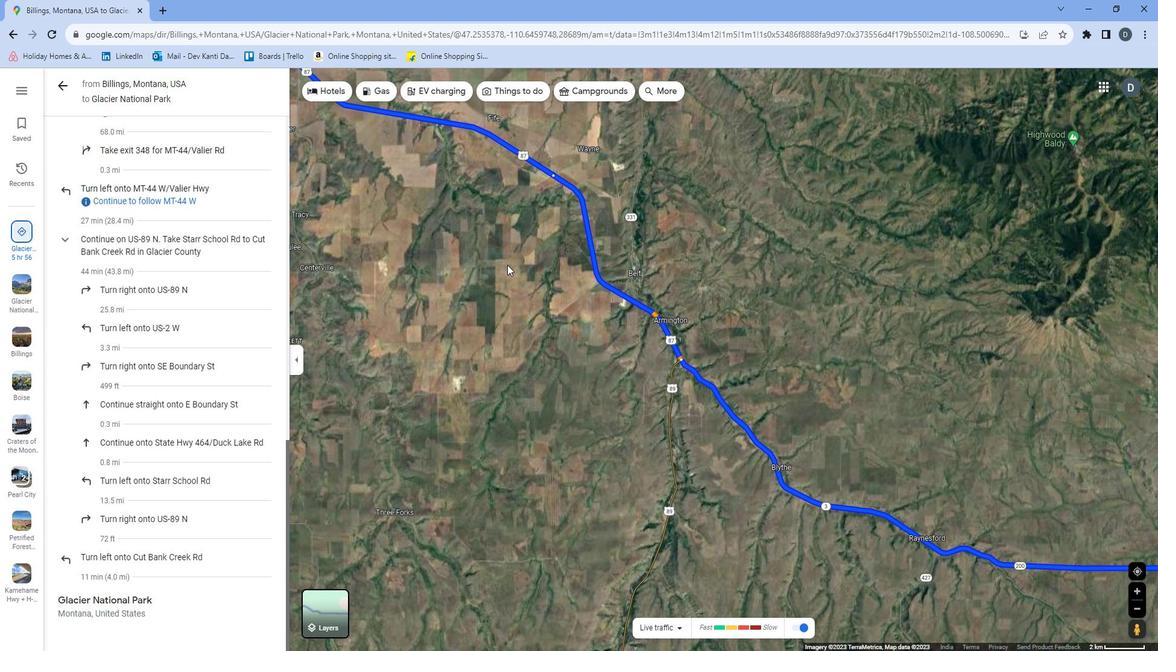 
Action: Mouse moved to (965, 267)
Screenshot: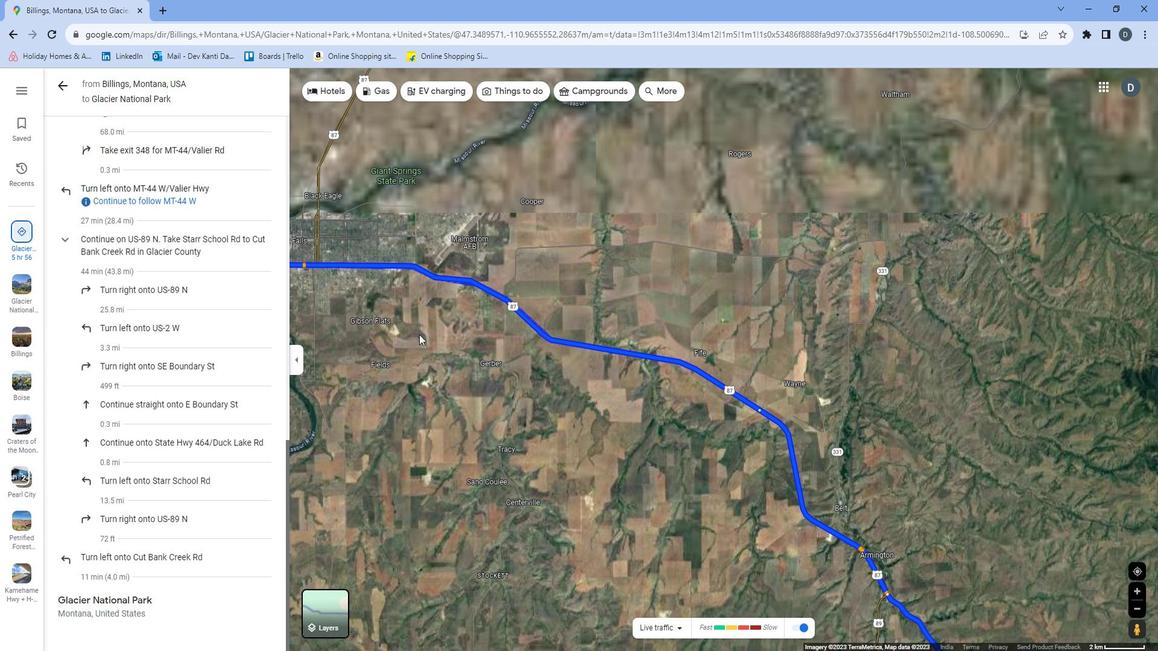 
Action: Mouse pressed left at (965, 267)
Screenshot: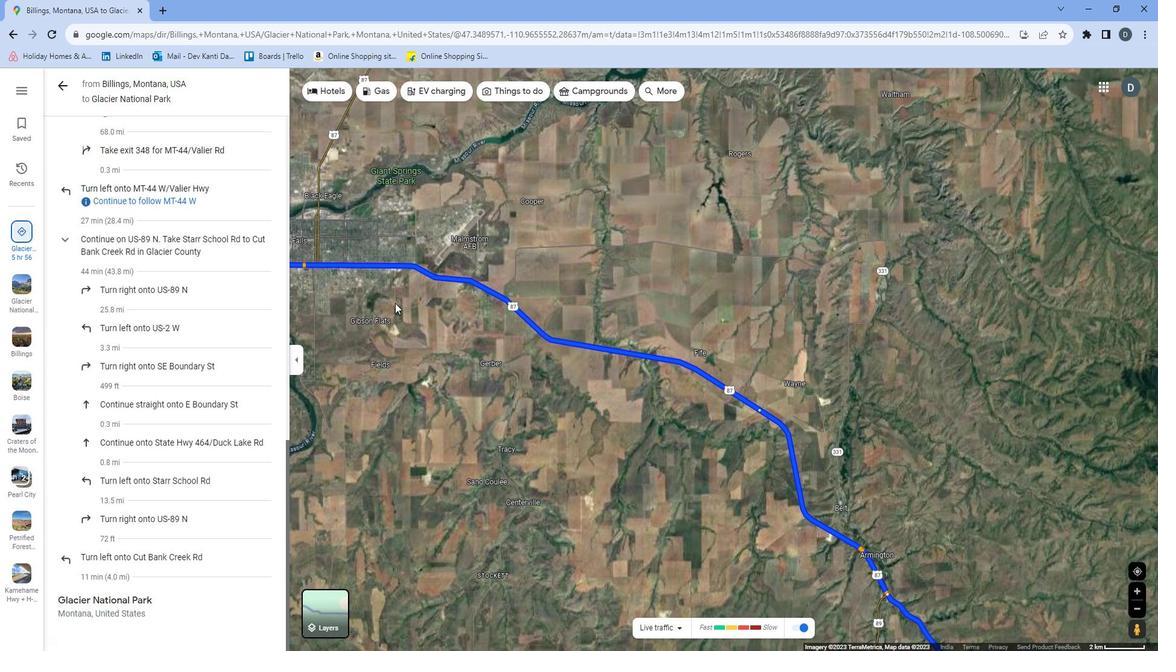 
Action: Mouse moved to (973, 279)
Screenshot: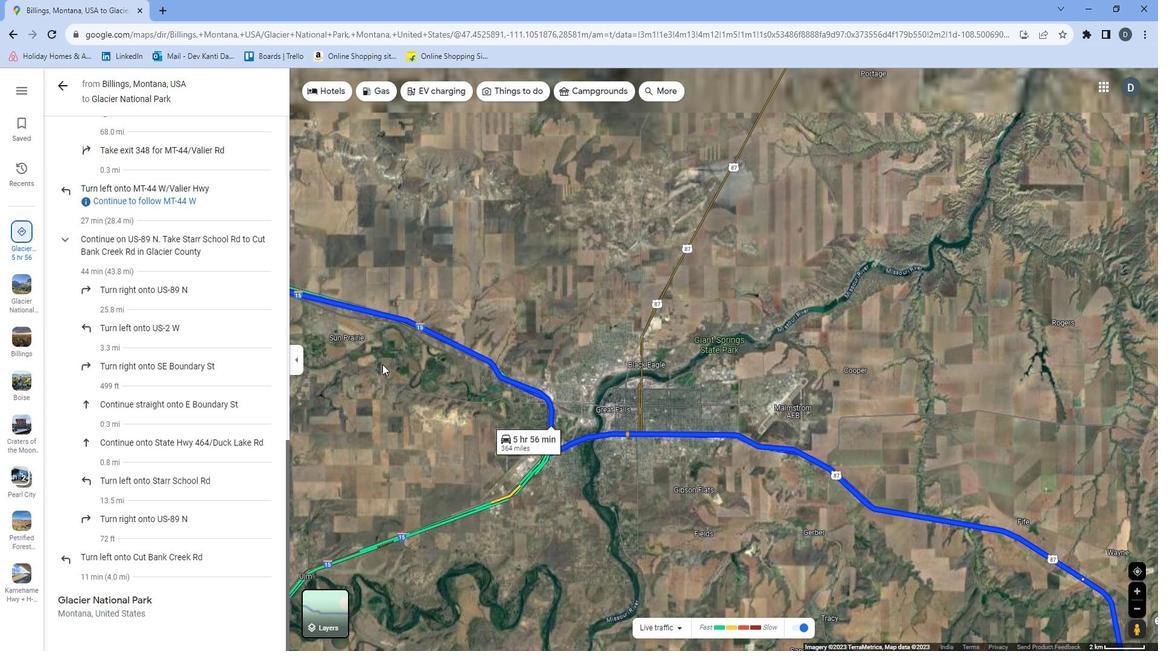 
Action: Mouse pressed left at (973, 279)
Screenshot: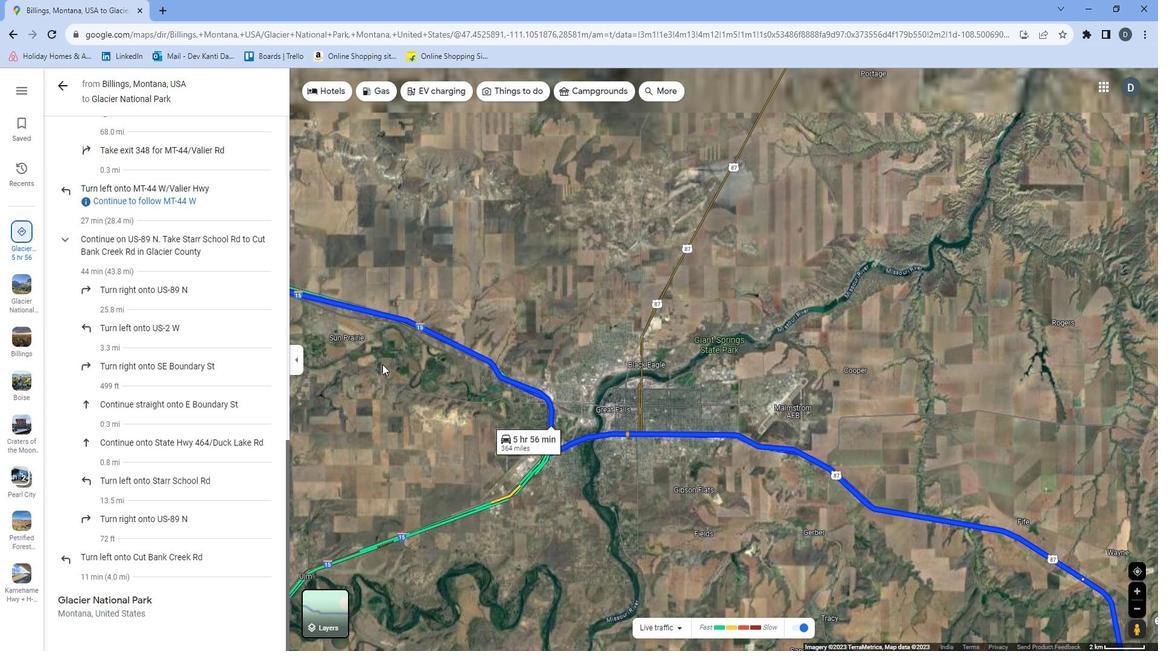
Action: Mouse moved to (960, 260)
Screenshot: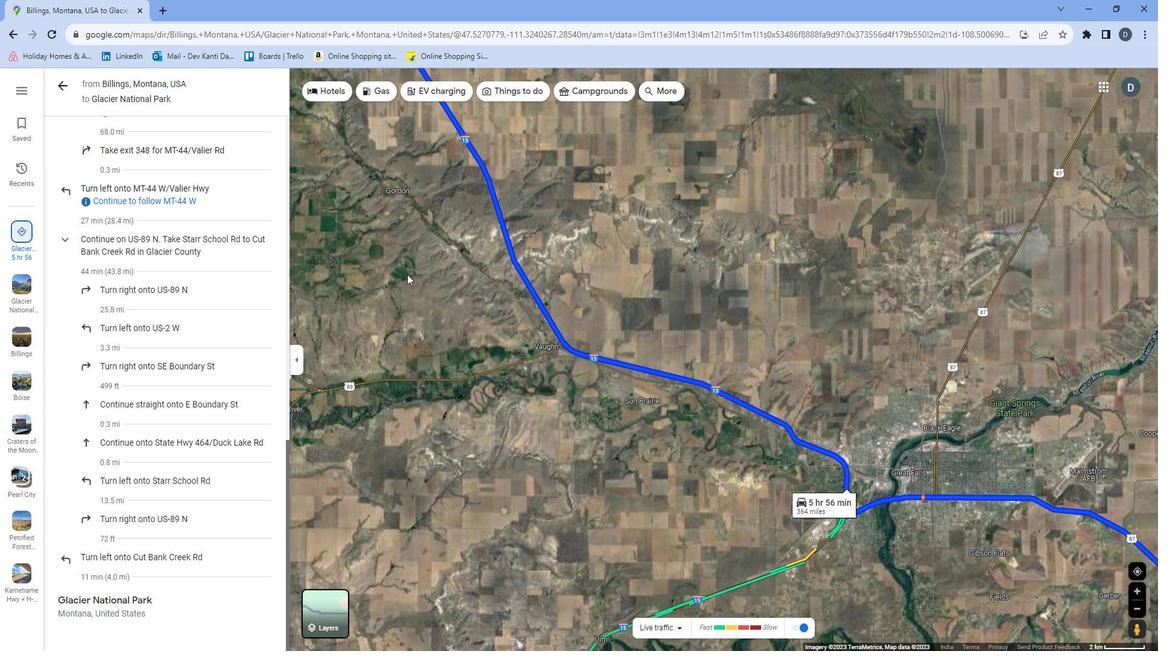 
Action: Mouse pressed left at (960, 260)
Screenshot: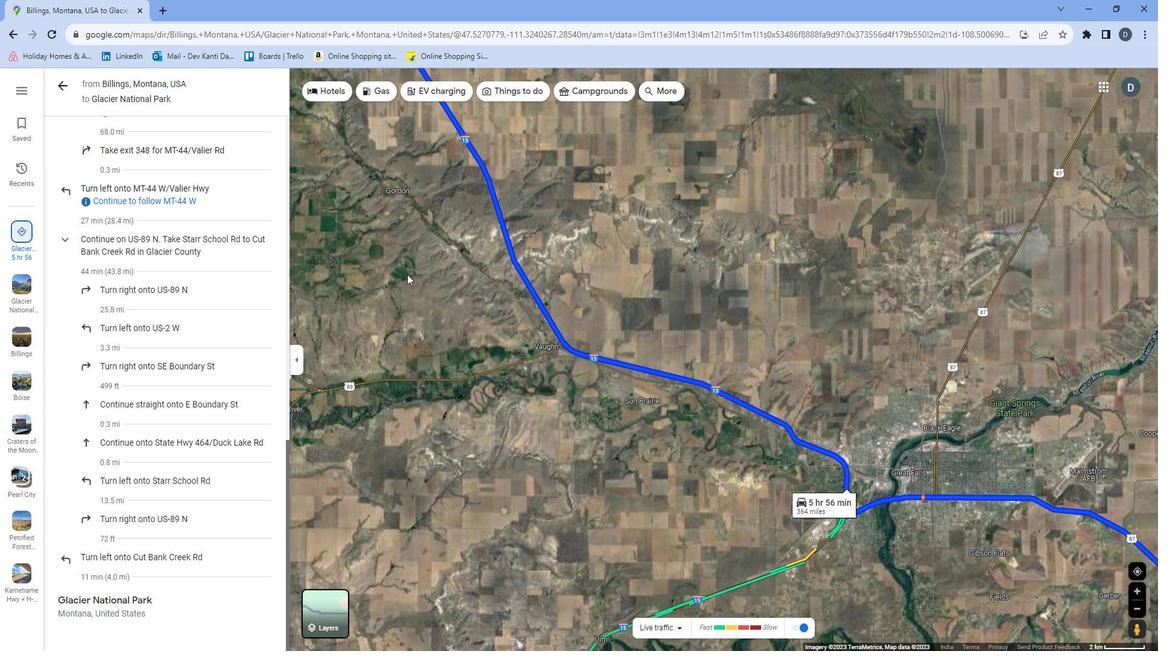 
Action: Mouse moved to (915, 252)
Screenshot: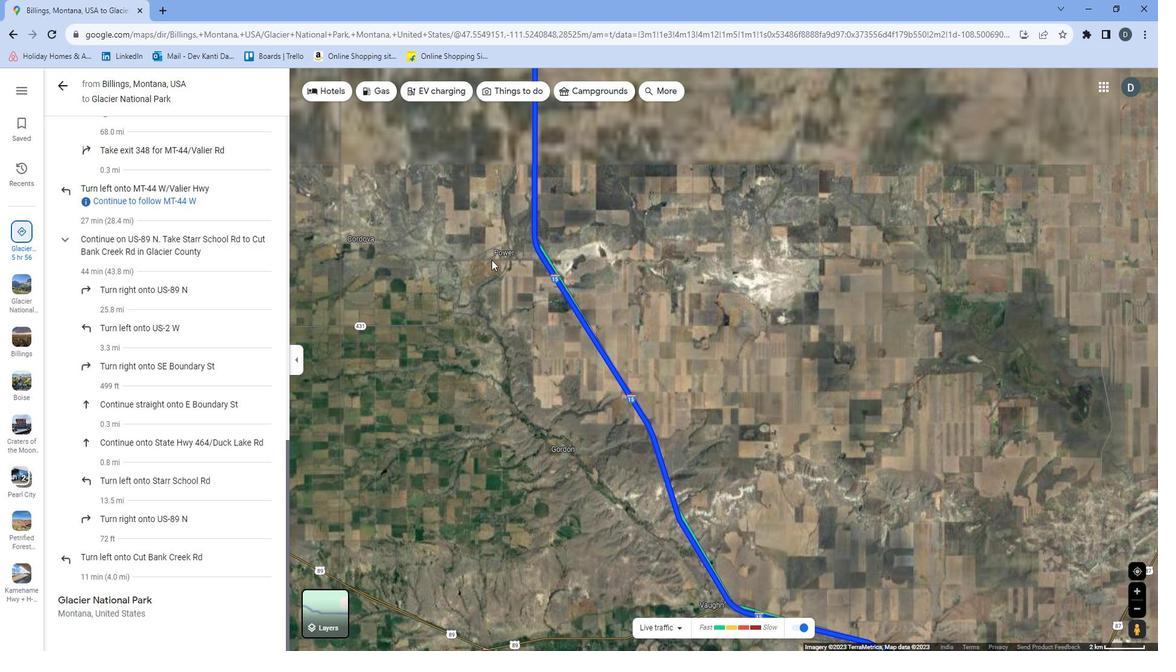 
Action: Mouse pressed left at (915, 252)
Screenshot: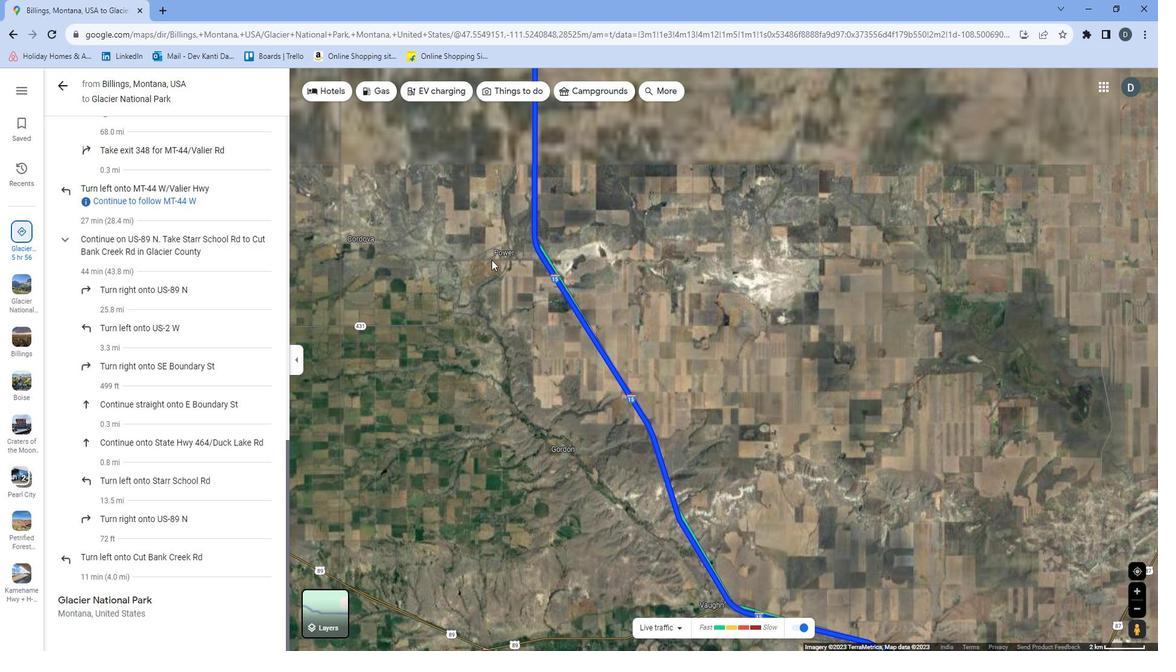 
Action: Mouse moved to (933, 241)
Screenshot: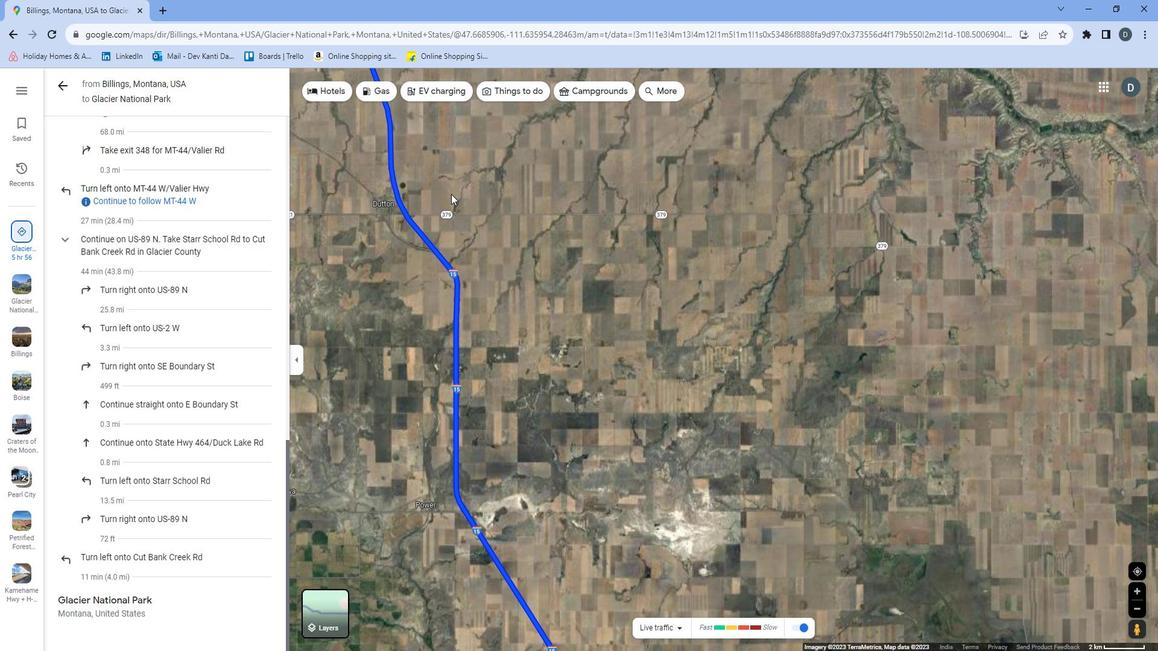 
Action: Mouse pressed left at (933, 241)
Screenshot: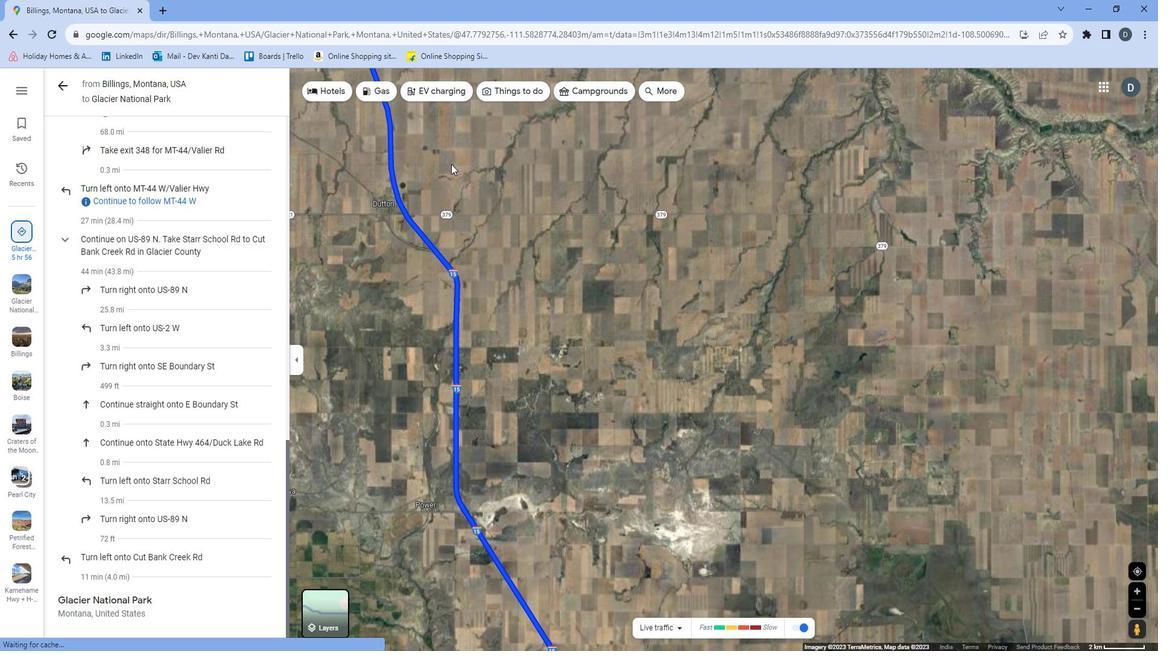 
Action: Mouse moved to (934, 252)
Screenshot: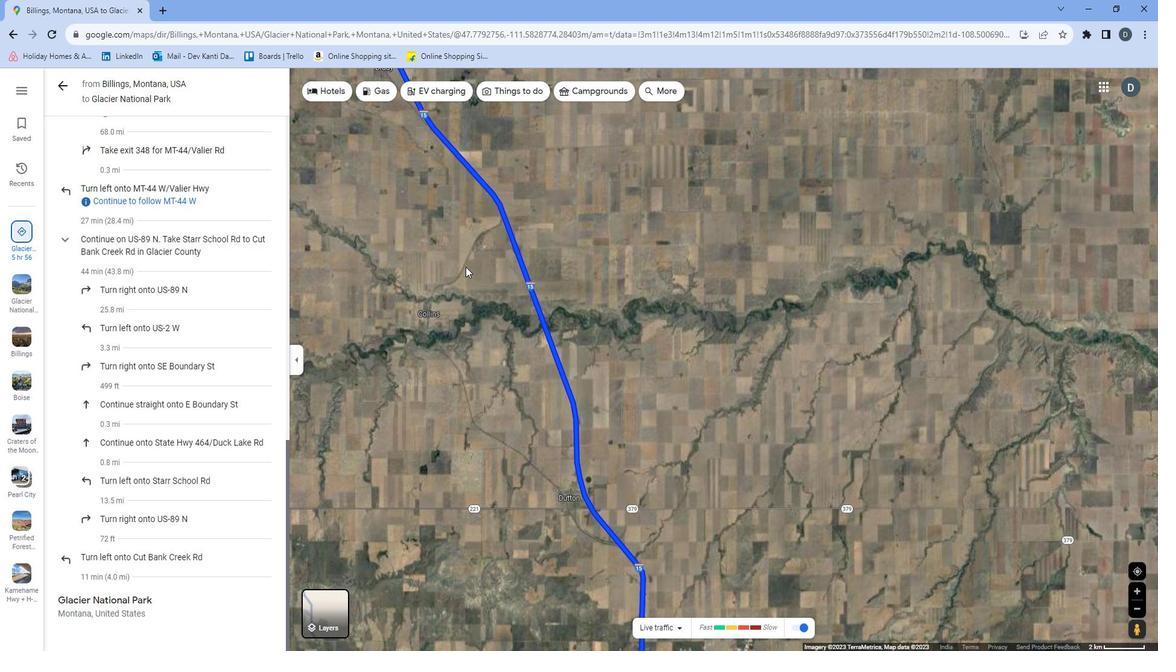 
Action: Mouse pressed left at (934, 252)
Screenshot: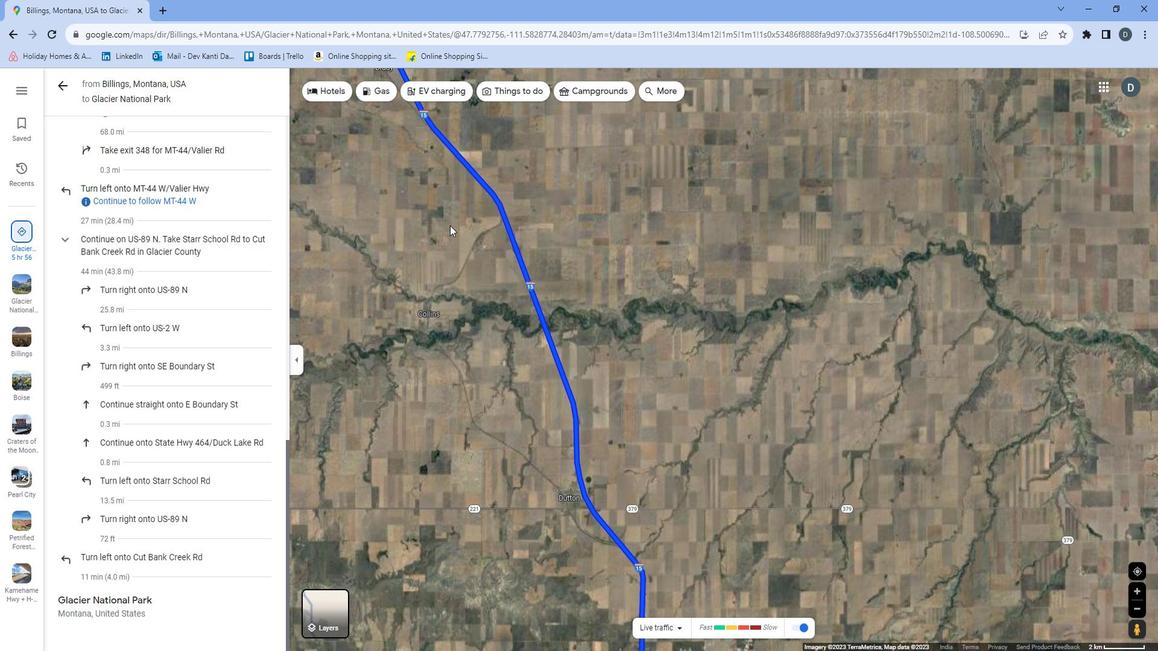
Action: Mouse moved to (977, 245)
Screenshot: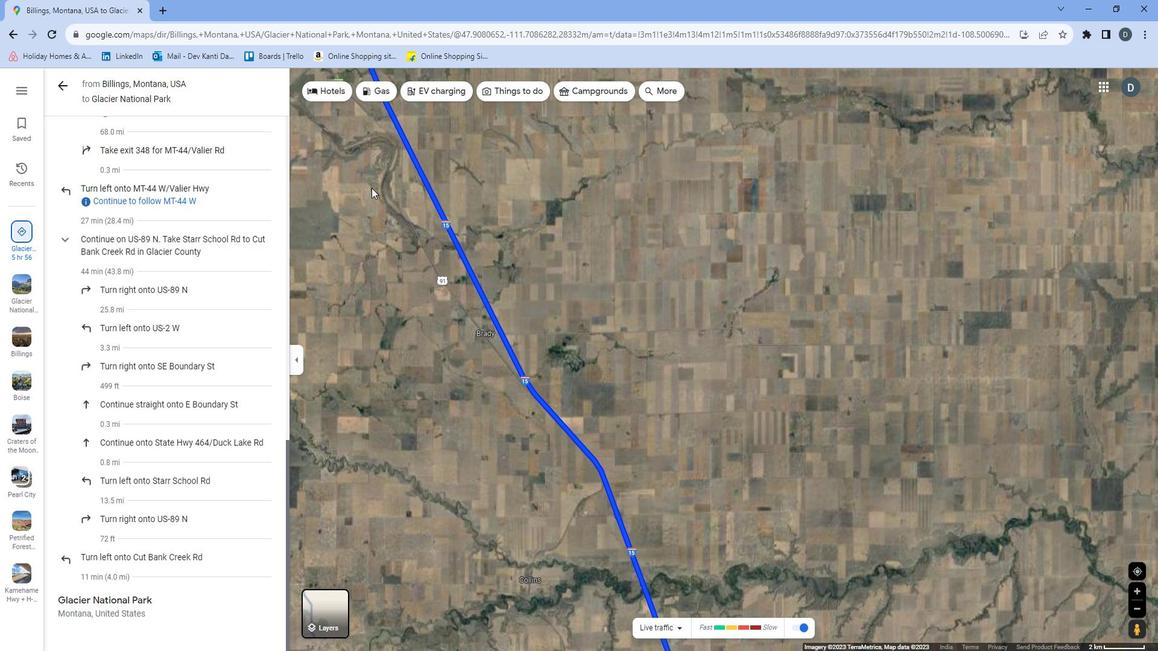 
Action: Mouse pressed left at (977, 245)
Screenshot: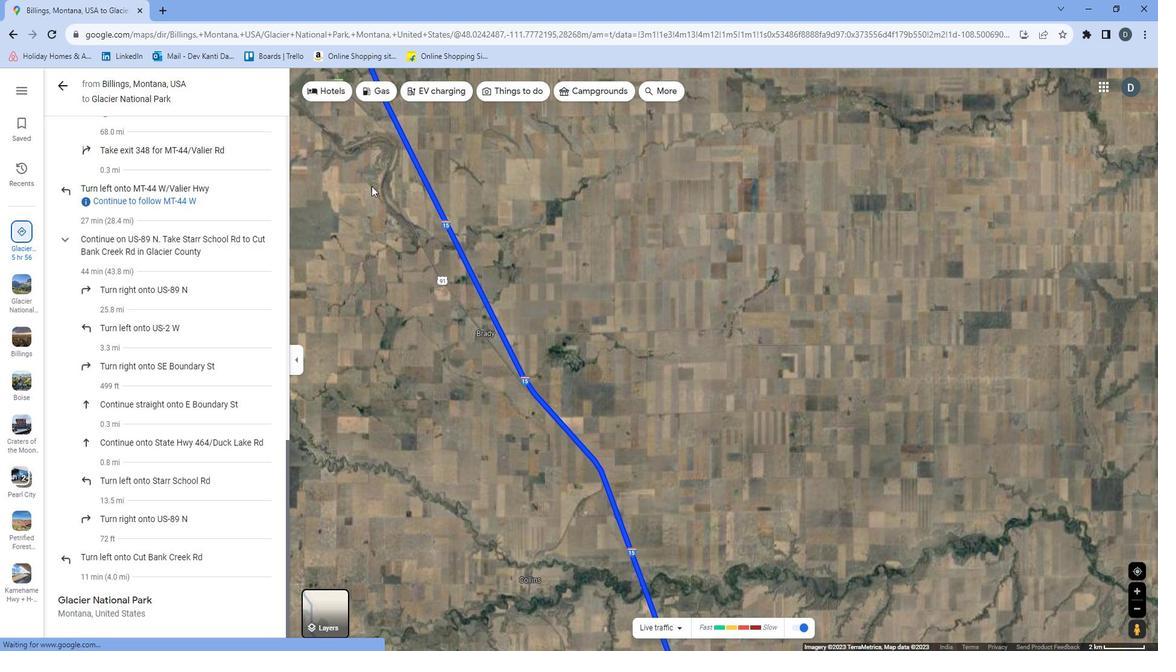 
Action: Mouse moved to (875, 252)
Screenshot: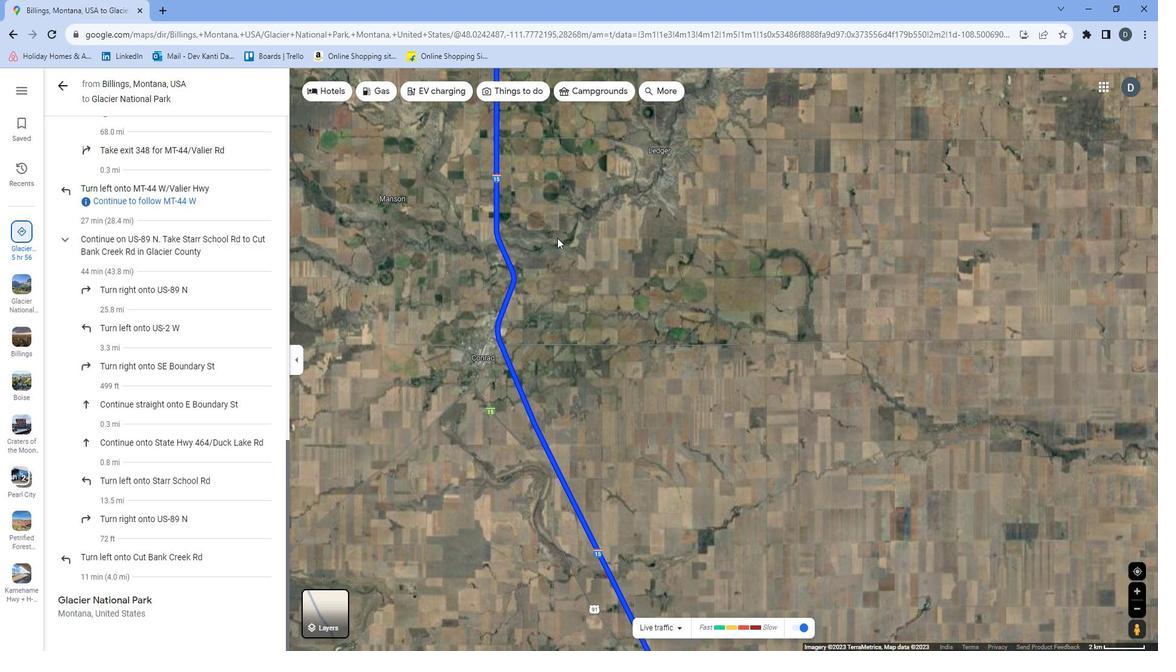 
Action: Mouse pressed left at (875, 252)
Screenshot: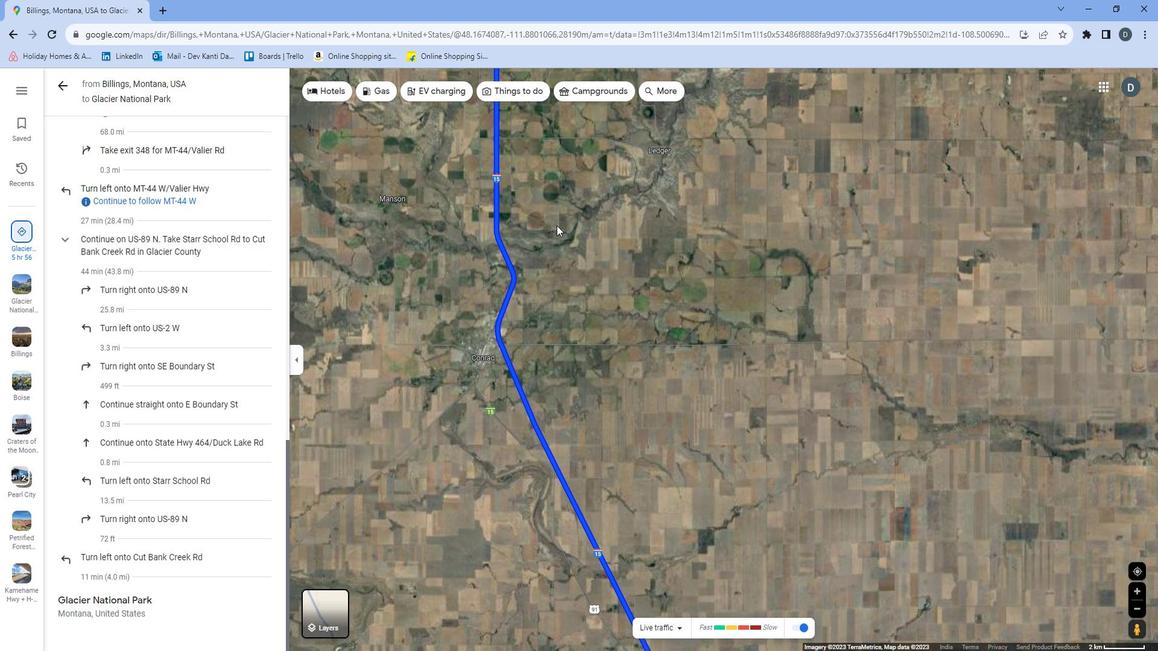 
Action: Mouse moved to (913, 288)
Screenshot: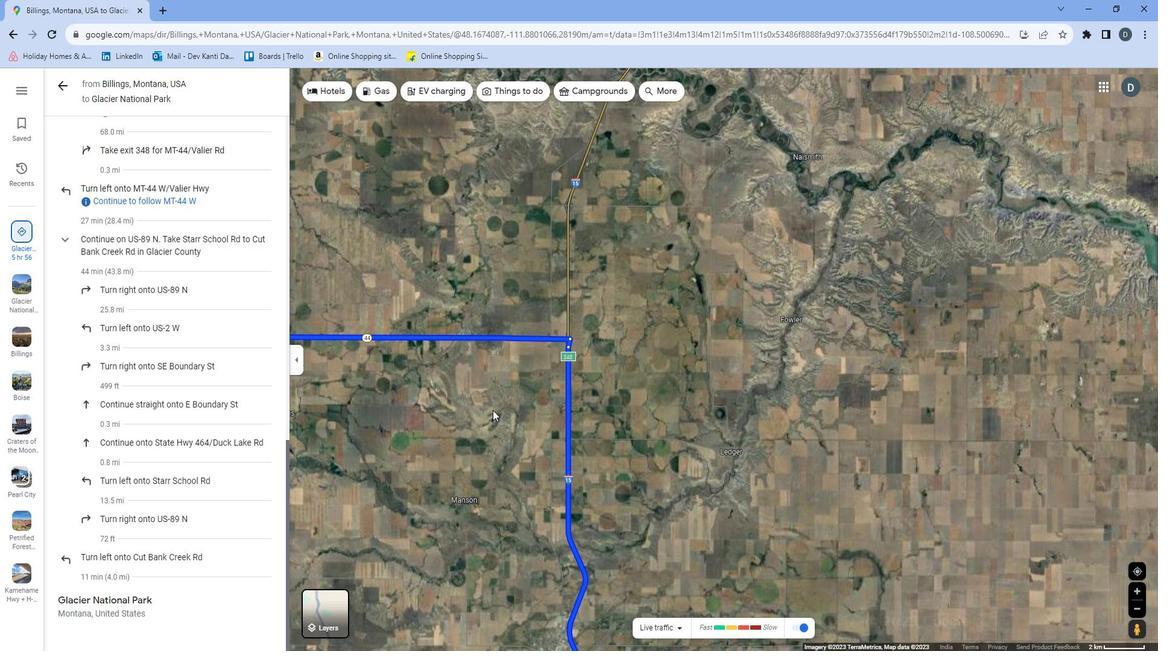 
Action: Mouse pressed left at (913, 288)
Screenshot: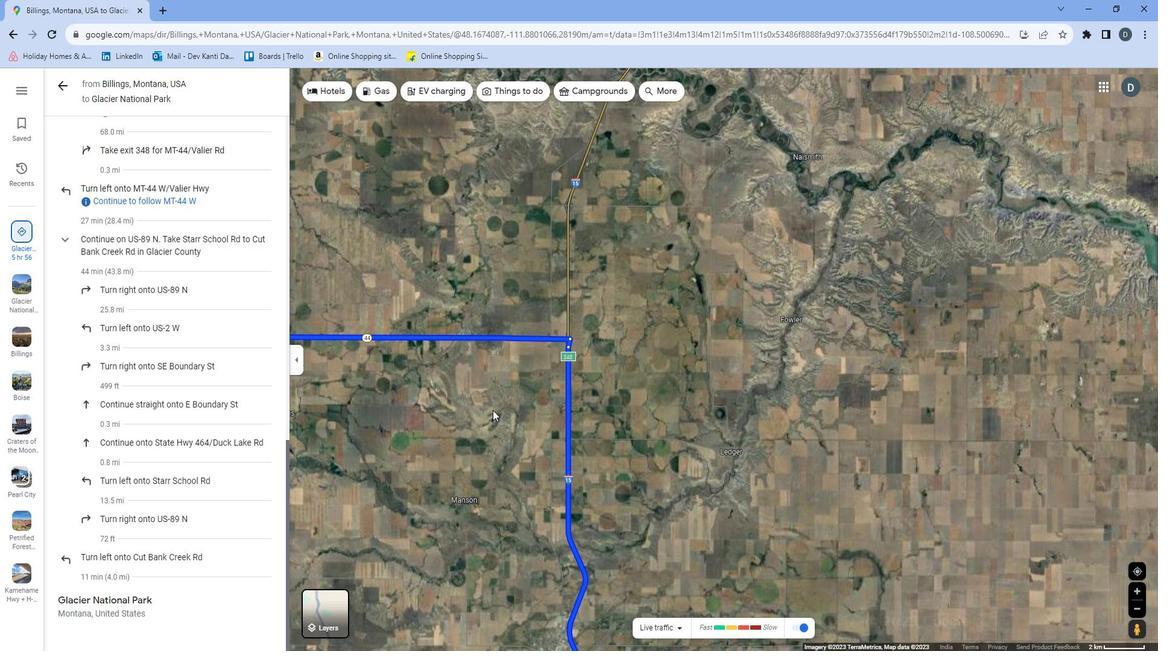 
Action: Mouse moved to (917, 271)
Screenshot: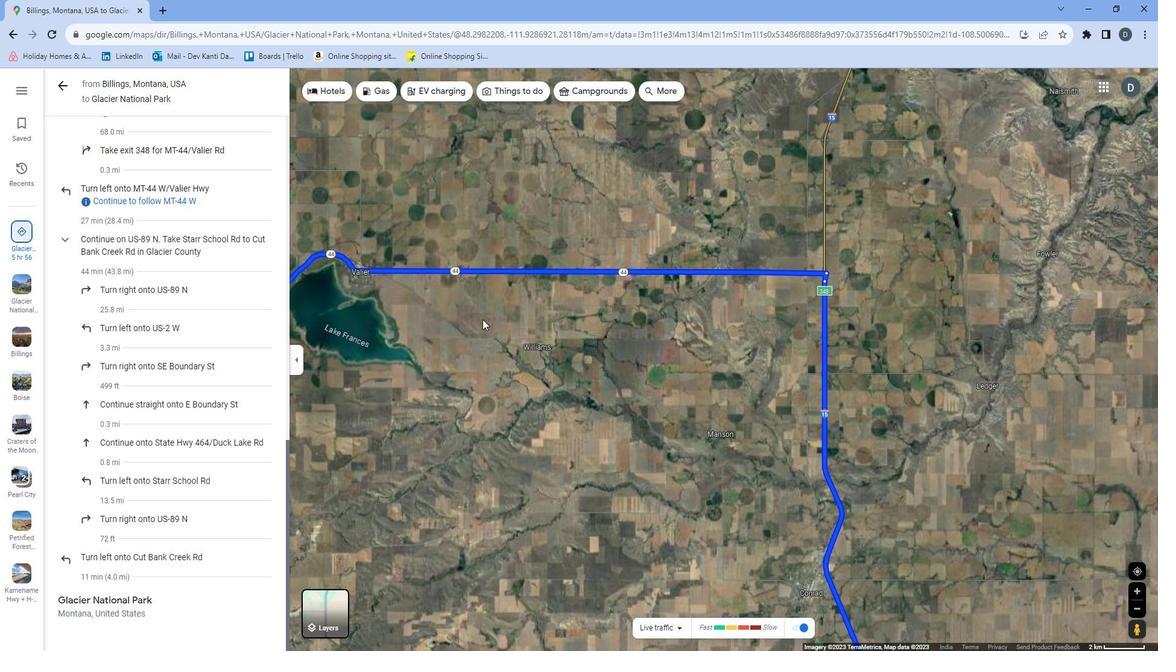 
Action: Mouse pressed left at (917, 271)
Screenshot: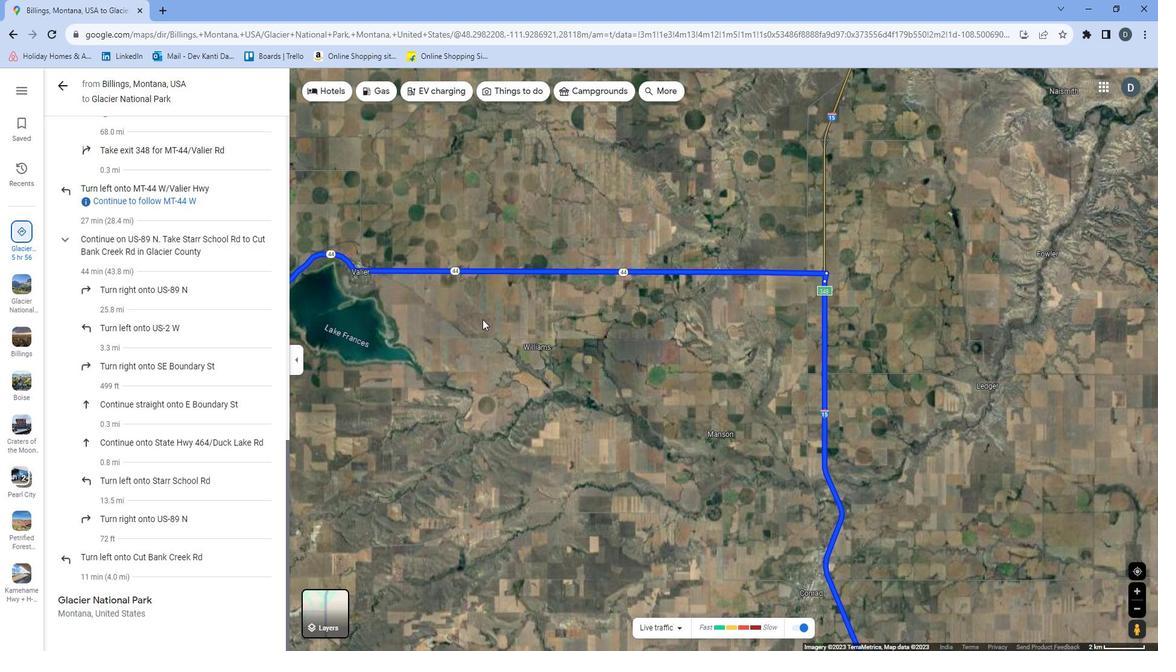 
Action: Mouse moved to (958, 274)
Screenshot: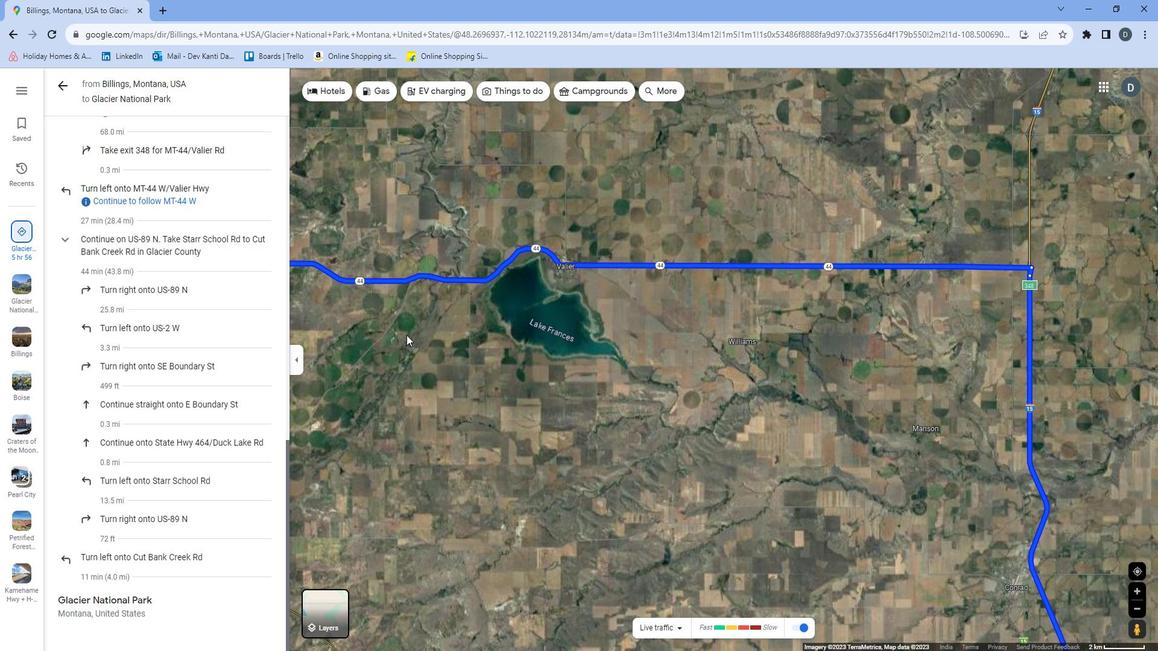 
Action: Mouse pressed left at (958, 274)
Screenshot: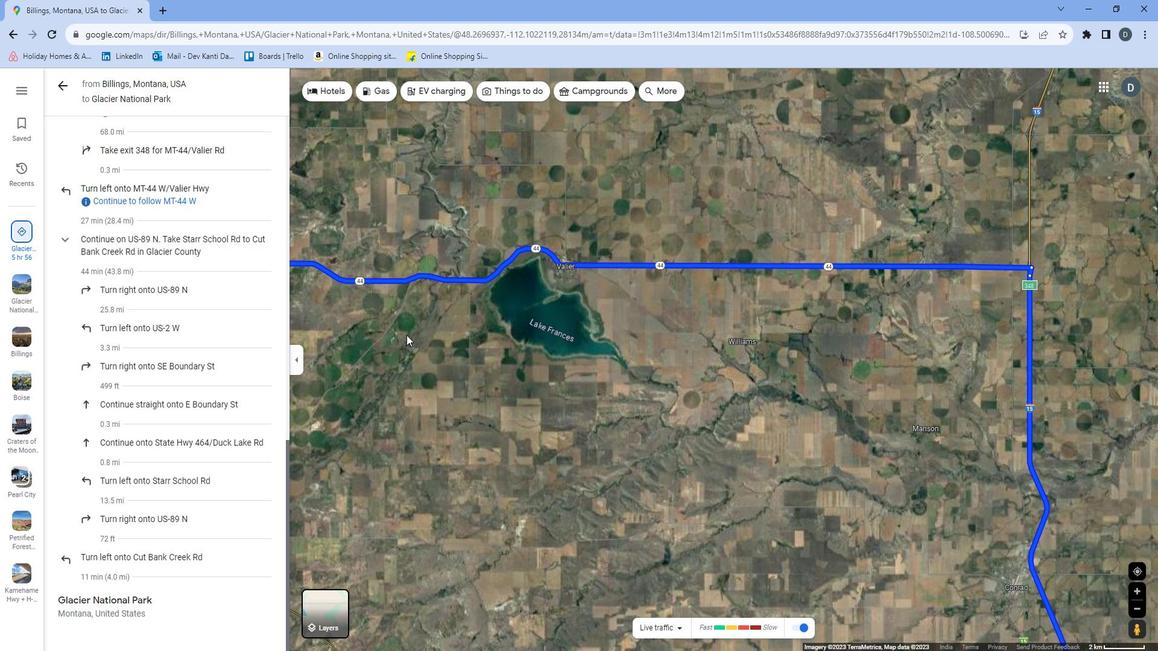 
Action: Mouse moved to (977, 261)
Screenshot: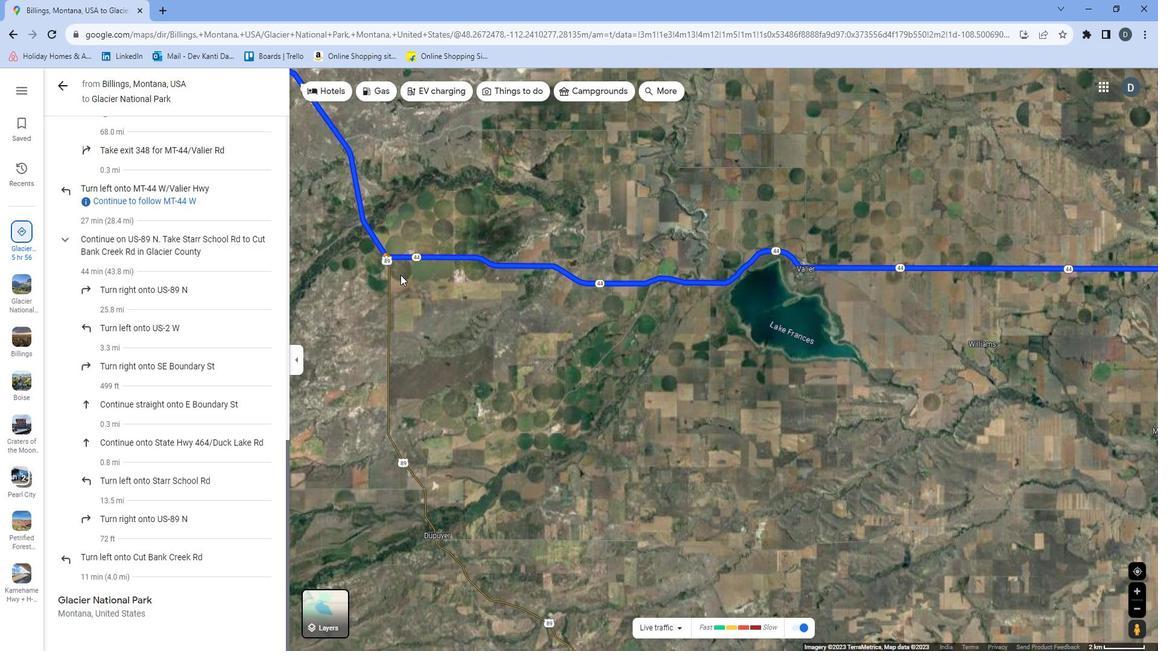 
Action: Mouse pressed left at (977, 261)
Screenshot: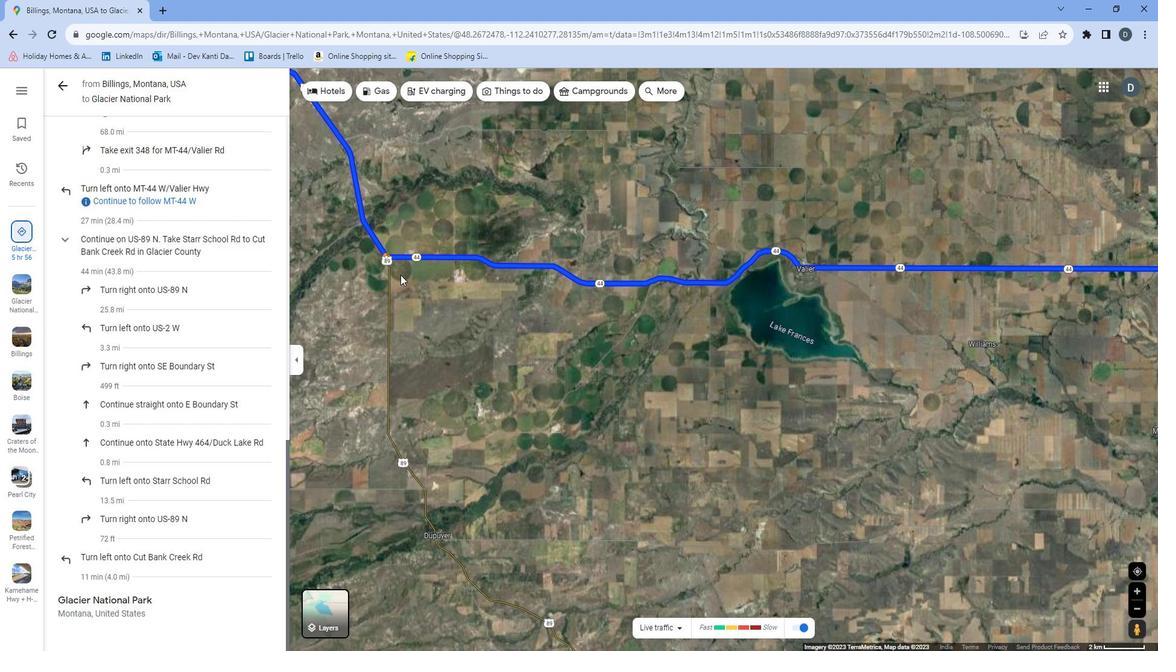 
Action: Mouse moved to (988, 250)
Screenshot: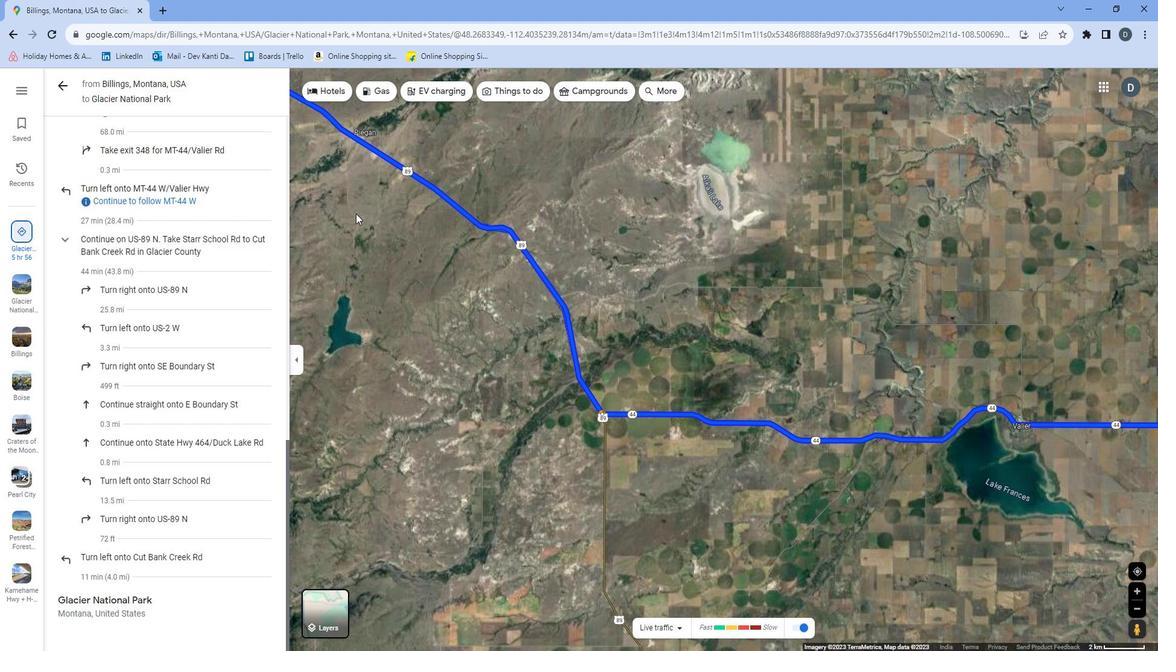 
Action: Mouse pressed left at (988, 250)
Screenshot: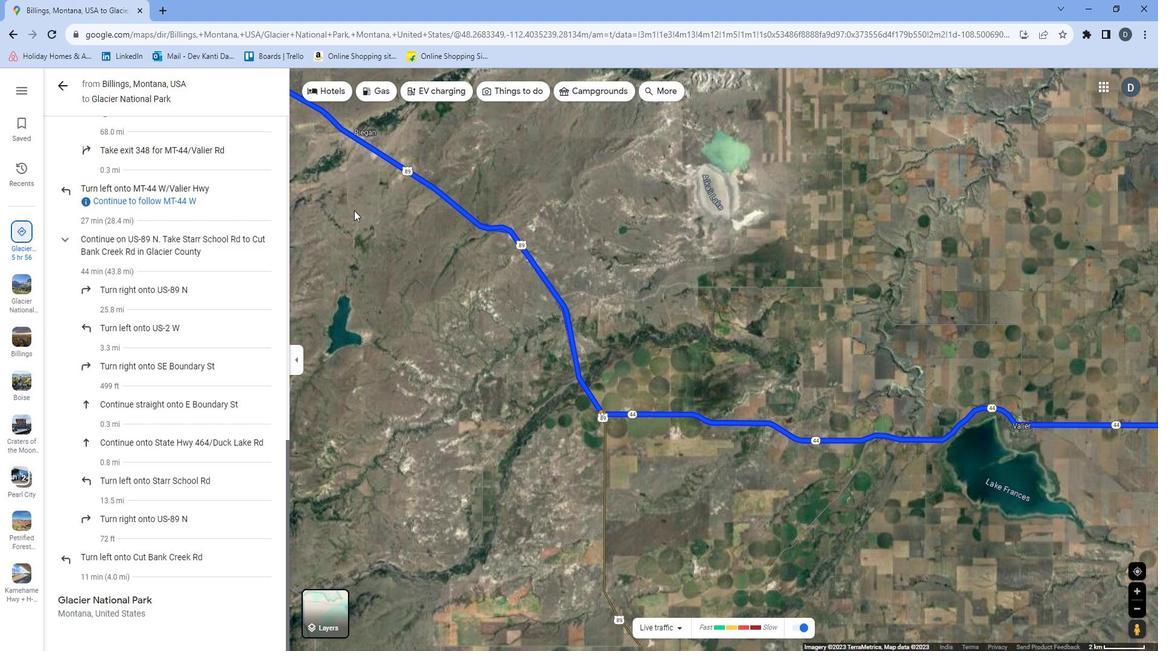 
Action: Mouse moved to (959, 284)
Screenshot: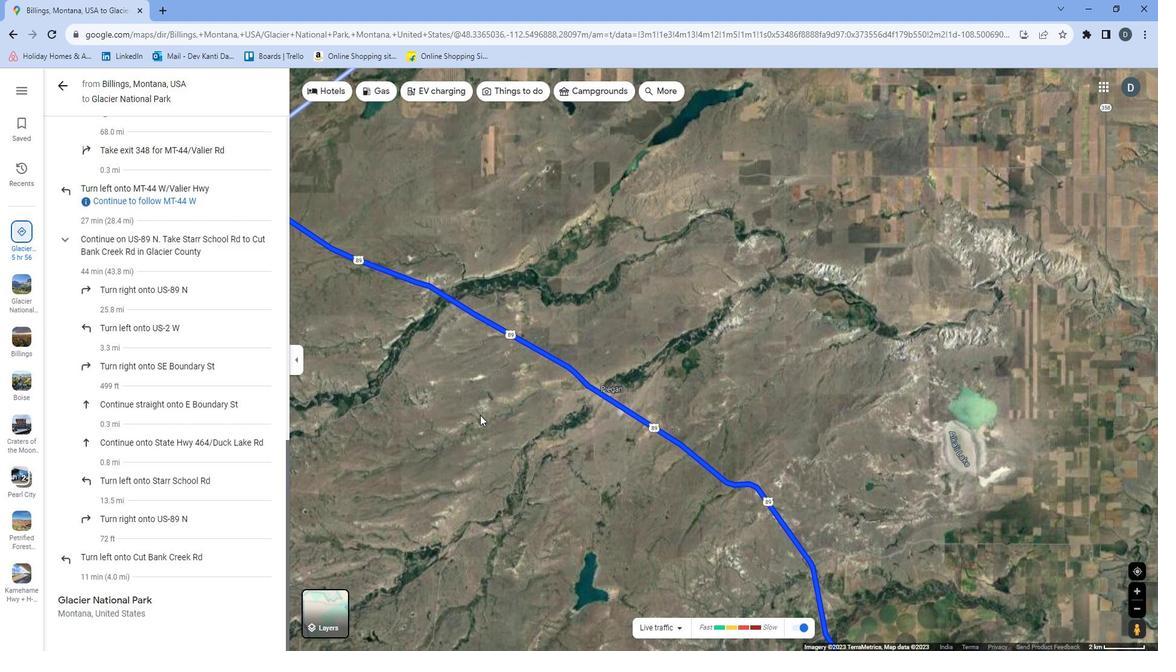 
Action: Mouse pressed left at (959, 284)
Screenshot: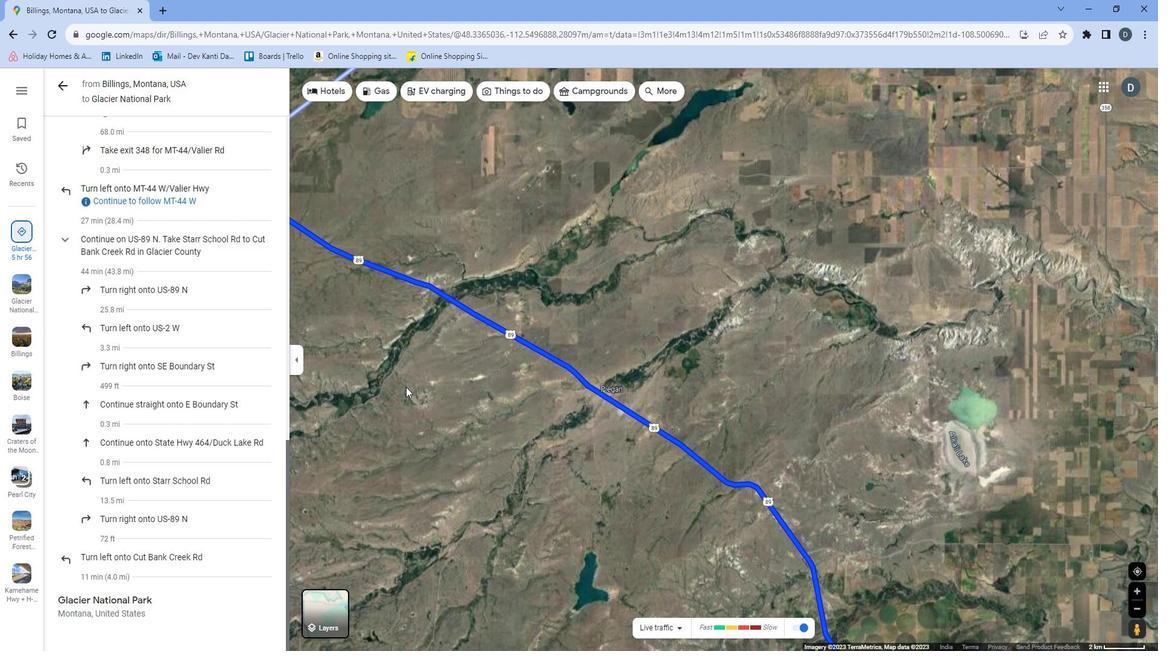 
Action: Mouse moved to (985, 251)
Screenshot: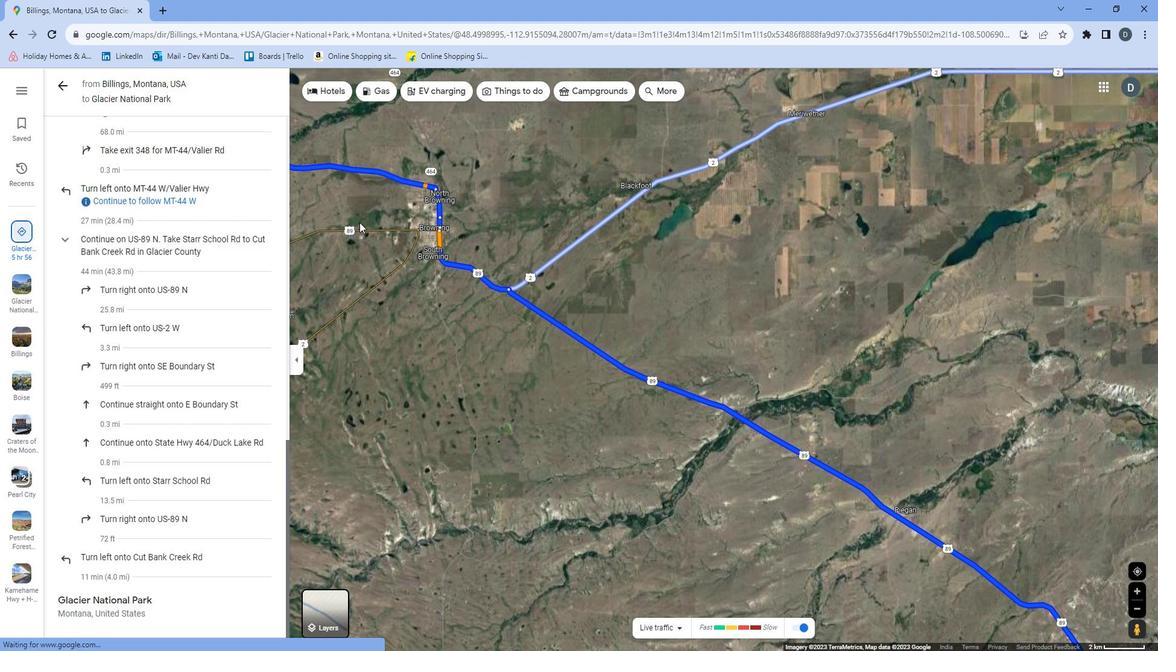 
Action: Mouse pressed left at (985, 251)
Screenshot: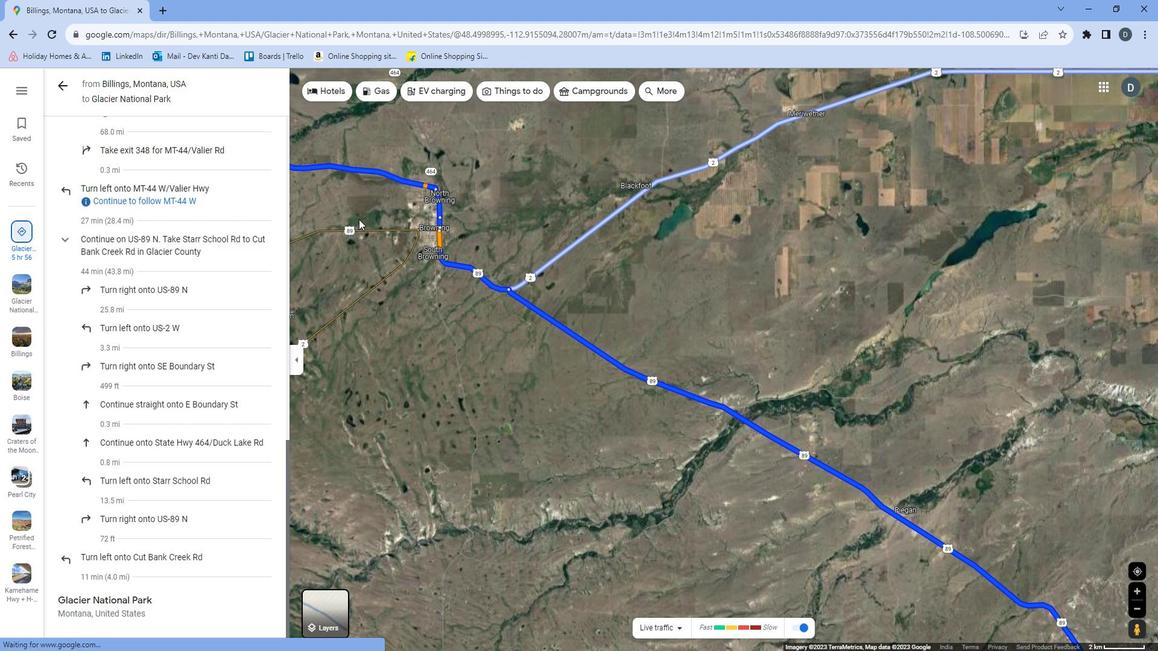 
Action: Mouse moved to (974, 277)
Screenshot: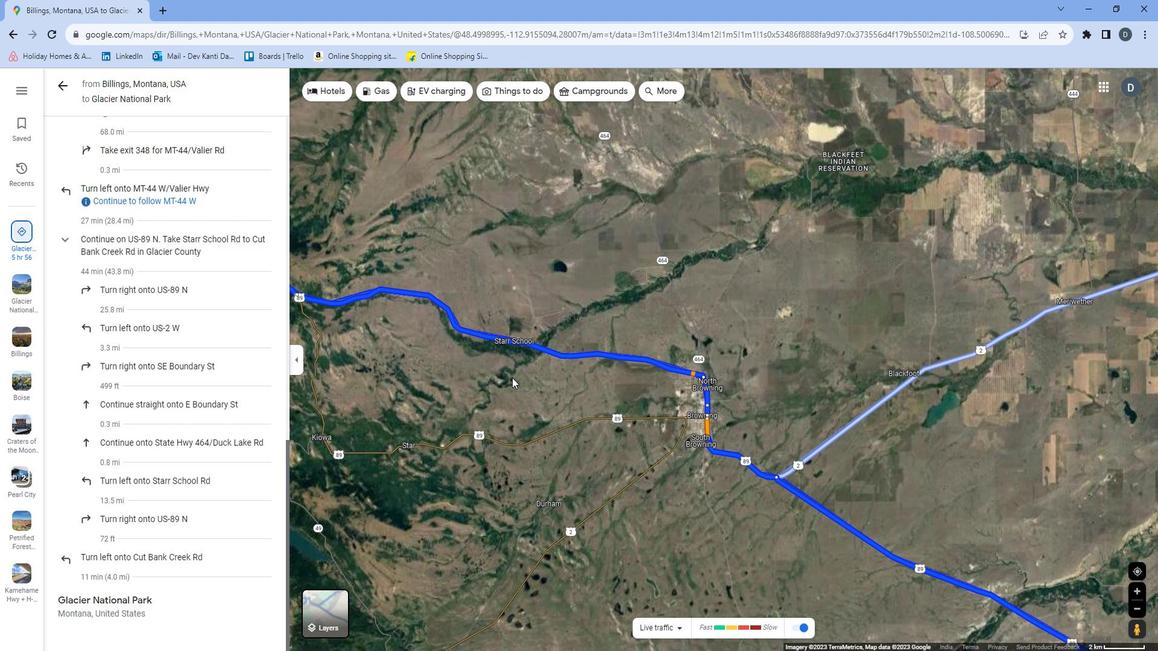 
Action: Mouse pressed left at (974, 277)
Screenshot: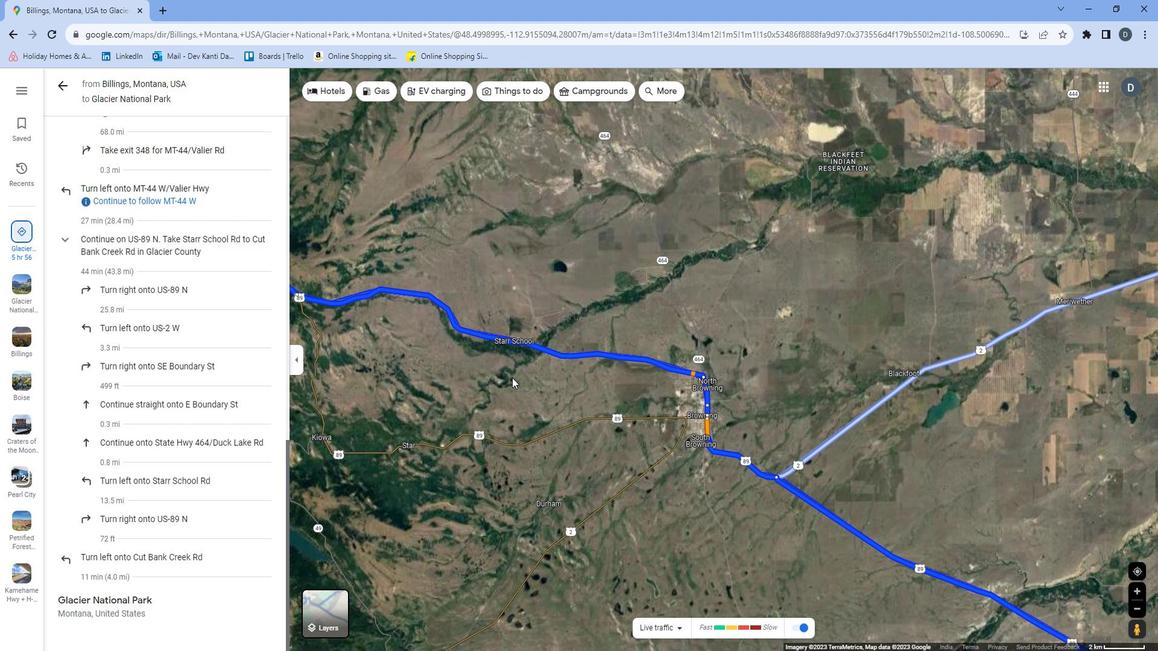 
Action: Mouse moved to (973, 275)
Screenshot: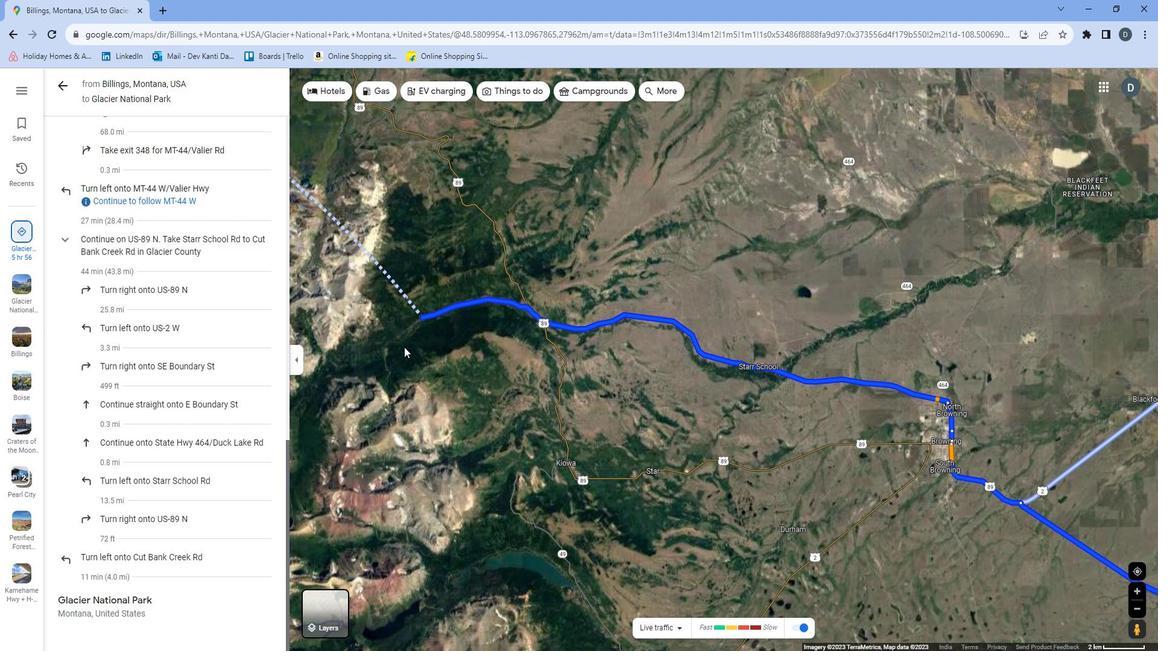 
Action: Mouse pressed left at (973, 275)
Screenshot: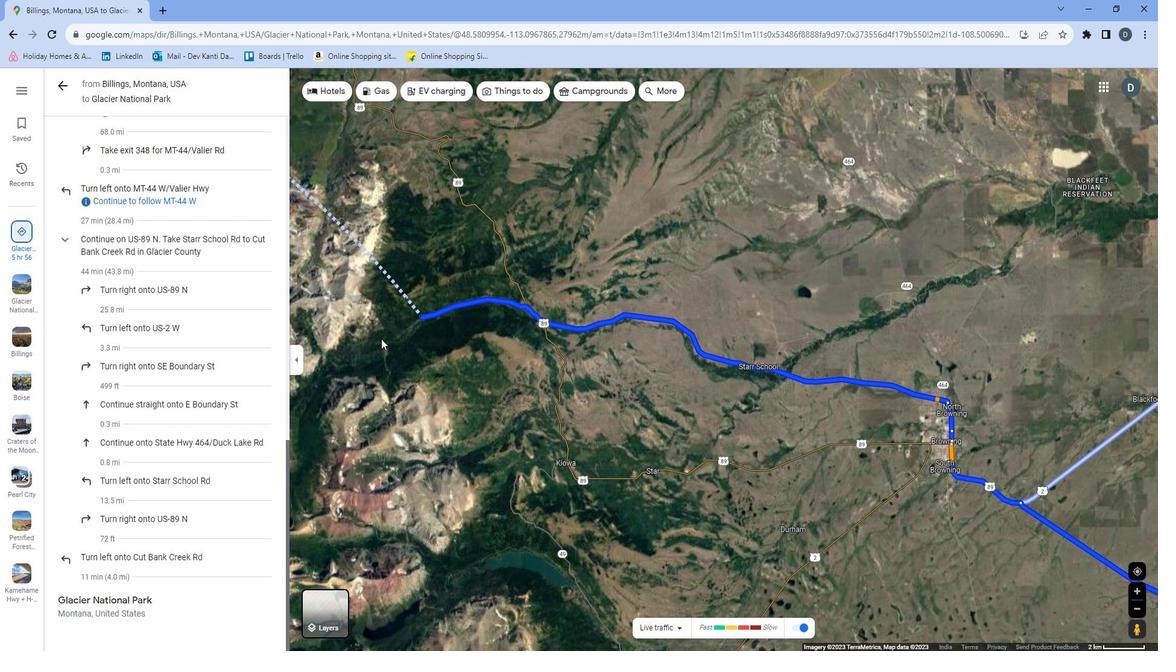 
Action: Mouse moved to (976, 259)
Screenshot: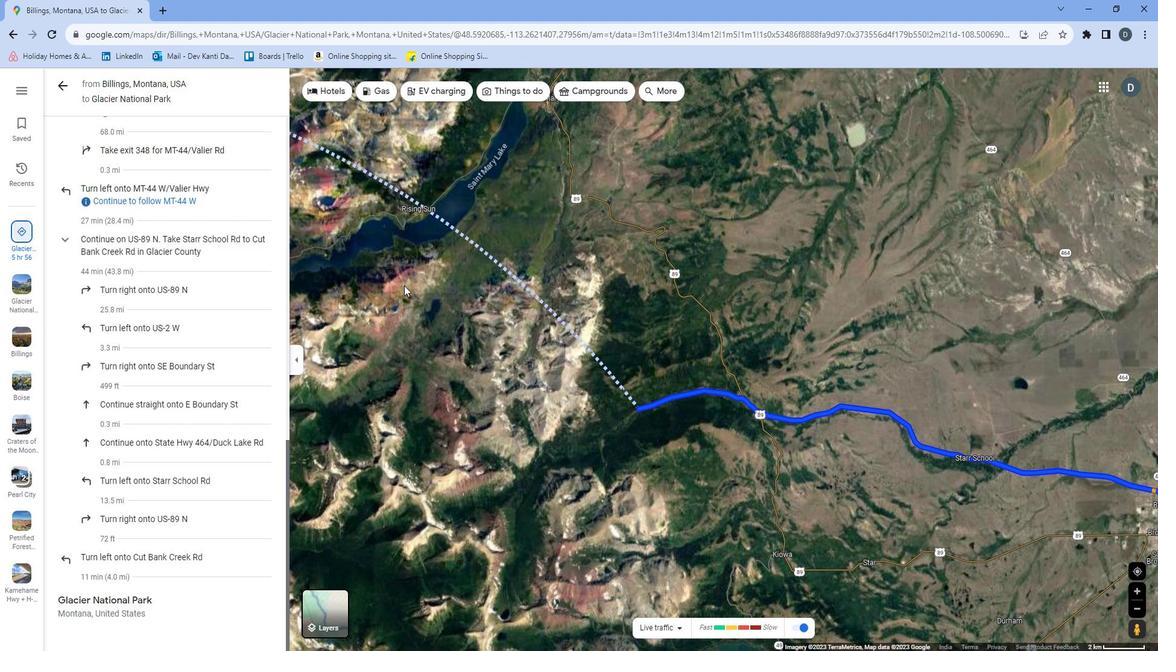 
Action: Mouse pressed left at (976, 259)
Screenshot: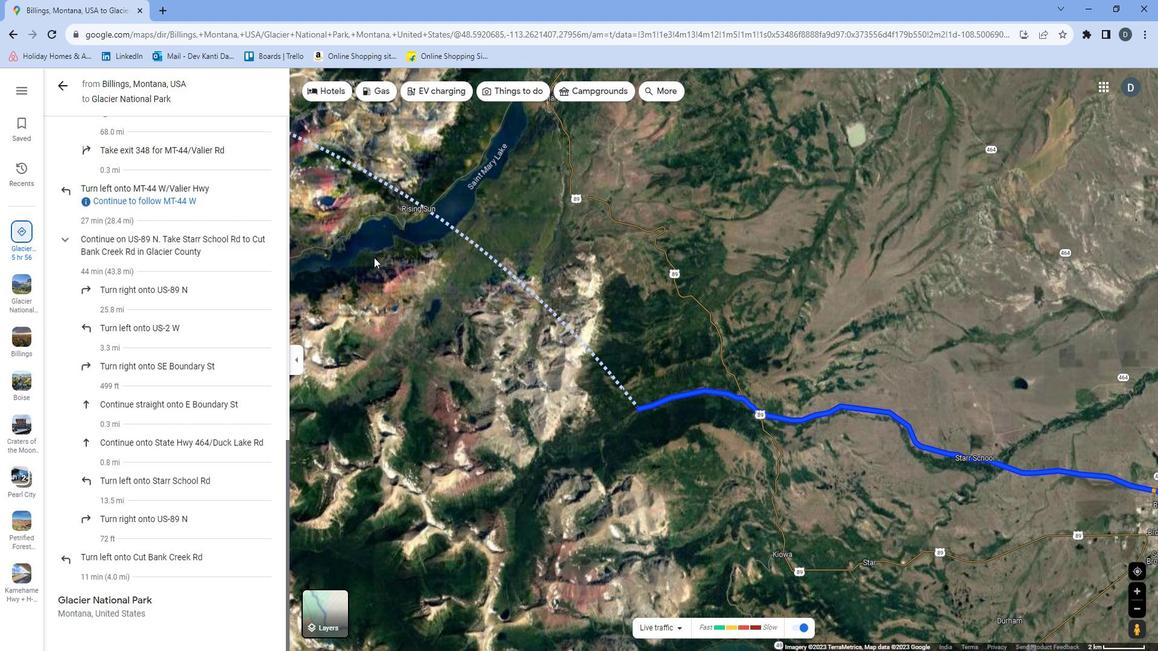 
Action: Mouse moved to (986, 281)
Screenshot: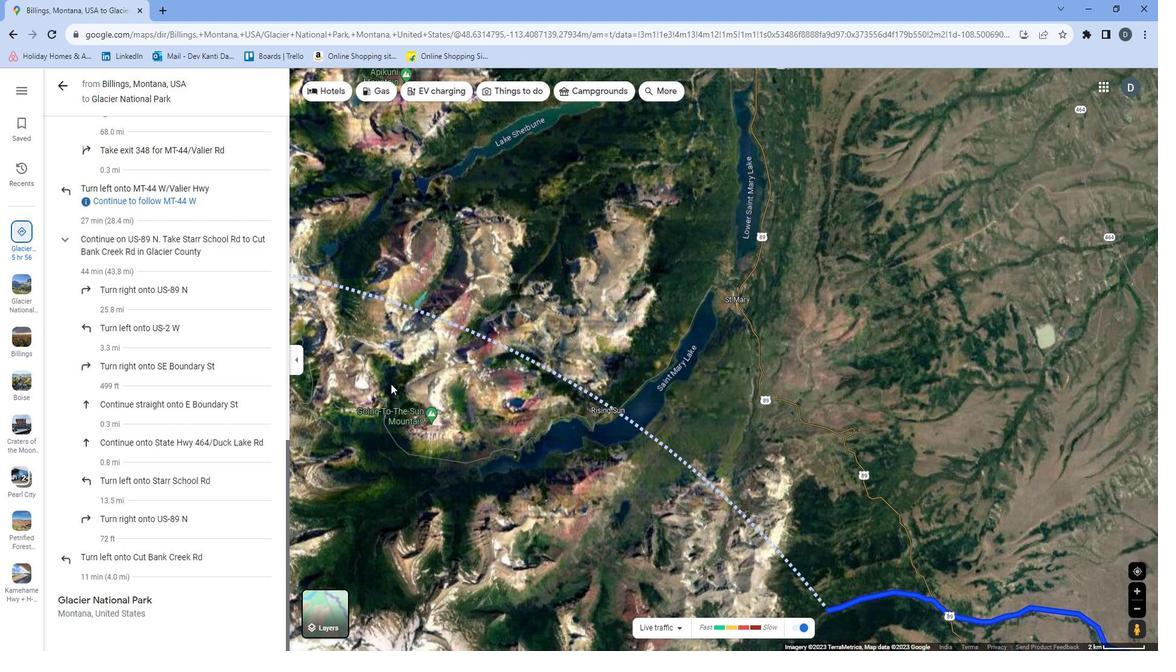 
Action: Mouse pressed left at (986, 281)
Screenshot: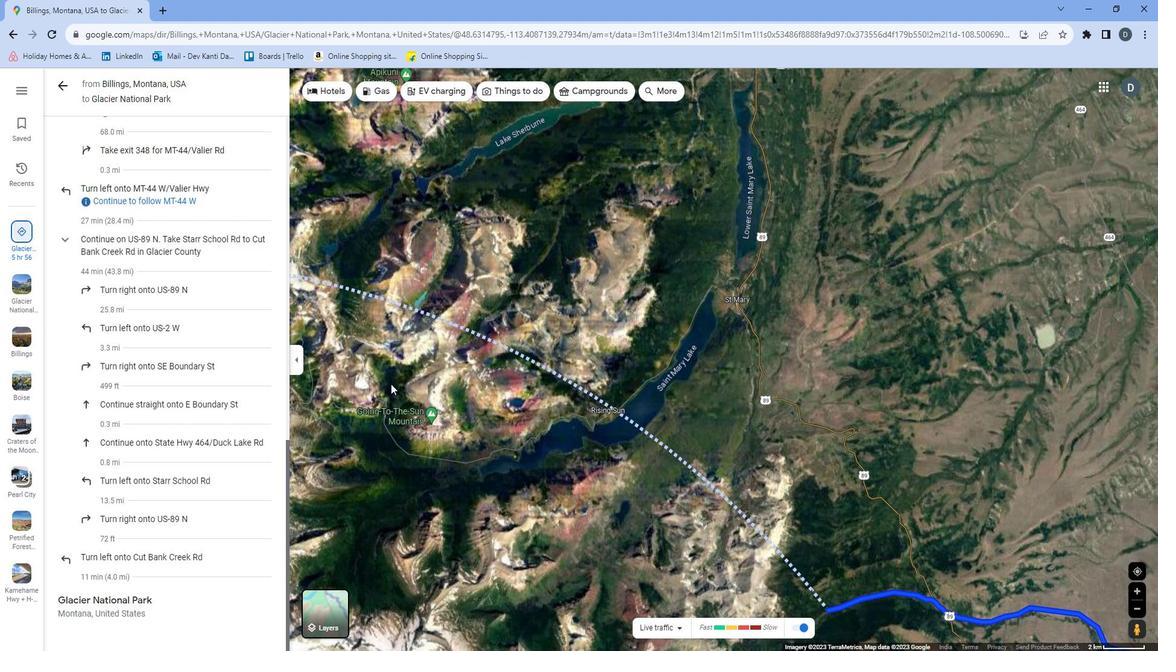 
Action: Mouse moved to (931, 279)
Screenshot: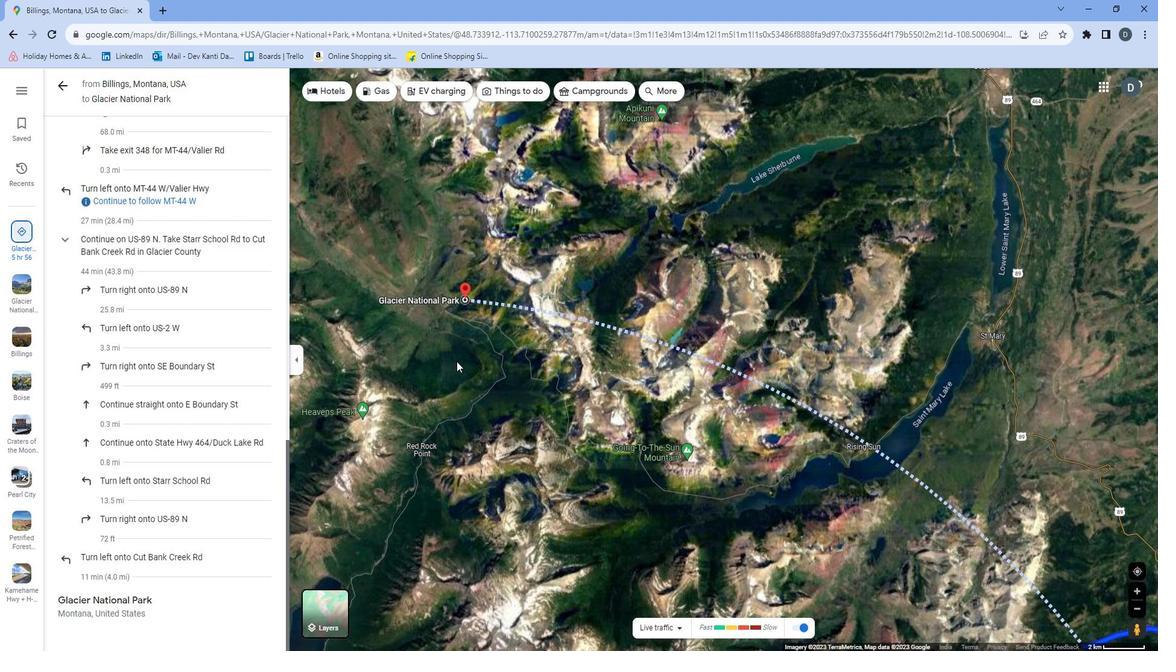 
